 Task: Get directions from Columbia, South Carolina, United States to Pittsburgh, Pennsylvania, United States  and reverse  starting point and destination and check the best travel modes
Action: Mouse moved to (206, 21)
Screenshot: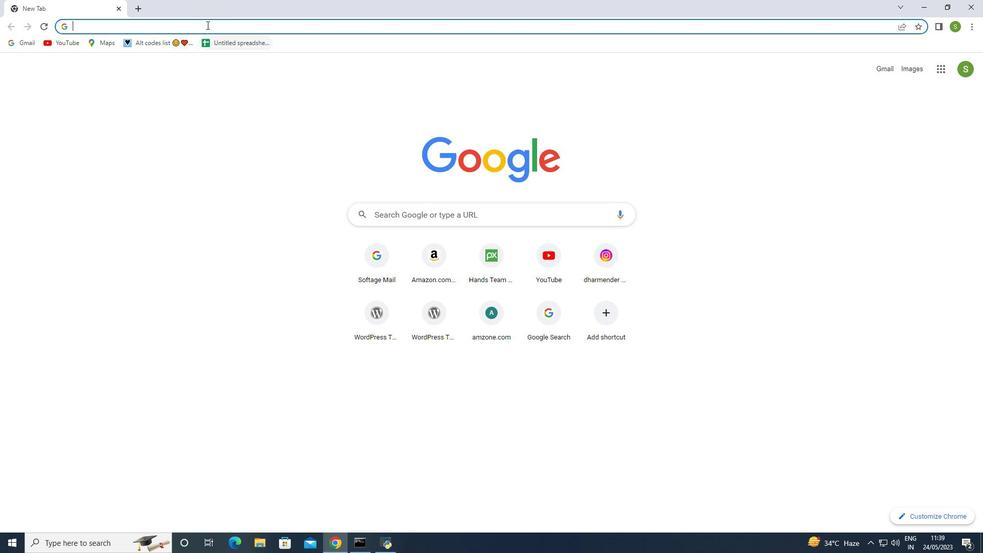 
Action: Mouse pressed left at (206, 21)
Screenshot: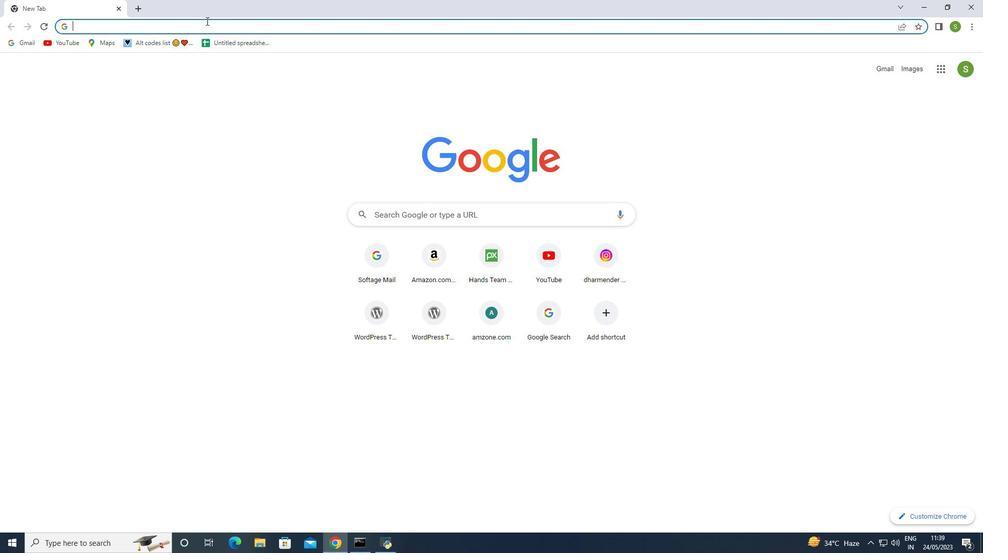 
Action: Key pressed google<Key.space>maps<Key.enter>
Screenshot: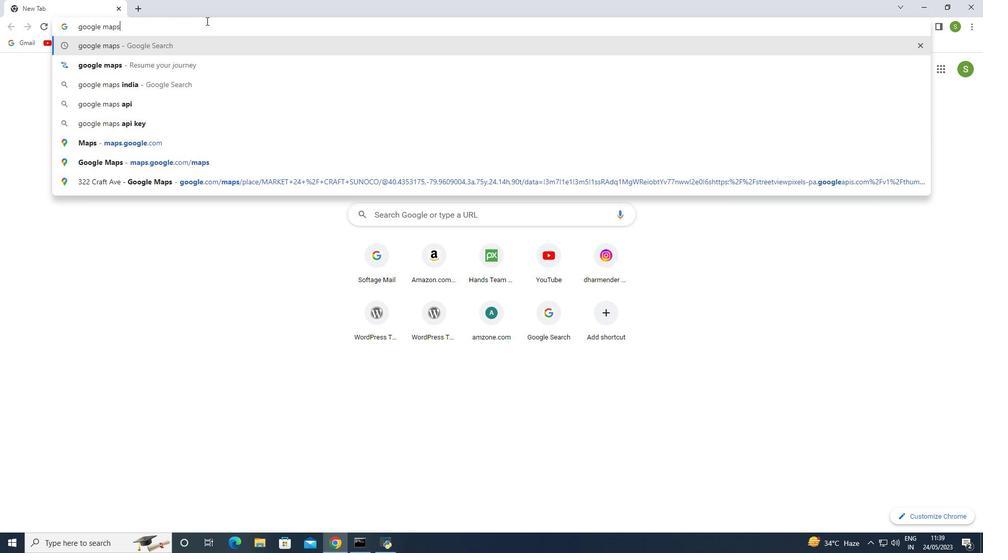 
Action: Mouse moved to (161, 233)
Screenshot: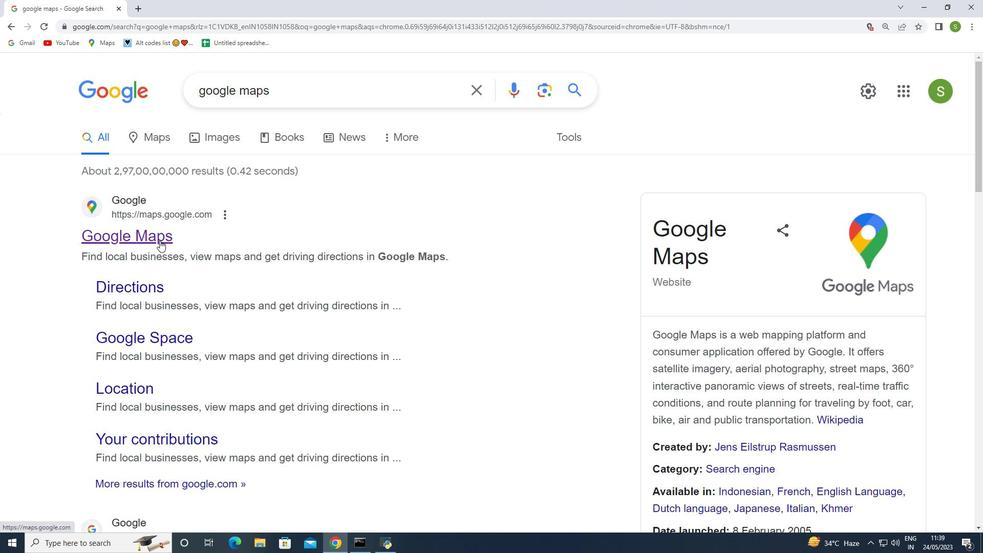 
Action: Mouse pressed left at (161, 233)
Screenshot: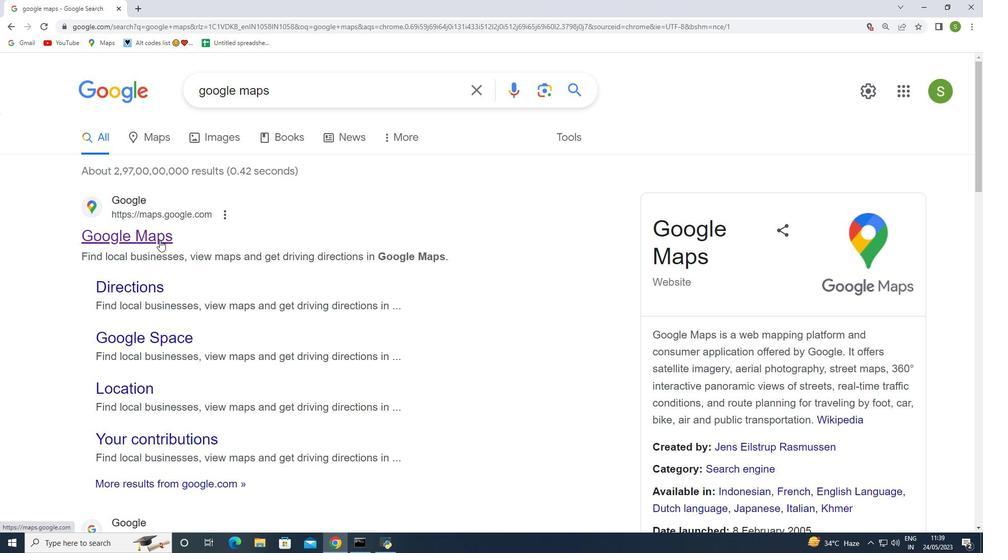 
Action: Mouse moved to (340, 81)
Screenshot: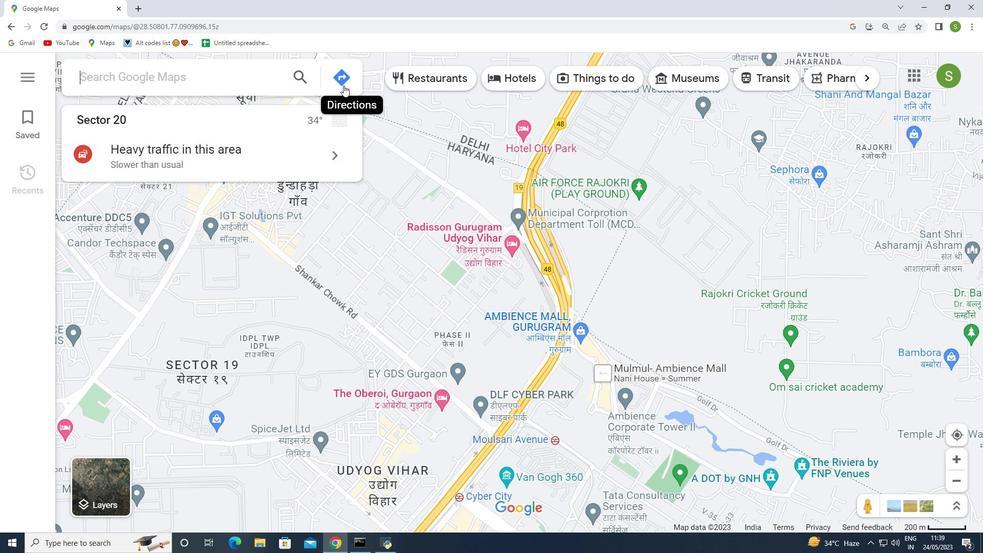 
Action: Mouse pressed left at (340, 81)
Screenshot: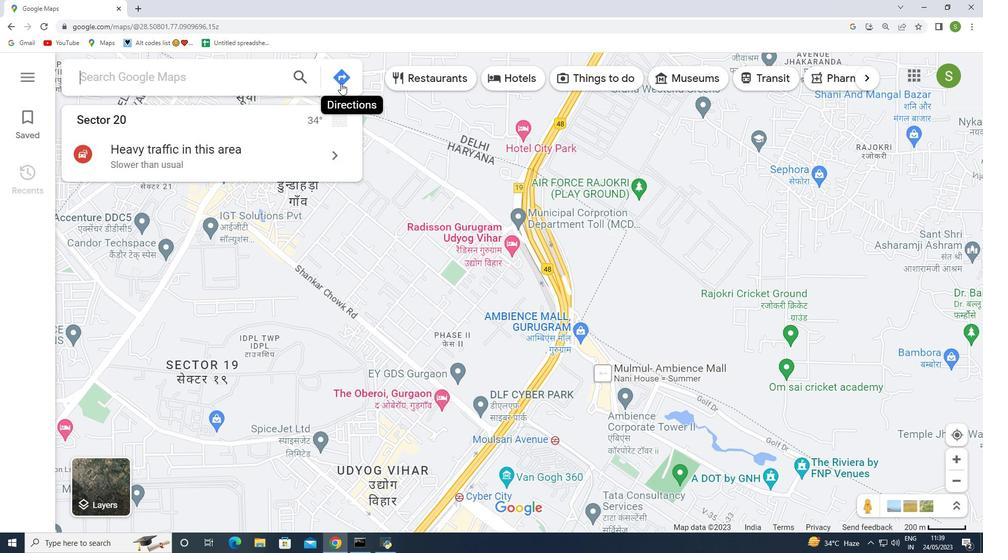 
Action: Mouse moved to (243, 126)
Screenshot: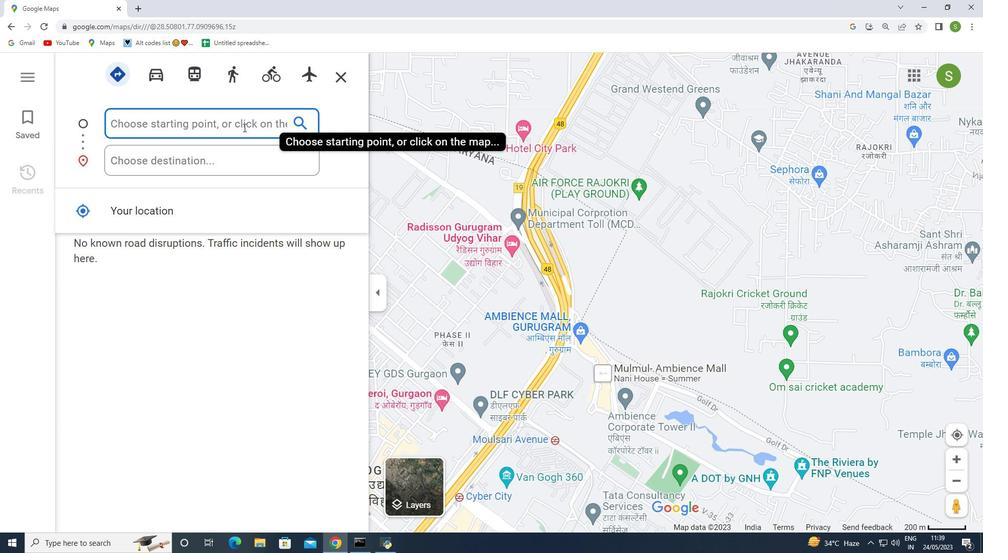 
Action: Mouse pressed left at (243, 126)
Screenshot: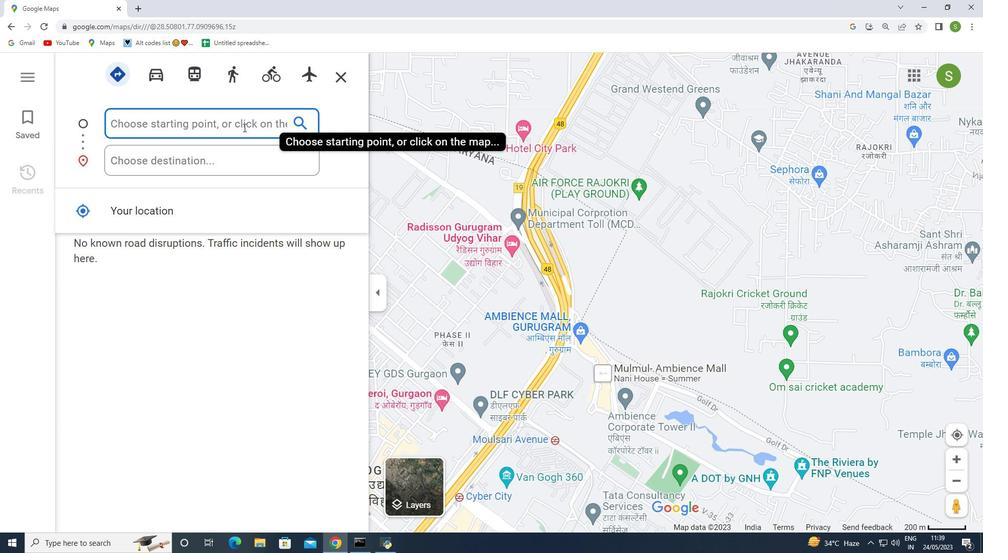 
Action: Mouse moved to (243, 123)
Screenshot: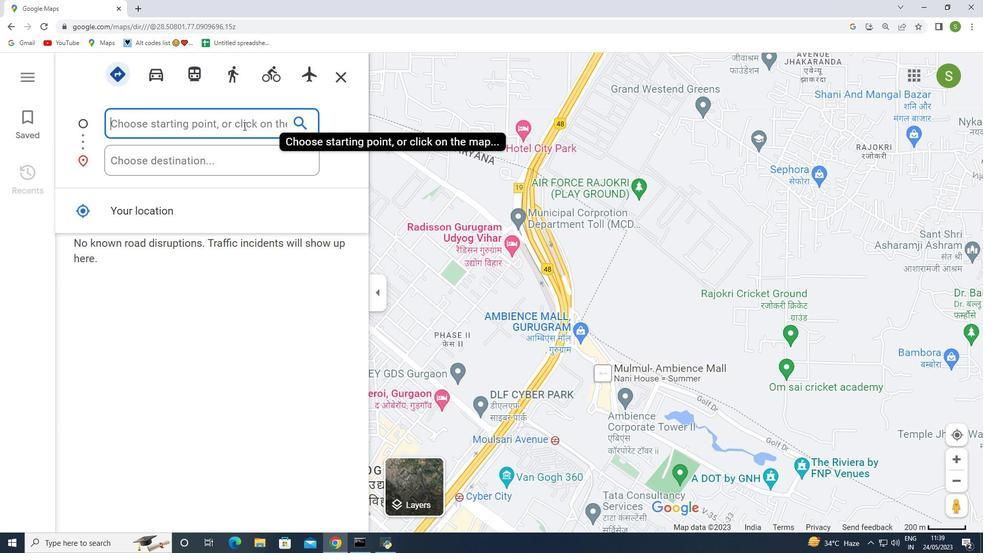 
Action: Key pressed <Key.shift>Columbia<Key.space>south<Key.space>carolina<Key.space>unti<Key.backspace><Key.backspace>ited<Key.space>states
Screenshot: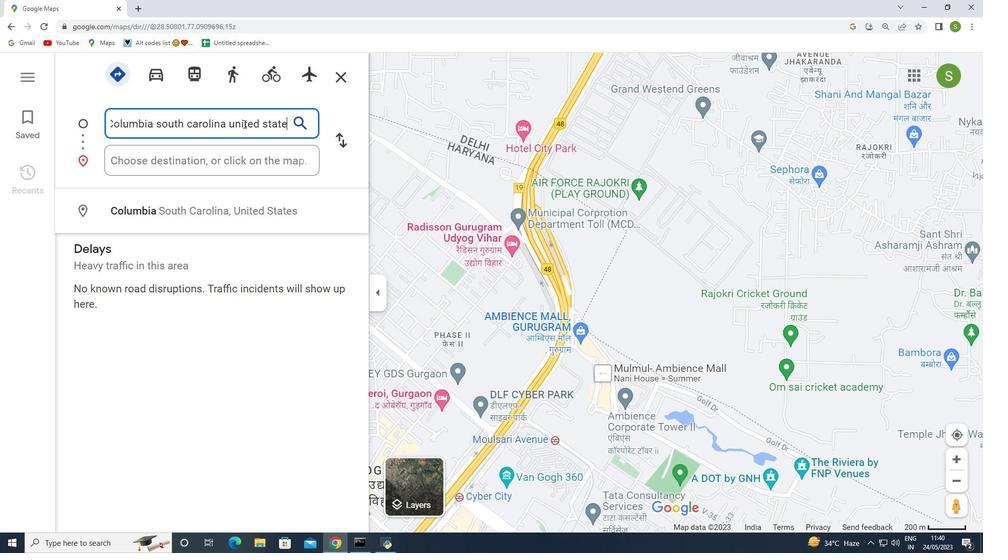
Action: Mouse moved to (217, 163)
Screenshot: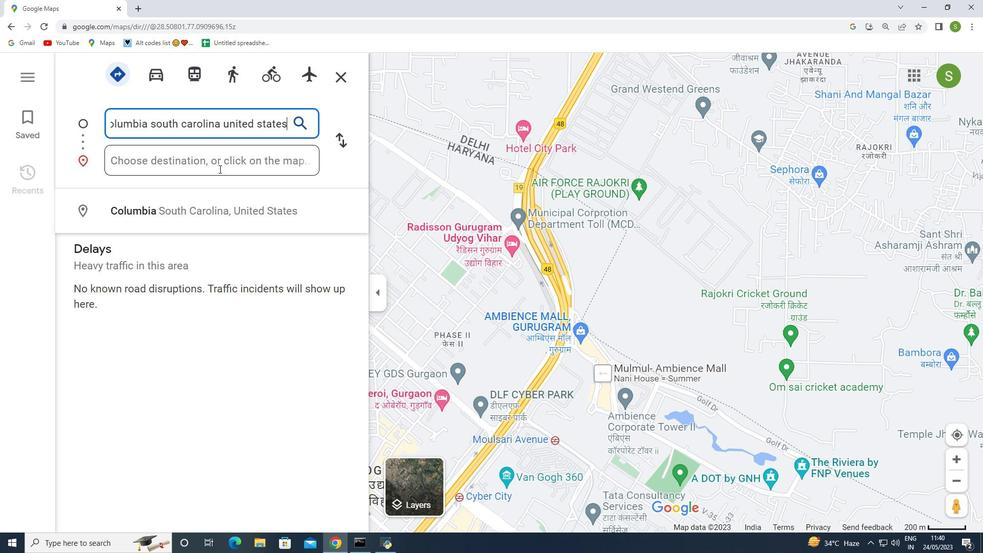 
Action: Mouse pressed left at (217, 163)
Screenshot: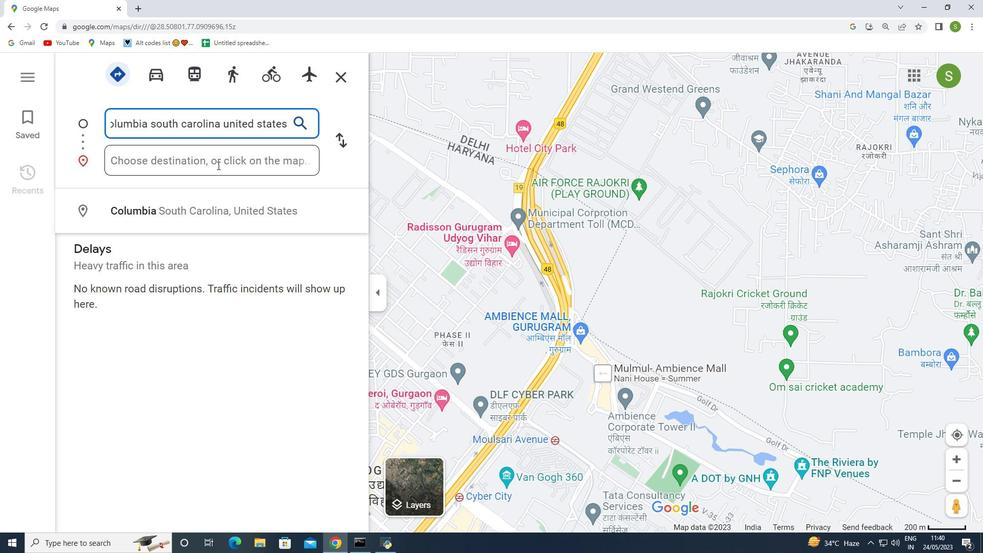 
Action: Mouse moved to (217, 163)
Screenshot: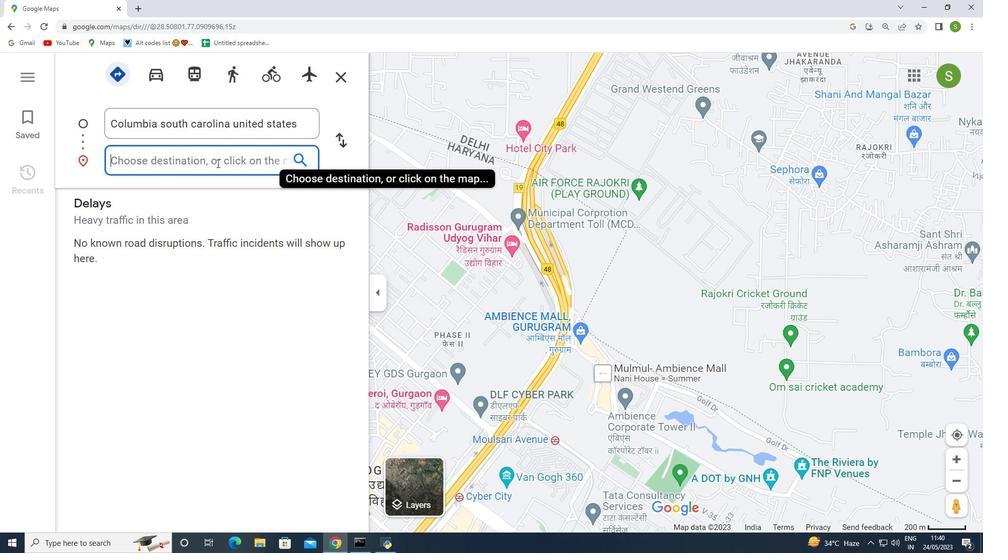 
Action: Key pressed pittsburgh<Key.space>pennsylvania<Key.space>united<Key.space>states
Screenshot: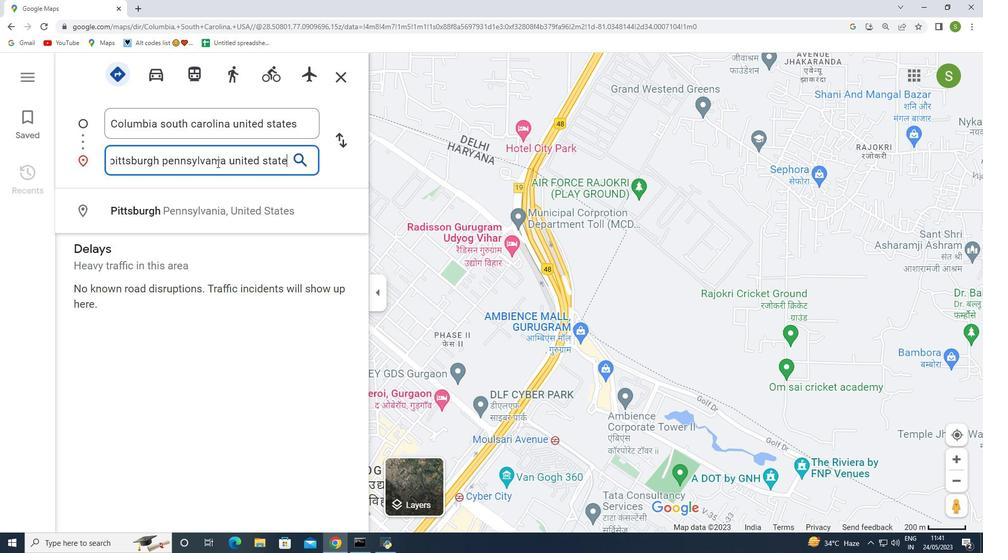 
Action: Mouse moved to (153, 78)
Screenshot: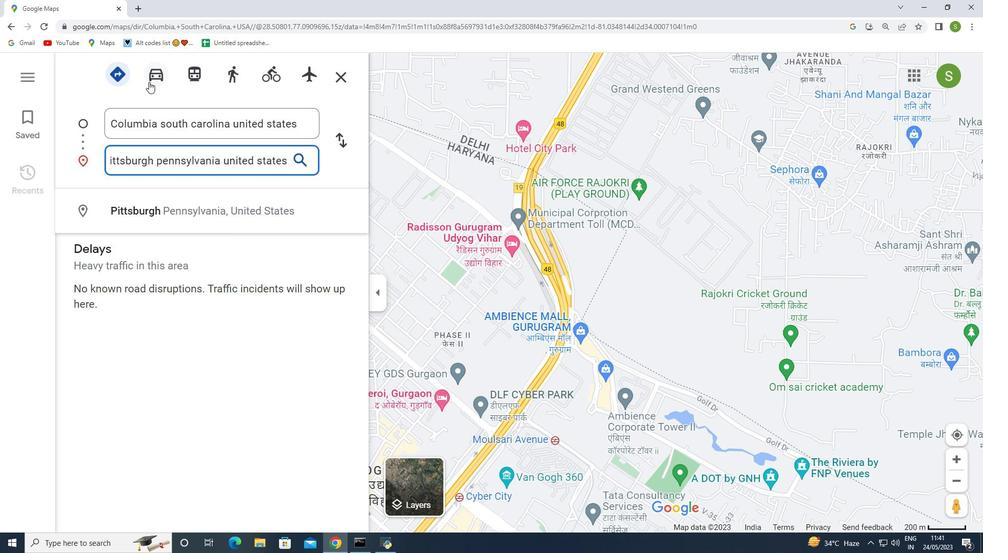 
Action: Mouse pressed left at (153, 78)
Screenshot: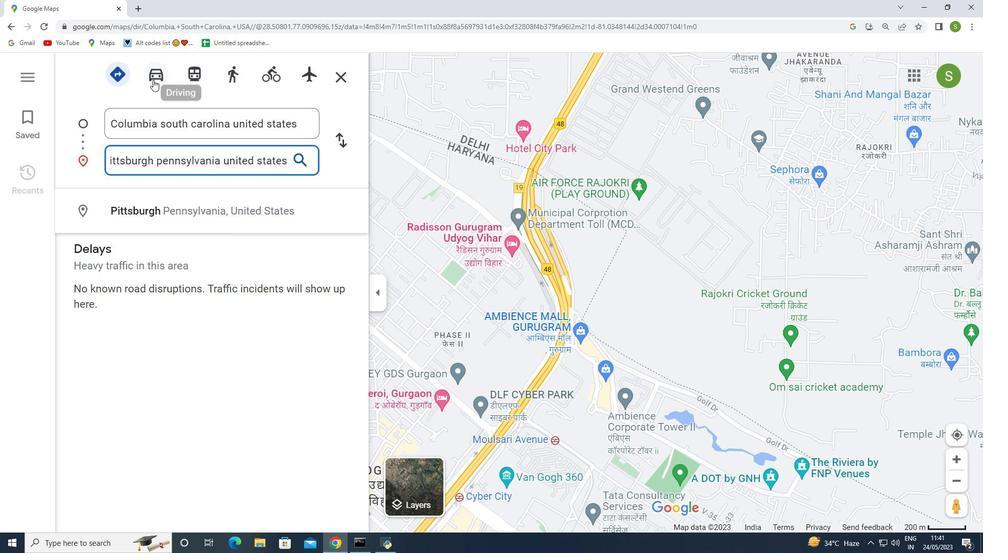 
Action: Mouse moved to (158, 79)
Screenshot: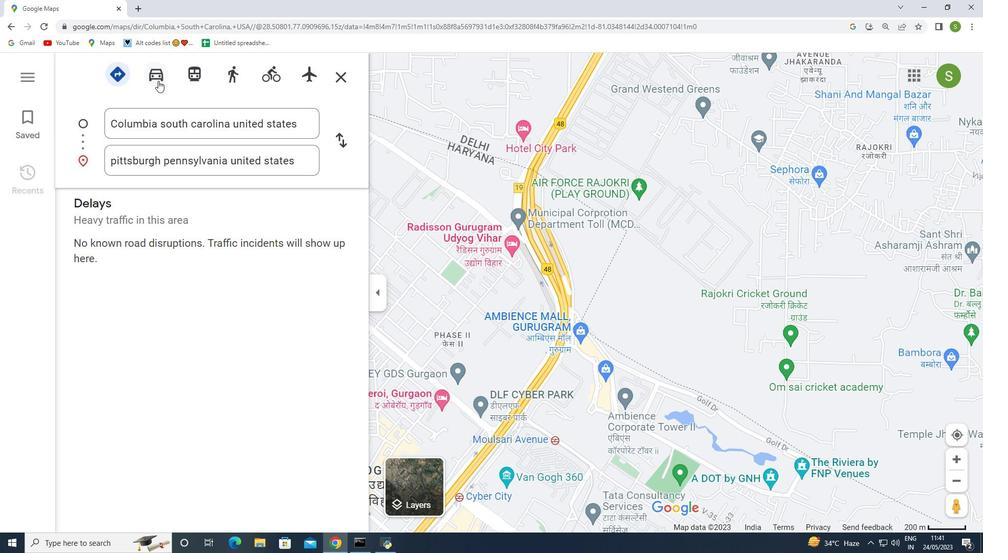 
Action: Mouse pressed left at (158, 79)
Screenshot: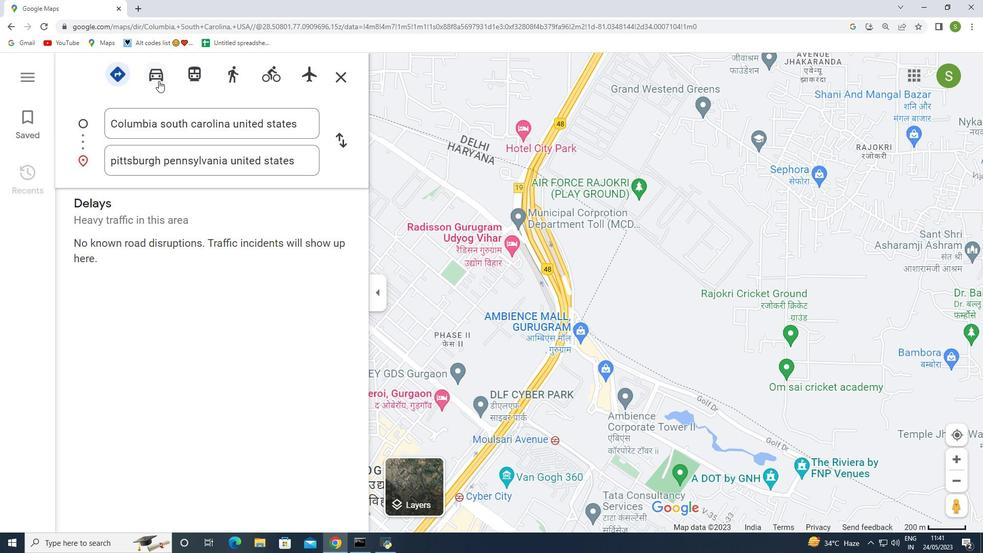 
Action: Mouse moved to (235, 340)
Screenshot: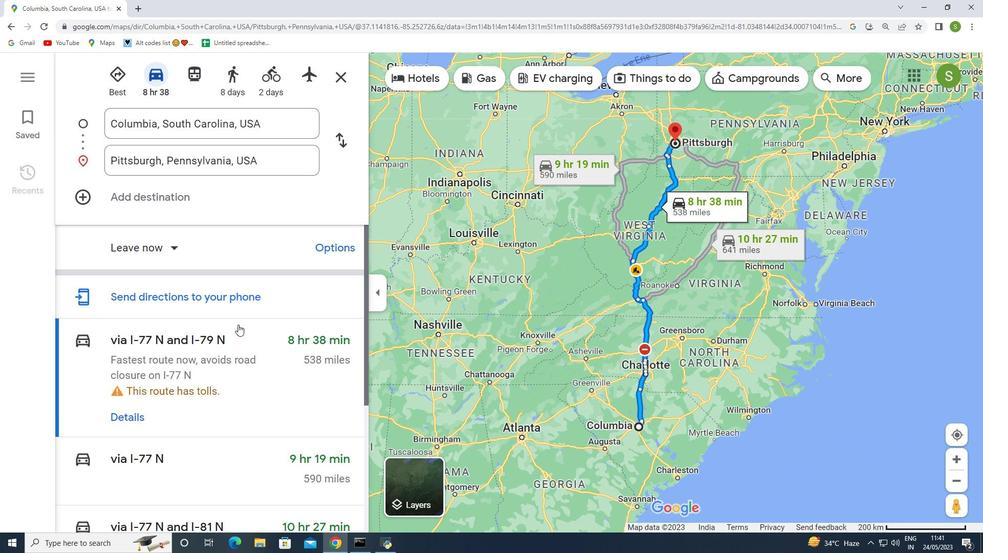 
Action: Mouse scrolled (235, 339) with delta (0, 0)
Screenshot: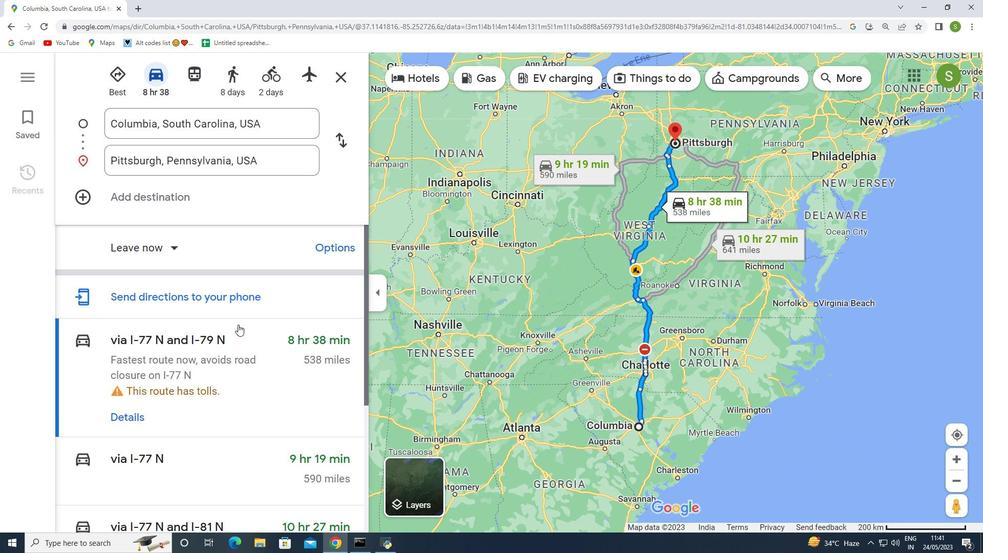 
Action: Mouse scrolled (235, 339) with delta (0, 0)
Screenshot: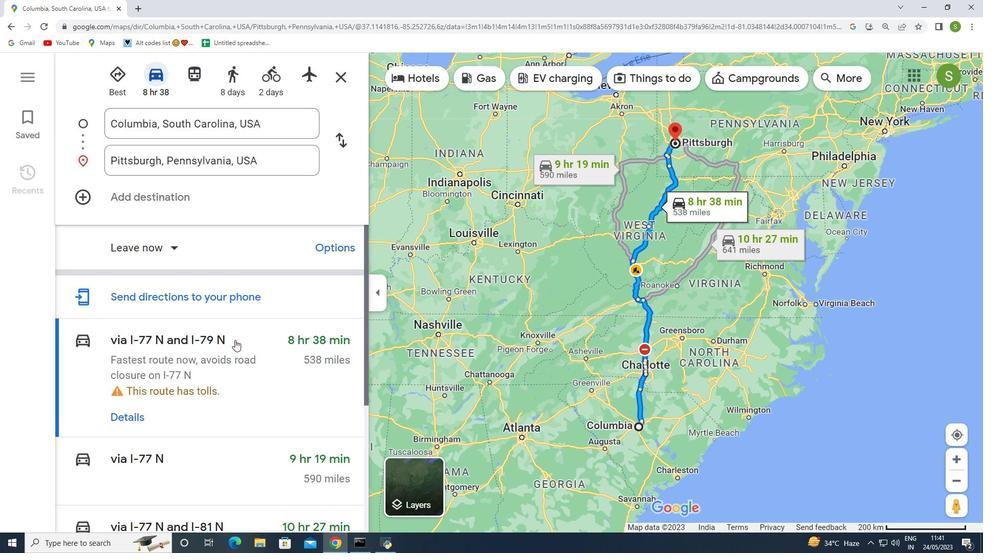 
Action: Mouse moved to (235, 340)
Screenshot: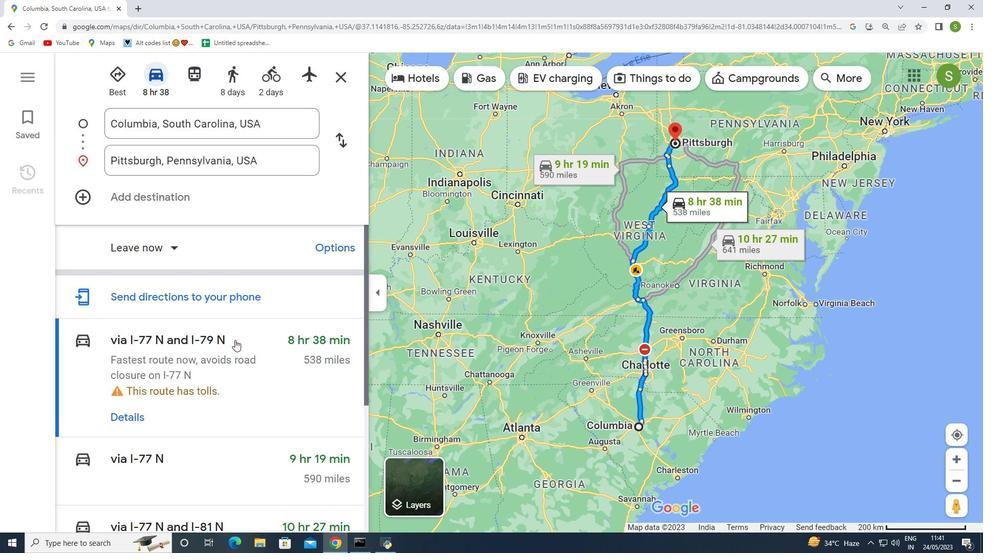 
Action: Mouse scrolled (235, 340) with delta (0, 0)
Screenshot: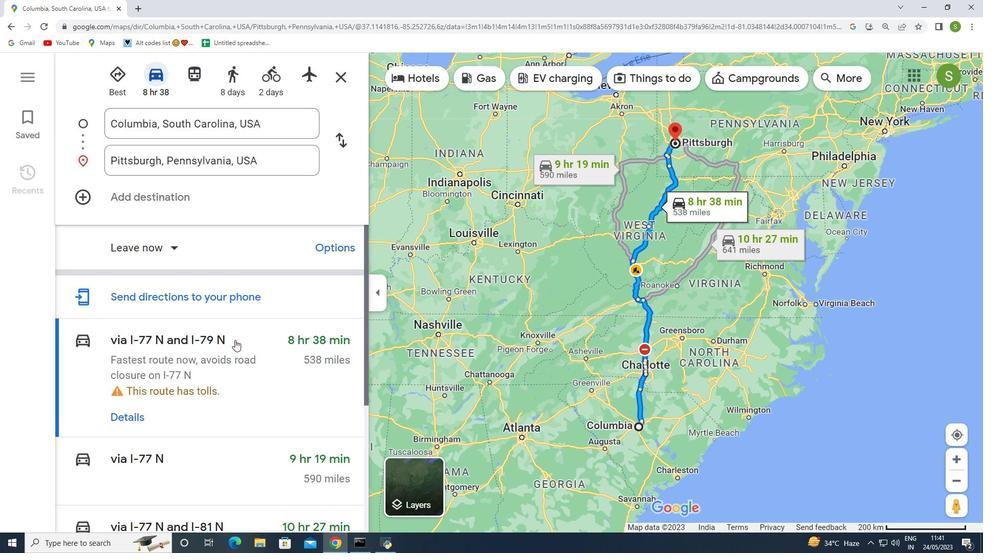 
Action: Mouse moved to (234, 341)
Screenshot: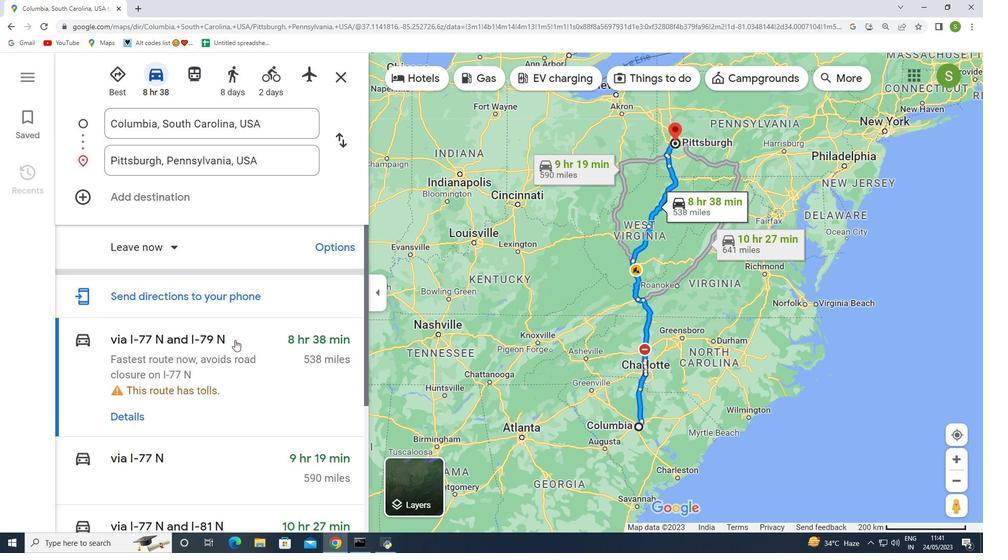 
Action: Mouse scrolled (234, 341) with delta (0, 0)
Screenshot: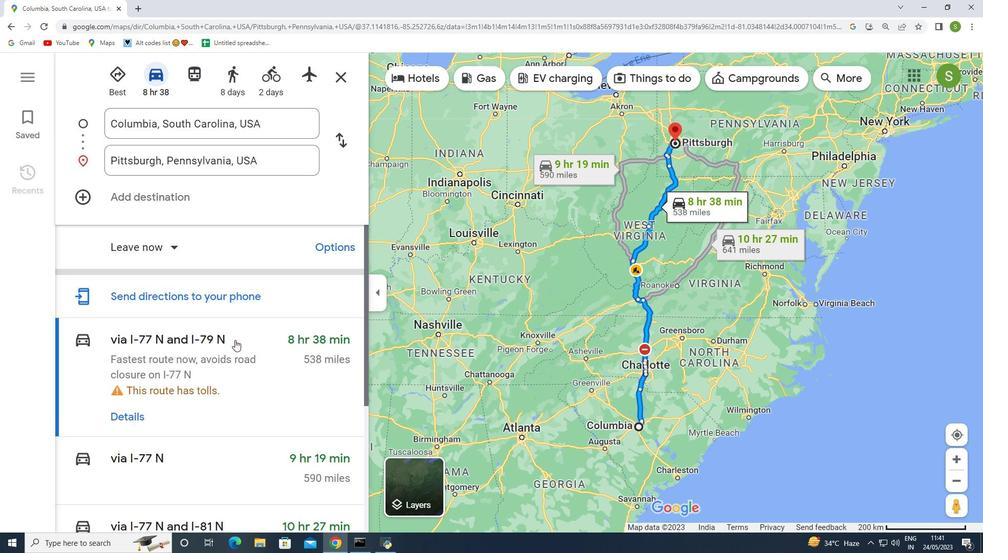 
Action: Mouse moved to (236, 342)
Screenshot: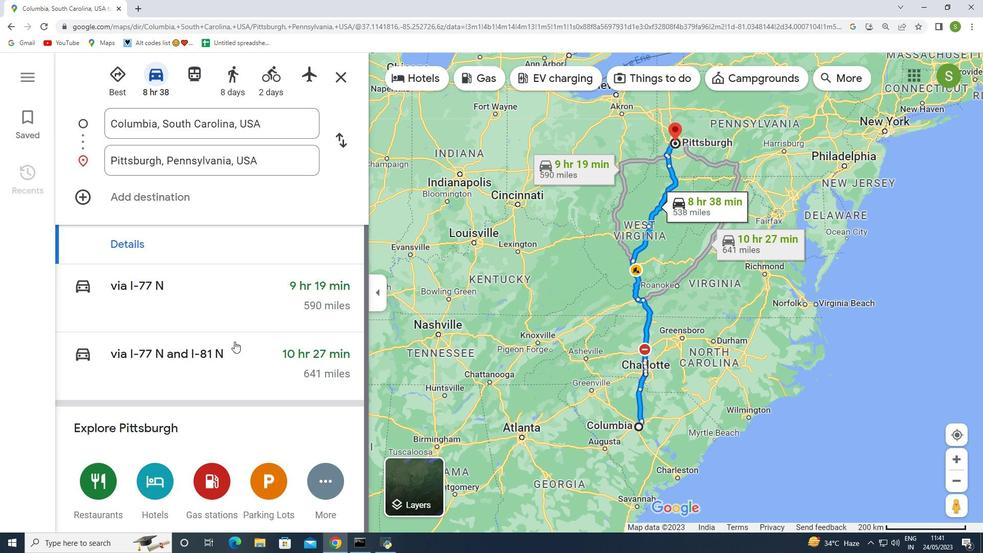 
Action: Mouse scrolled (236, 343) with delta (0, 0)
Screenshot: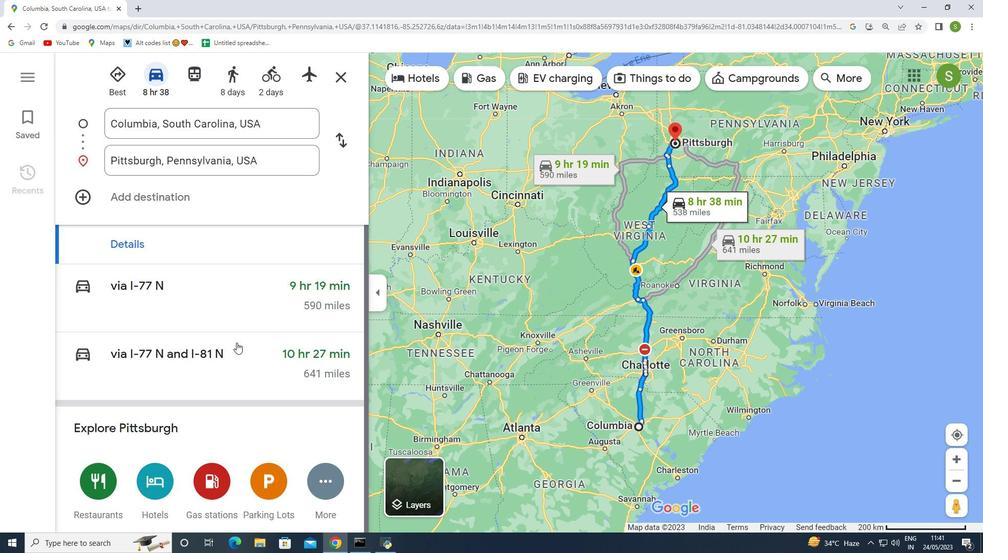 
Action: Mouse scrolled (236, 343) with delta (0, 0)
Screenshot: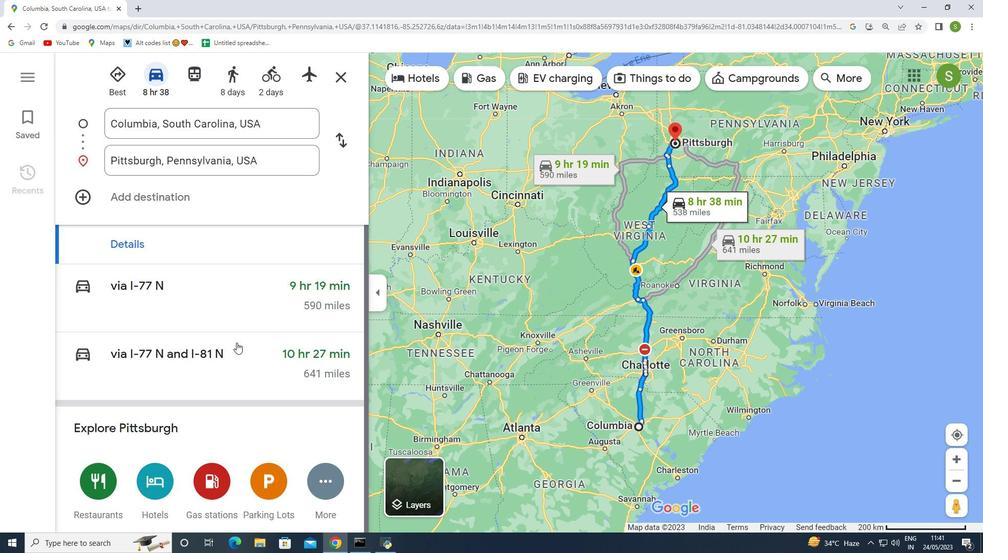 
Action: Mouse moved to (306, 266)
Screenshot: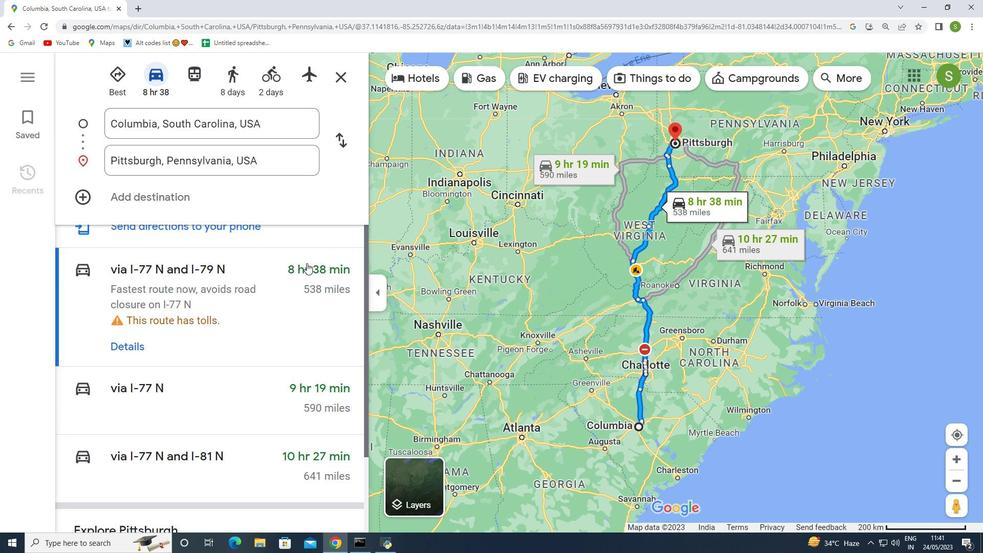 
Action: Mouse scrolled (306, 266) with delta (0, 0)
Screenshot: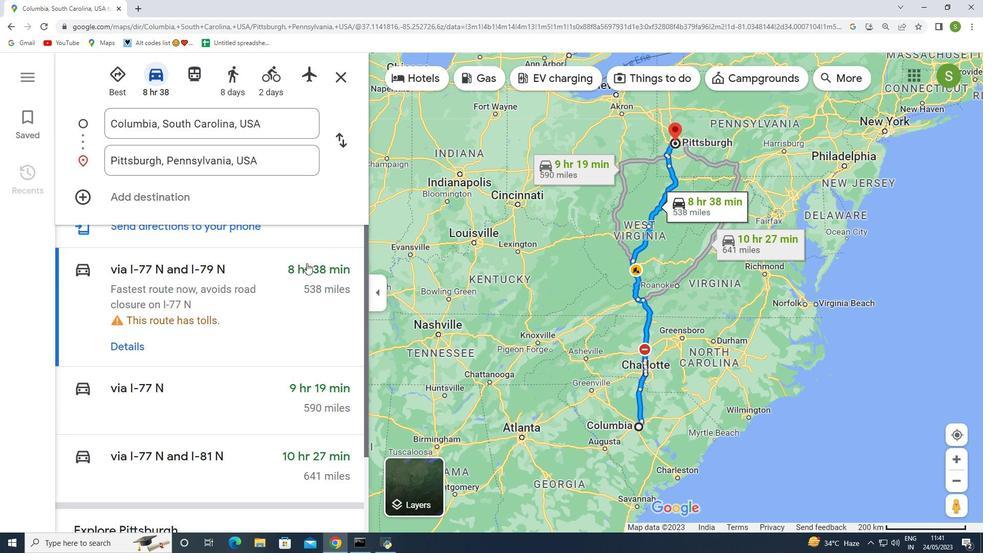 
Action: Mouse scrolled (306, 266) with delta (0, 0)
Screenshot: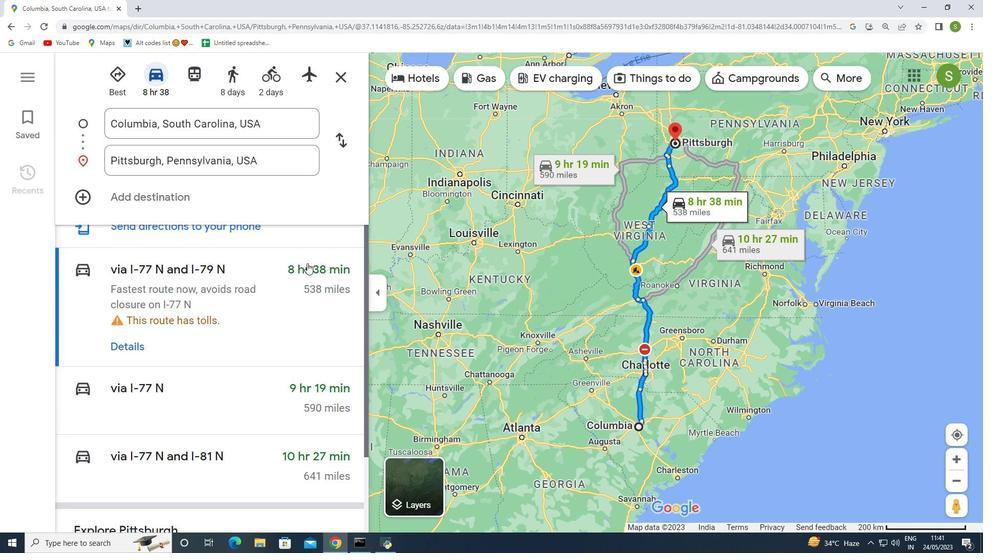 
Action: Mouse moved to (306, 266)
Screenshot: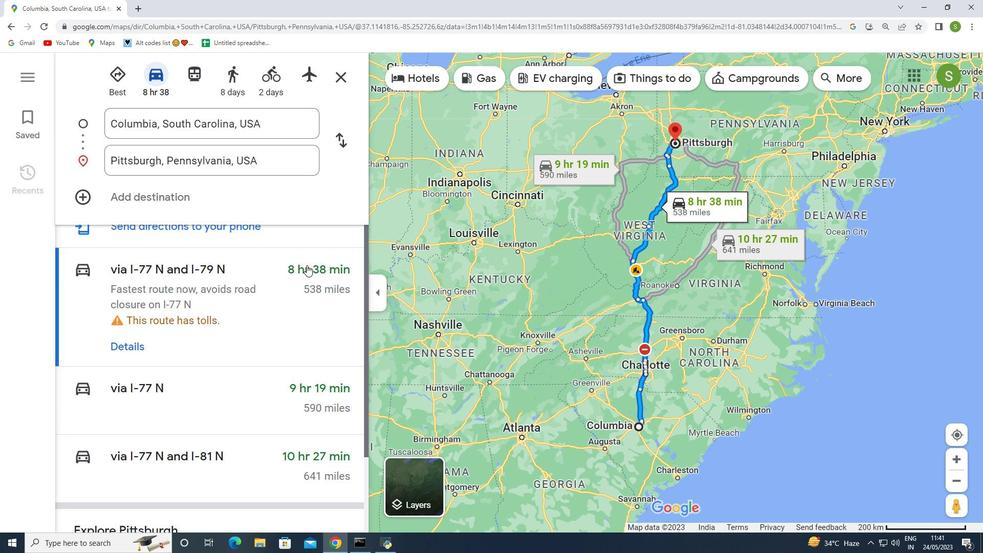 
Action: Mouse scrolled (306, 267) with delta (0, 0)
Screenshot: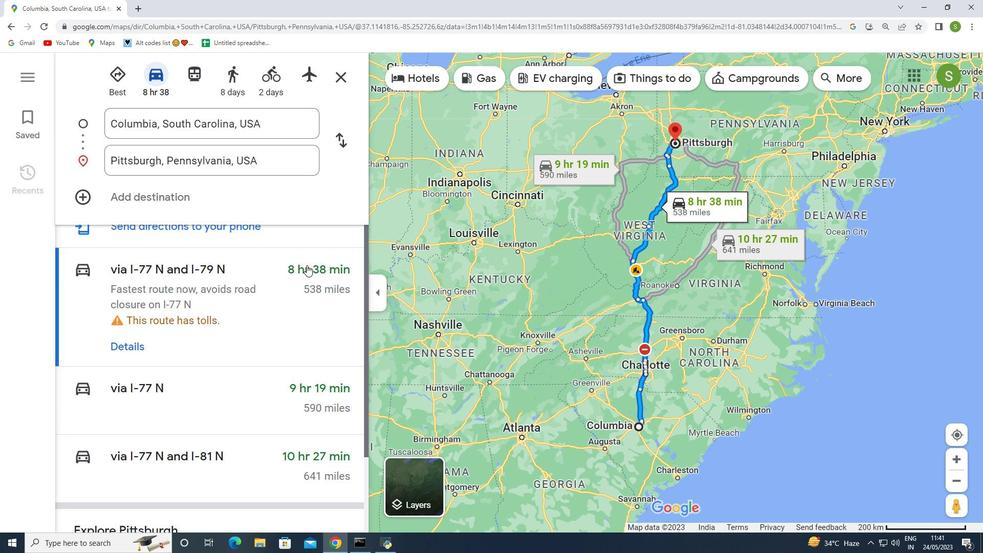 
Action: Mouse moved to (306, 266)
Screenshot: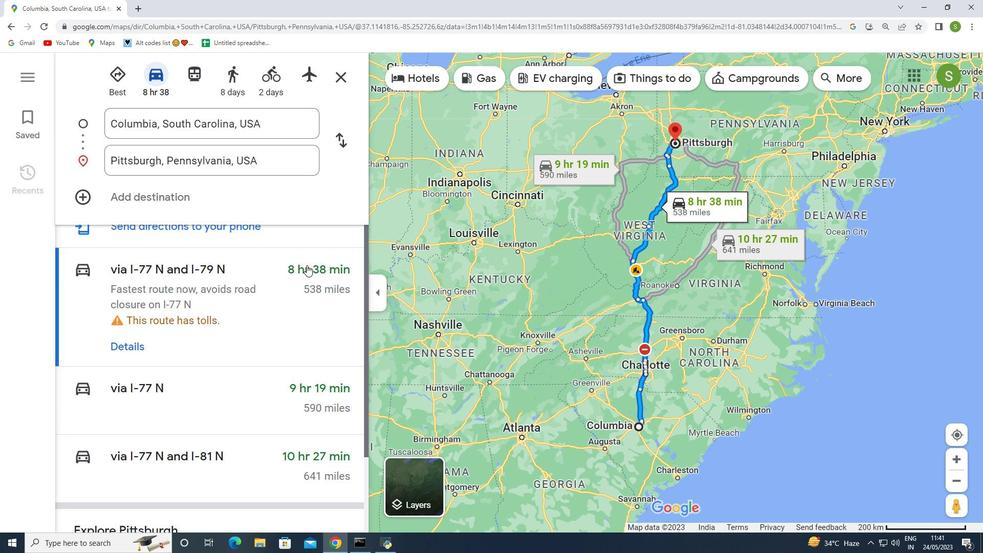 
Action: Mouse scrolled (306, 267) with delta (0, 0)
Screenshot: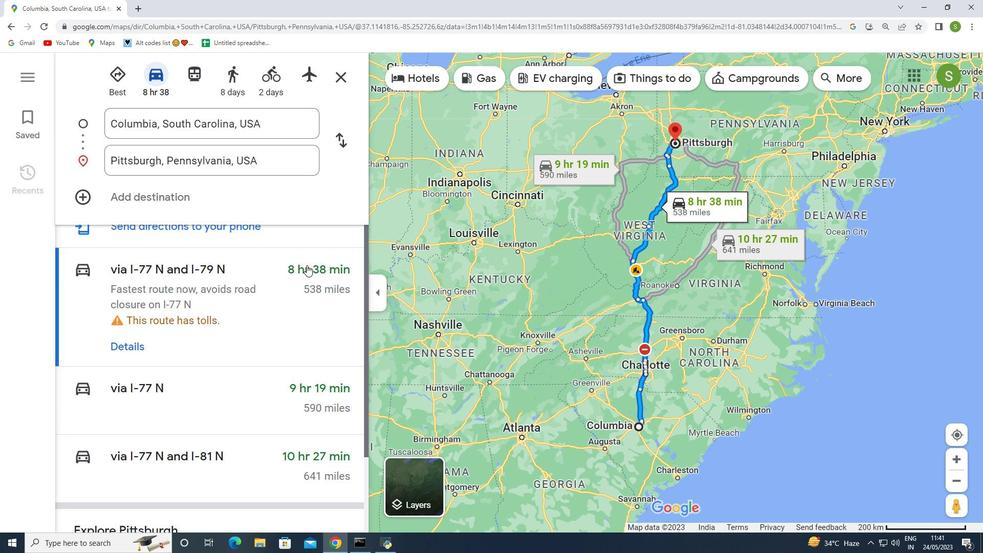 
Action: Mouse moved to (339, 350)
Screenshot: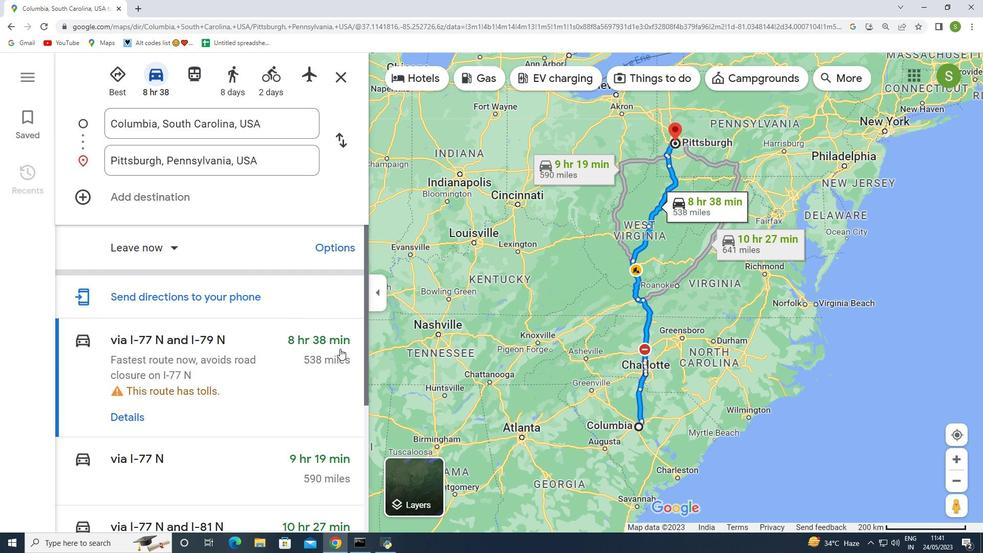 
Action: Mouse scrolled (339, 349) with delta (0, 0)
Screenshot: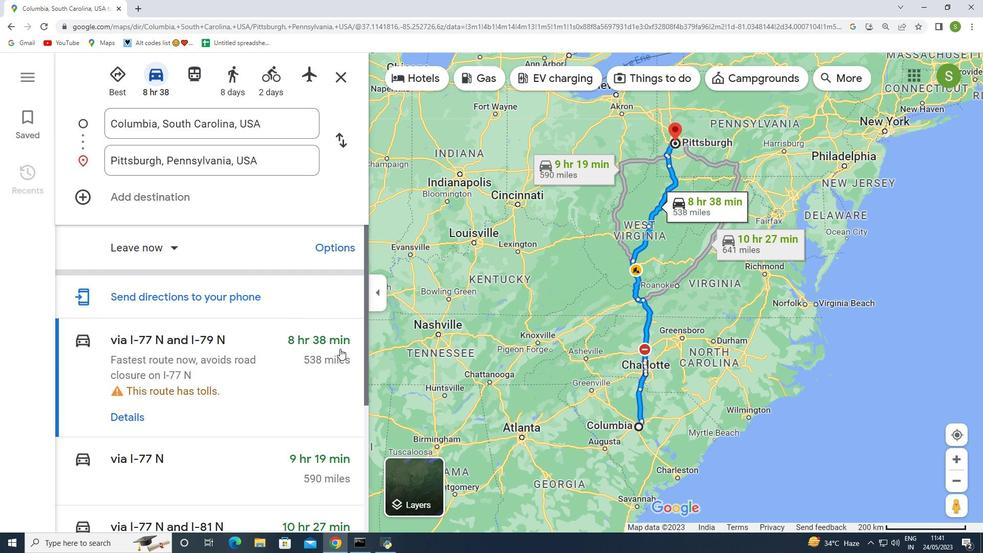 
Action: Mouse moved to (338, 350)
Screenshot: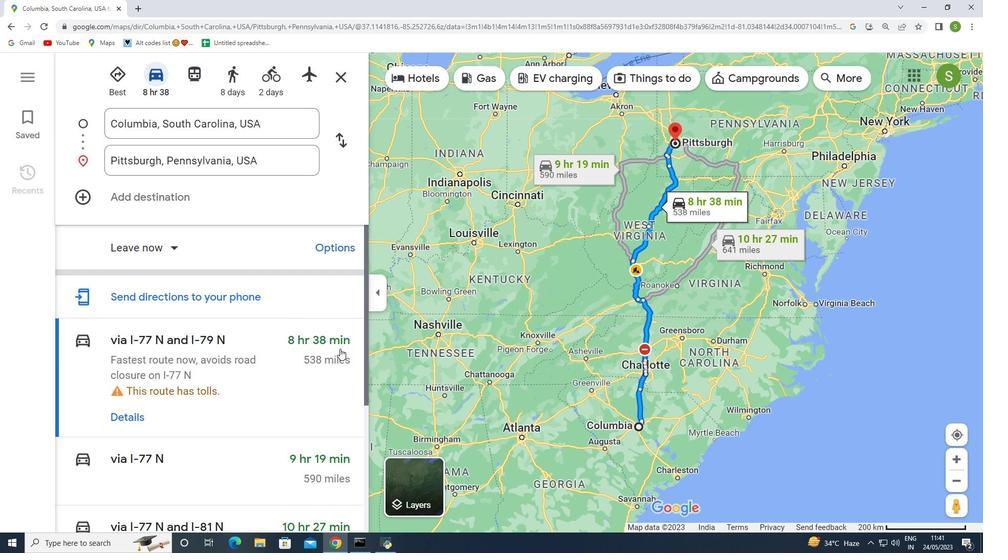 
Action: Mouse scrolled (338, 350) with delta (0, 0)
Screenshot: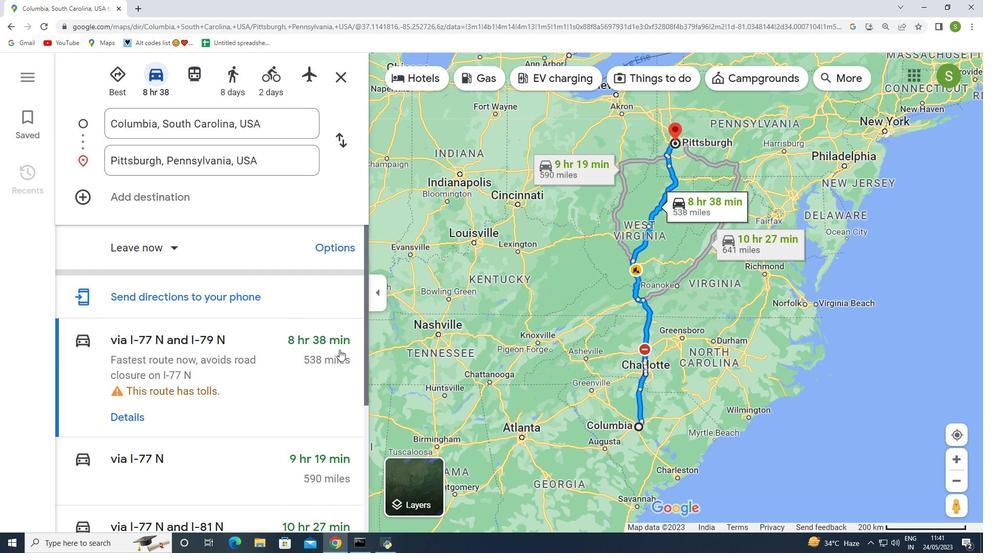 
Action: Mouse moved to (337, 353)
Screenshot: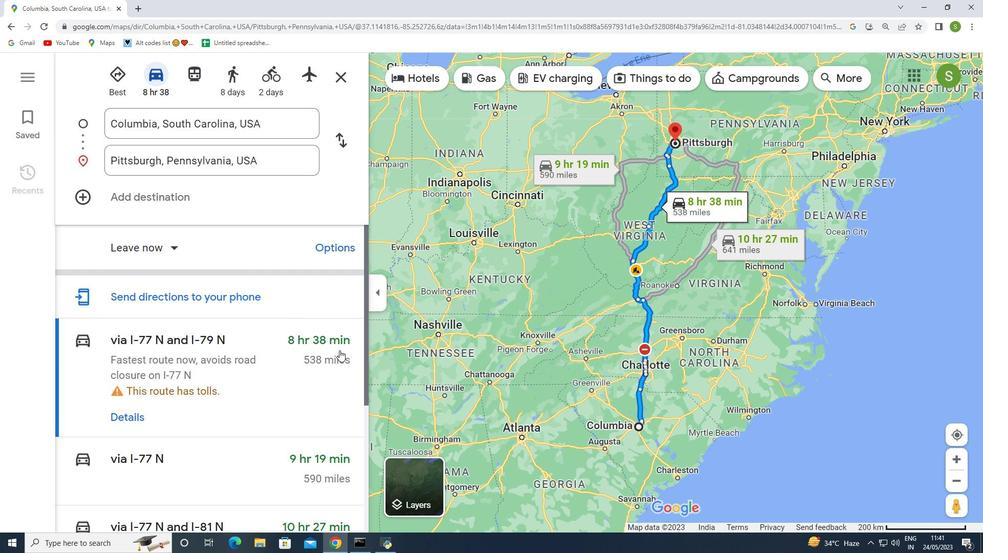 
Action: Mouse scrolled (337, 352) with delta (0, 0)
Screenshot: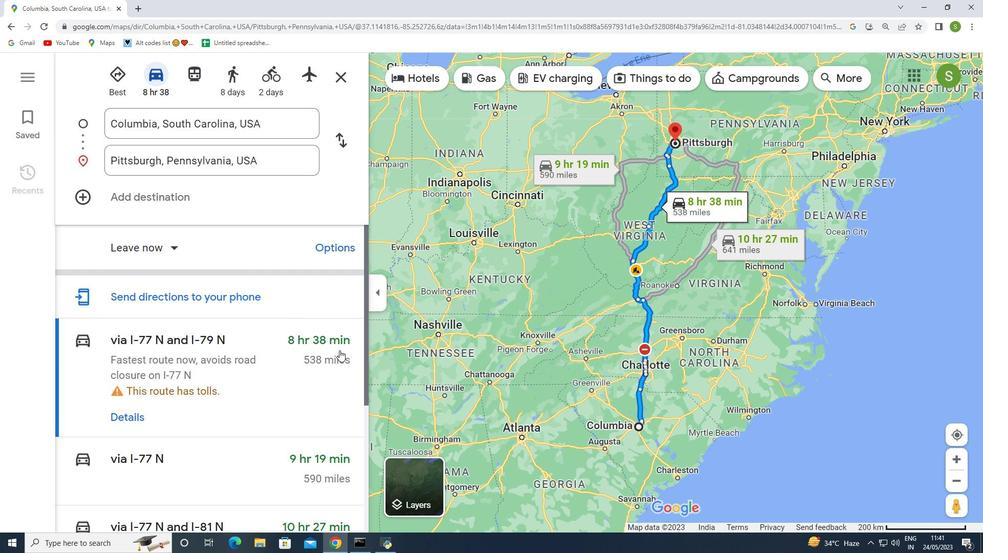 
Action: Mouse moved to (304, 343)
Screenshot: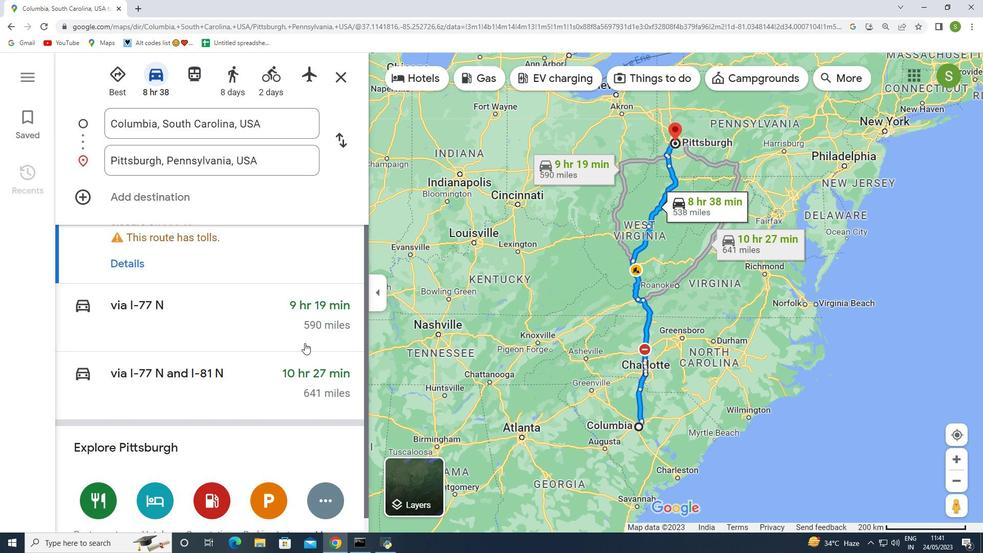 
Action: Mouse scrolled (304, 342) with delta (0, 0)
Screenshot: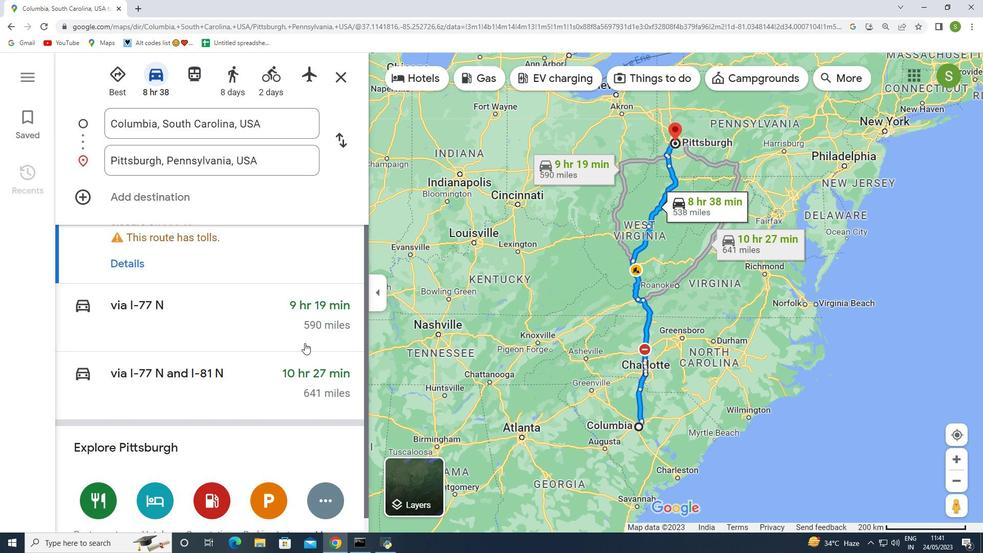 
Action: Mouse moved to (304, 343)
Screenshot: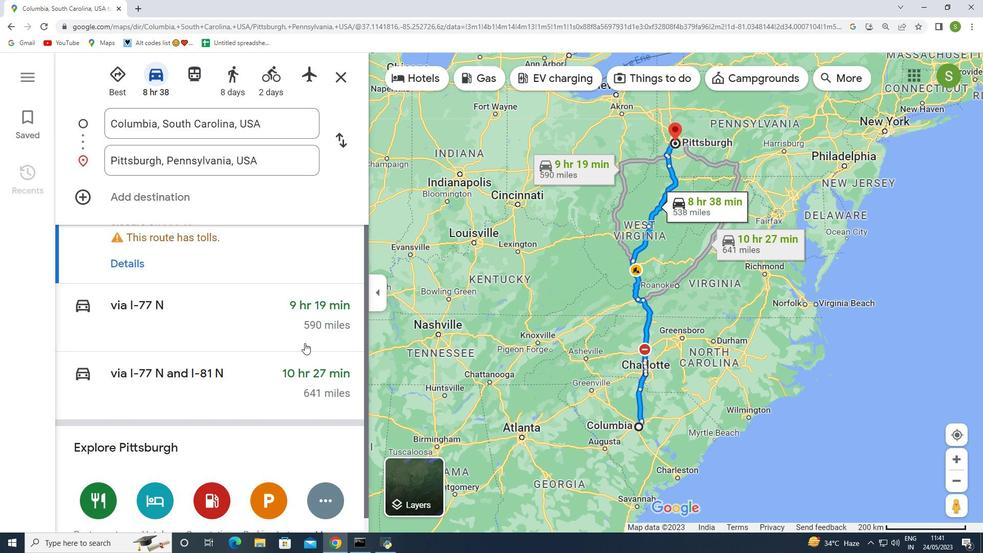 
Action: Mouse scrolled (304, 342) with delta (0, 0)
Screenshot: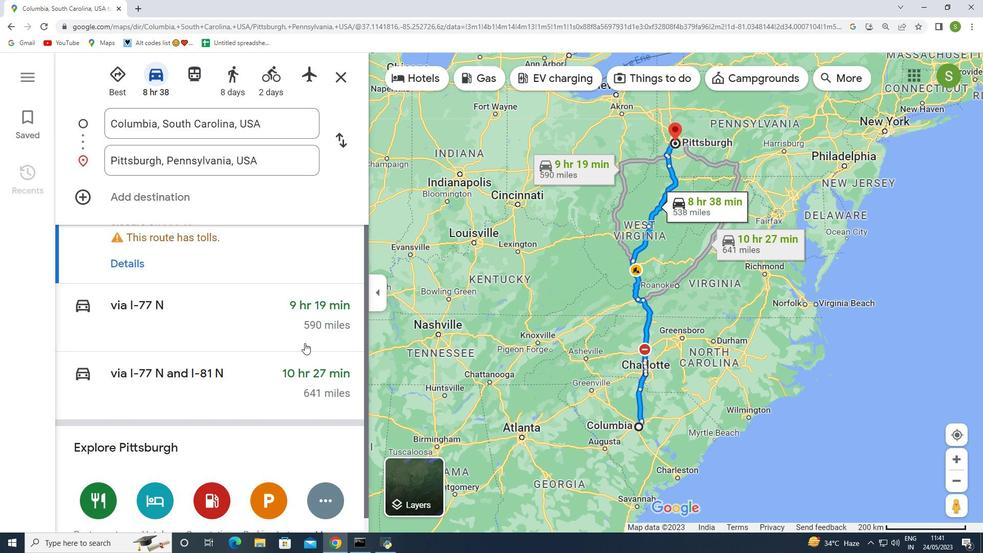 
Action: Mouse moved to (304, 343)
Screenshot: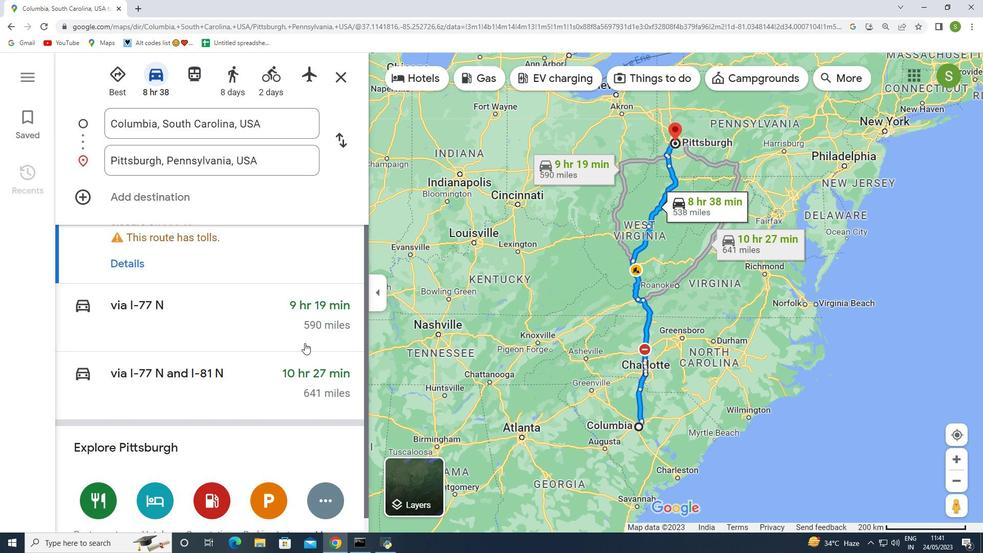 
Action: Mouse scrolled (304, 343) with delta (0, 0)
Screenshot: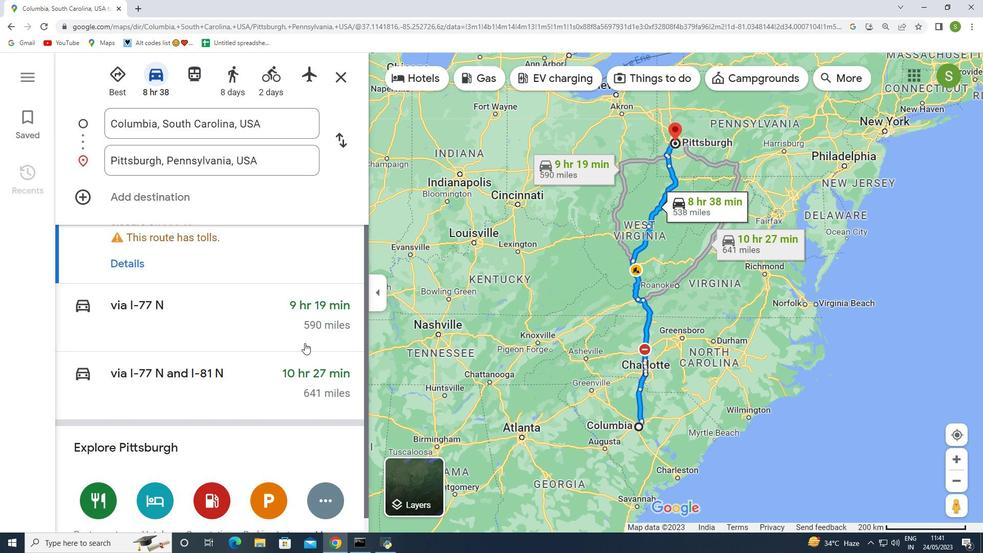 
Action: Mouse moved to (305, 358)
Screenshot: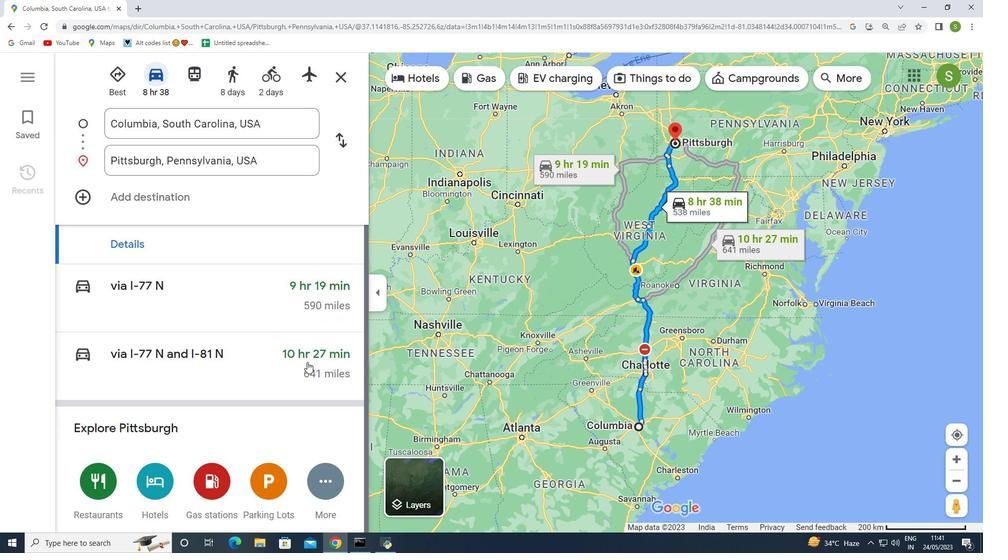 
Action: Mouse scrolled (305, 359) with delta (0, 0)
Screenshot: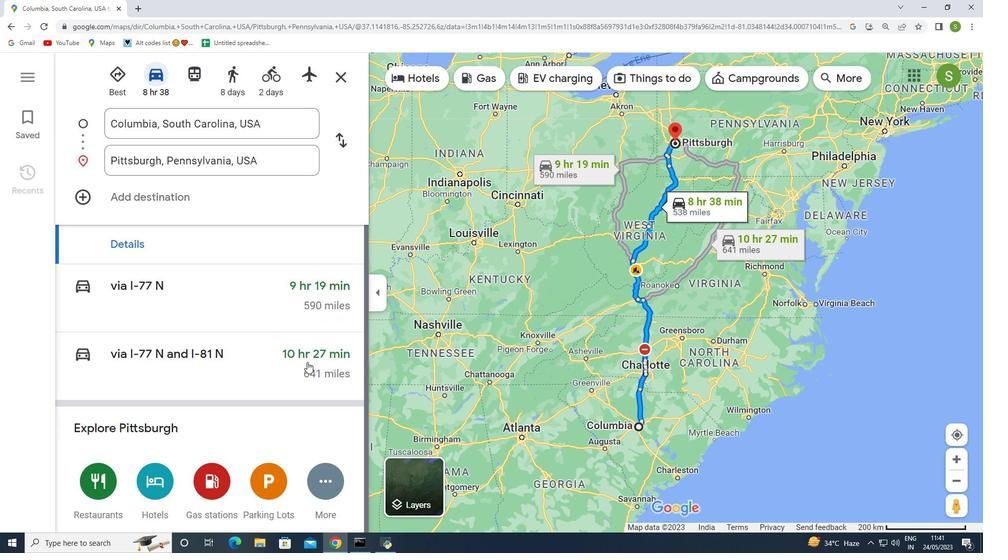 
Action: Mouse scrolled (305, 359) with delta (0, 0)
Screenshot: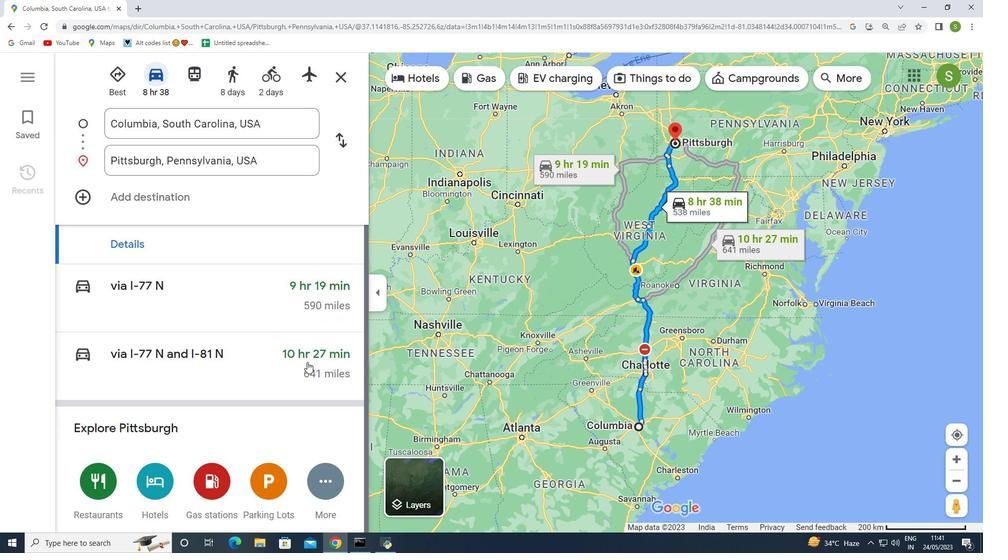 
Action: Mouse moved to (305, 358)
Screenshot: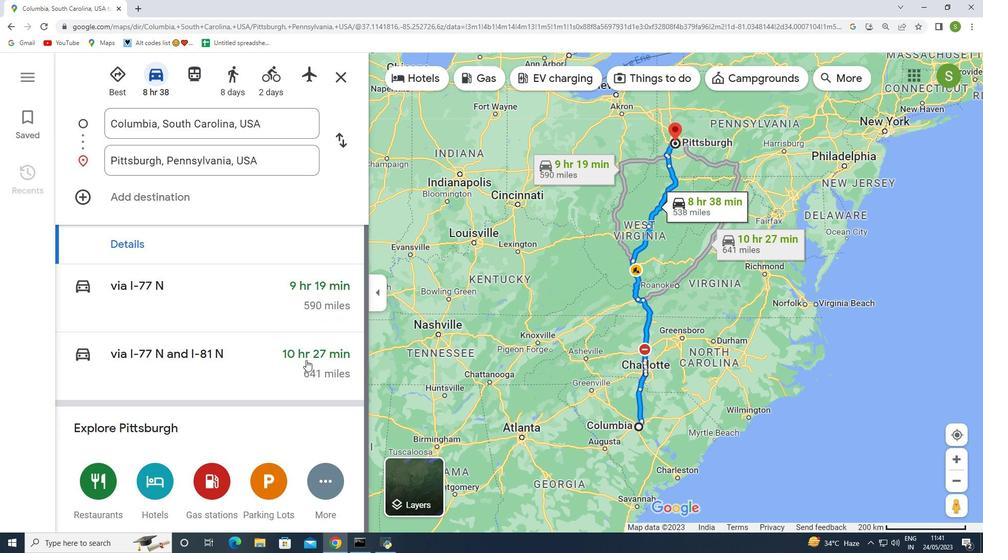 
Action: Mouse scrolled (305, 358) with delta (0, 0)
Screenshot: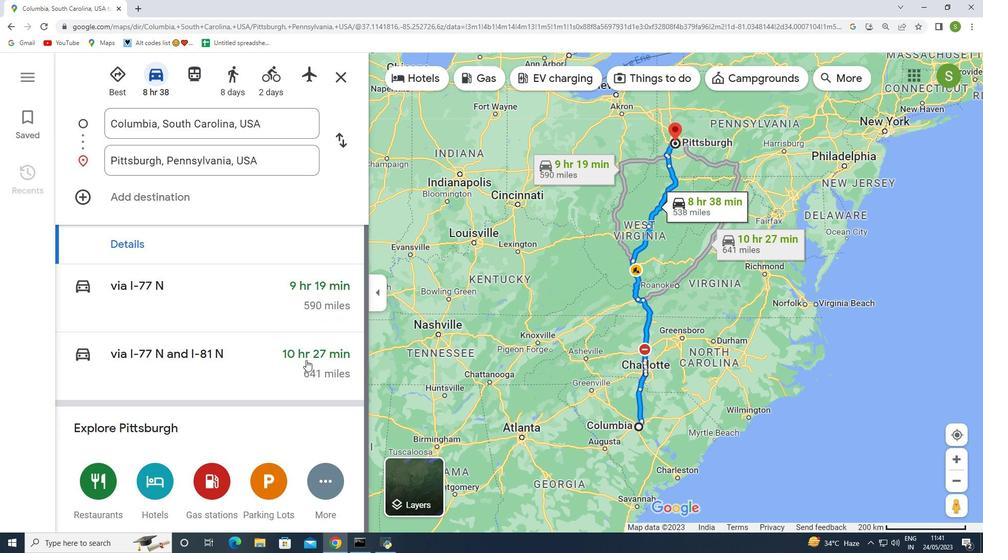 
Action: Mouse scrolled (305, 358) with delta (0, 0)
Screenshot: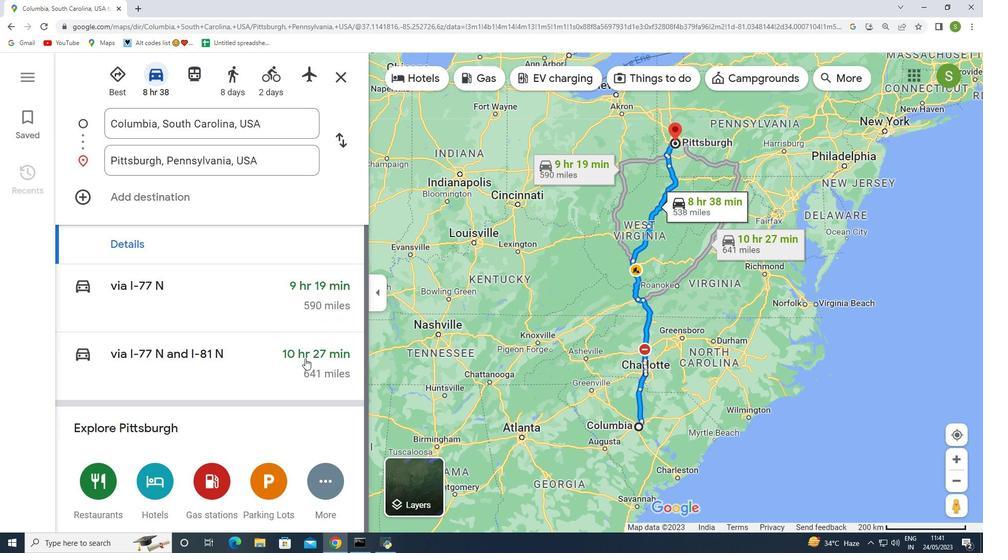
Action: Mouse moved to (293, 346)
Screenshot: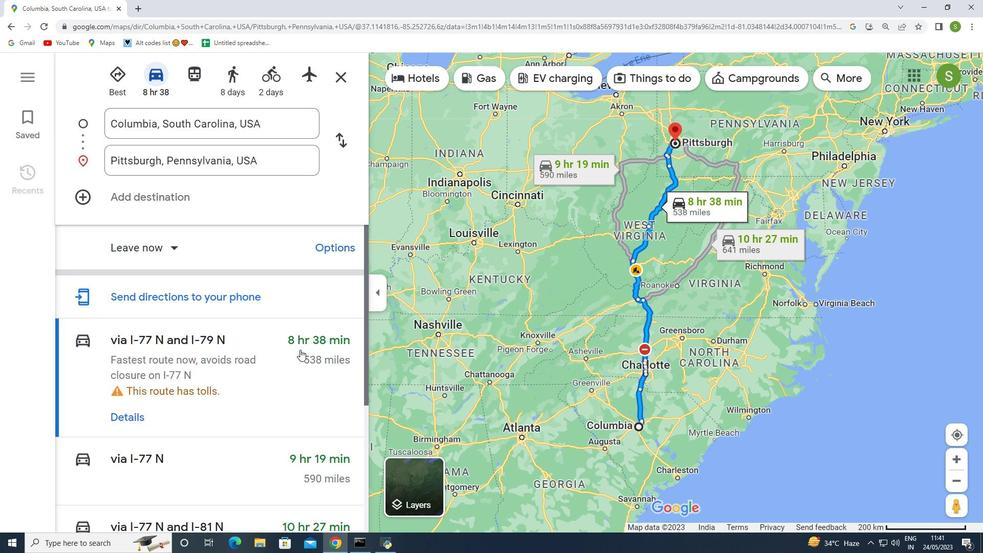 
Action: Mouse scrolled (293, 347) with delta (0, 0)
Screenshot: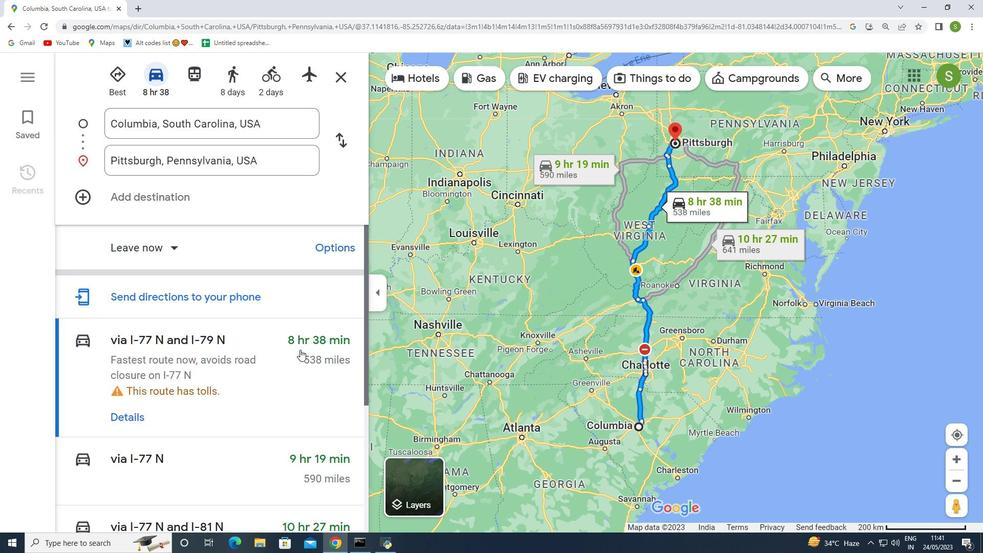 
Action: Mouse moved to (293, 346)
Screenshot: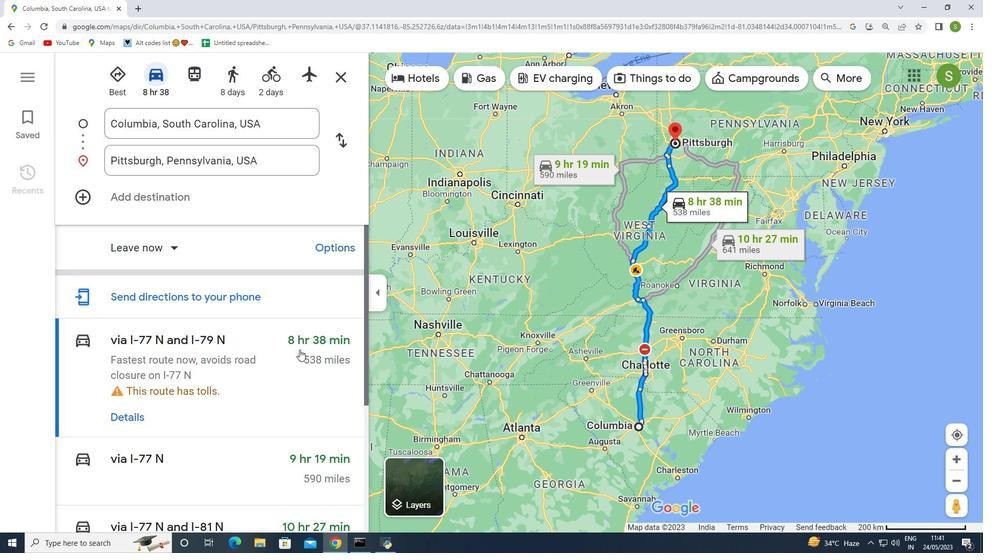
Action: Mouse scrolled (293, 347) with delta (0, 0)
Screenshot: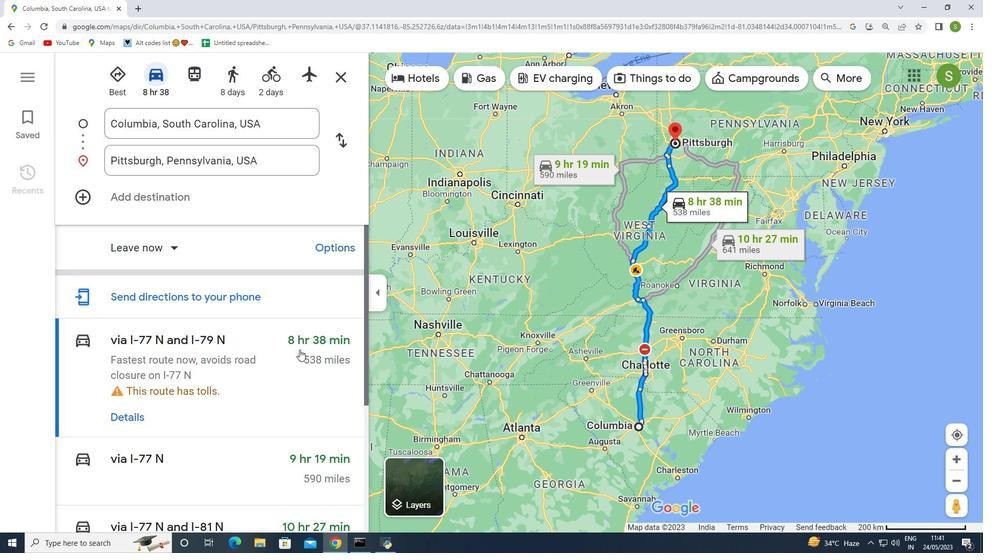 
Action: Mouse moved to (292, 346)
Screenshot: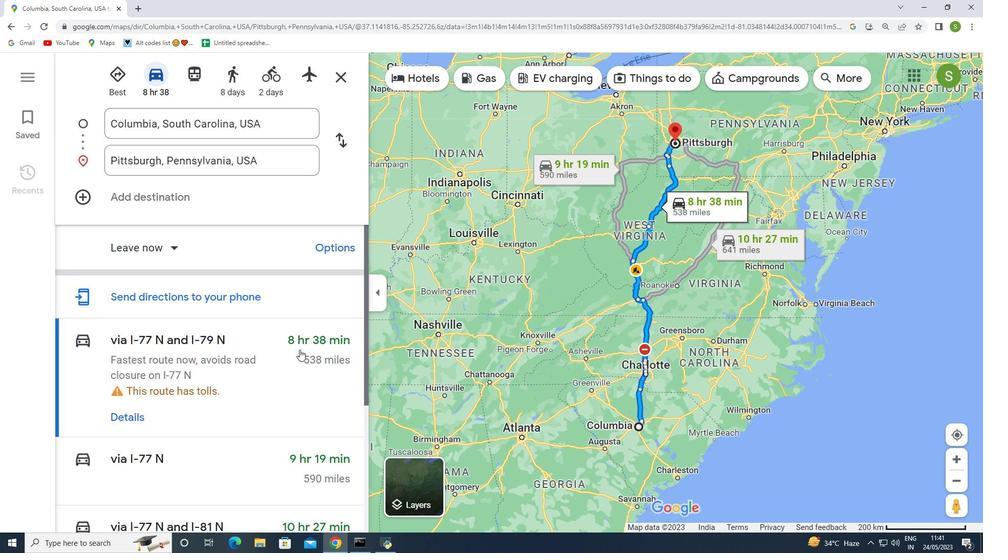 
Action: Mouse scrolled (292, 346) with delta (0, 0)
Screenshot: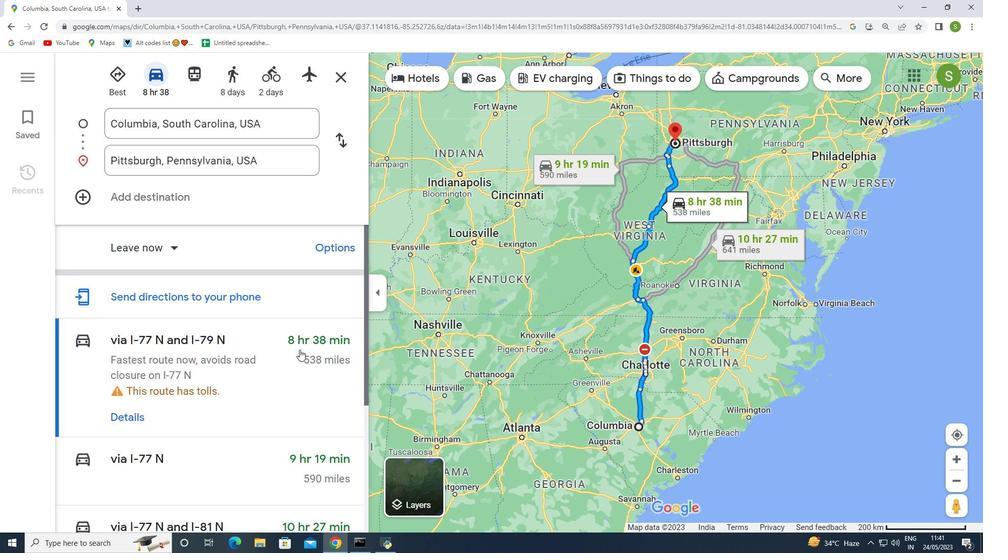 
Action: Mouse moved to (291, 344)
Screenshot: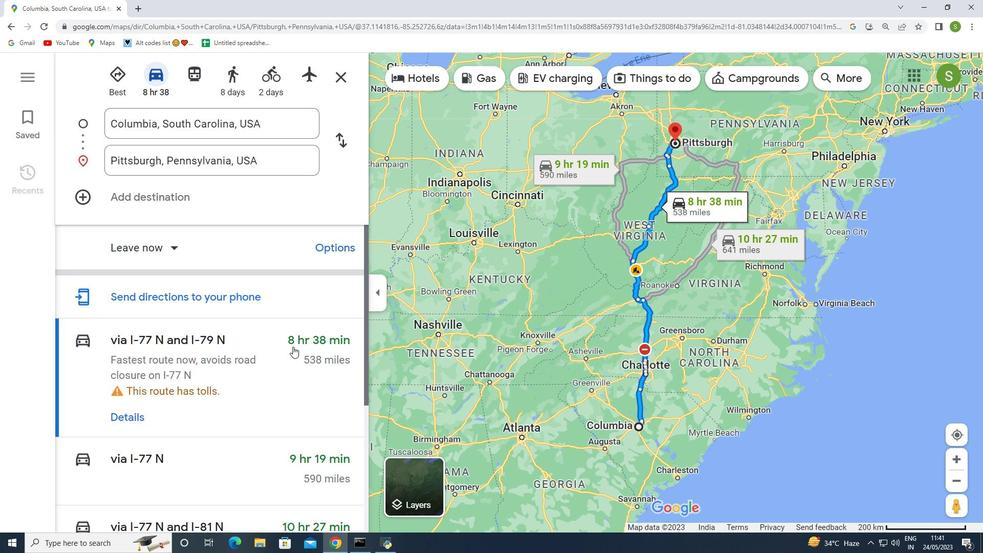 
Action: Mouse scrolled (291, 345) with delta (0, 0)
Screenshot: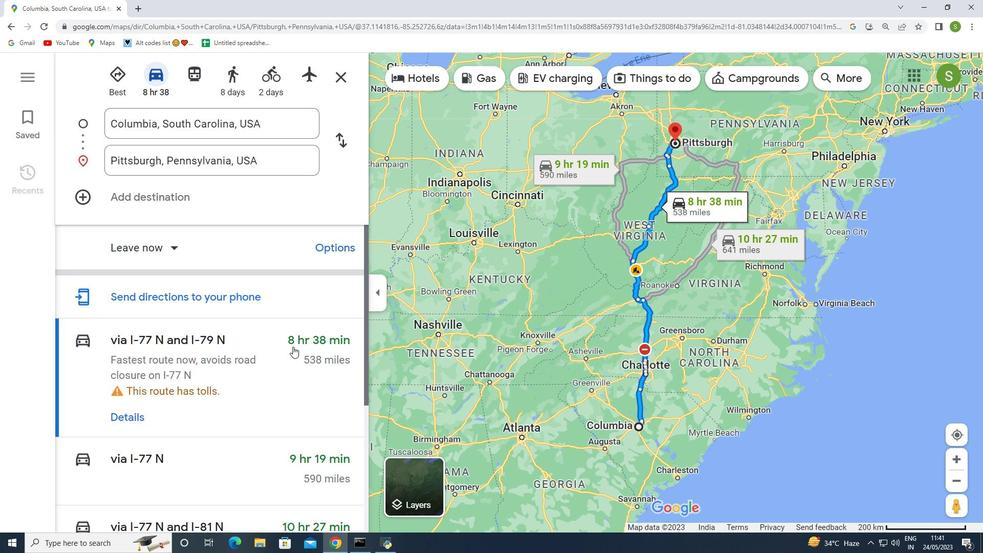 
Action: Mouse moved to (223, 287)
Screenshot: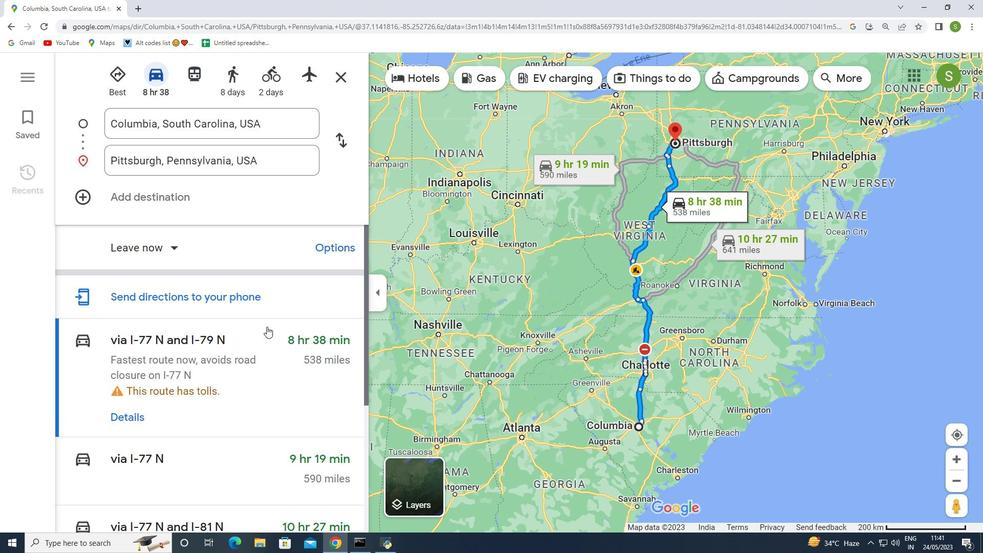 
Action: Mouse scrolled (223, 288) with delta (0, 0)
Screenshot: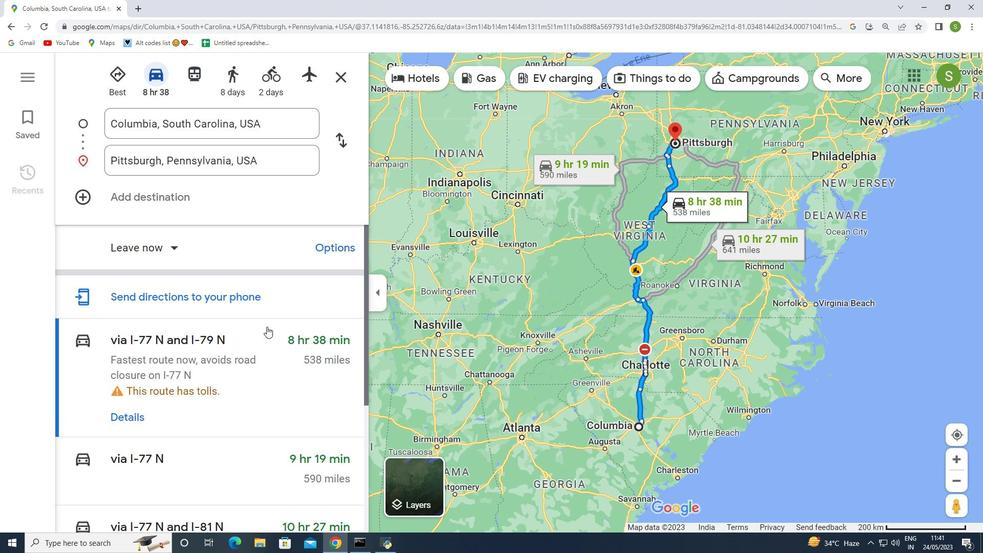 
Action: Mouse moved to (223, 287)
Screenshot: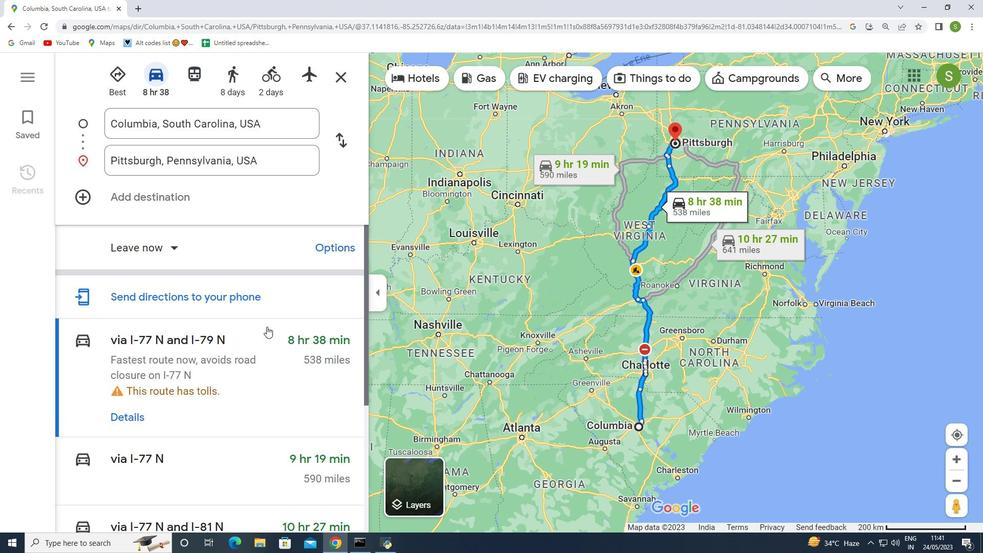 
Action: Mouse scrolled (223, 287) with delta (0, 0)
Screenshot: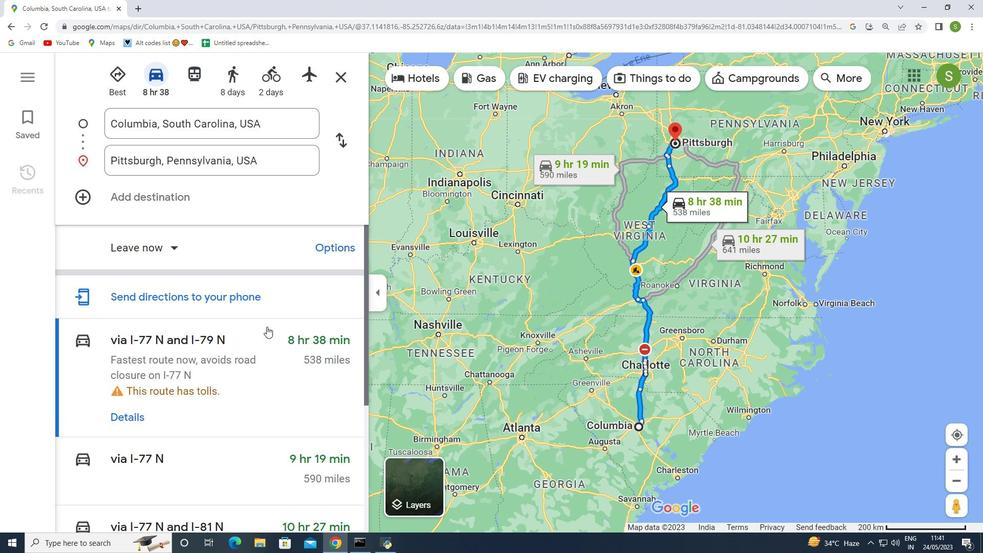 
Action: Mouse moved to (223, 286)
Screenshot: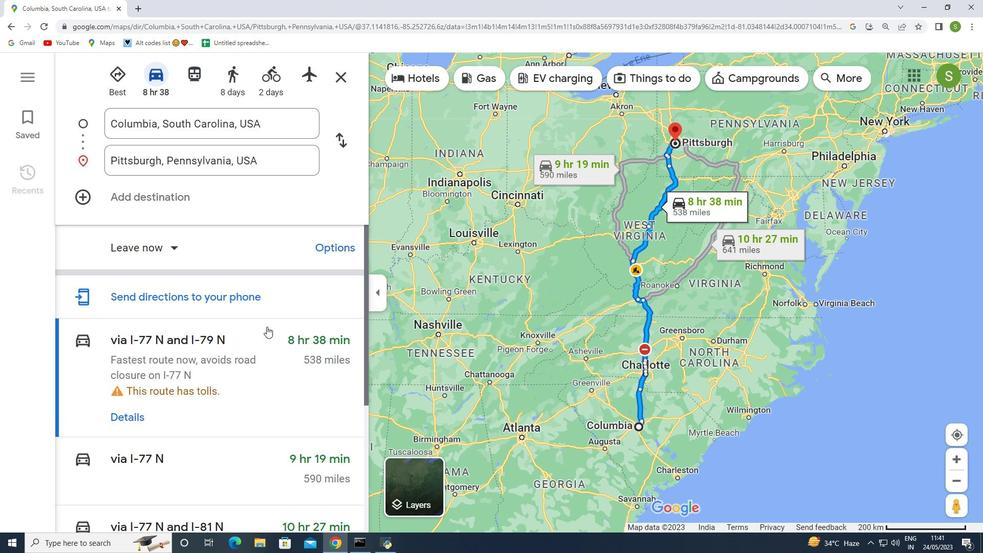 
Action: Mouse scrolled (223, 287) with delta (0, 0)
Screenshot: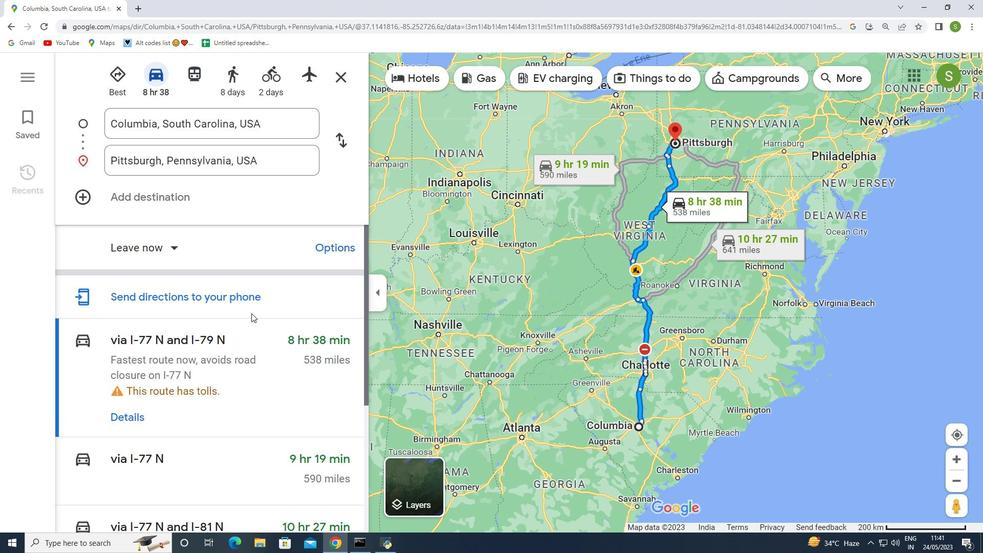 
Action: Mouse moved to (222, 285)
Screenshot: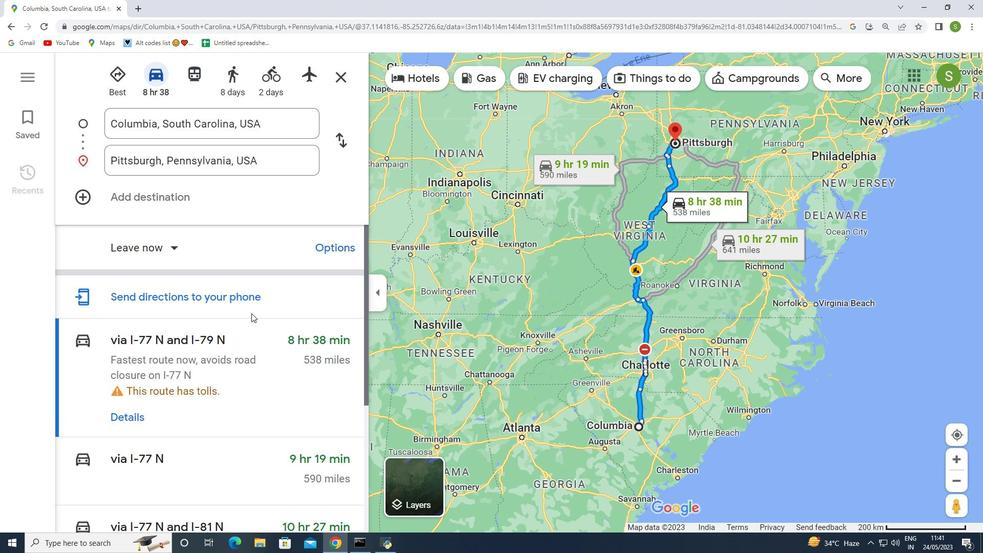 
Action: Mouse scrolled (222, 285) with delta (0, 0)
Screenshot: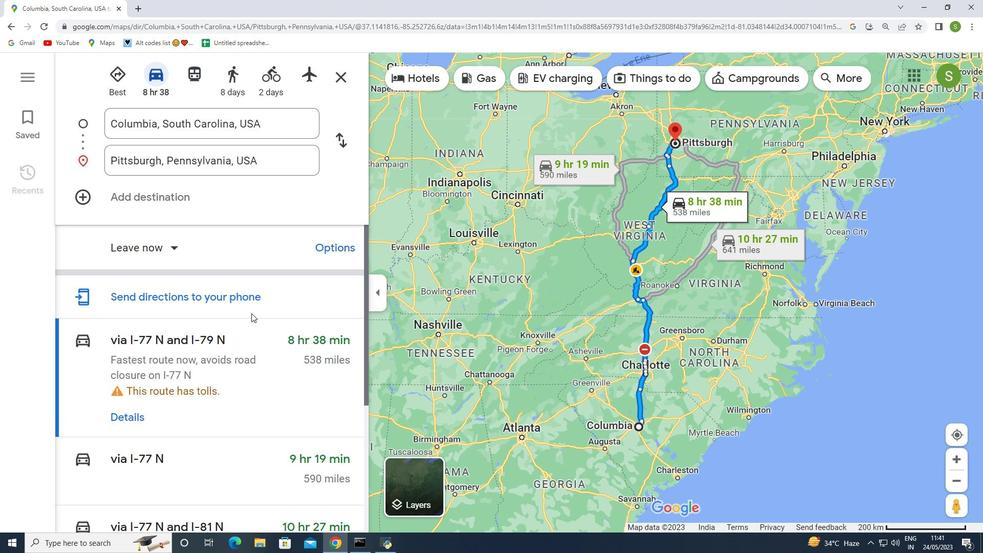 
Action: Mouse moved to (192, 78)
Screenshot: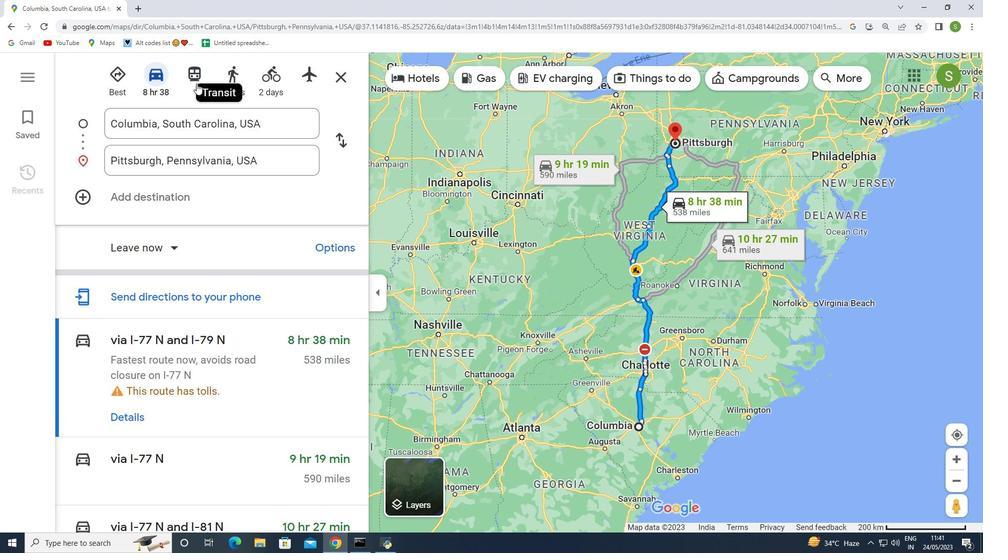 
Action: Mouse pressed left at (192, 78)
Screenshot: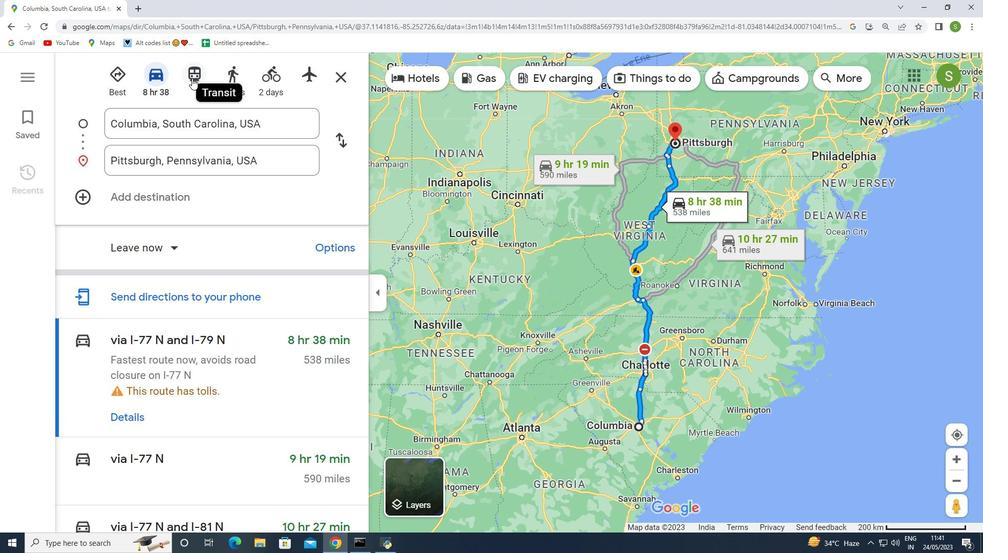 
Action: Mouse moved to (302, 320)
Screenshot: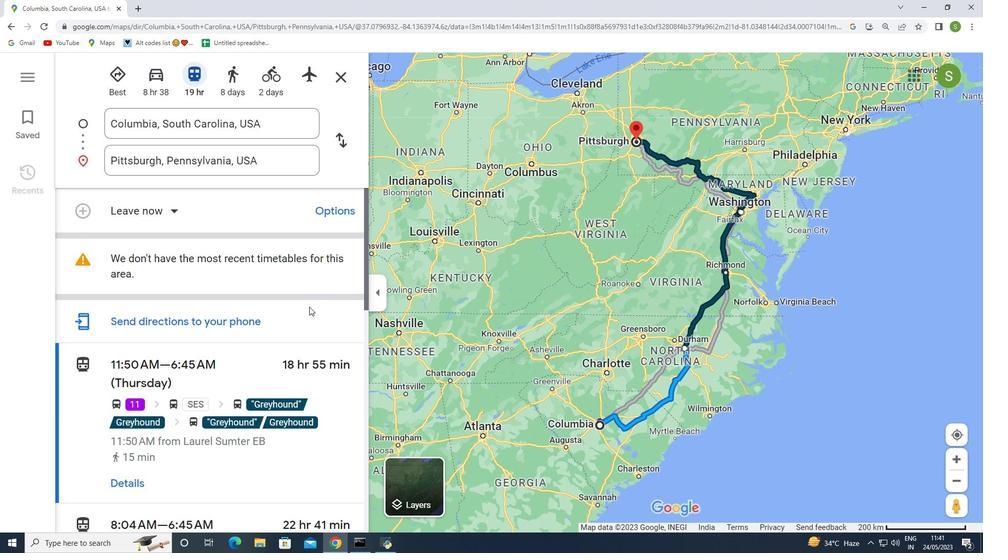 
Action: Mouse scrolled (302, 320) with delta (0, 0)
Screenshot: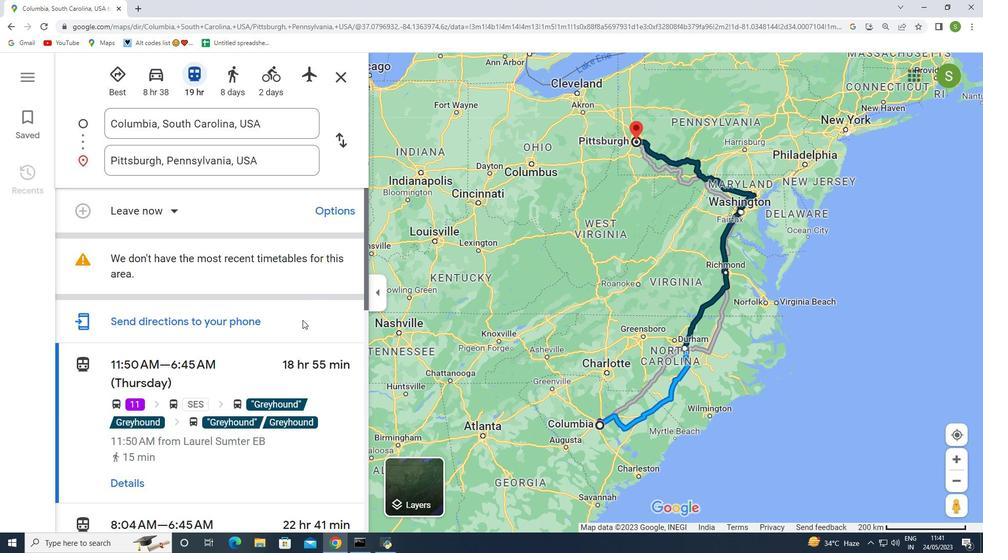 
Action: Mouse scrolled (302, 320) with delta (0, 0)
Screenshot: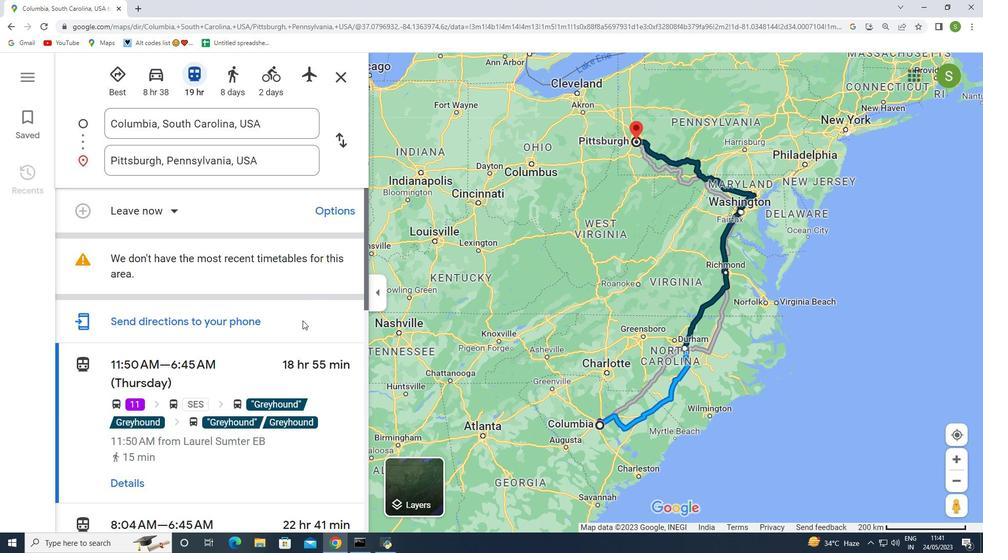
Action: Mouse moved to (299, 356)
Screenshot: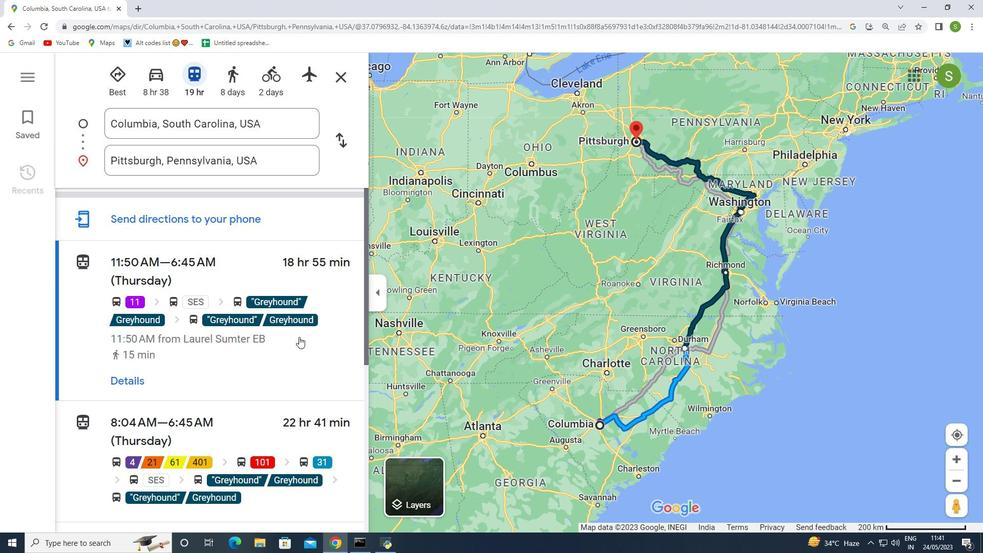 
Action: Mouse pressed left at (299, 356)
Screenshot: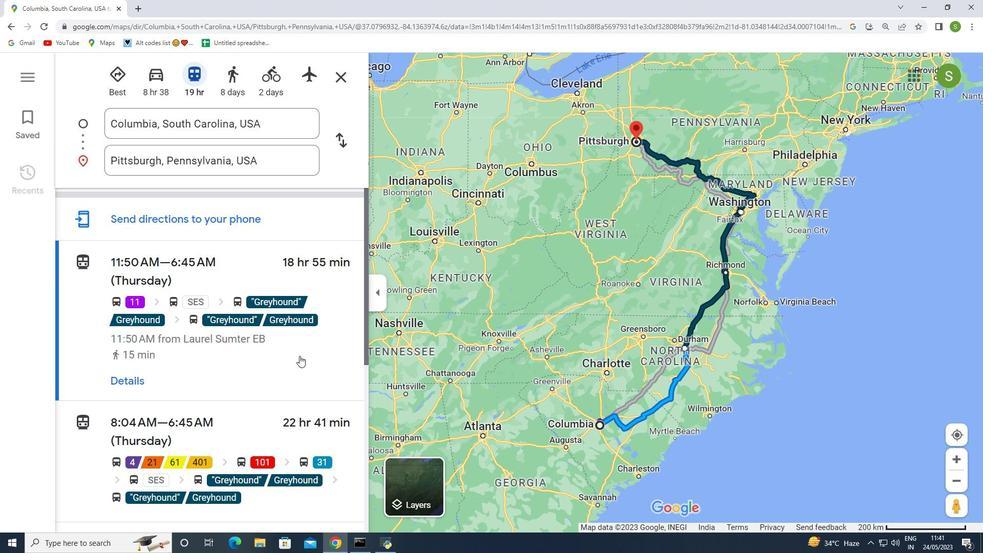 
Action: Mouse moved to (305, 296)
Screenshot: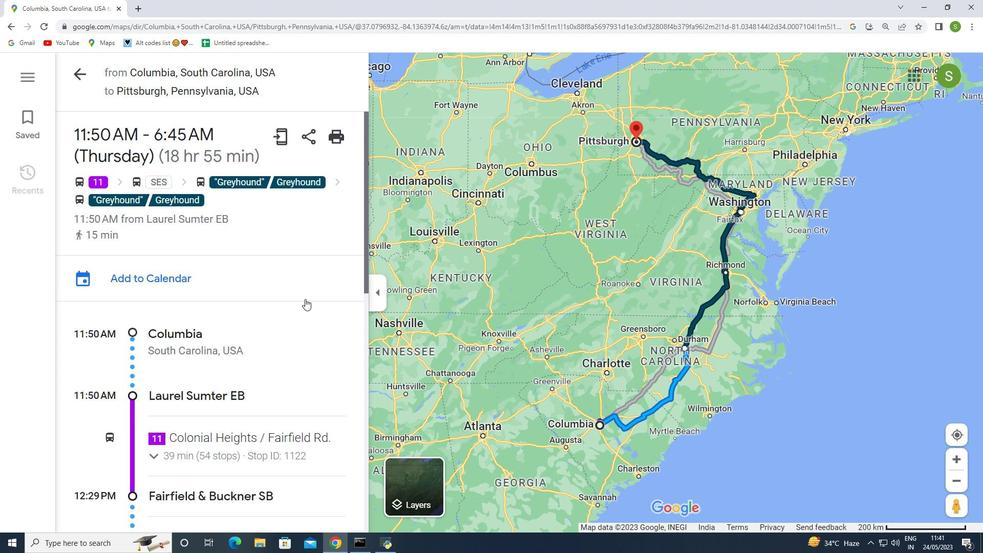 
Action: Mouse scrolled (305, 296) with delta (0, 0)
Screenshot: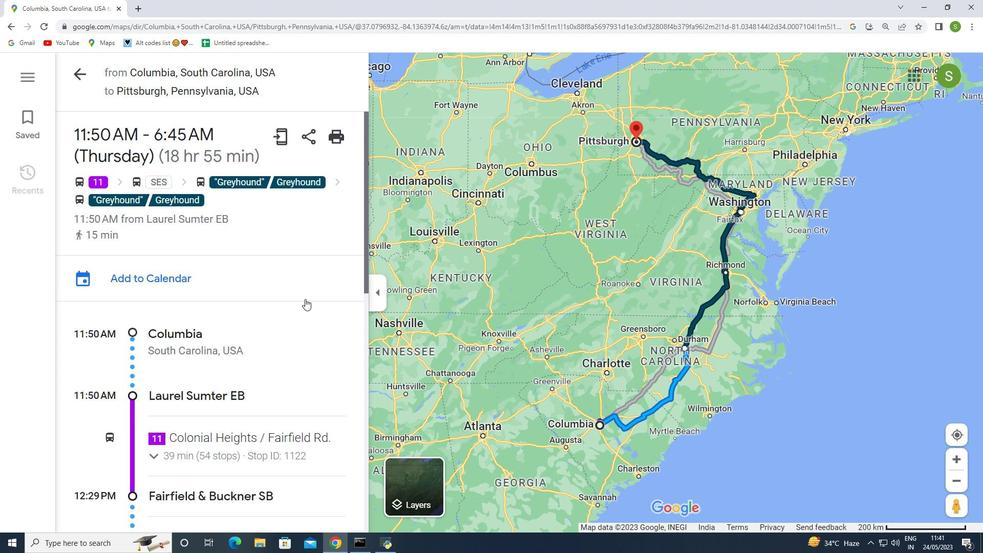 
Action: Mouse scrolled (305, 296) with delta (0, 0)
Screenshot: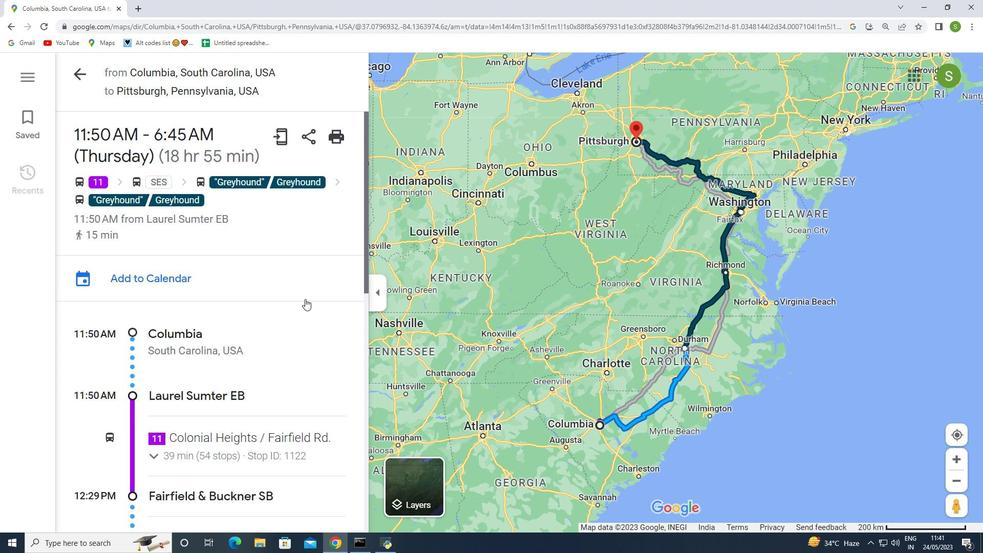
Action: Mouse scrolled (305, 296) with delta (0, 0)
Screenshot: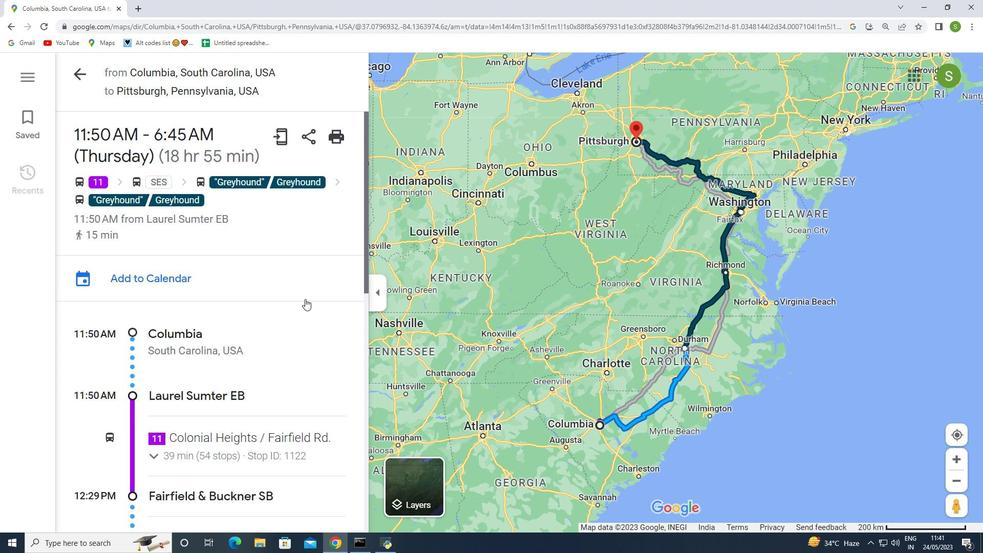 
Action: Mouse moved to (305, 294)
Screenshot: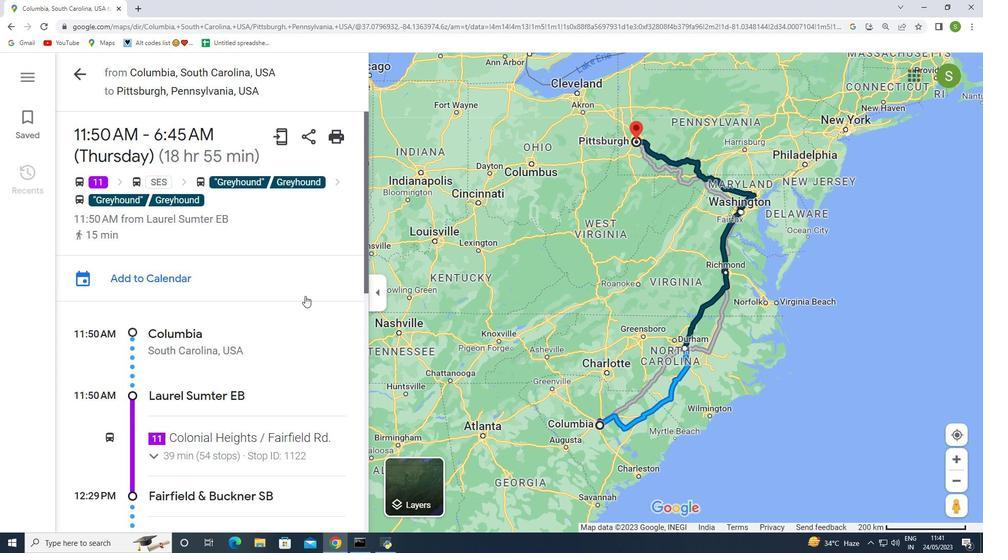
Action: Mouse scrolled (305, 294) with delta (0, 0)
Screenshot: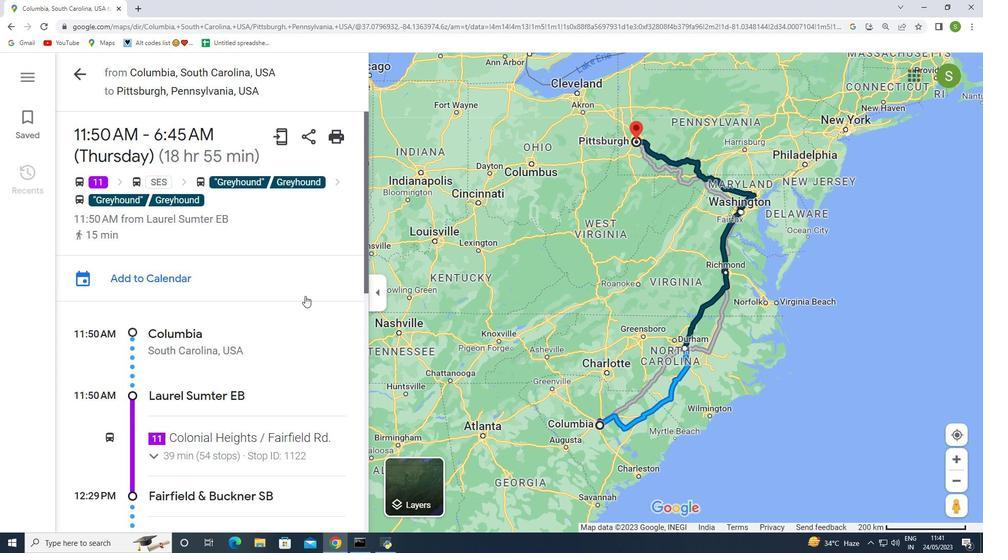 
Action: Mouse moved to (303, 254)
Screenshot: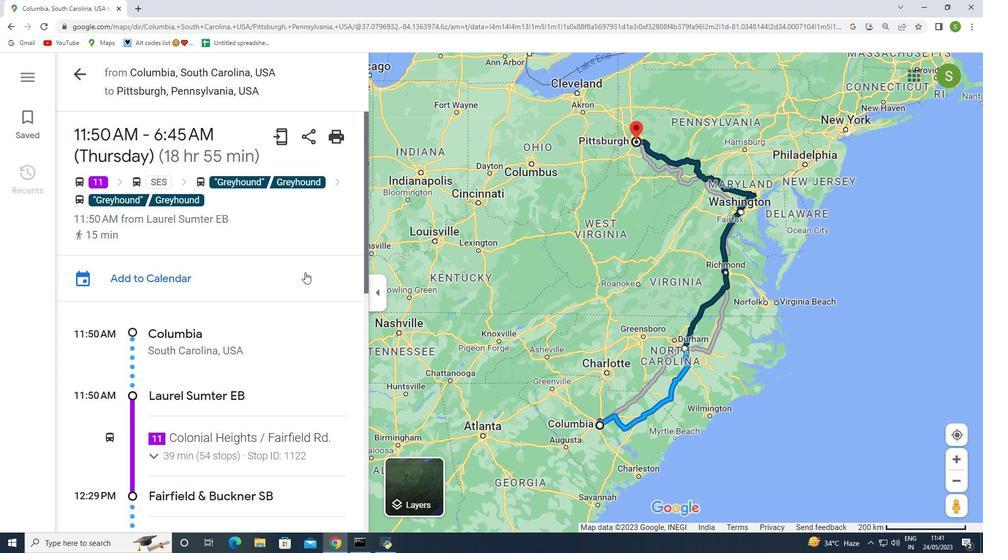 
Action: Mouse scrolled (303, 255) with delta (0, 0)
Screenshot: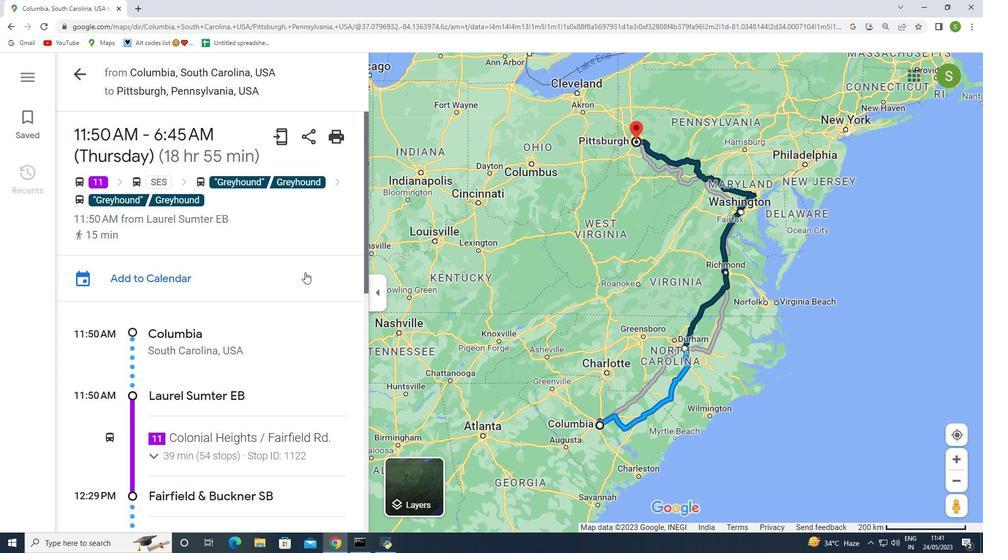 
Action: Mouse scrolled (303, 255) with delta (0, 0)
Screenshot: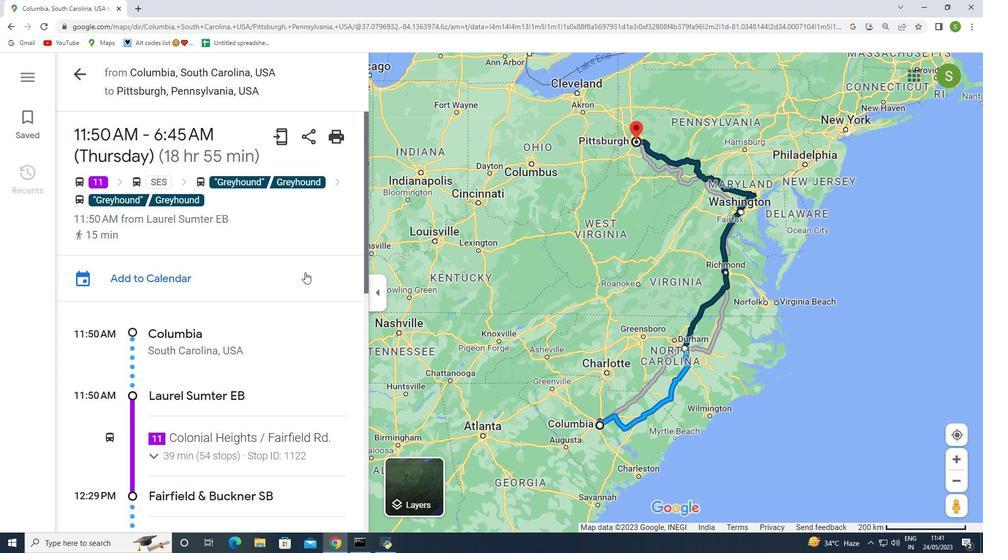 
Action: Mouse moved to (303, 251)
Screenshot: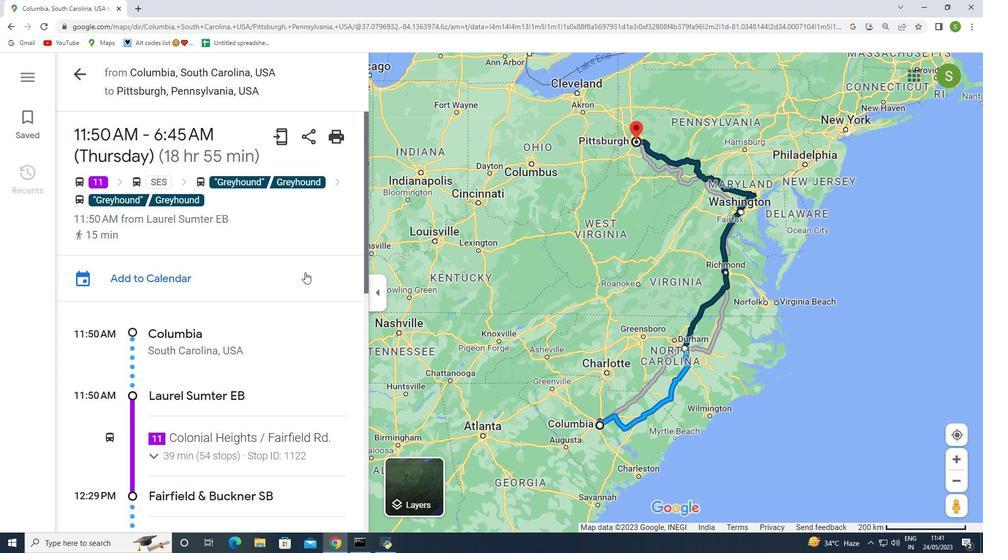 
Action: Mouse scrolled (303, 252) with delta (0, 0)
Screenshot: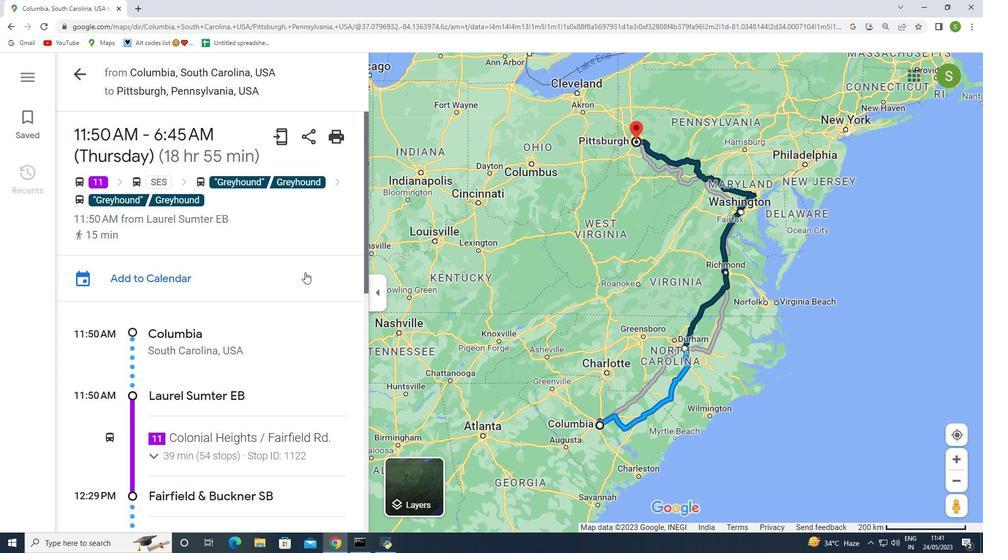 
Action: Mouse moved to (241, 150)
Screenshot: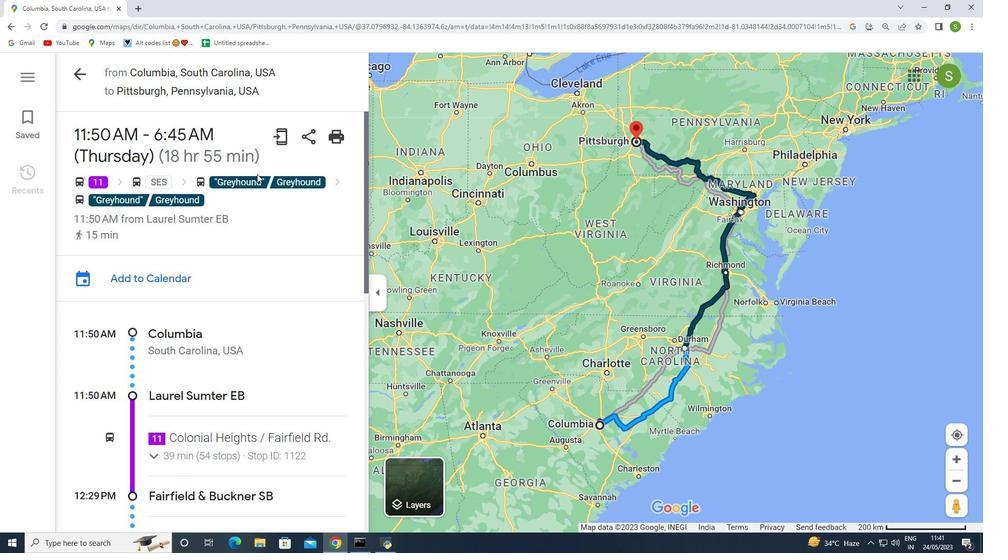 
Action: Mouse scrolled (241, 150) with delta (0, 0)
Screenshot: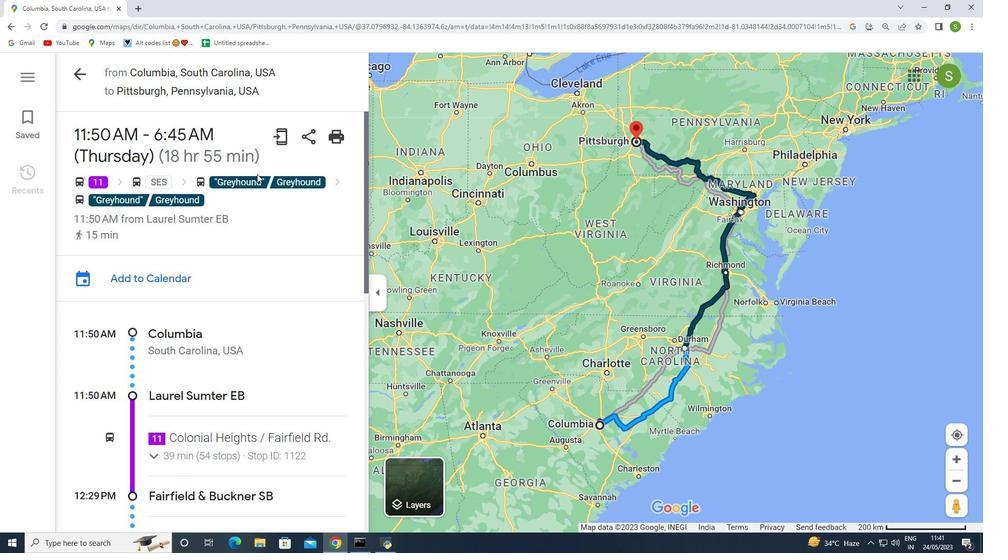 
Action: Mouse moved to (75, 79)
Screenshot: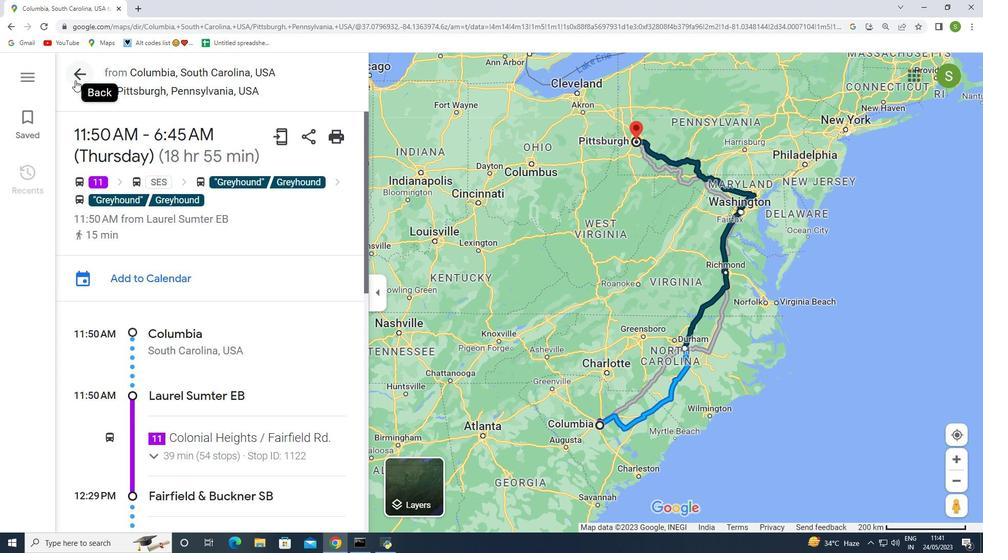 
Action: Mouse pressed left at (75, 79)
Screenshot: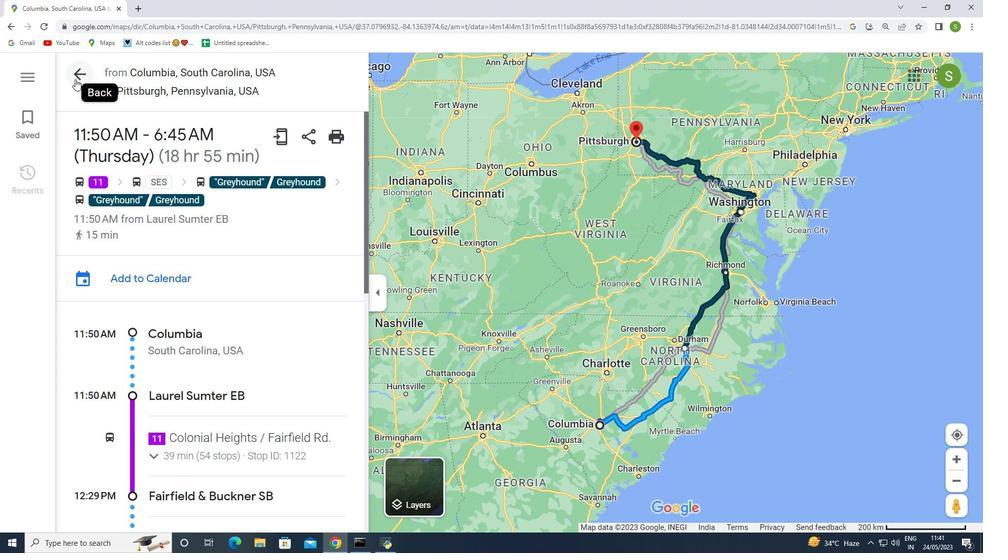 
Action: Mouse moved to (231, 86)
Screenshot: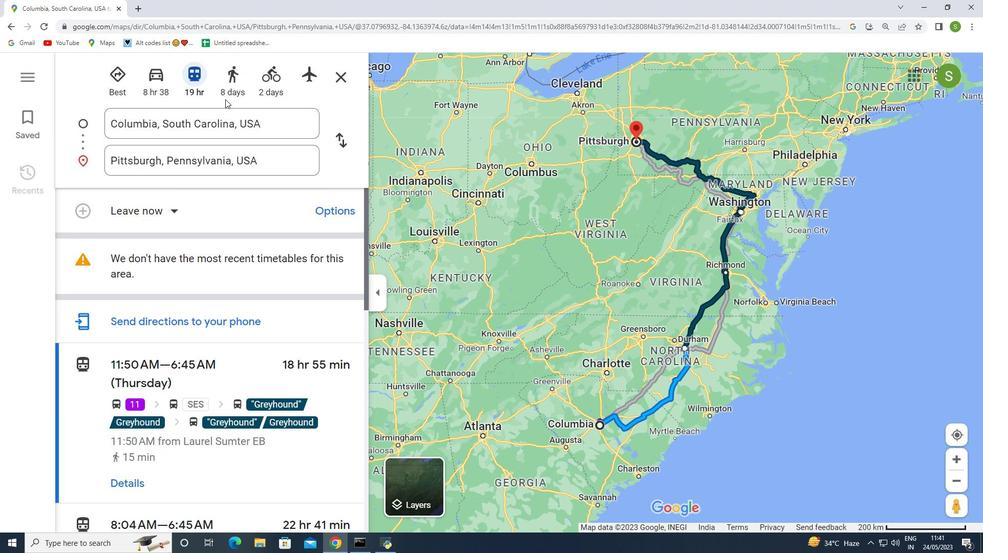 
Action: Mouse pressed left at (231, 86)
Screenshot: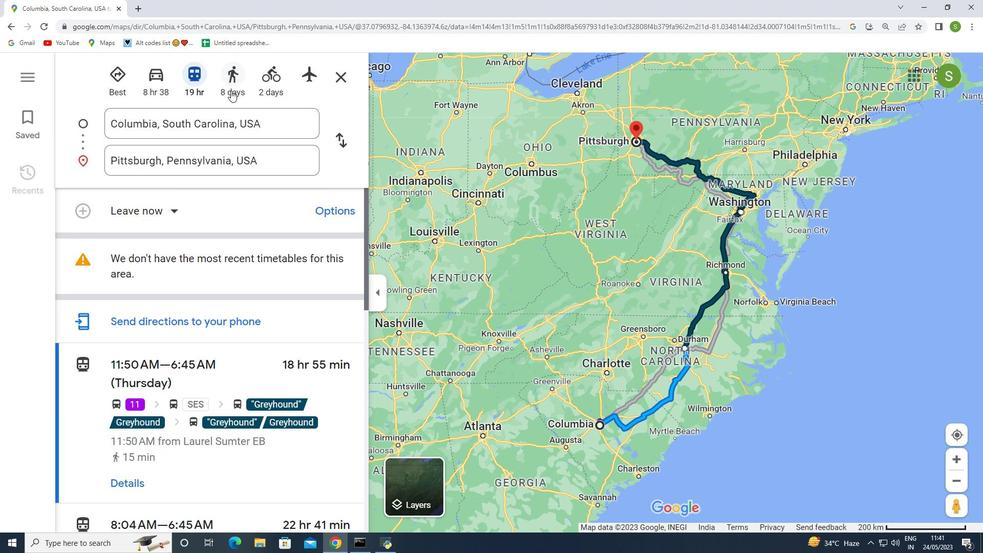 
Action: Mouse moved to (271, 260)
Screenshot: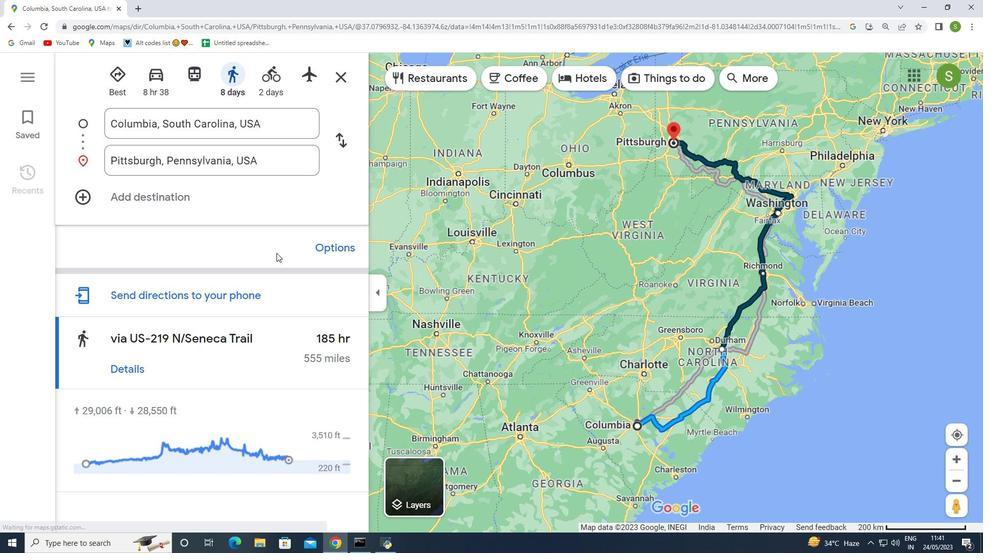 
Action: Mouse scrolled (272, 259) with delta (0, 0)
Screenshot: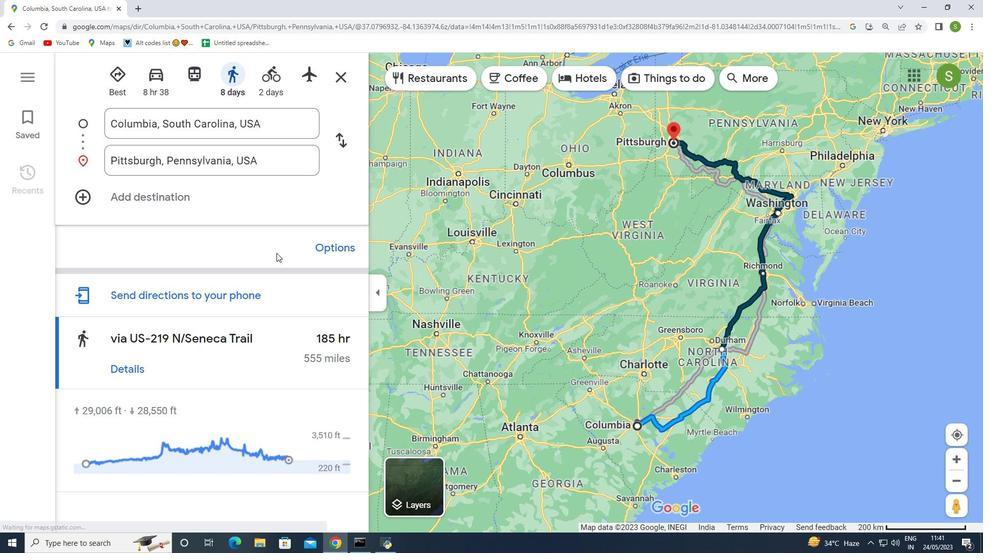 
Action: Mouse moved to (261, 308)
Screenshot: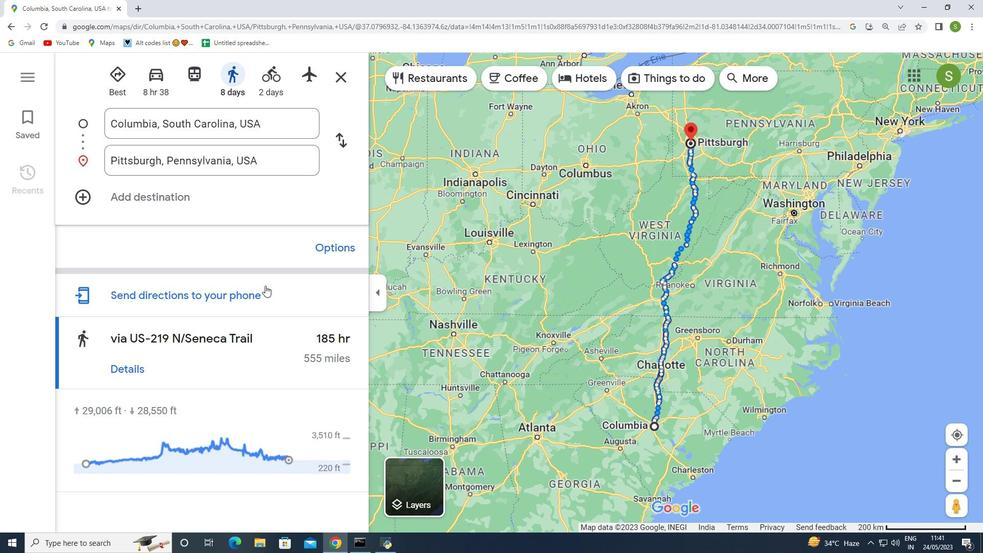 
Action: Mouse scrolled (261, 307) with delta (0, 0)
Screenshot: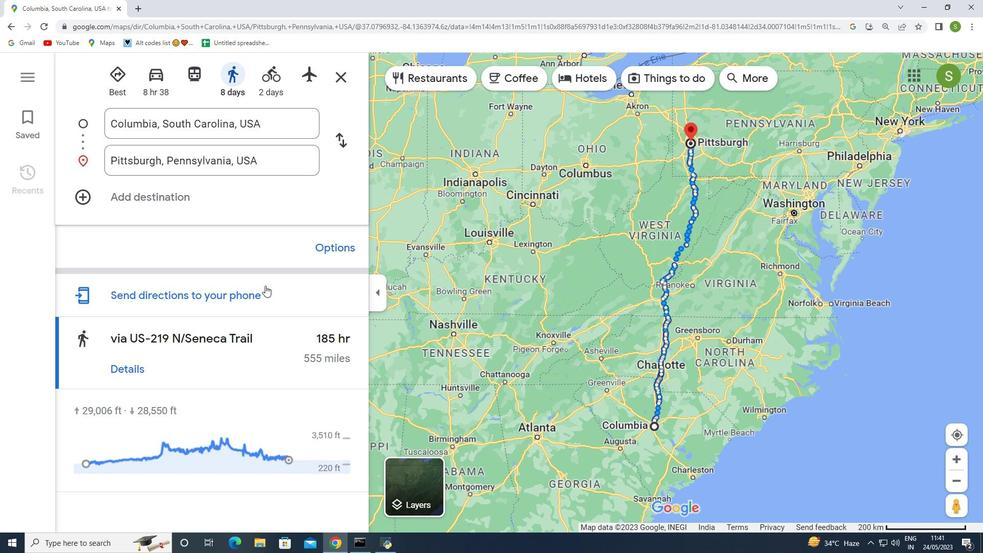 
Action: Mouse moved to (260, 317)
Screenshot: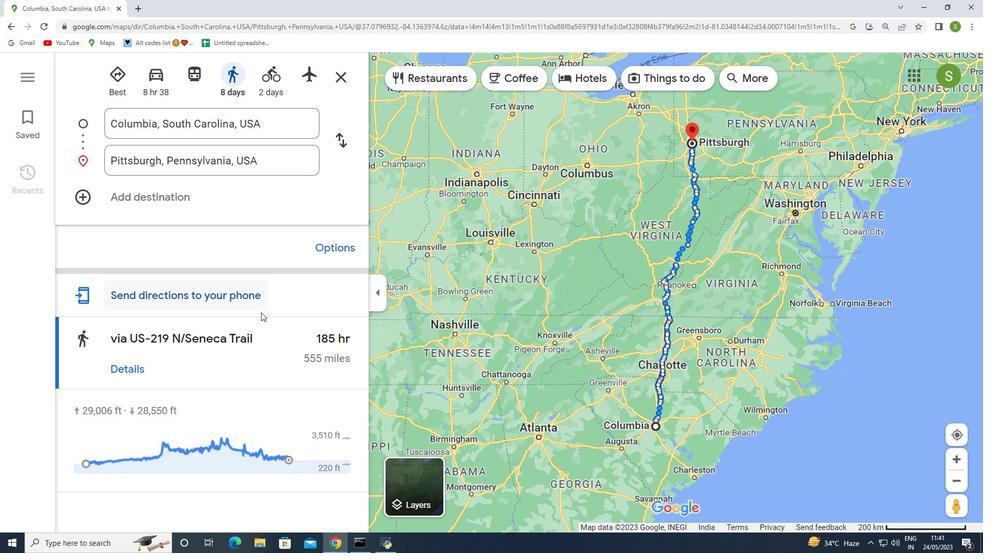 
Action: Mouse scrolled (260, 316) with delta (0, 0)
Screenshot: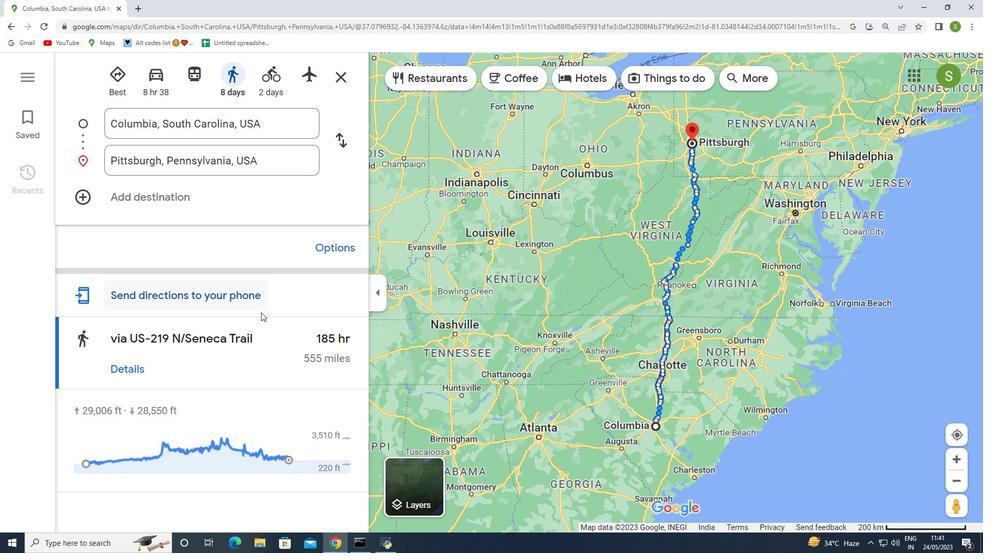 
Action: Mouse moved to (256, 347)
Screenshot: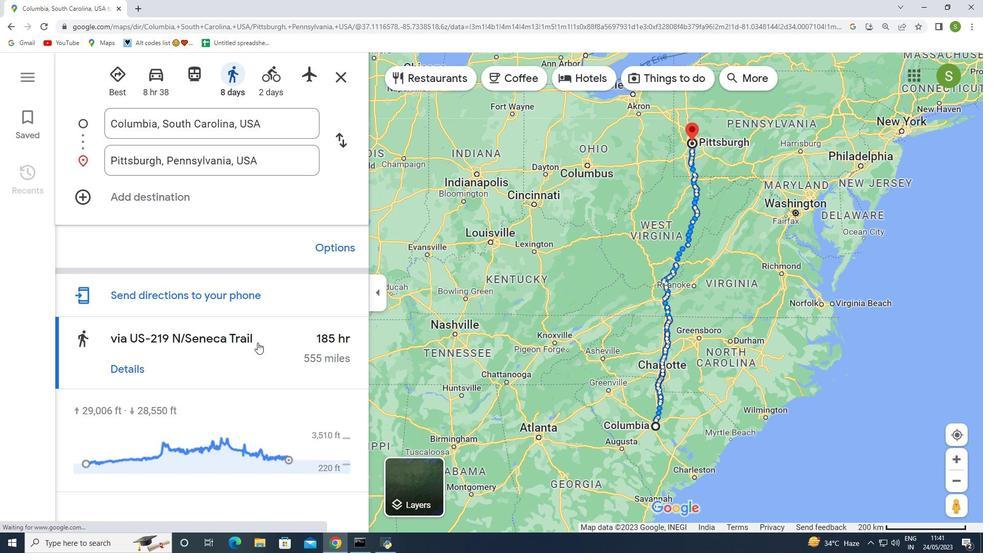 
Action: Mouse scrolled (256, 346) with delta (0, 0)
Screenshot: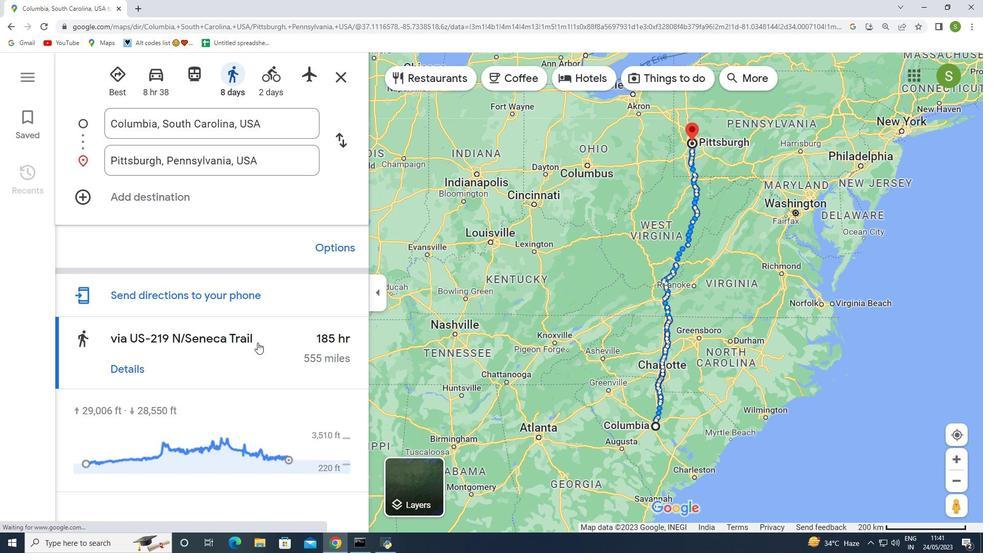 
Action: Mouse moved to (254, 353)
Screenshot: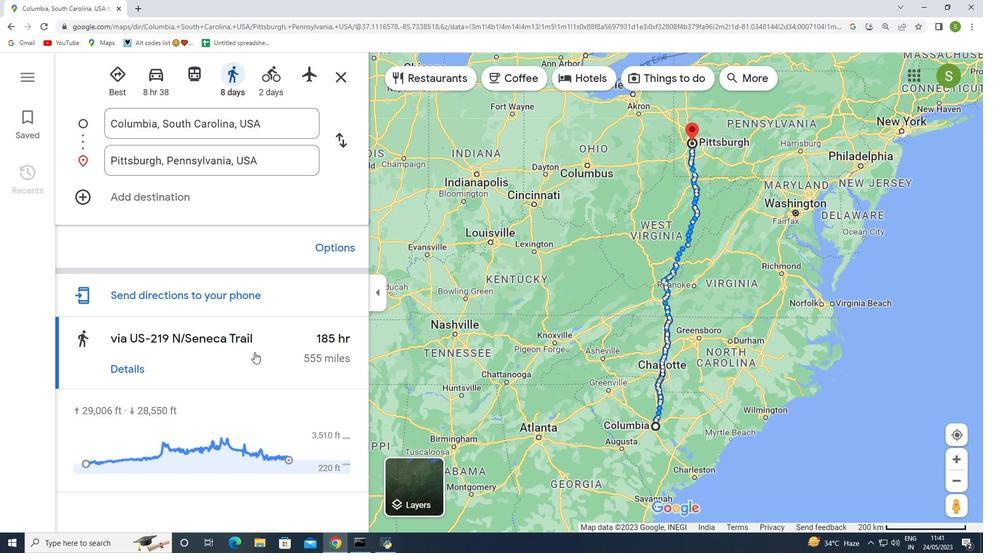 
Action: Mouse scrolled (254, 353) with delta (0, 0)
Screenshot: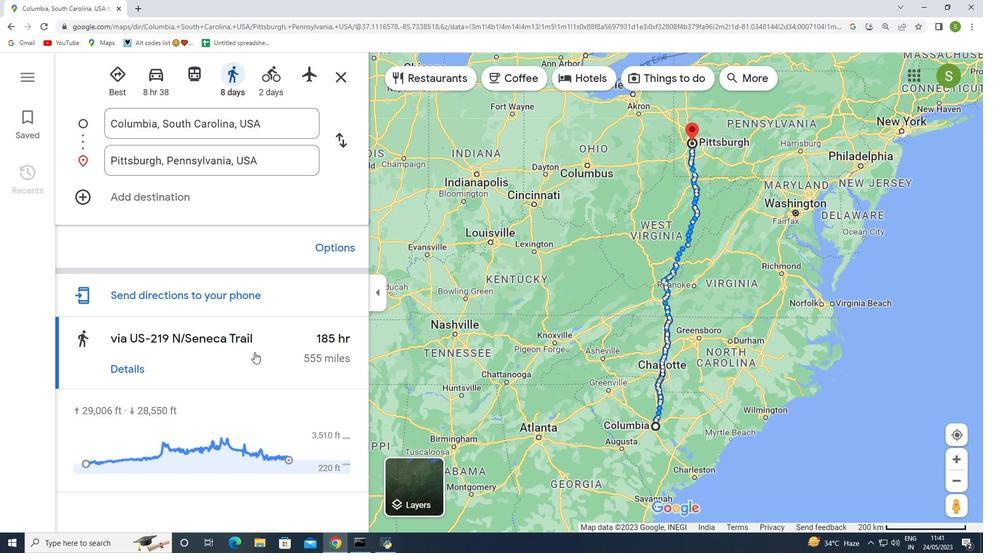 
Action: Mouse moved to (259, 352)
Screenshot: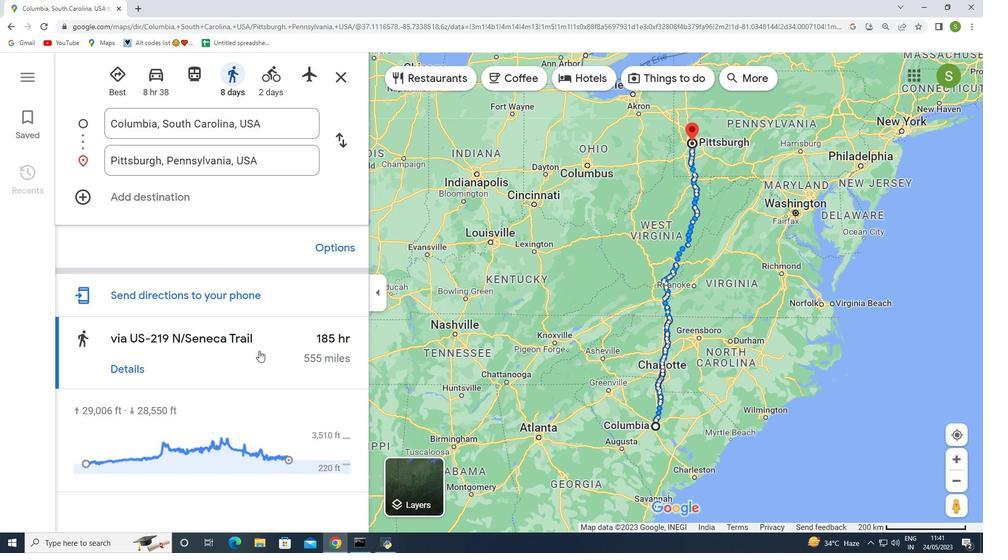 
Action: Mouse scrolled (259, 352) with delta (0, 0)
Screenshot: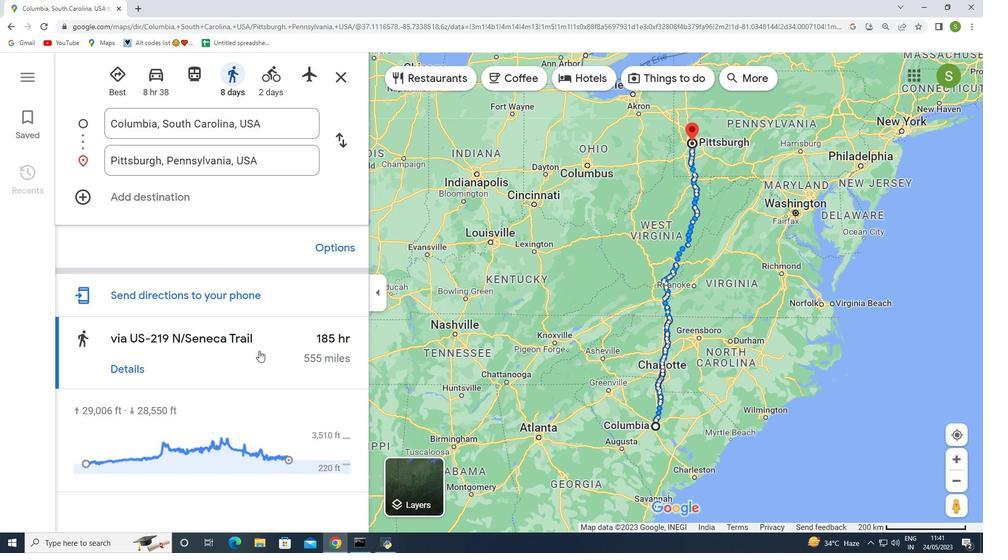 
Action: Mouse moved to (258, 355)
Screenshot: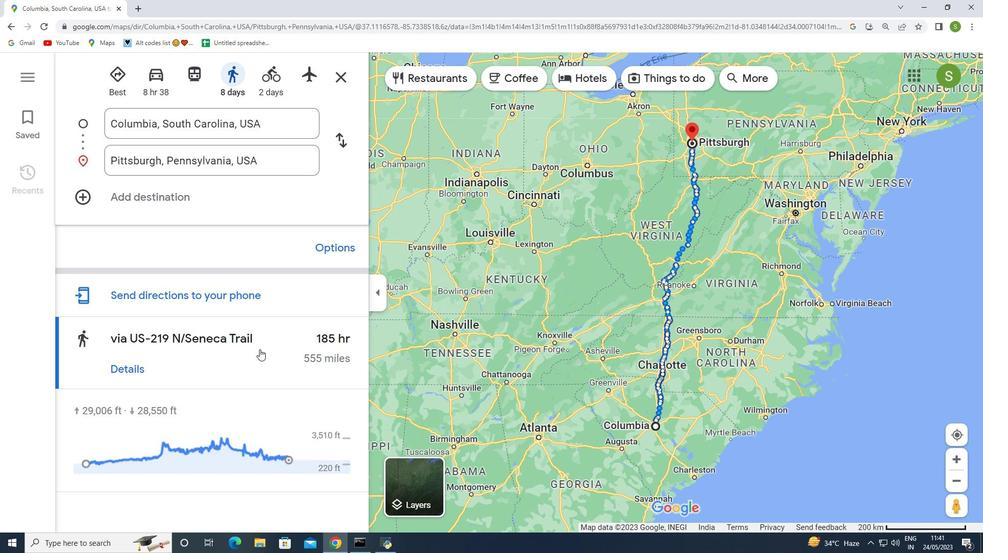 
Action: Mouse scrolled (258, 355) with delta (0, 0)
Screenshot: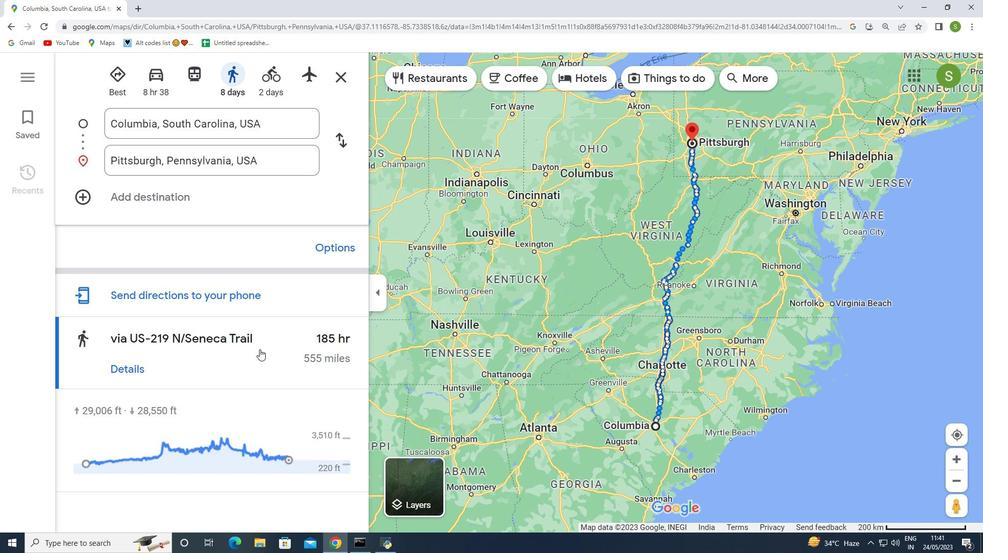 
Action: Mouse scrolled (258, 355) with delta (0, 0)
Screenshot: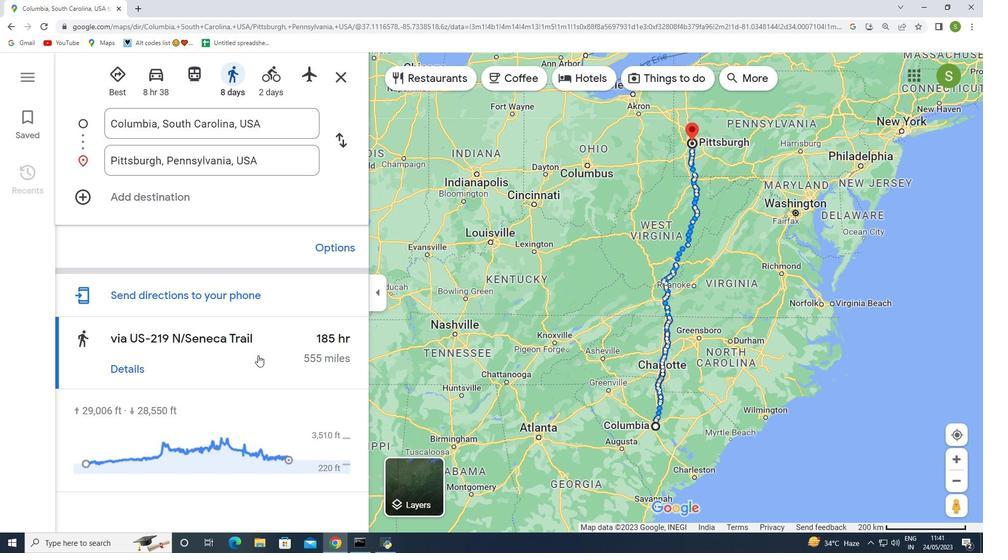 
Action: Mouse moved to (258, 355)
Screenshot: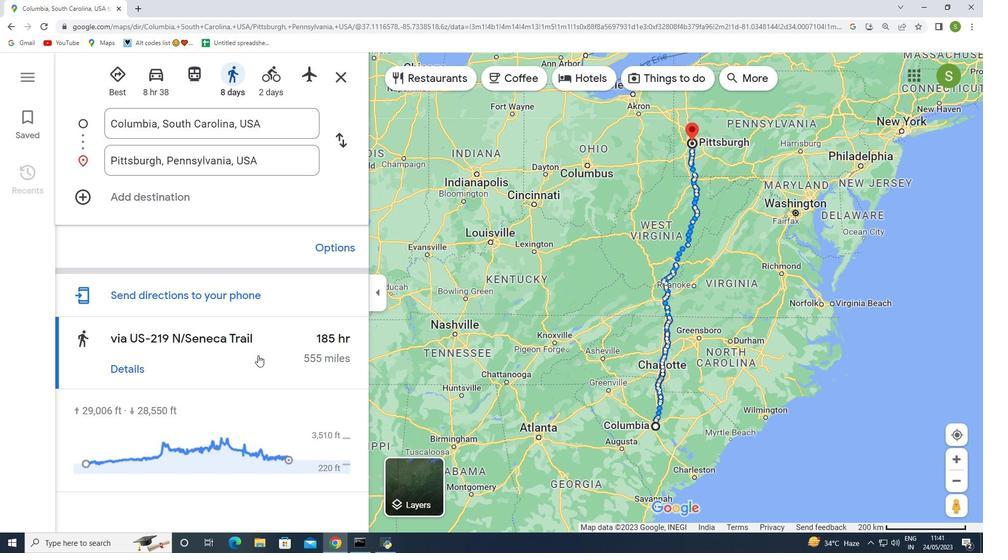 
Action: Mouse scrolled (258, 355) with delta (0, 0)
Screenshot: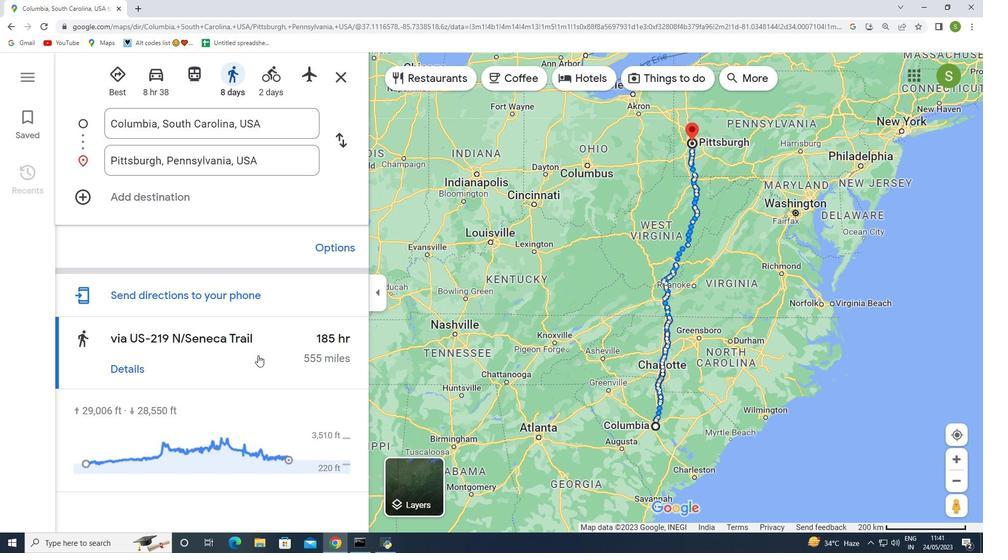 
Action: Mouse moved to (267, 93)
Screenshot: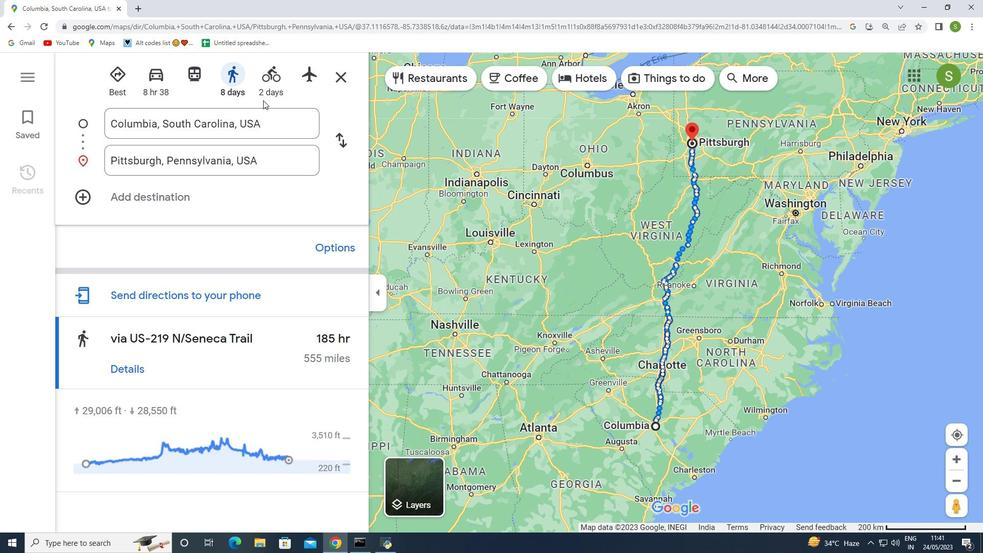 
Action: Mouse pressed left at (267, 93)
Screenshot: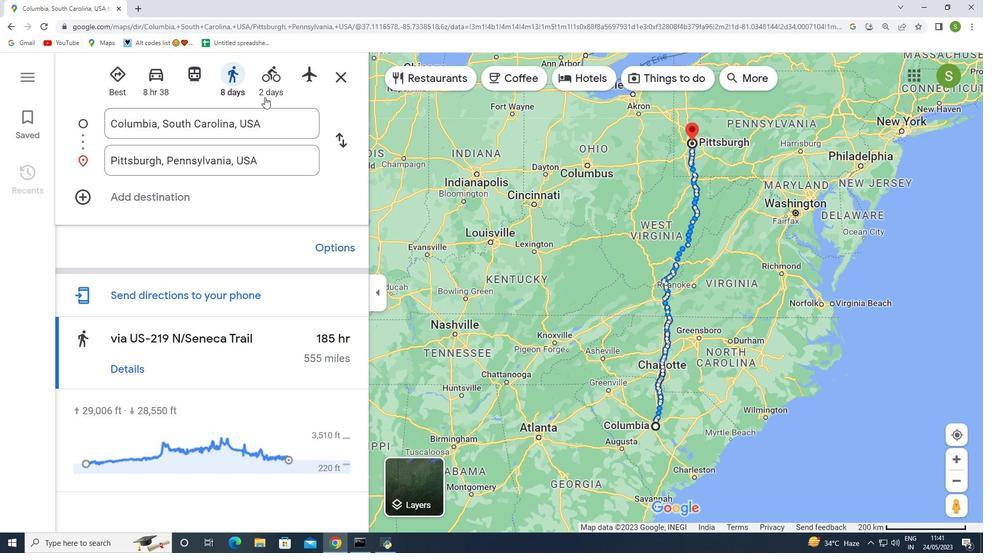 
Action: Mouse moved to (209, 350)
Screenshot: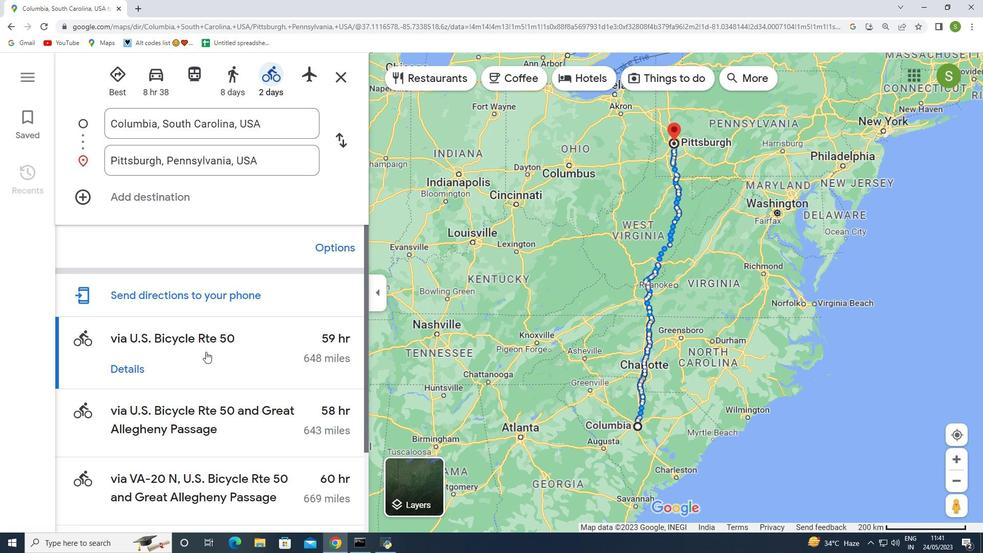 
Action: Mouse scrolled (209, 349) with delta (0, 0)
Screenshot: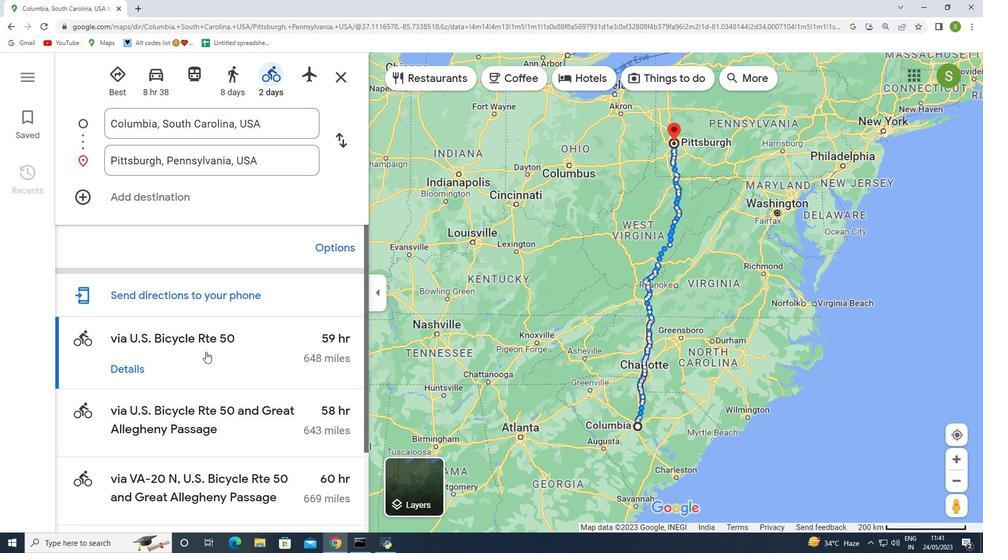 
Action: Mouse scrolled (209, 349) with delta (0, 0)
Screenshot: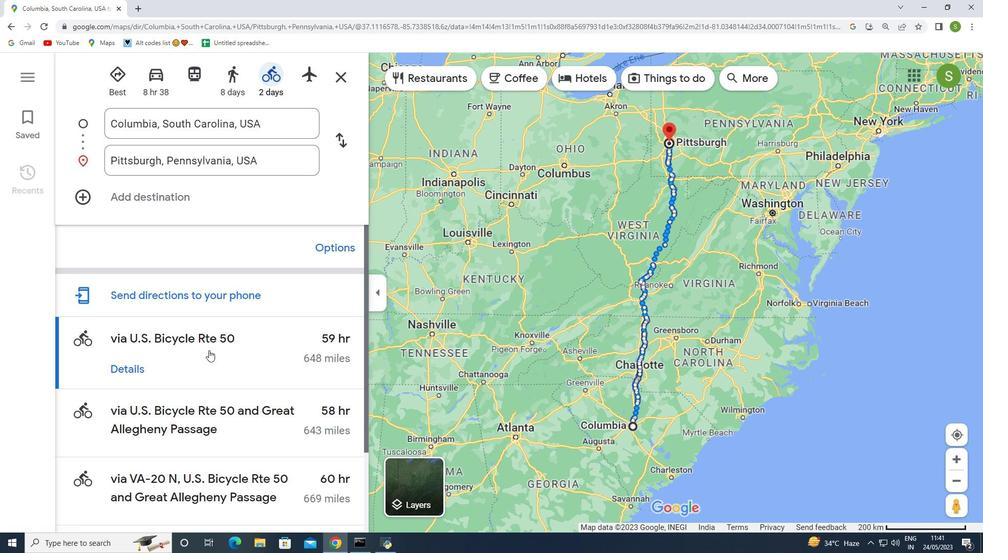 
Action: Mouse moved to (212, 349)
Screenshot: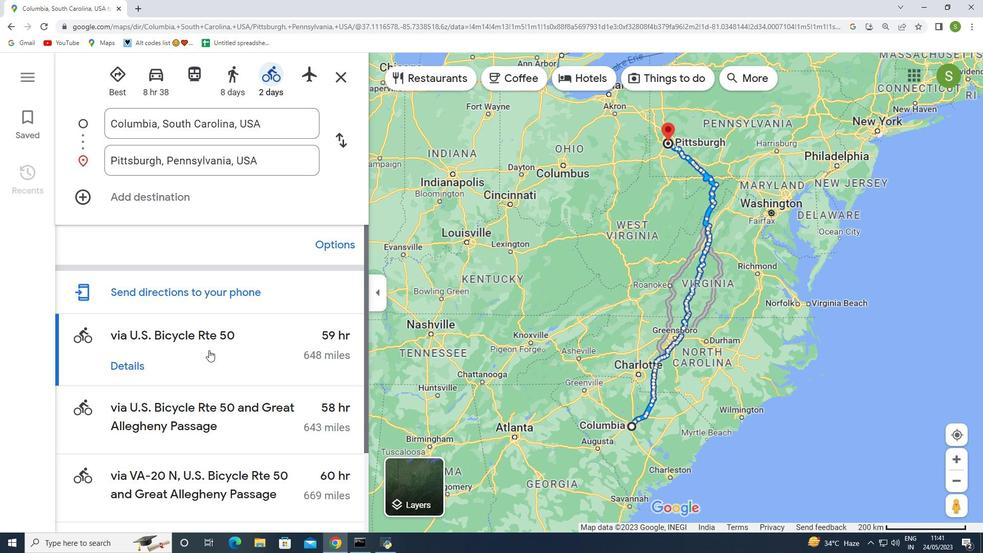 
Action: Mouse scrolled (212, 349) with delta (0, 0)
Screenshot: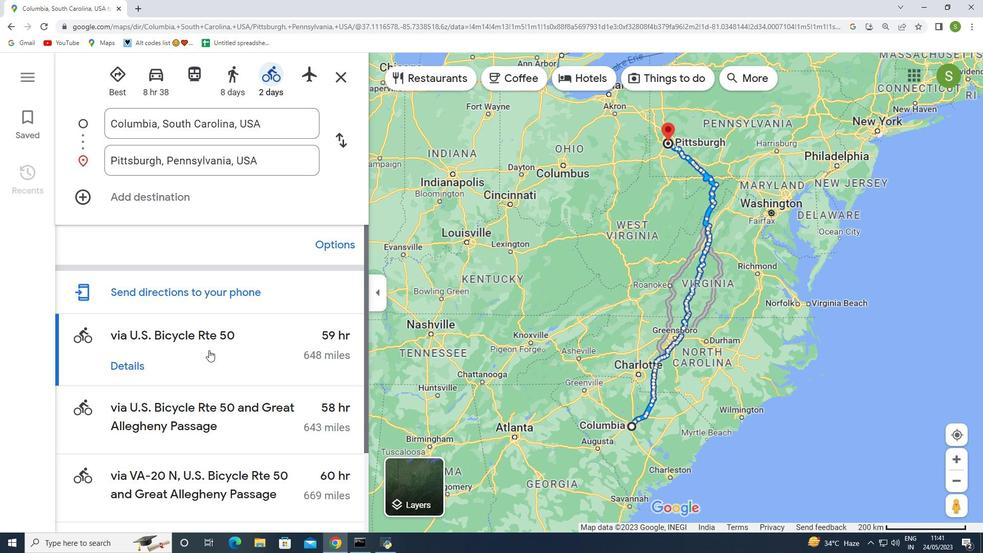 
Action: Mouse moved to (222, 344)
Screenshot: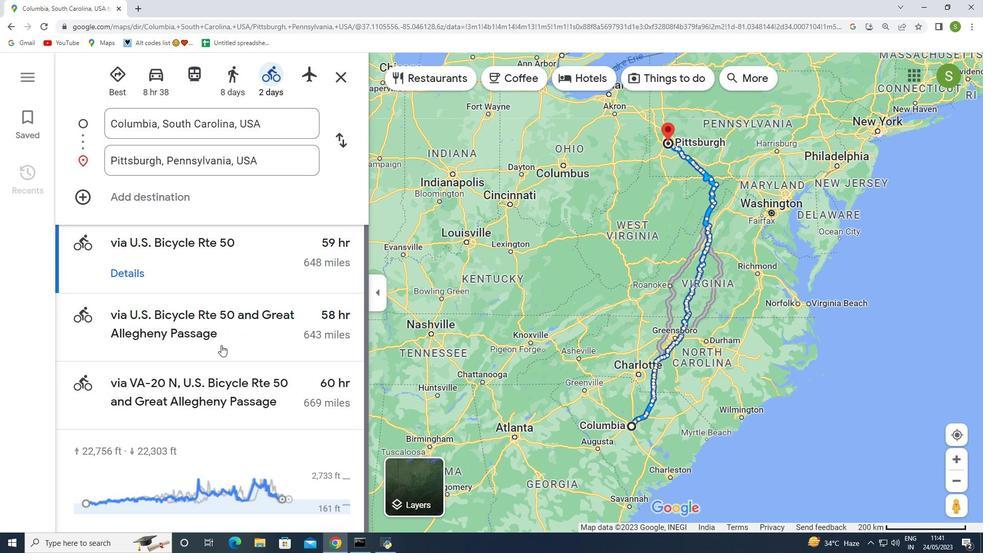 
Action: Mouse scrolled (222, 344) with delta (0, 0)
Screenshot: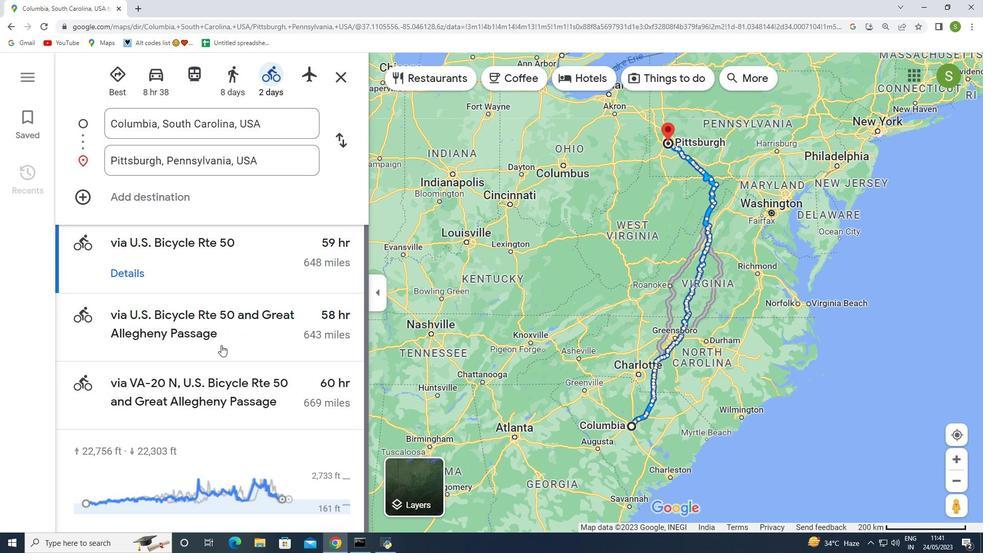 
Action: Mouse scrolled (222, 344) with delta (0, 0)
Screenshot: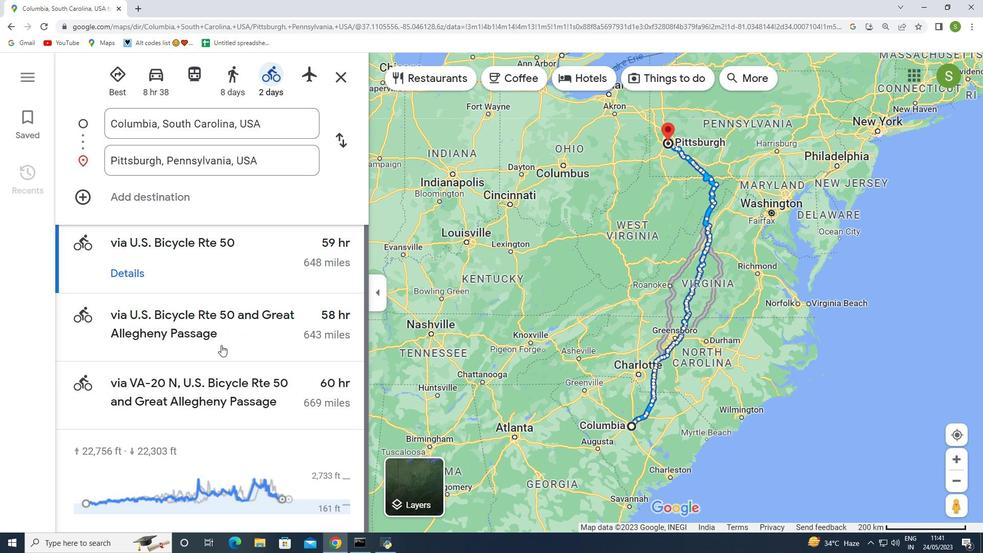 
Action: Mouse scrolled (222, 344) with delta (0, 0)
Screenshot: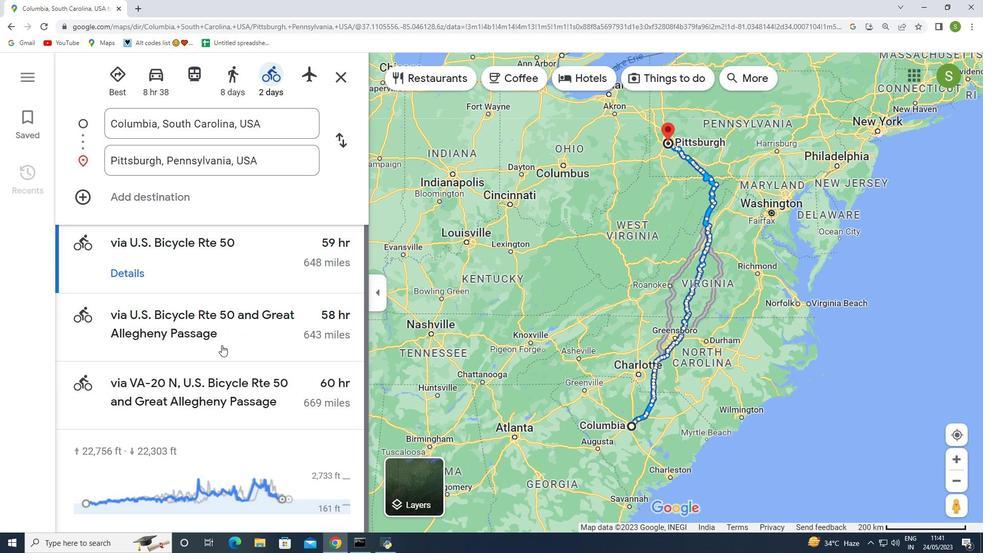 
Action: Mouse scrolled (222, 344) with delta (0, 0)
Screenshot: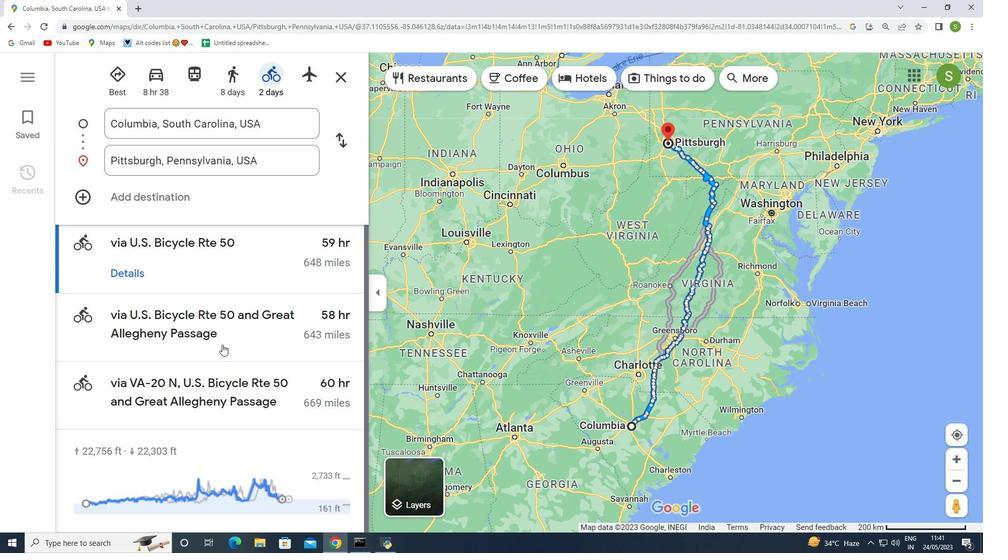 
Action: Mouse moved to (222, 344)
Screenshot: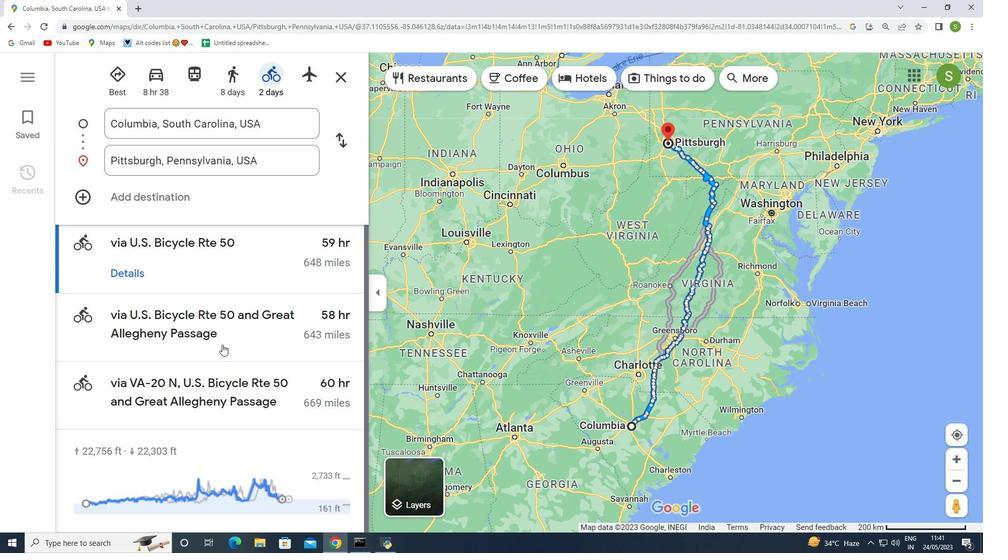 
Action: Mouse scrolled (222, 344) with delta (0, 0)
Screenshot: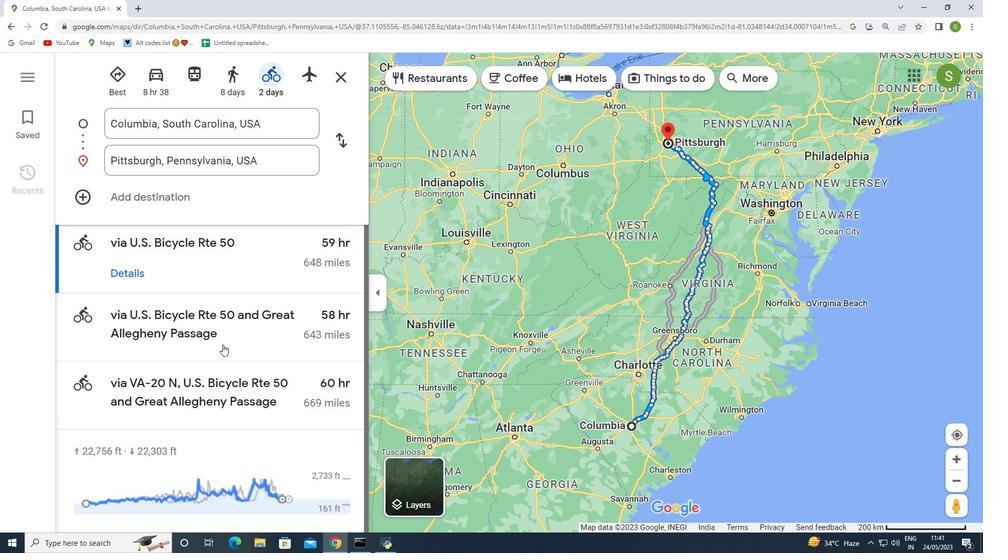
Action: Mouse moved to (222, 344)
Screenshot: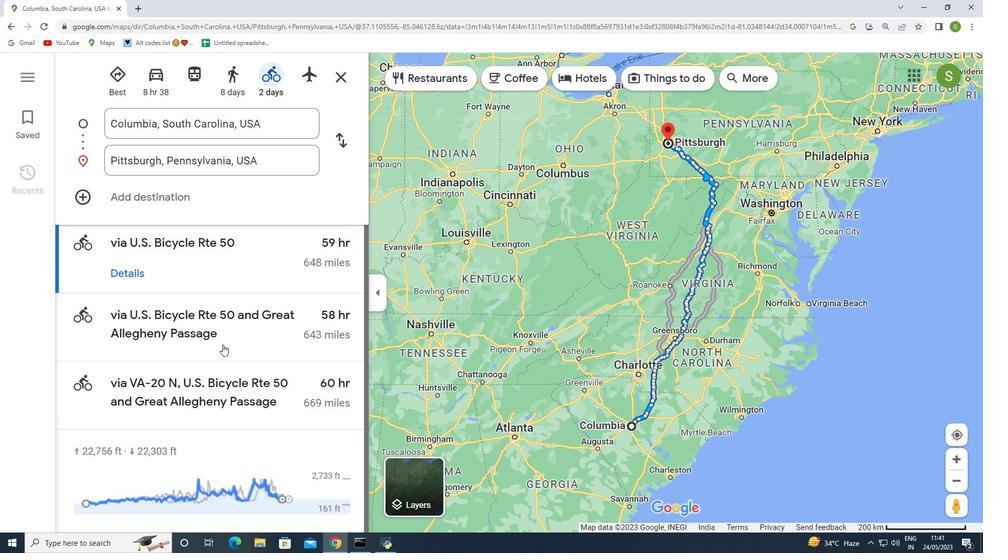 
Action: Mouse scrolled (222, 344) with delta (0, 0)
Screenshot: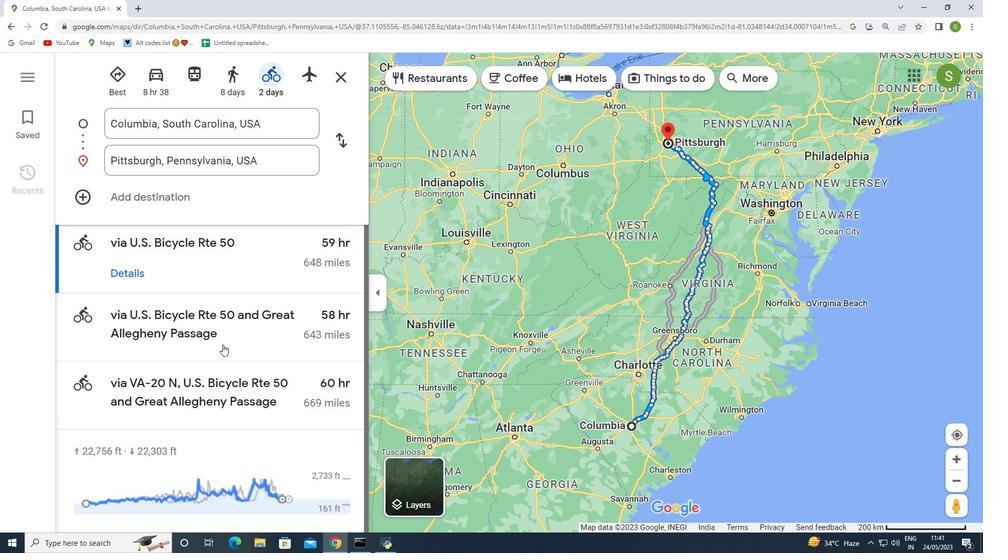 
Action: Mouse moved to (231, 336)
Screenshot: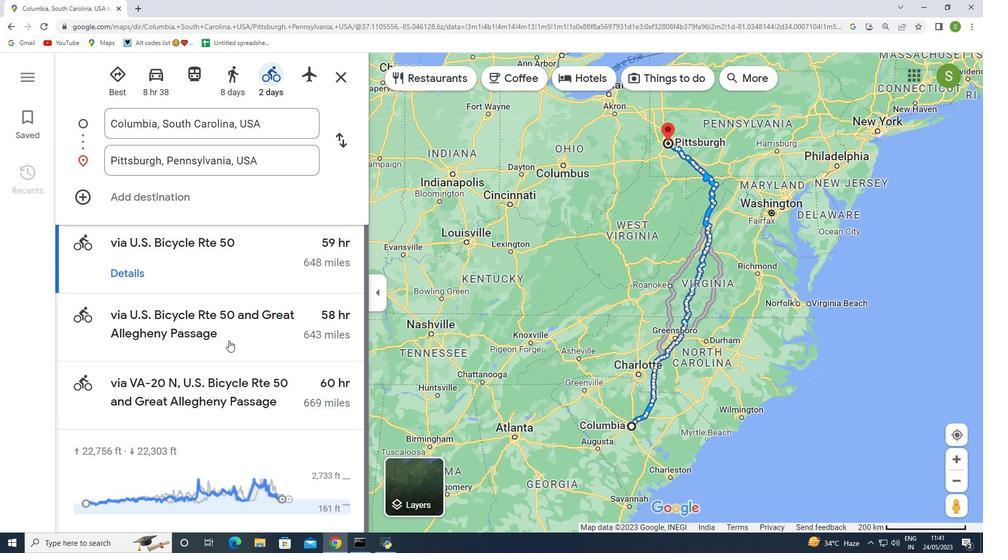 
Action: Mouse scrolled (231, 336) with delta (0, 0)
Screenshot: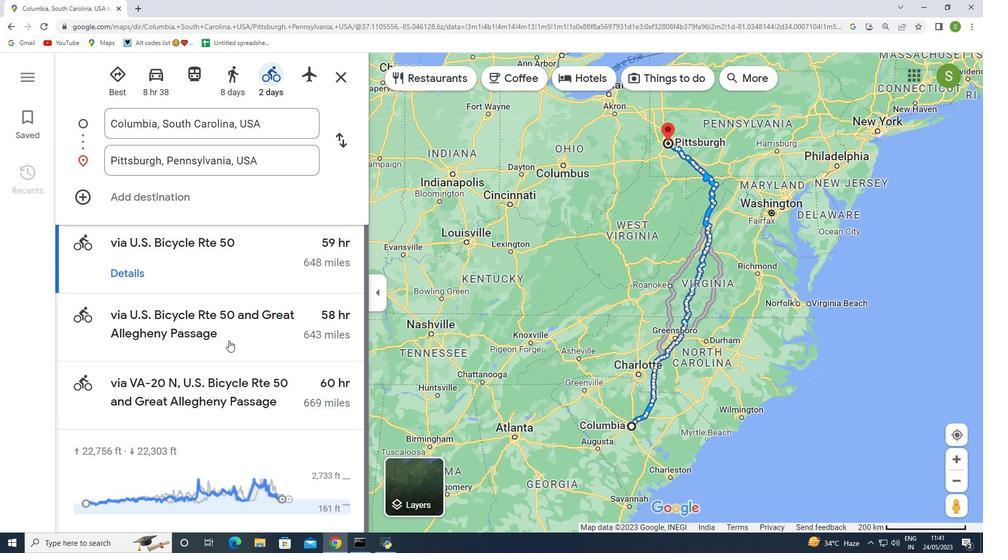 
Action: Mouse scrolled (231, 336) with delta (0, 0)
Screenshot: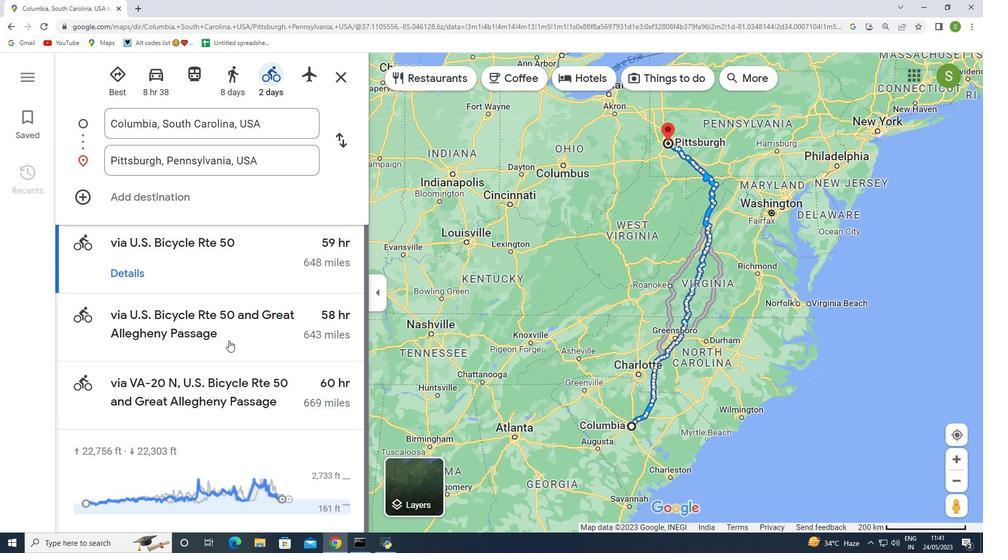 
Action: Mouse scrolled (231, 336) with delta (0, 0)
Screenshot: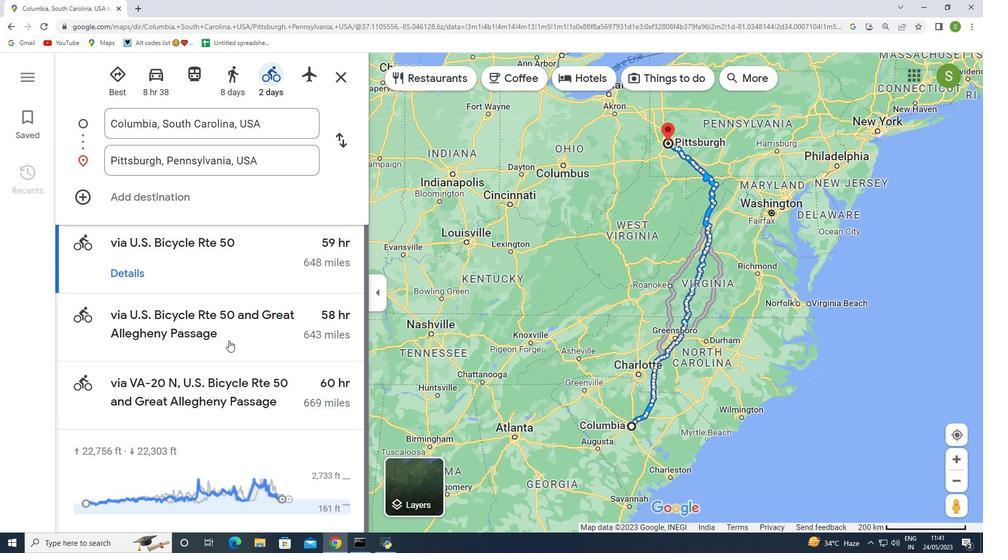 
Action: Mouse moved to (236, 329)
Screenshot: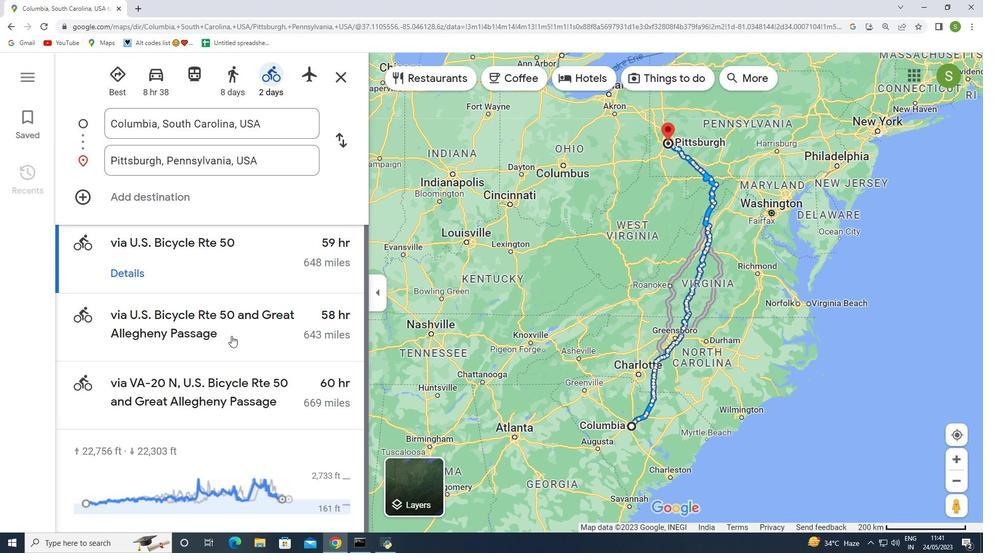 
Action: Mouse scrolled (236, 330) with delta (0, 0)
Screenshot: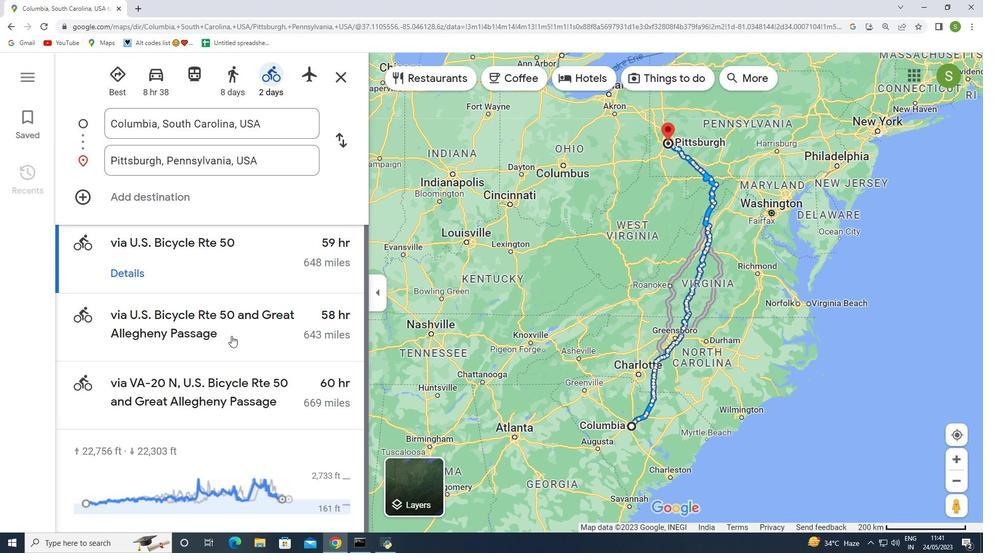 
Action: Mouse moved to (310, 77)
Screenshot: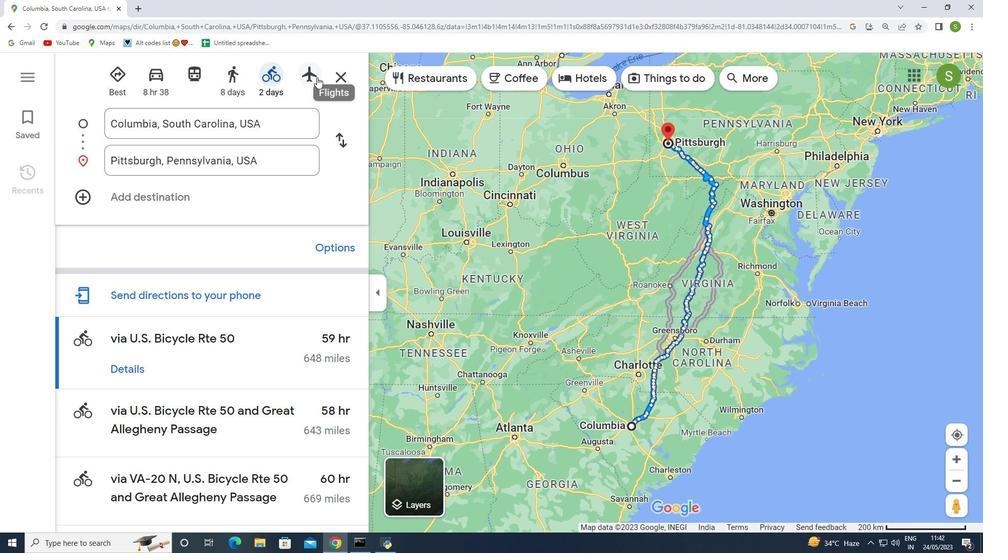 
Action: Mouse pressed left at (310, 77)
Screenshot: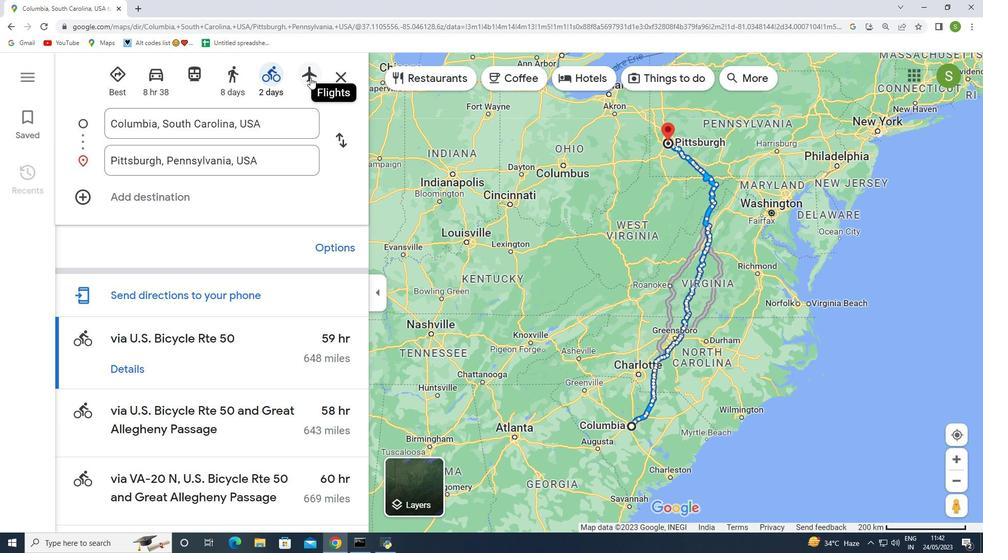 
Action: Mouse moved to (224, 274)
Screenshot: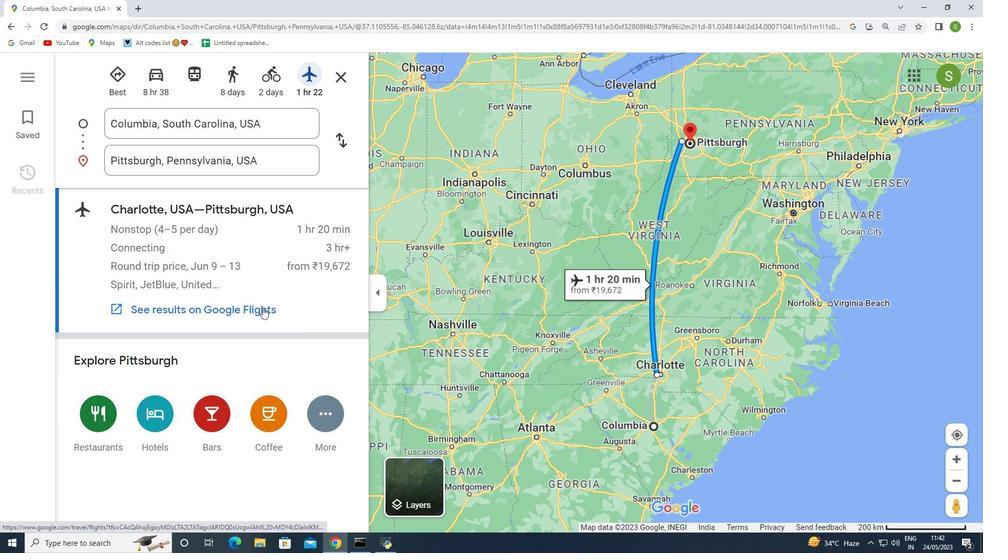 
Action: Mouse scrolled (224, 275) with delta (0, 0)
Screenshot: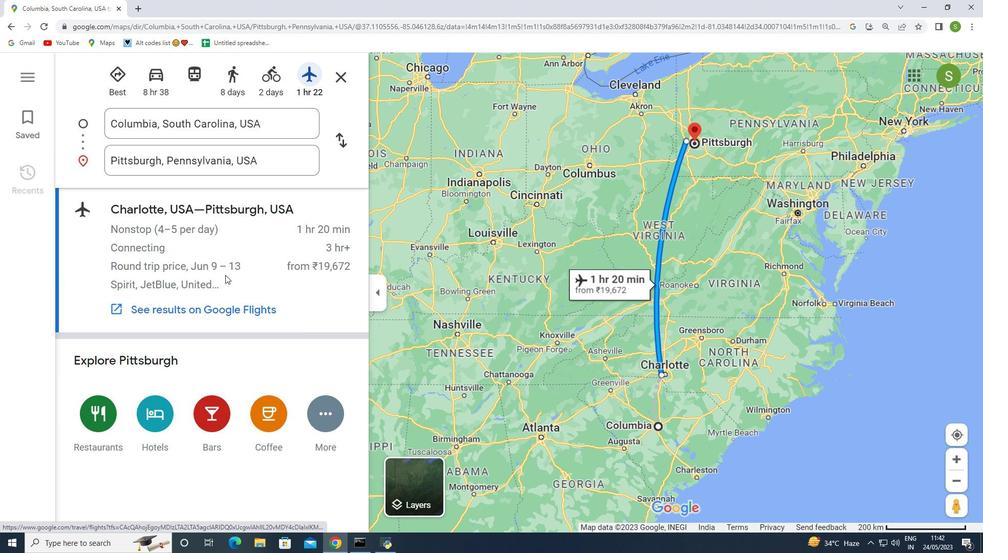 
Action: Mouse moved to (224, 274)
Screenshot: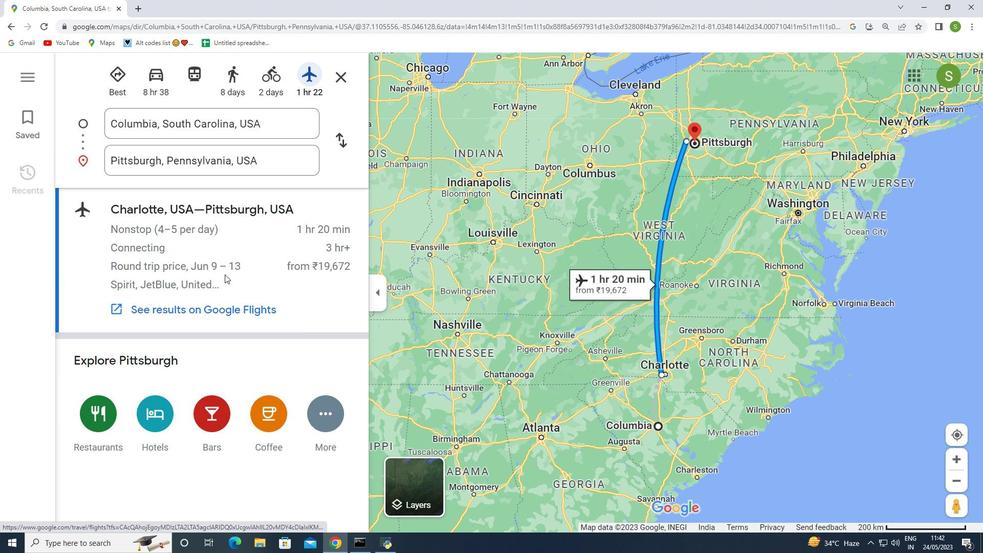 
Action: Mouse scrolled (224, 275) with delta (0, 0)
Screenshot: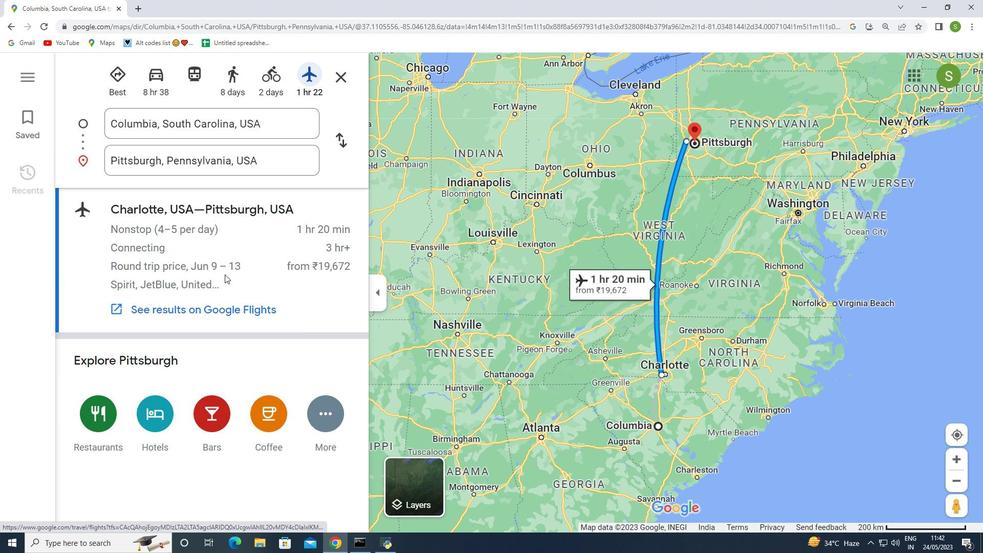 
Action: Mouse moved to (225, 275)
Screenshot: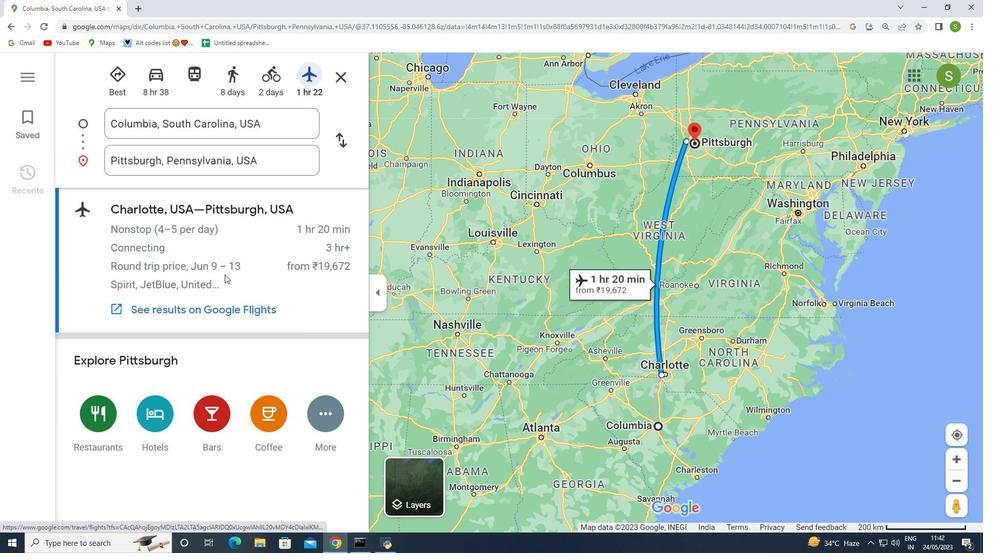 
Action: Mouse scrolled (225, 275) with delta (0, 0)
Screenshot: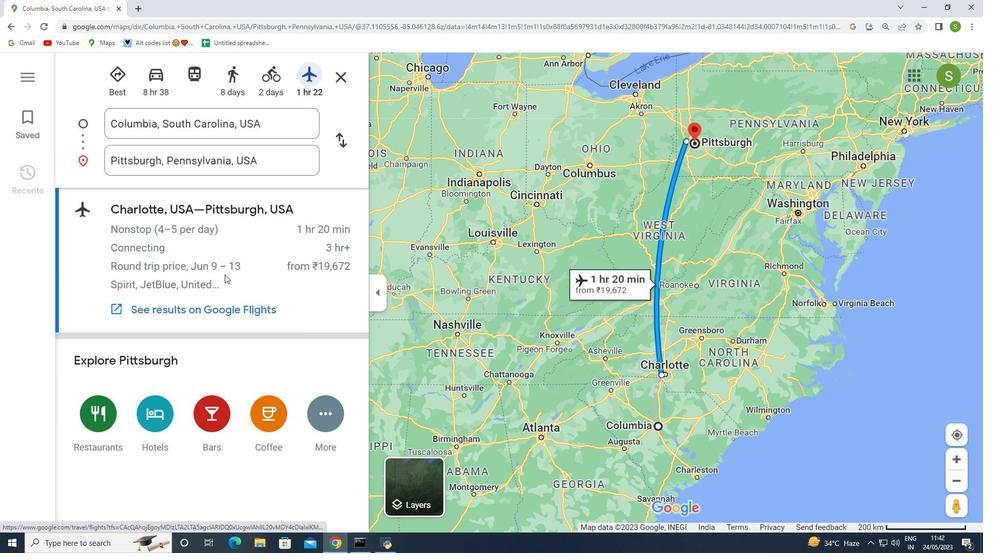 
Action: Mouse moved to (228, 276)
Screenshot: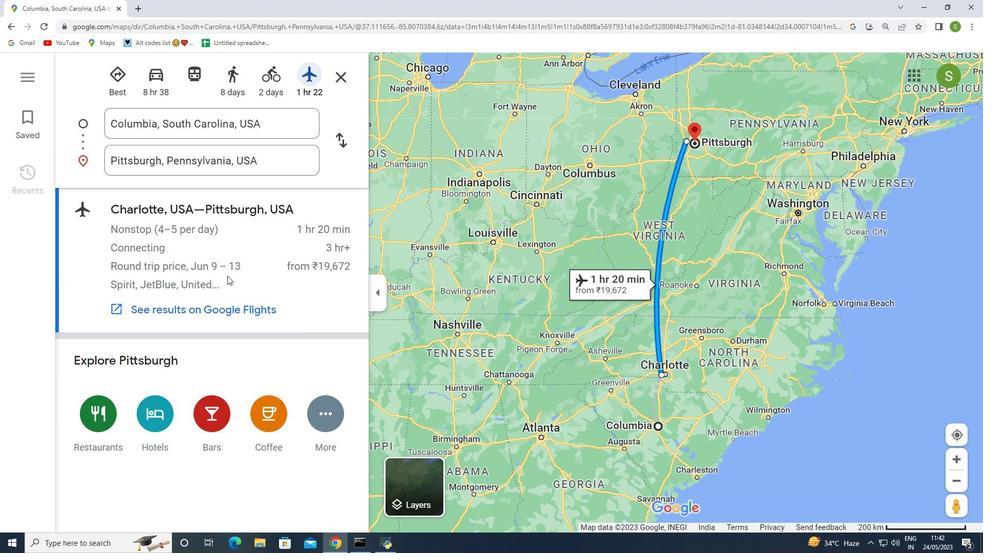 
Action: Mouse scrolled (228, 277) with delta (0, 0)
Screenshot: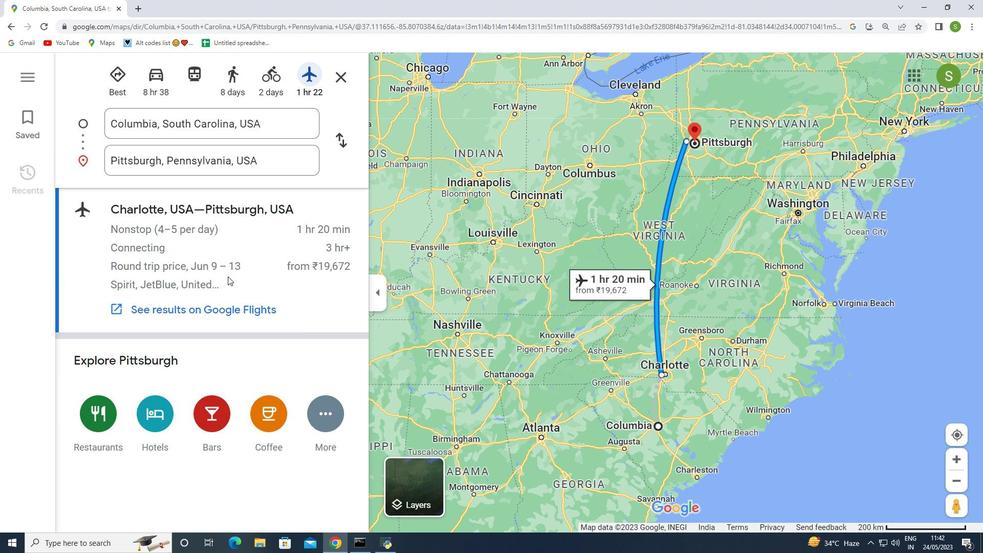 
Action: Mouse scrolled (228, 277) with delta (0, 0)
Screenshot: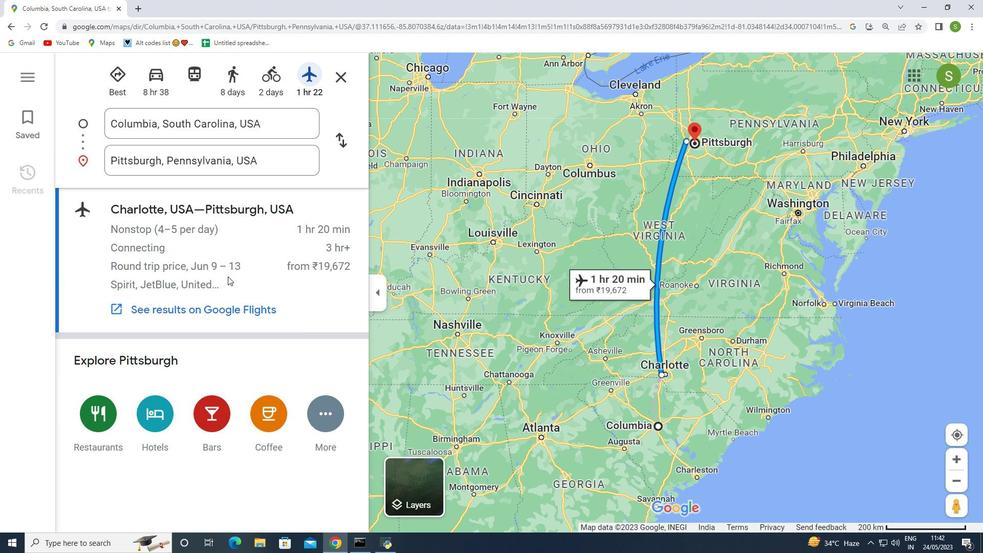 
Action: Mouse moved to (342, 138)
Screenshot: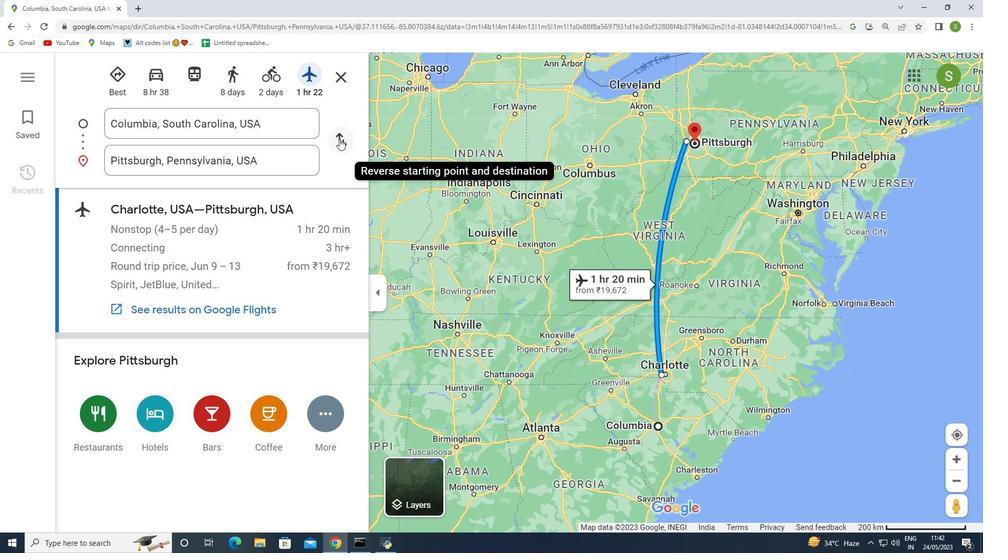 
Action: Mouse pressed left at (342, 138)
Screenshot: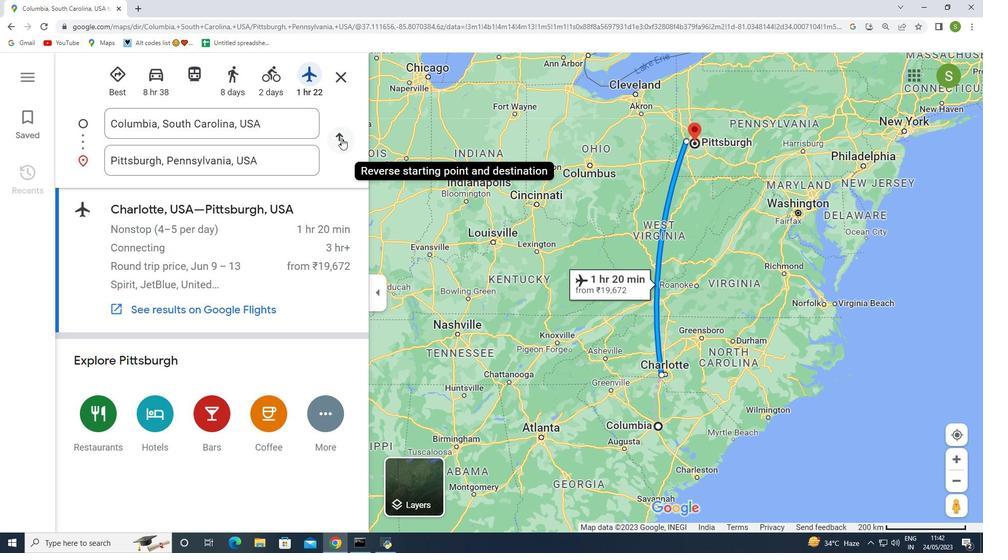
Action: Mouse moved to (120, 88)
Screenshot: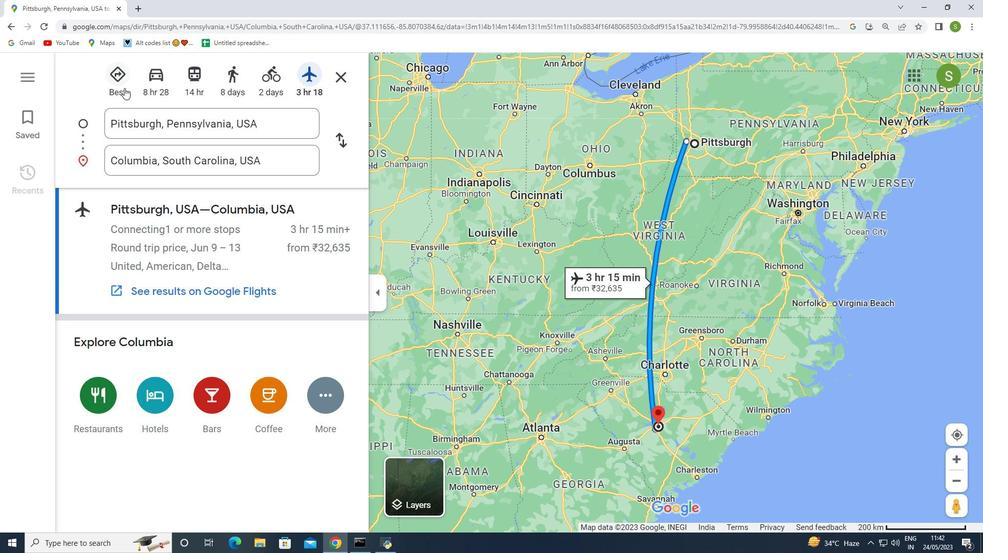
Action: Mouse pressed left at (120, 88)
Screenshot: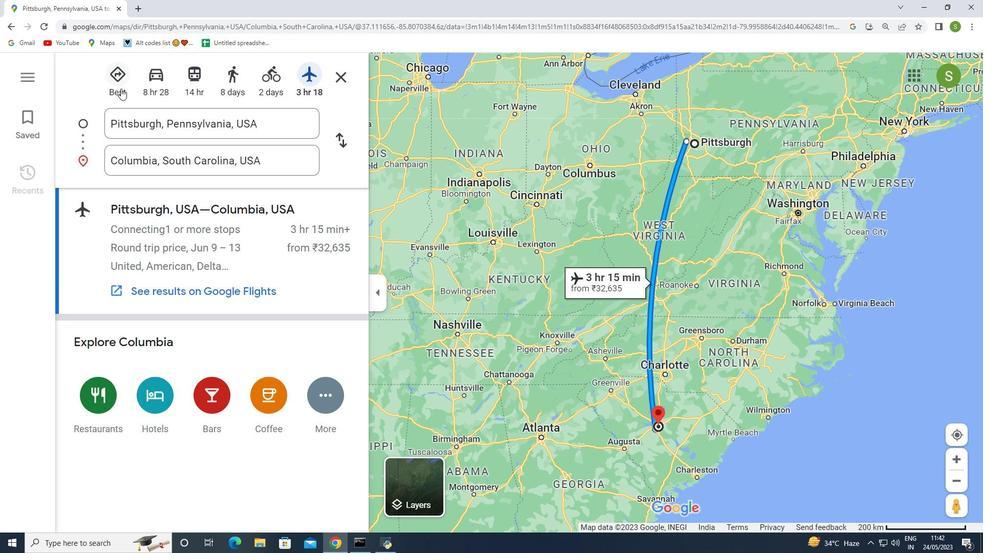 
Action: Mouse moved to (303, 338)
Screenshot: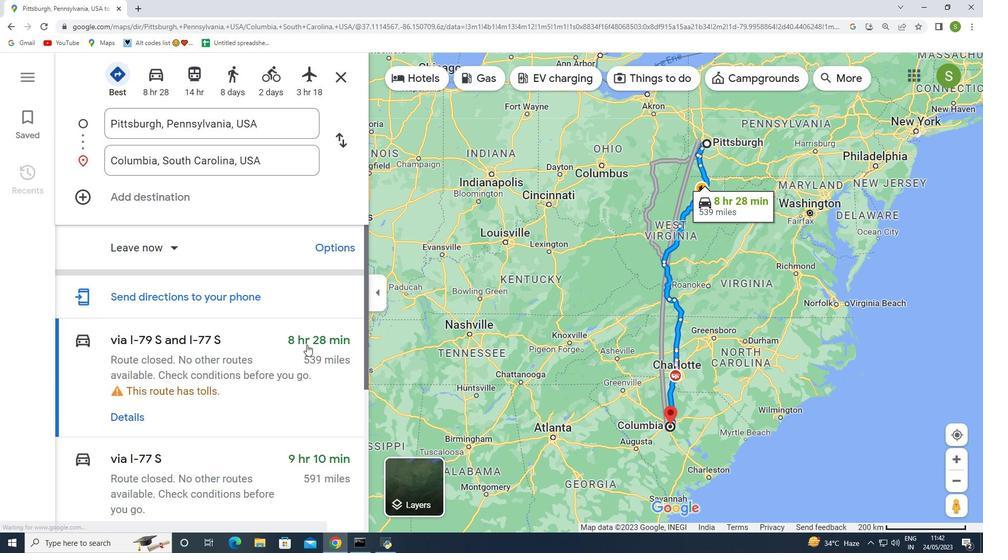 
Action: Mouse scrolled (303, 337) with delta (0, 0)
Screenshot: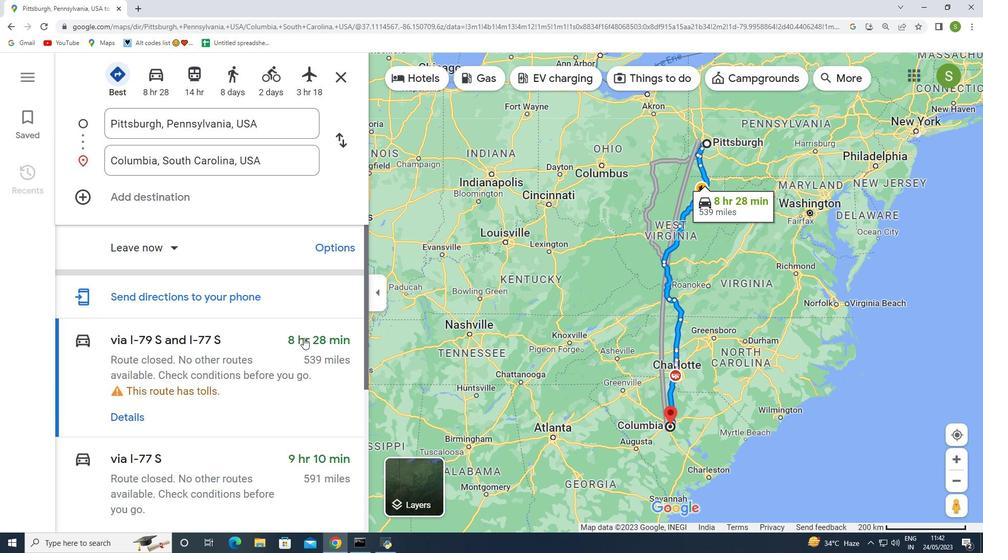 
Action: Mouse scrolled (303, 337) with delta (0, 0)
Screenshot: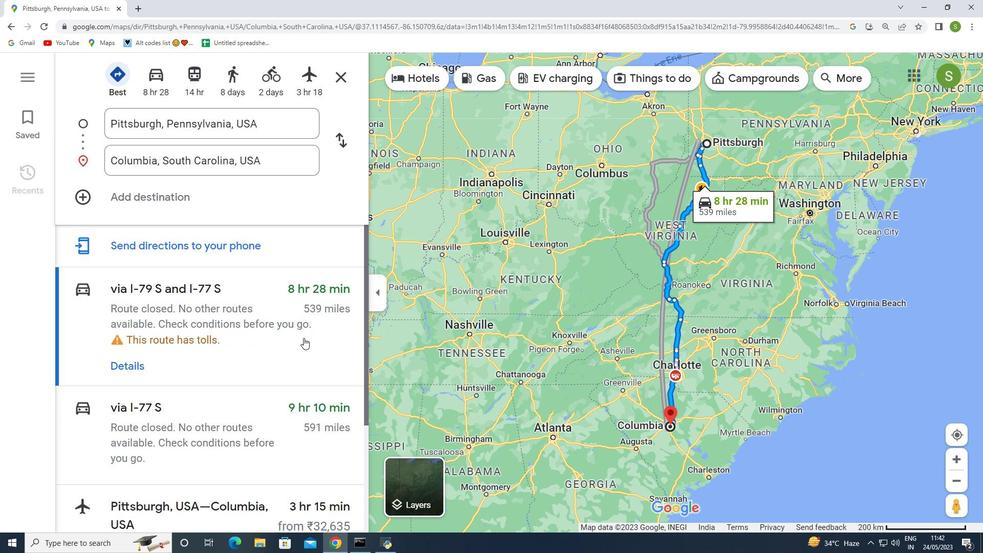 
Action: Mouse moved to (304, 342)
Screenshot: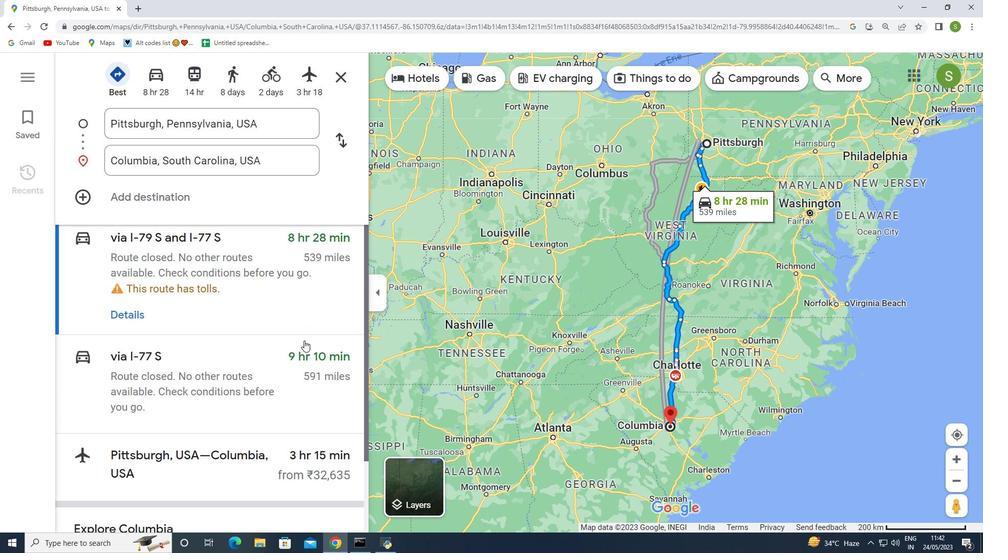 
Action: Mouse scrolled (304, 342) with delta (0, 0)
Screenshot: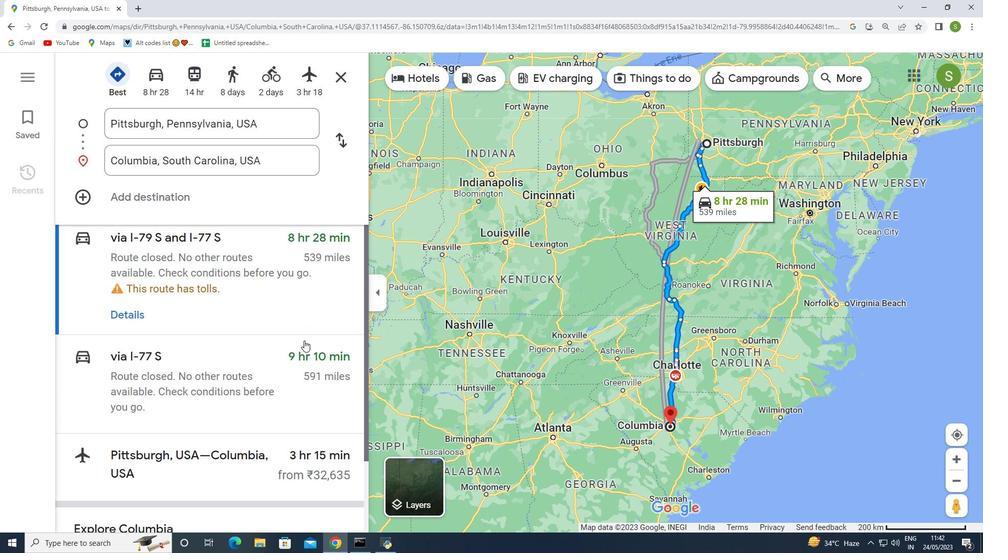 
Action: Mouse moved to (305, 345)
Screenshot: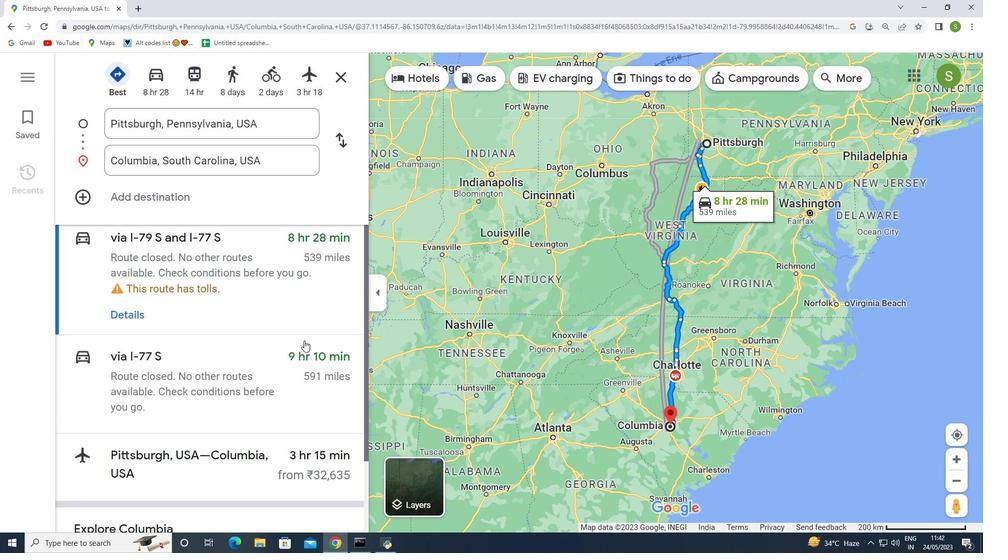 
Action: Mouse scrolled (305, 345) with delta (0, 0)
Screenshot: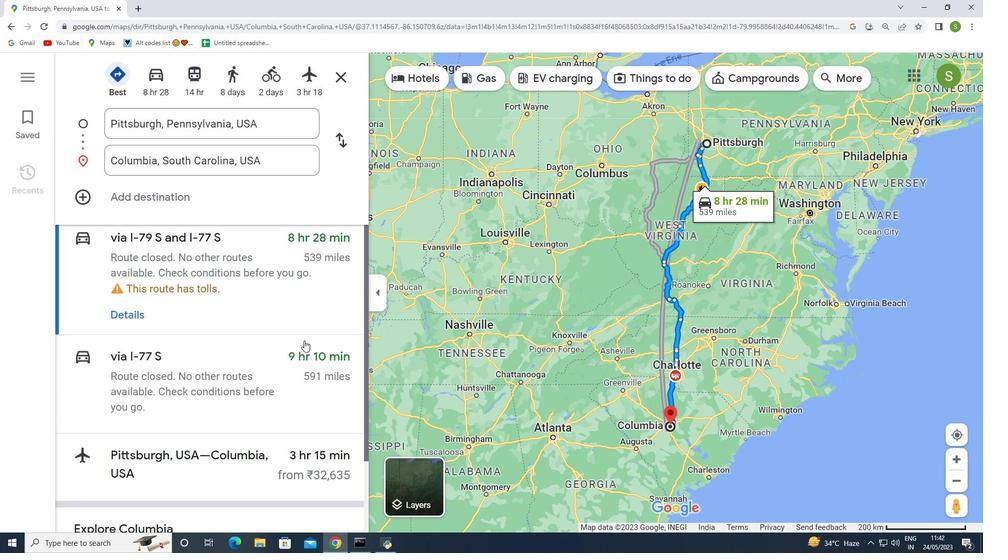 
Action: Mouse scrolled (305, 345) with delta (0, 0)
Screenshot: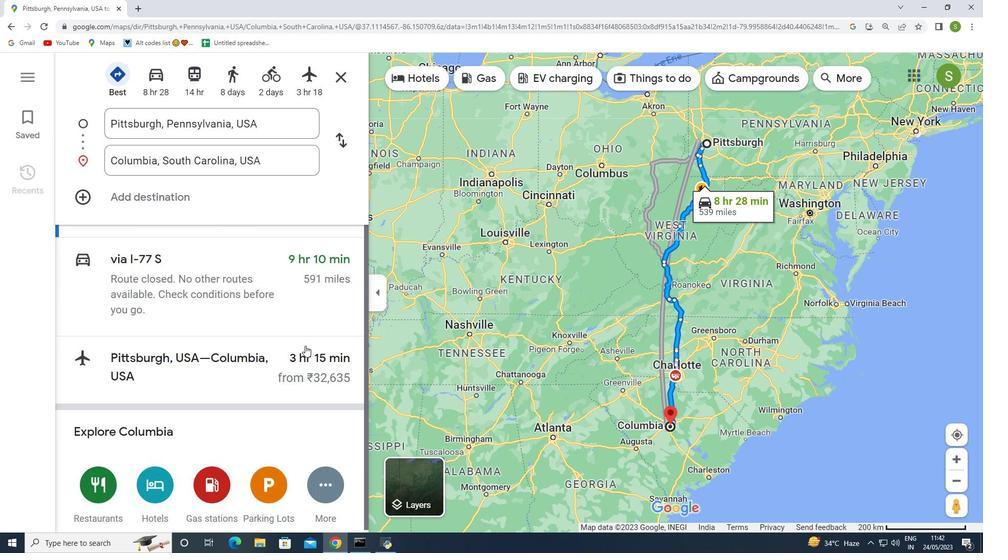 
Action: Mouse scrolled (305, 345) with delta (0, 0)
Screenshot: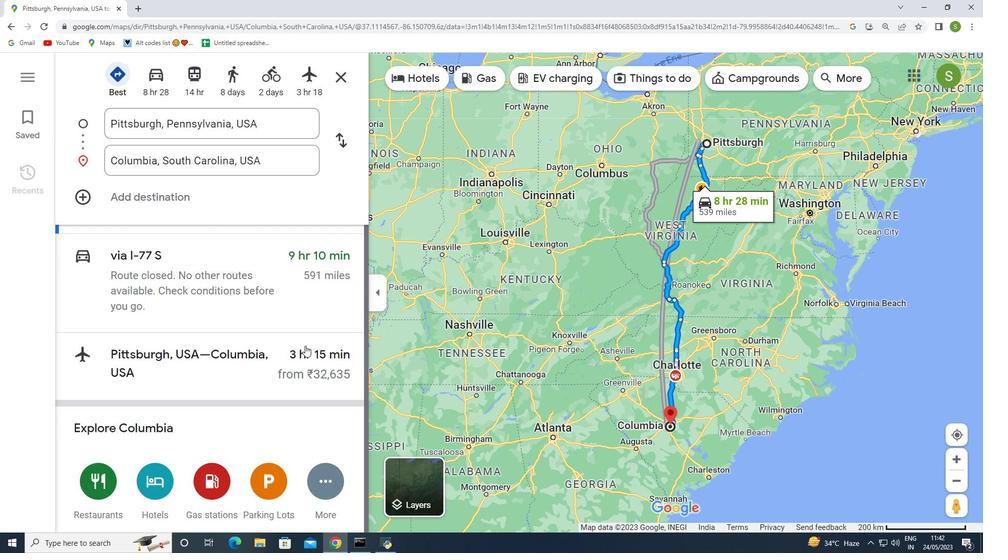 
Action: Mouse moved to (308, 352)
Screenshot: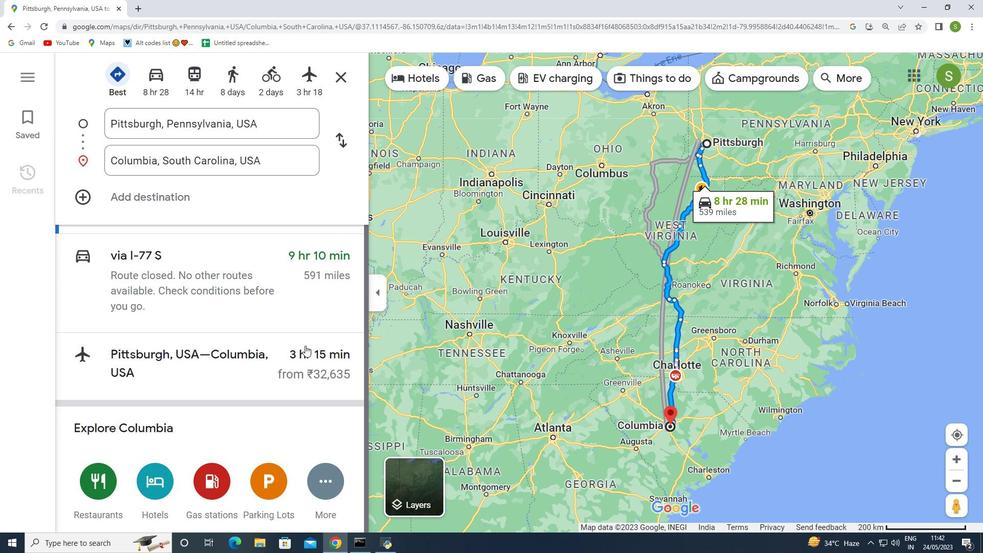 
Action: Mouse scrolled (308, 352) with delta (0, 0)
Screenshot: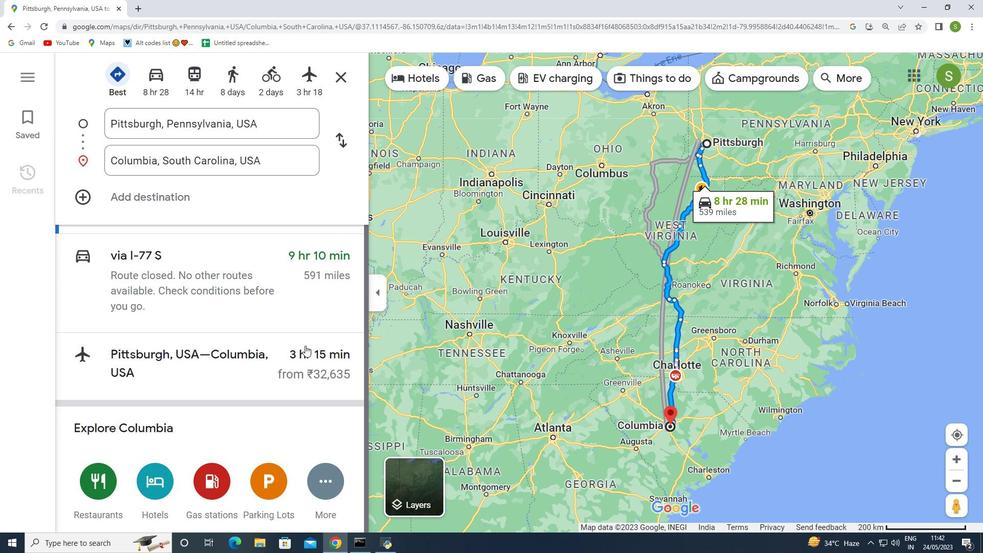 
Action: Mouse moved to (311, 357)
Screenshot: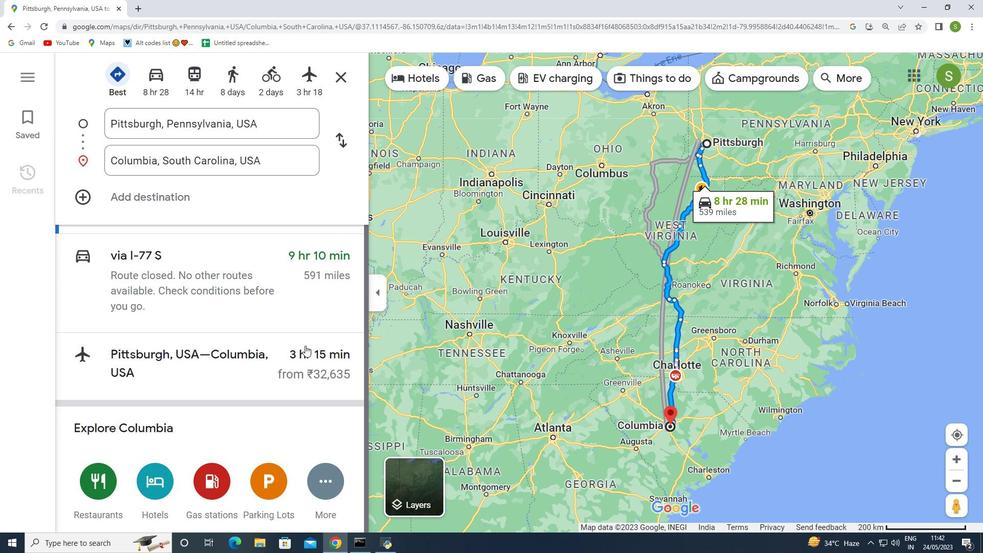 
Action: Mouse scrolled (311, 357) with delta (0, 0)
Screenshot: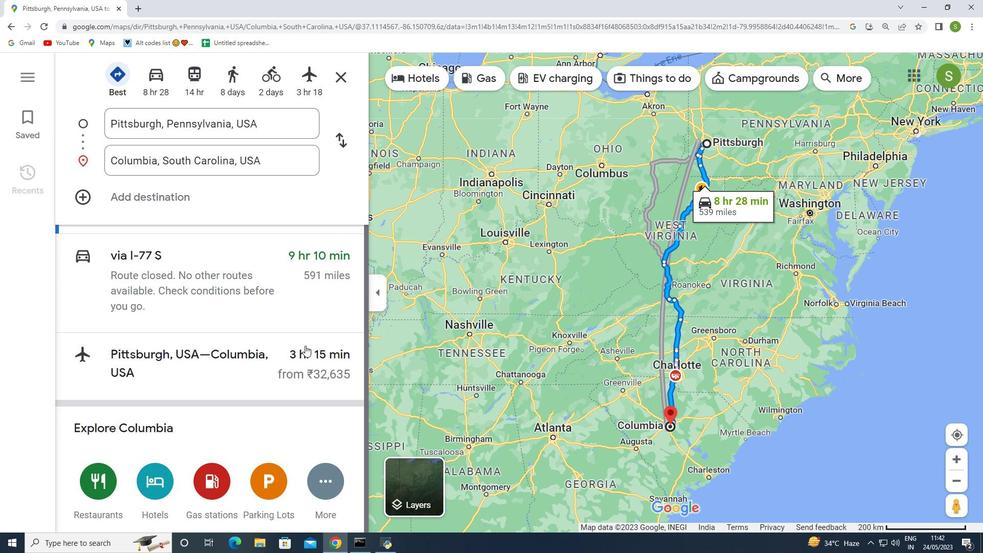
Action: Mouse moved to (312, 360)
Screenshot: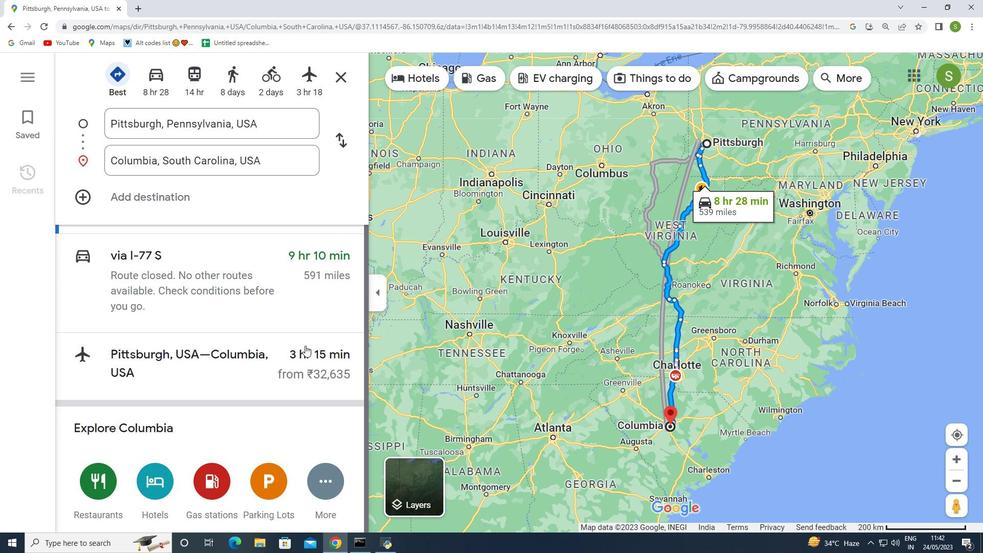 
Action: Mouse scrolled (312, 359) with delta (0, 0)
Screenshot: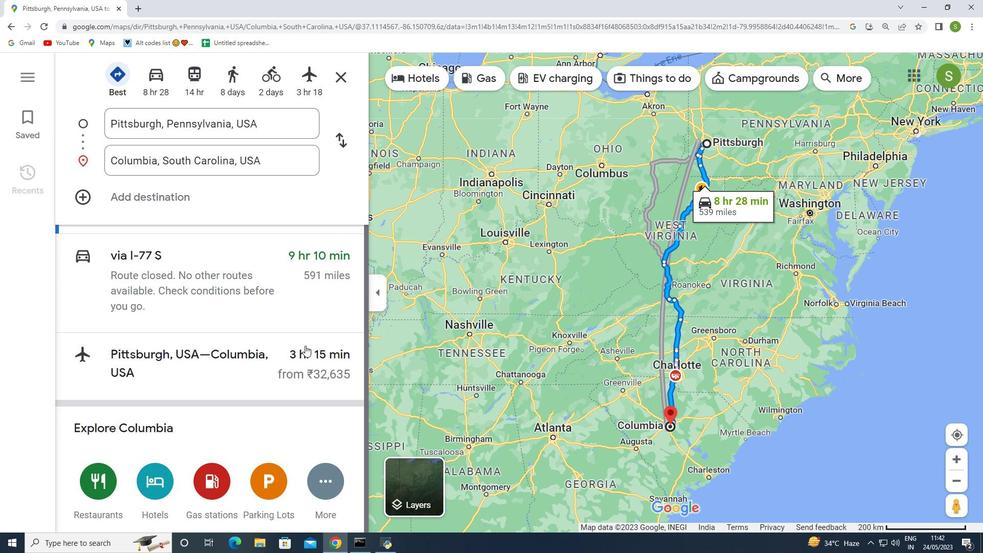 
Action: Mouse moved to (284, 268)
Screenshot: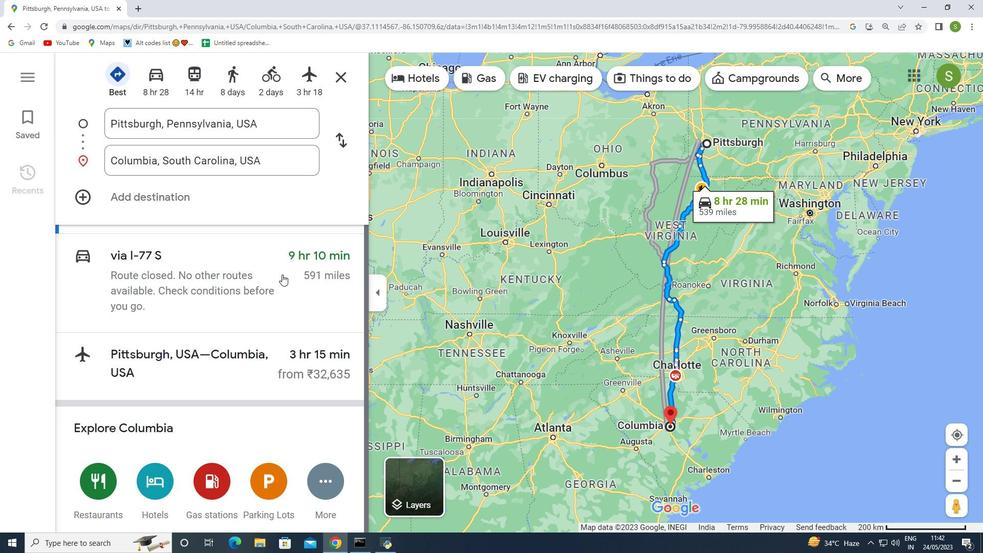 
Action: Mouse scrolled (284, 268) with delta (0, 0)
Screenshot: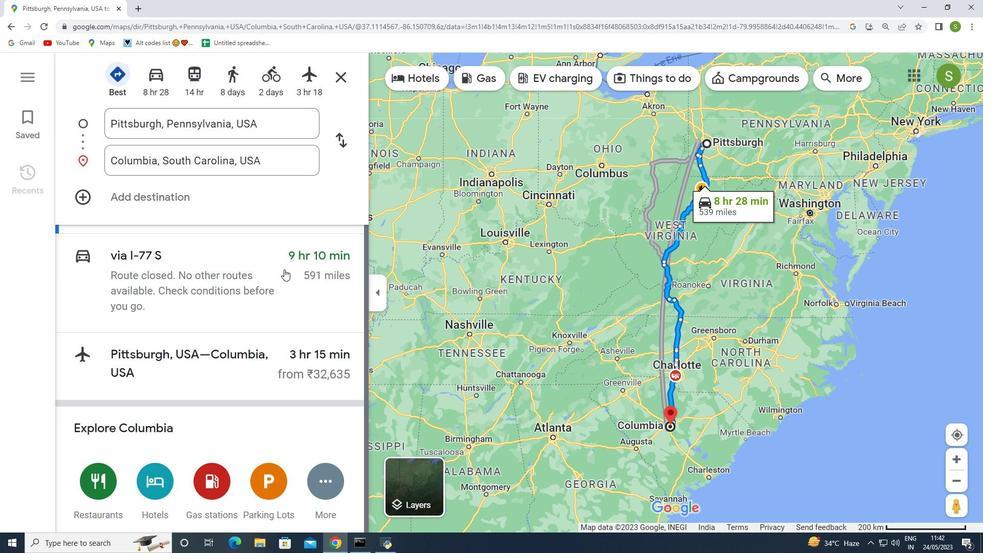 
Action: Mouse scrolled (284, 268) with delta (0, 0)
Screenshot: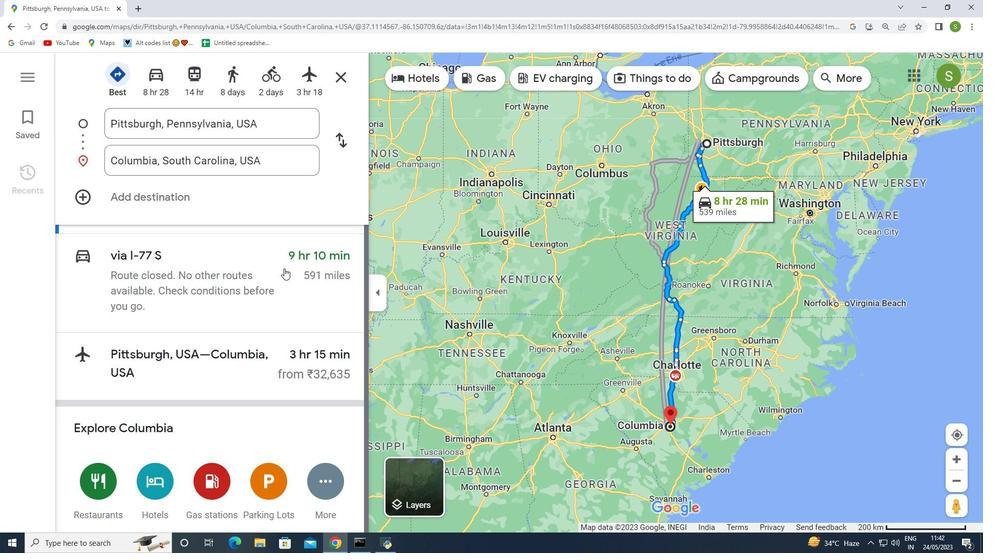 
Action: Mouse moved to (259, 226)
Screenshot: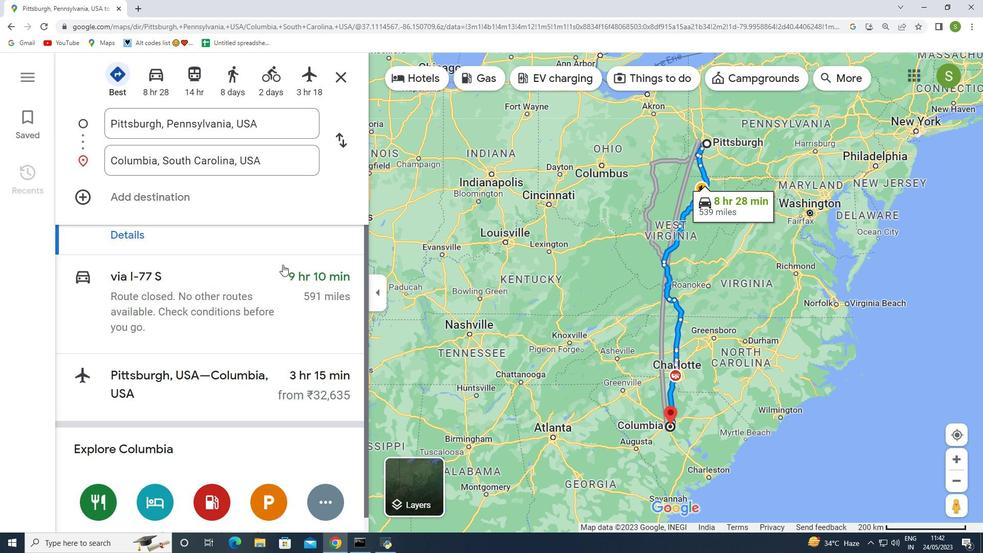 
Action: Mouse scrolled (259, 226) with delta (0, 0)
Screenshot: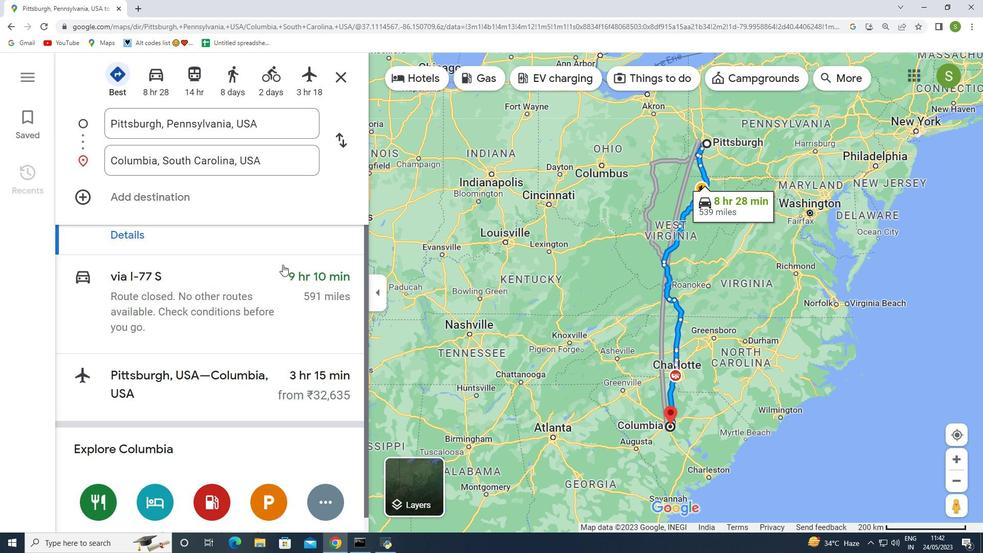 
Action: Mouse moved to (260, 226)
Screenshot: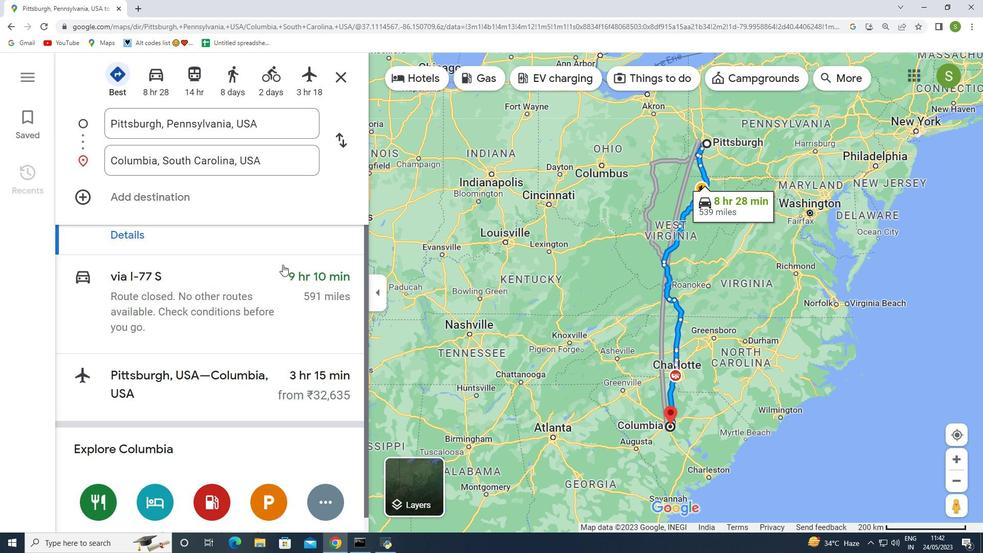 
Action: Mouse scrolled (260, 226) with delta (0, 0)
Screenshot: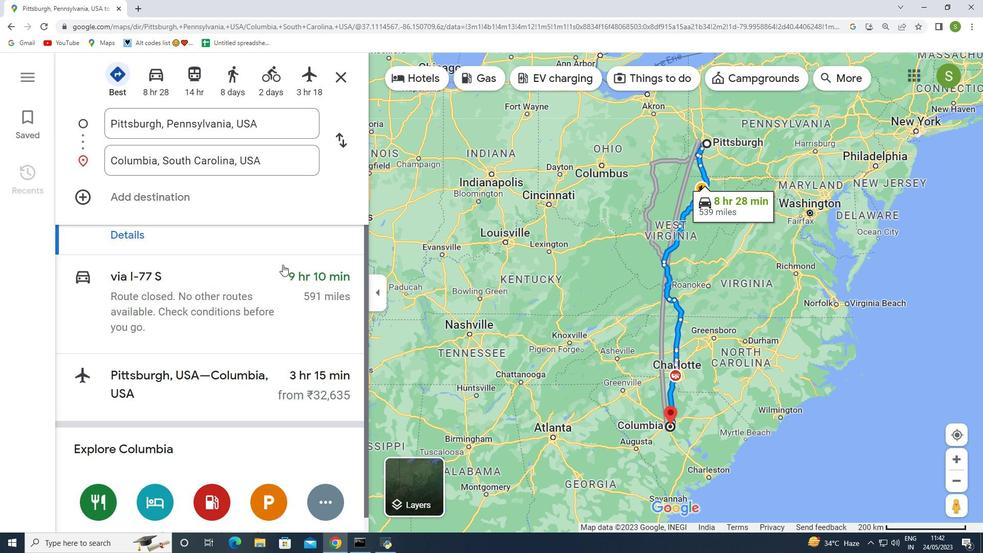 
Action: Mouse moved to (261, 226)
Screenshot: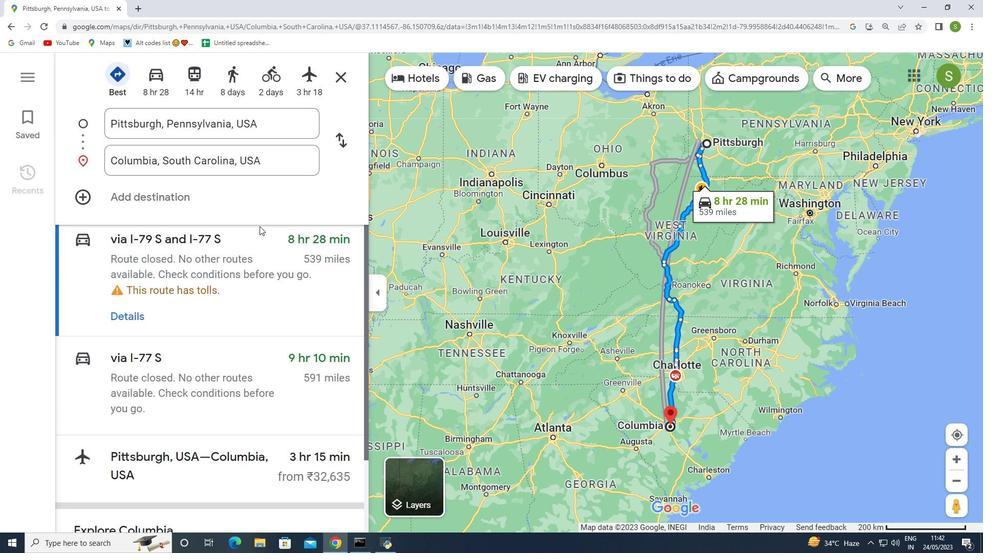 
Action: Mouse scrolled (261, 226) with delta (0, 0)
Screenshot: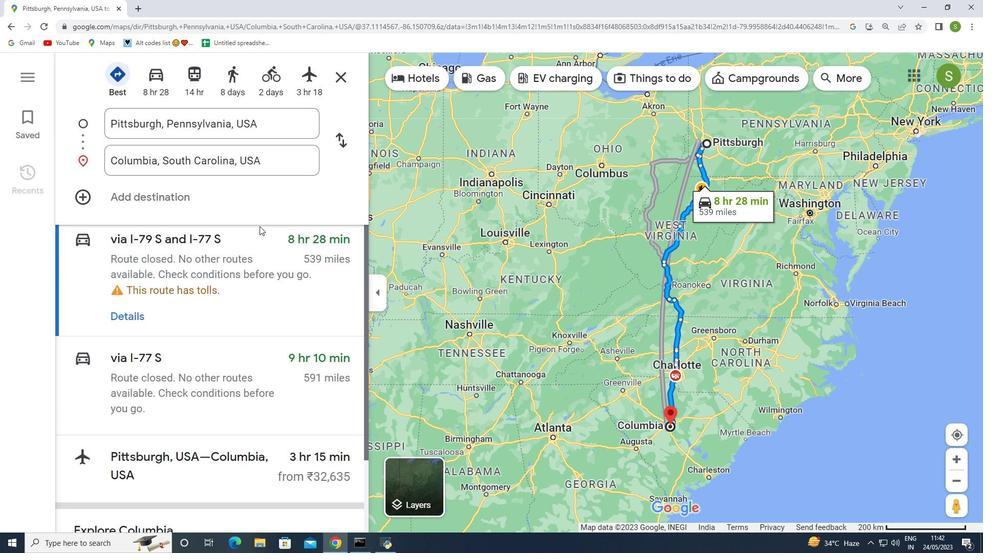 
Action: Mouse moved to (248, 244)
Screenshot: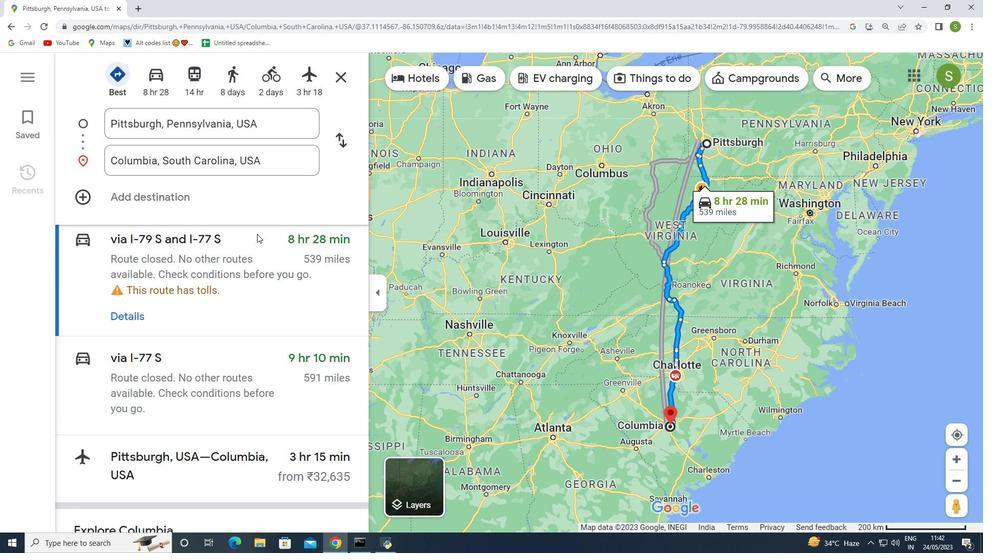 
Action: Mouse scrolled (248, 244) with delta (0, 0)
Screenshot: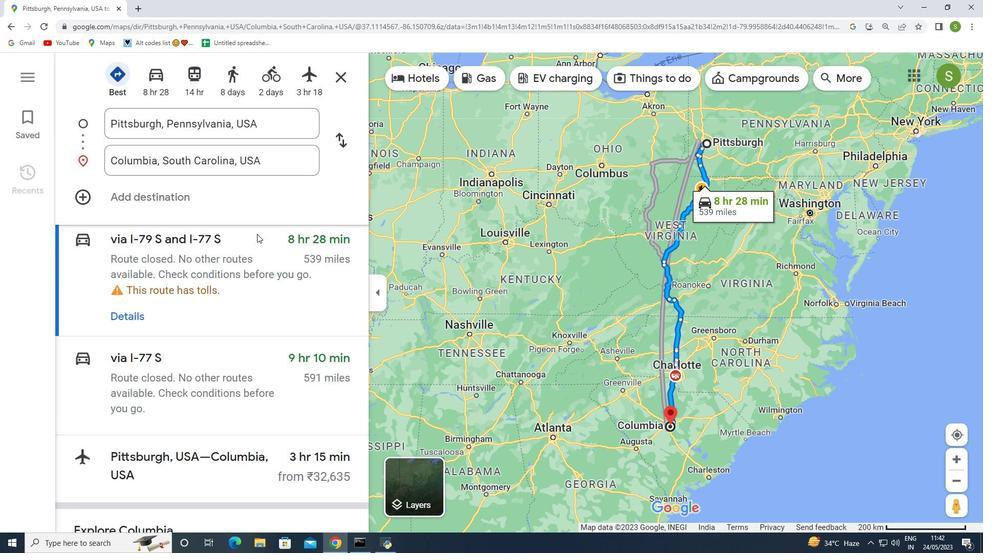 
Action: Mouse scrolled (248, 244) with delta (0, 0)
Screenshot: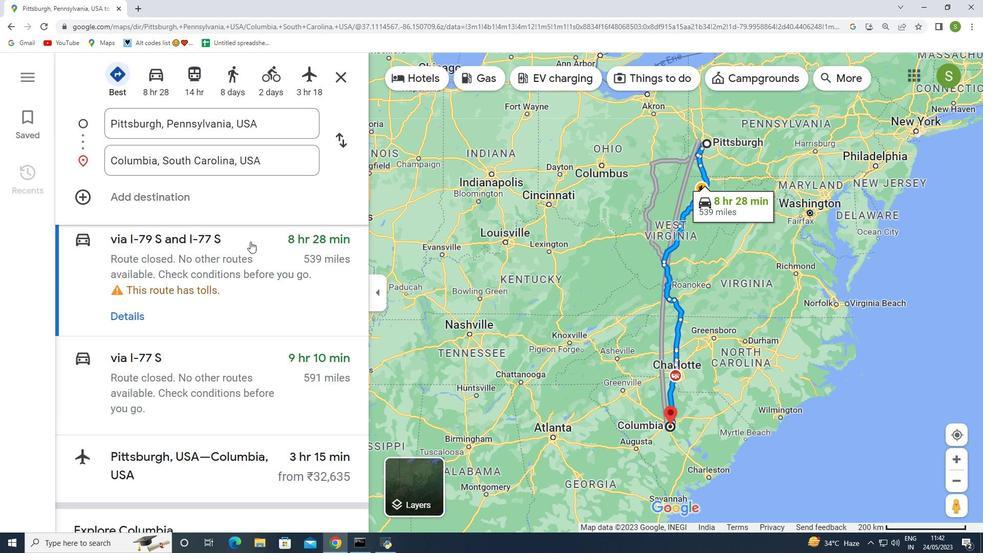 
Action: Mouse scrolled (248, 244) with delta (0, 0)
Screenshot: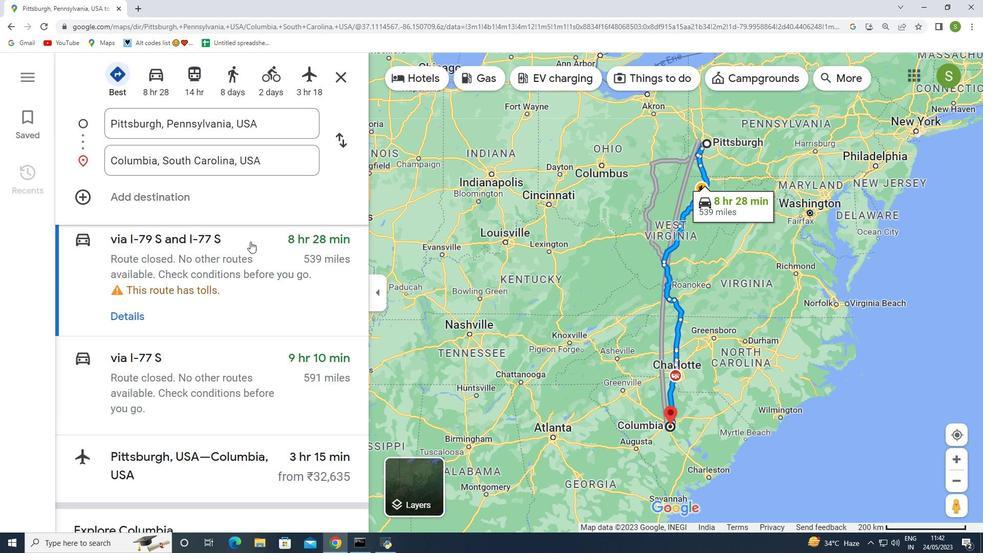 
Action: Mouse moved to (248, 244)
Screenshot: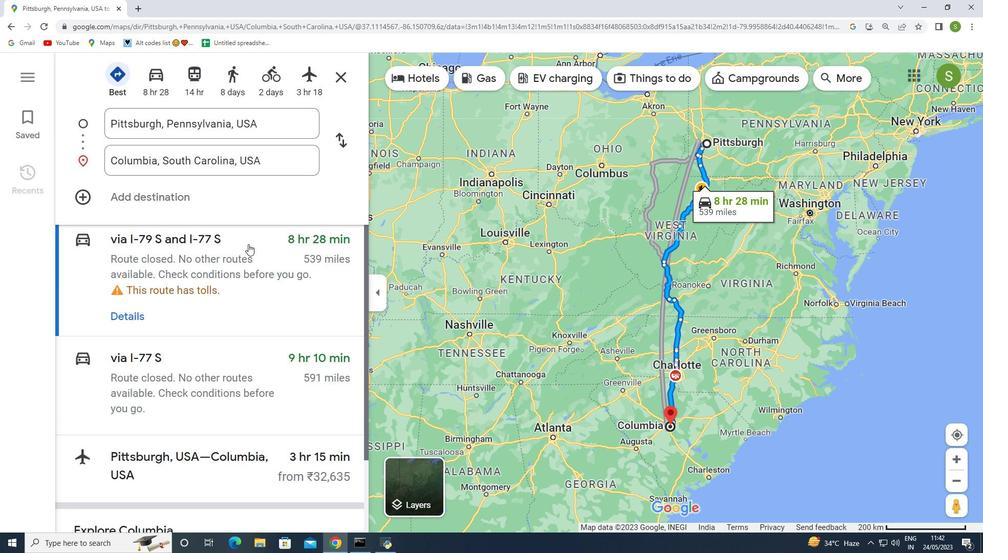 
Action: Mouse scrolled (248, 244) with delta (0, 0)
Screenshot: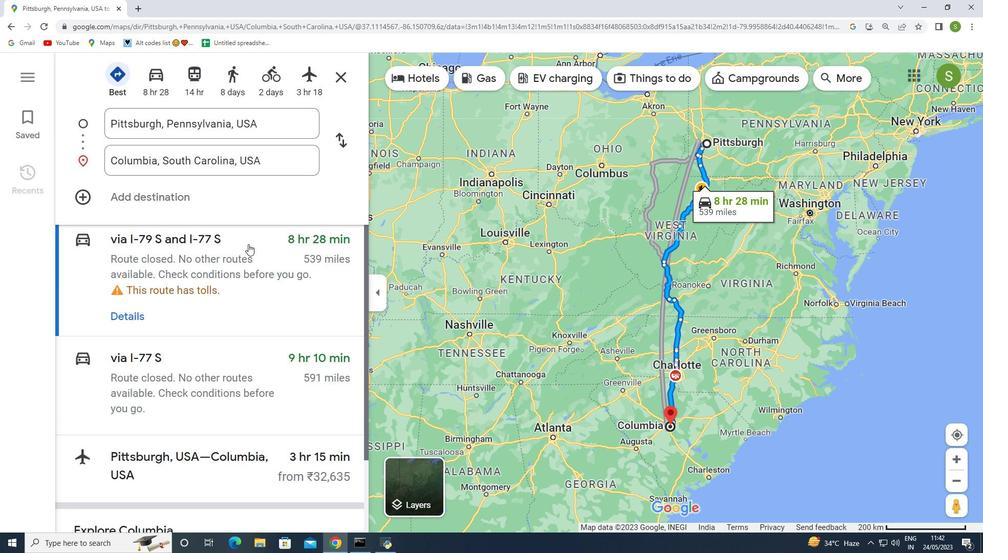 
Action: Mouse moved to (234, 274)
Screenshot: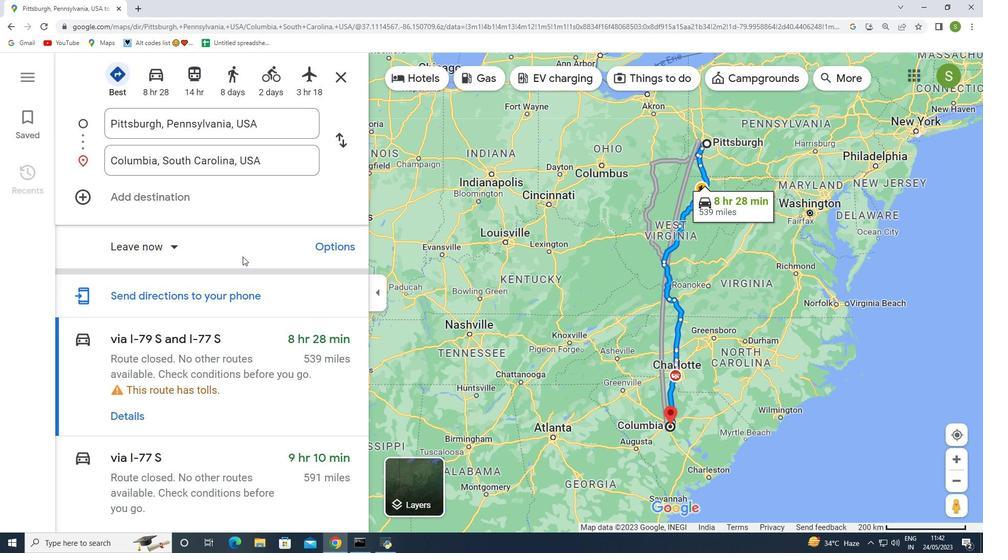 
Action: Mouse scrolled (234, 275) with delta (0, 0)
Screenshot: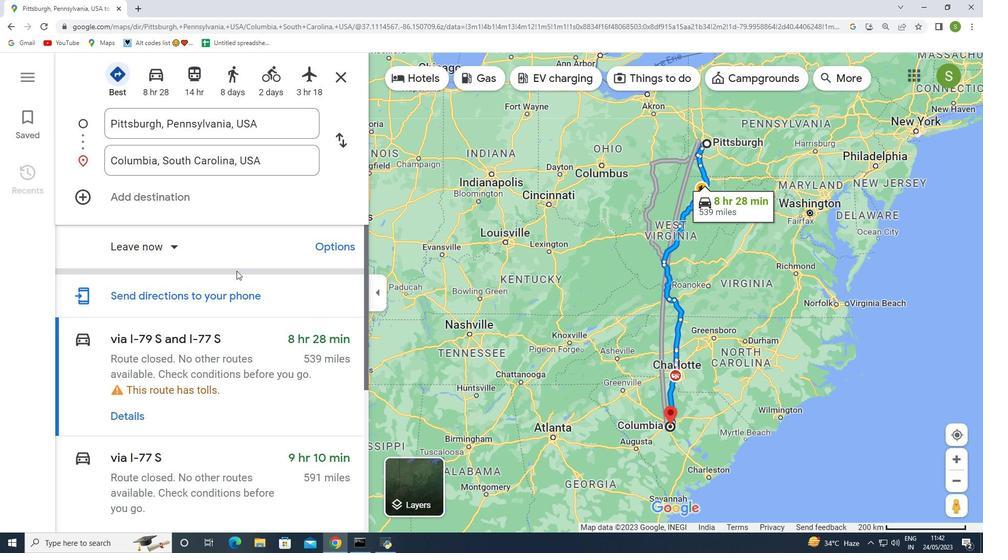 
Action: Mouse scrolled (234, 275) with delta (0, 0)
Screenshot: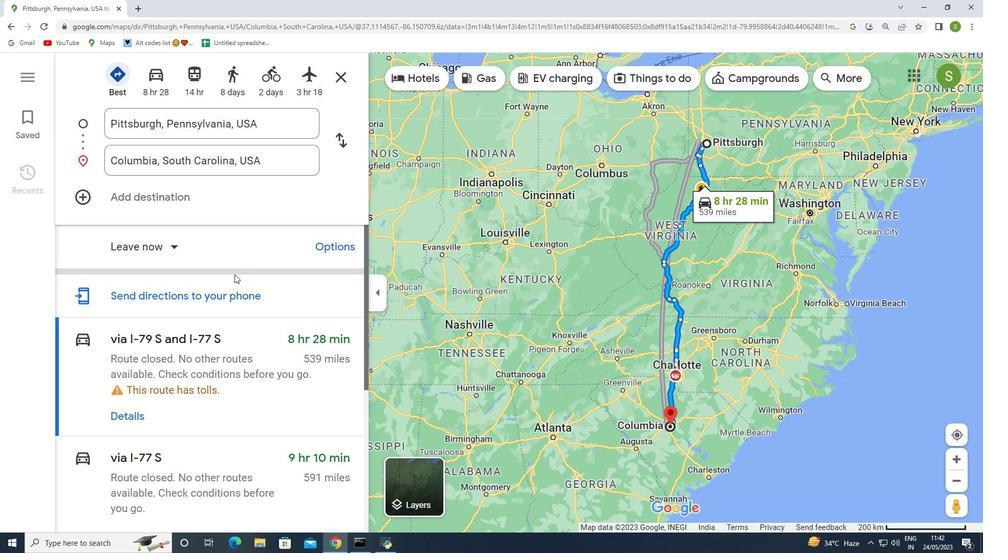 
Action: Mouse scrolled (234, 275) with delta (0, 0)
Screenshot: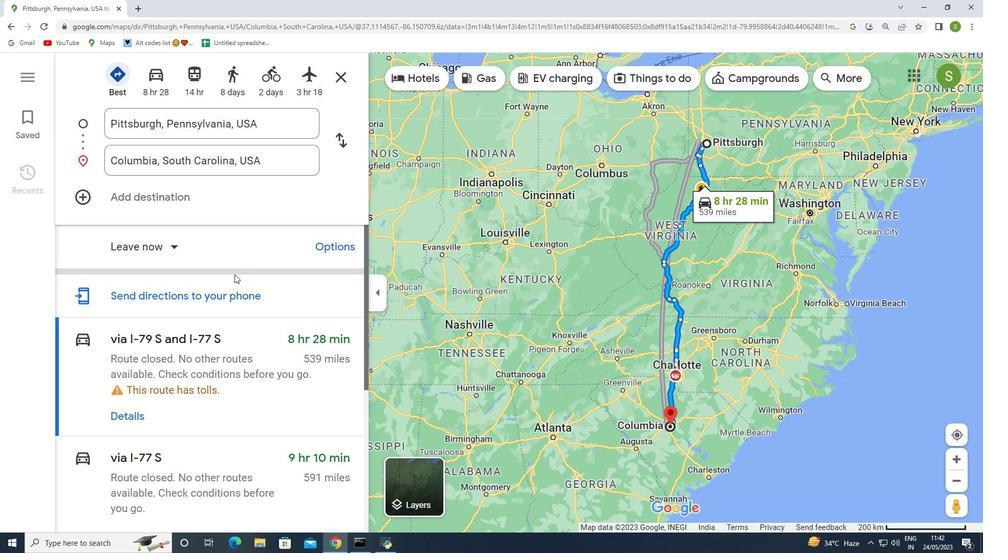 
Action: Mouse moved to (137, 420)
Screenshot: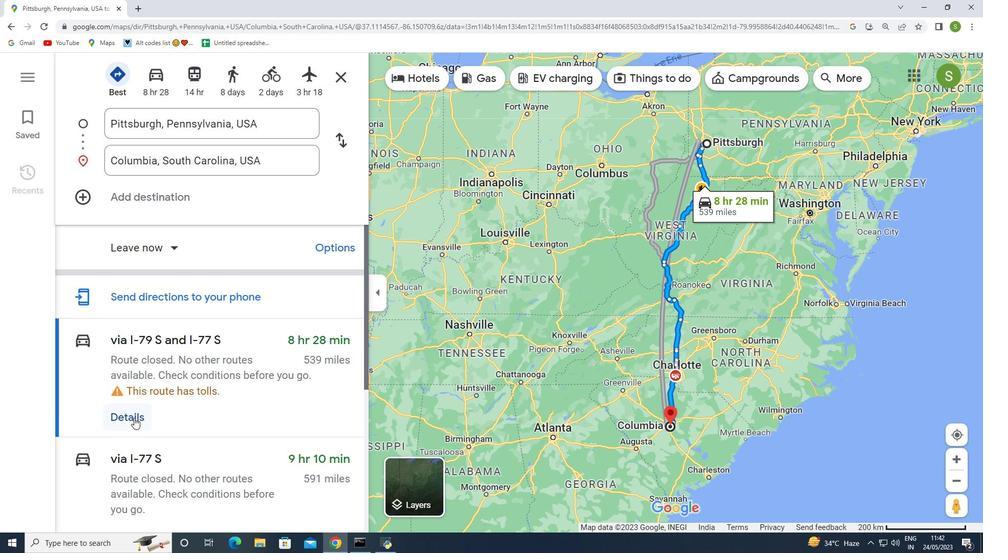 
Action: Mouse scrolled (137, 419) with delta (0, 0)
Screenshot: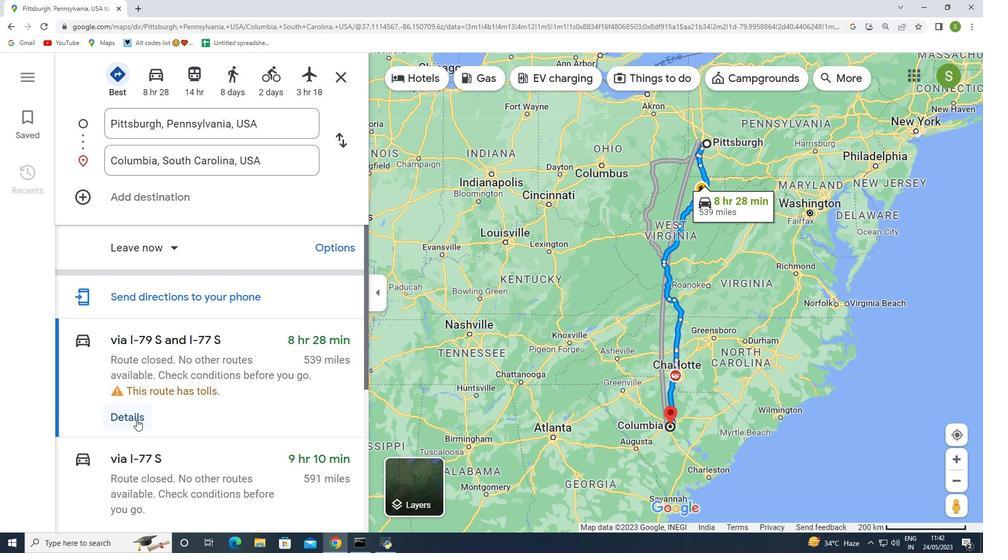 
Action: Mouse moved to (139, 422)
Screenshot: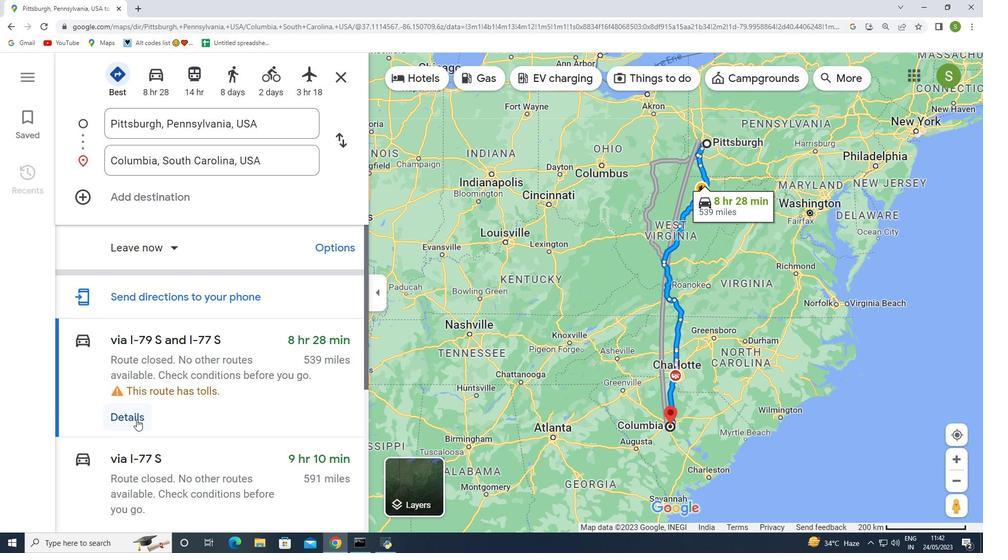 
Action: Mouse scrolled (139, 421) with delta (0, 0)
Screenshot: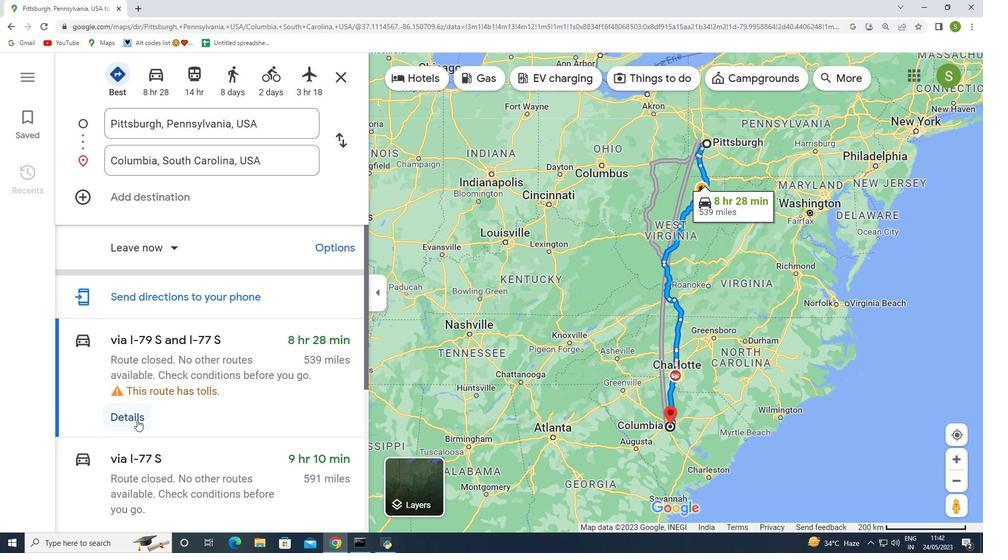 
Action: Mouse moved to (242, 423)
Screenshot: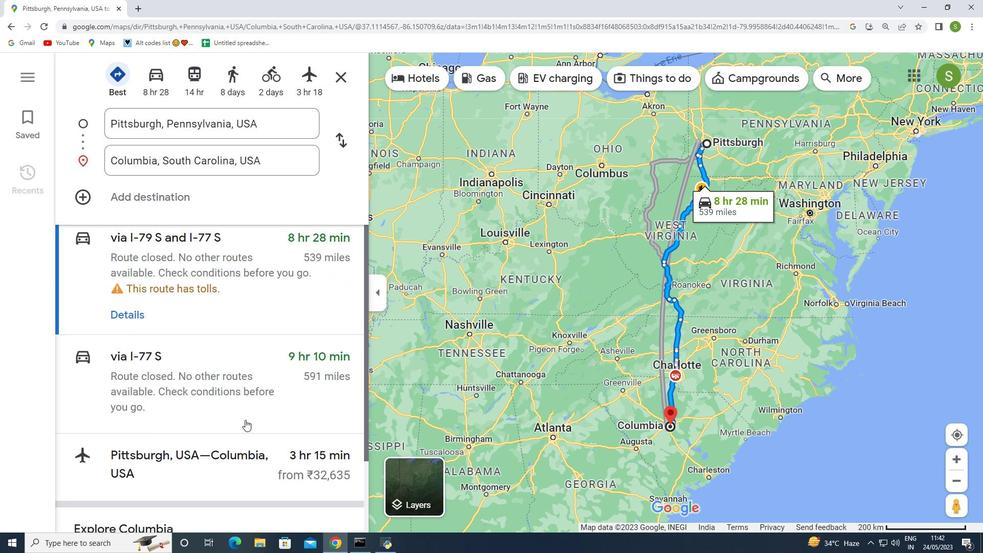 
Action: Mouse scrolled (242, 422) with delta (0, 0)
Screenshot: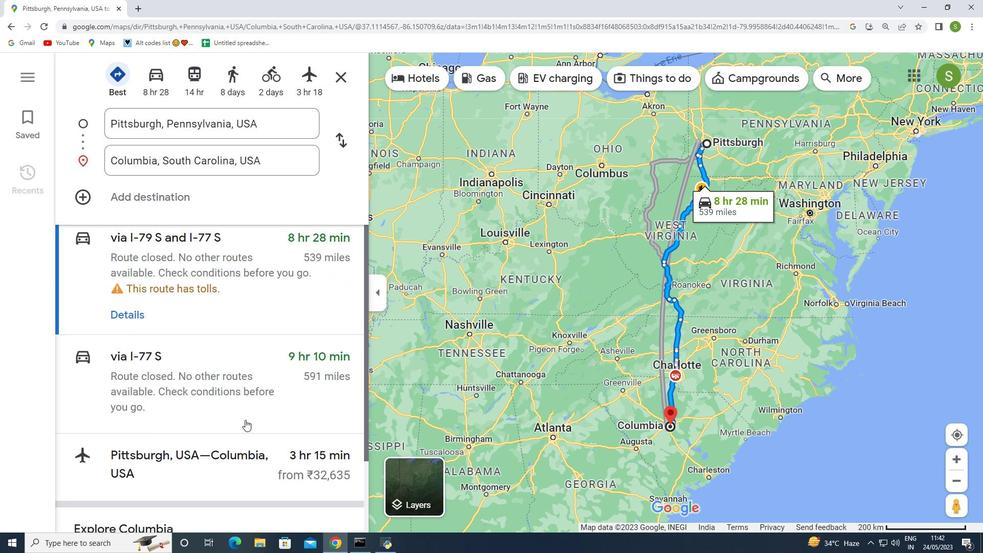 
Action: Mouse scrolled (242, 422) with delta (0, 0)
Screenshot: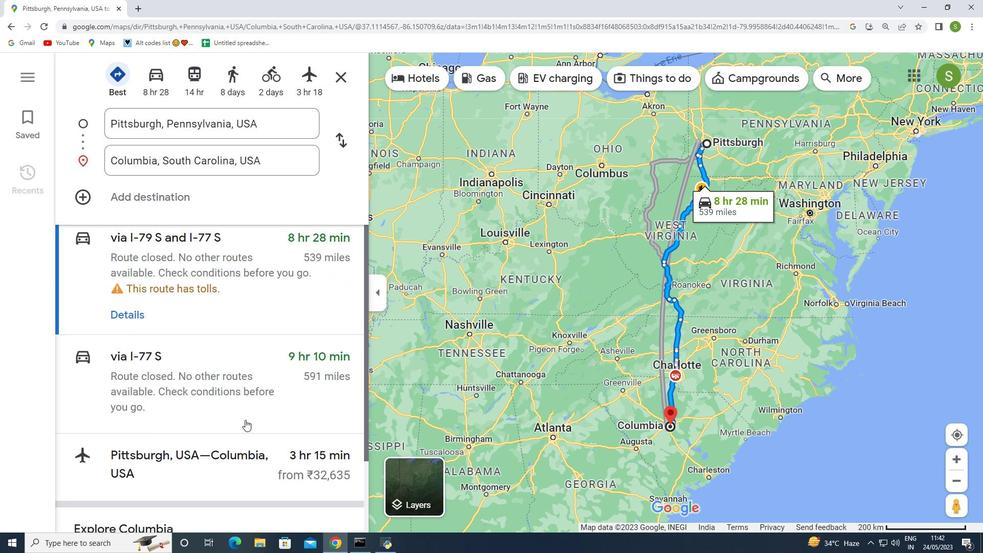 
Action: Mouse moved to (294, 360)
Screenshot: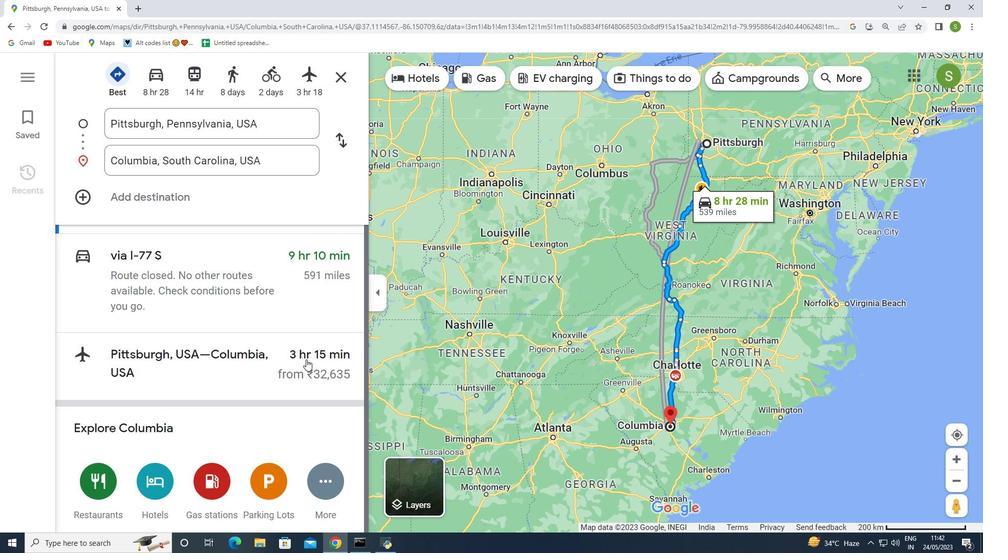 
Action: Mouse scrolled (294, 360) with delta (0, 0)
Screenshot: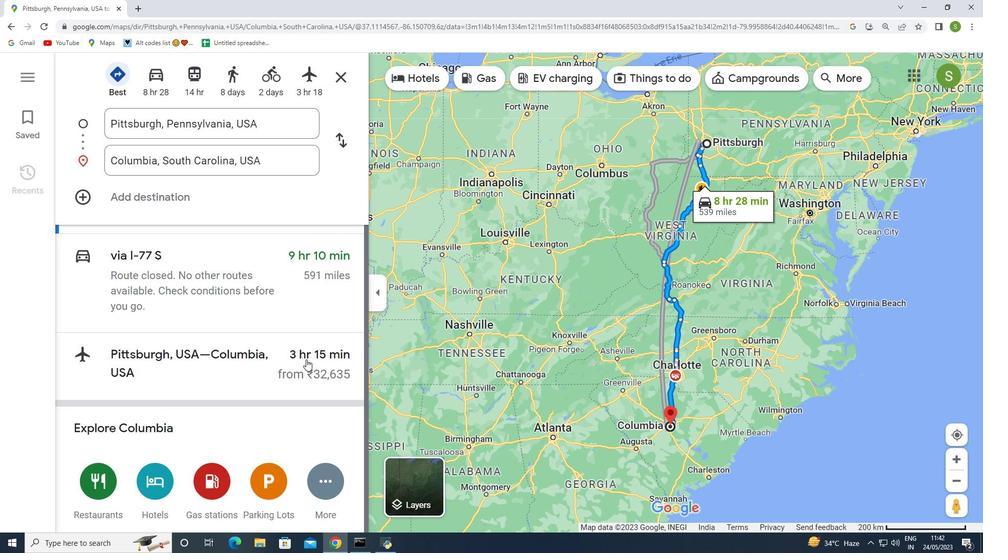 
Action: Mouse scrolled (294, 360) with delta (0, 0)
Screenshot: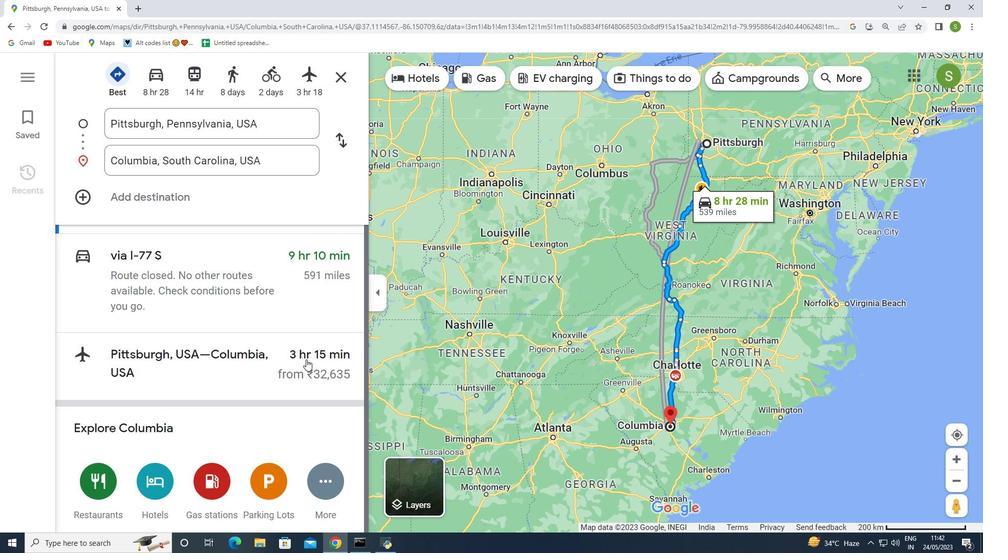 
Action: Mouse moved to (294, 359)
Screenshot: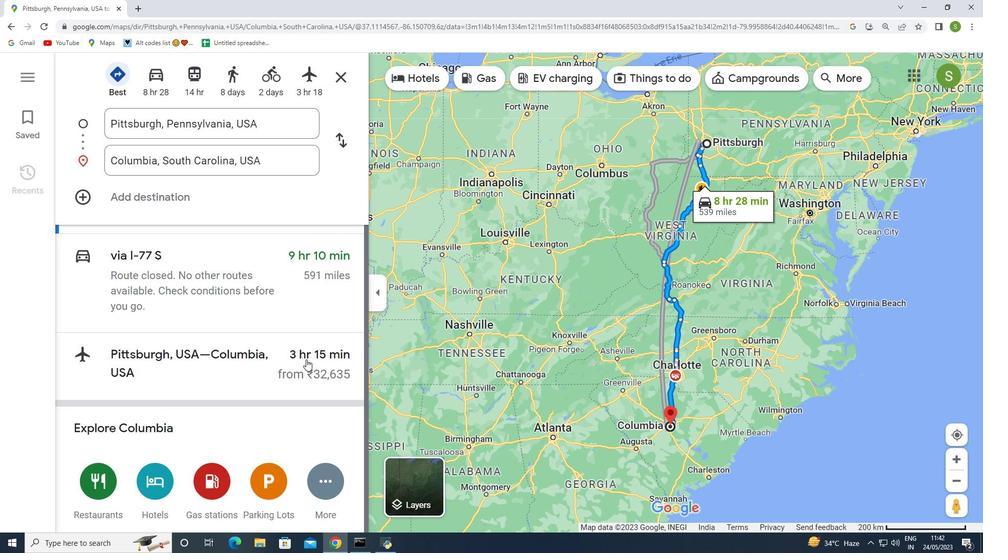 
Action: Mouse scrolled (294, 360) with delta (0, 0)
Screenshot: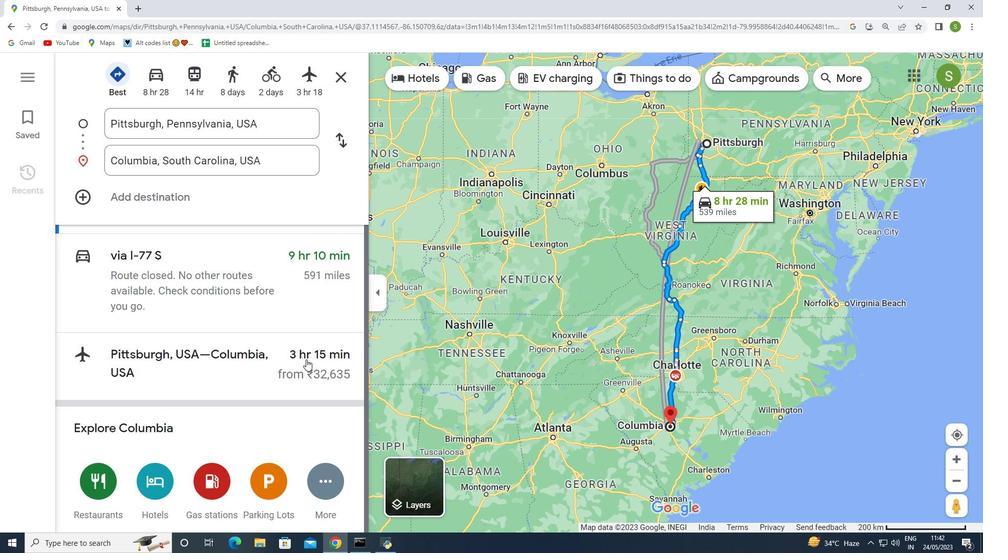 
Action: Mouse scrolled (294, 360) with delta (0, 0)
Screenshot: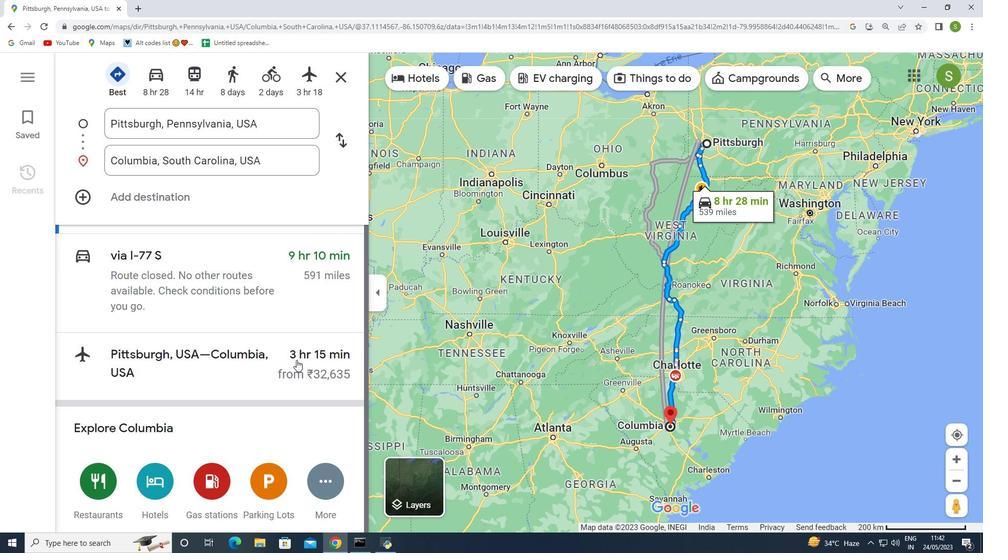 
Action: Mouse moved to (190, 343)
Screenshot: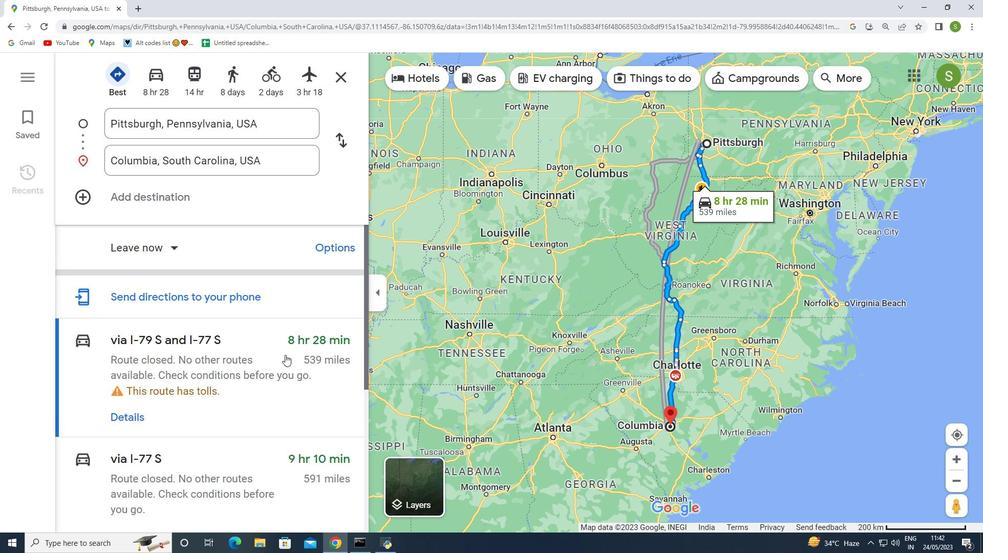 
Action: Mouse scrolled (193, 344) with delta (0, 0)
Screenshot: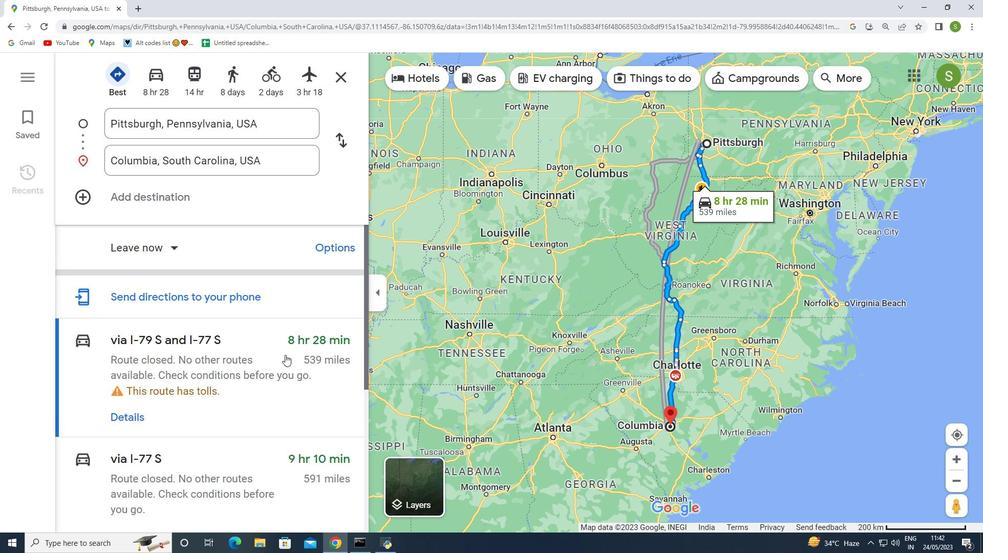 
Action: Mouse moved to (187, 342)
Screenshot: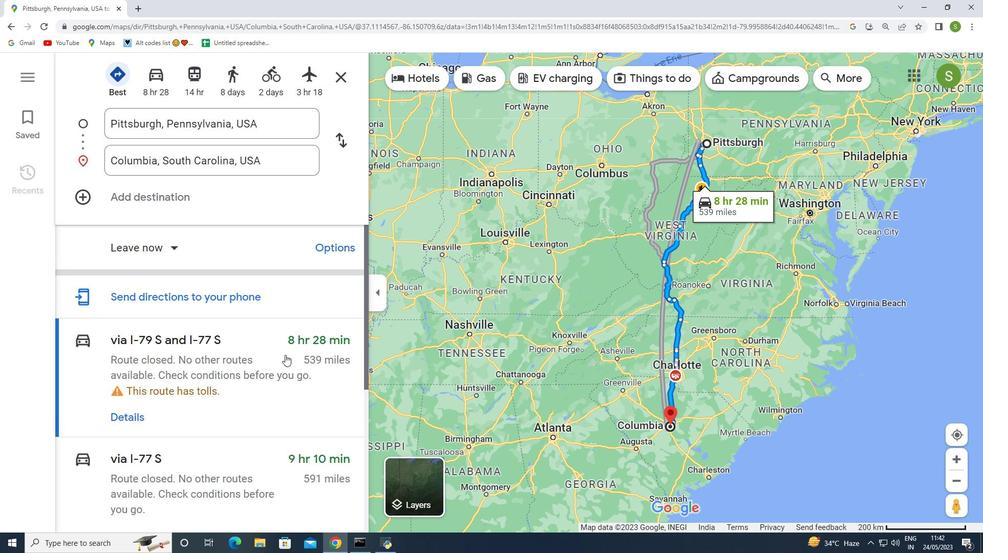 
Action: Mouse scrolled (188, 343) with delta (0, 0)
Screenshot: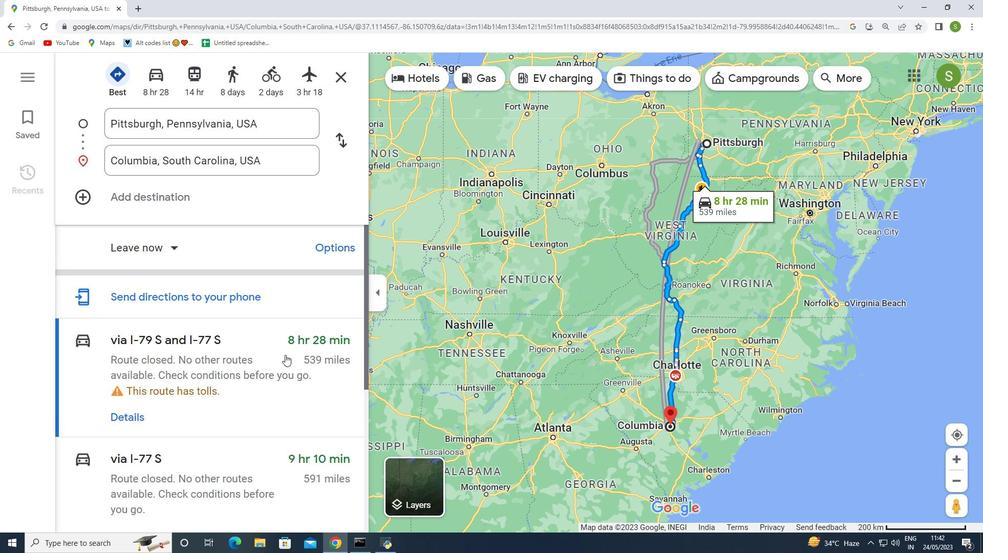 
Action: Mouse moved to (187, 342)
Screenshot: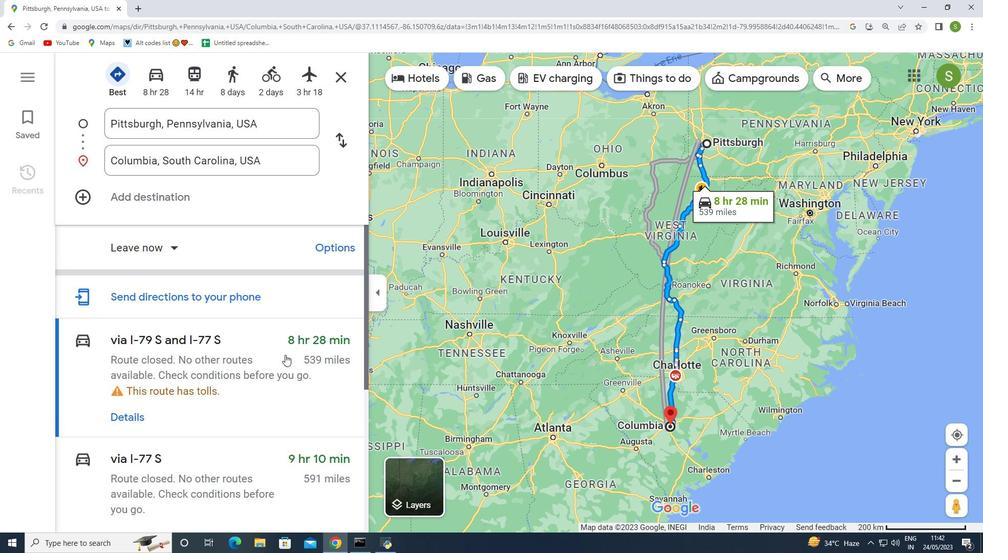 
Action: Mouse scrolled (187, 343) with delta (0, 0)
Screenshot: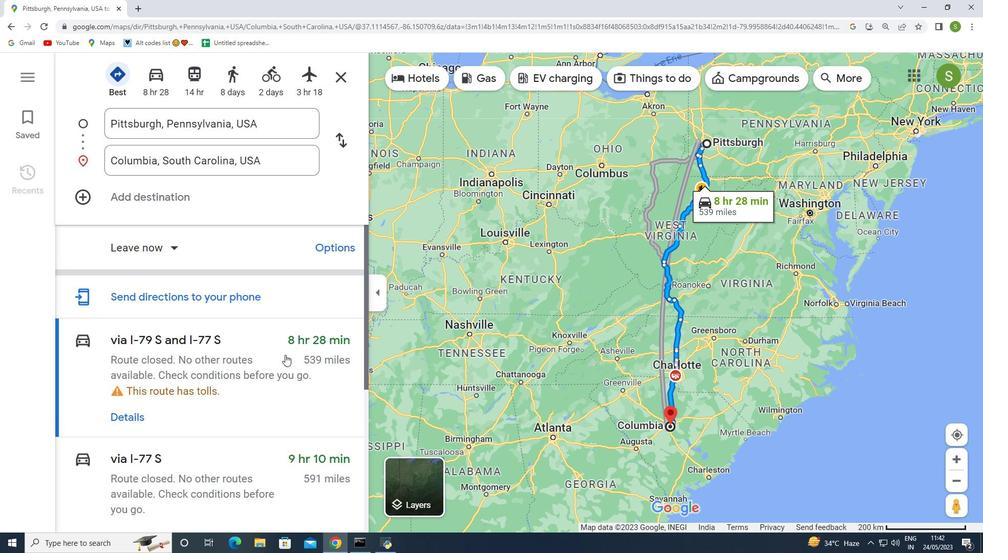 
Action: Mouse scrolled (187, 343) with delta (0, 0)
Screenshot: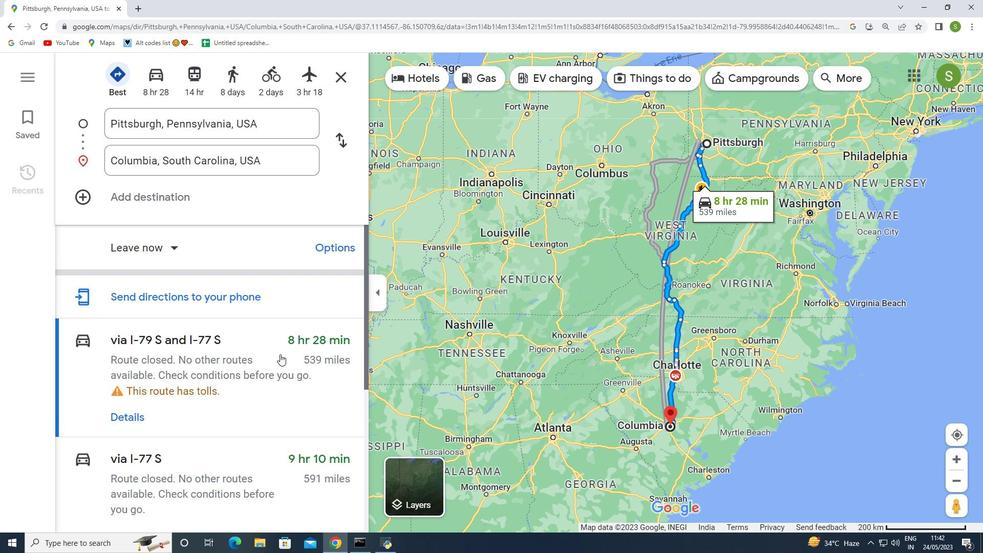 
Action: Mouse moved to (268, 365)
Screenshot: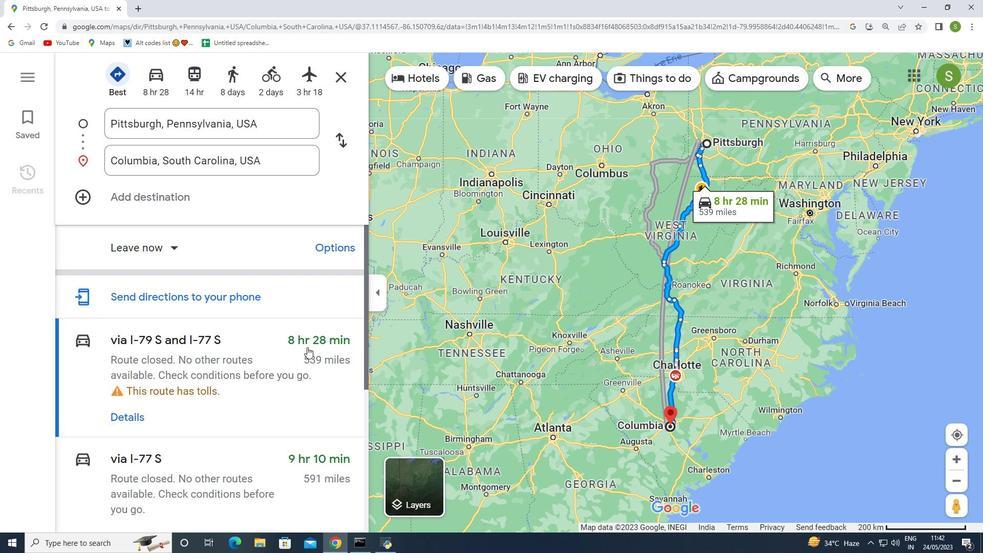 
Action: Mouse scrolled (268, 364) with delta (0, 0)
Screenshot: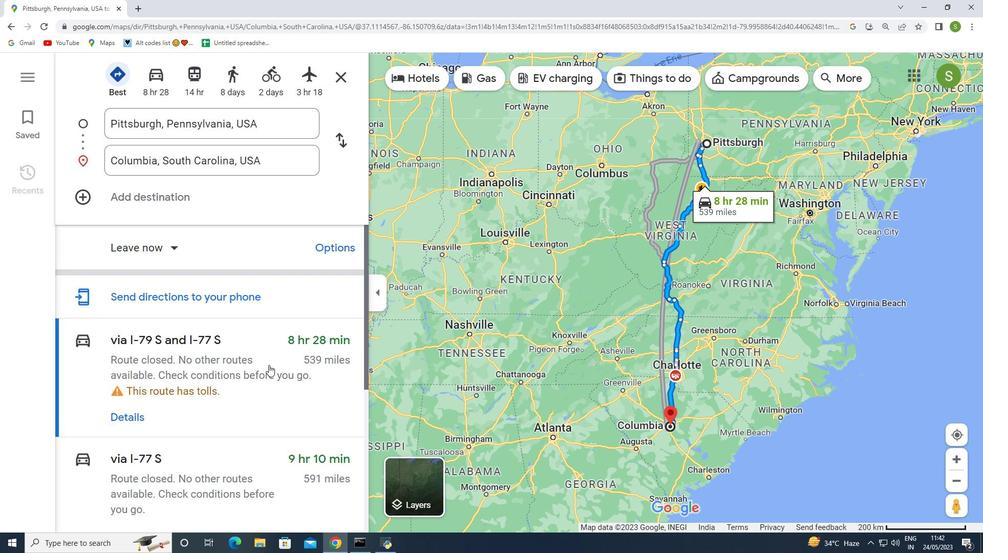 
Action: Mouse scrolled (268, 364) with delta (0, 0)
Screenshot: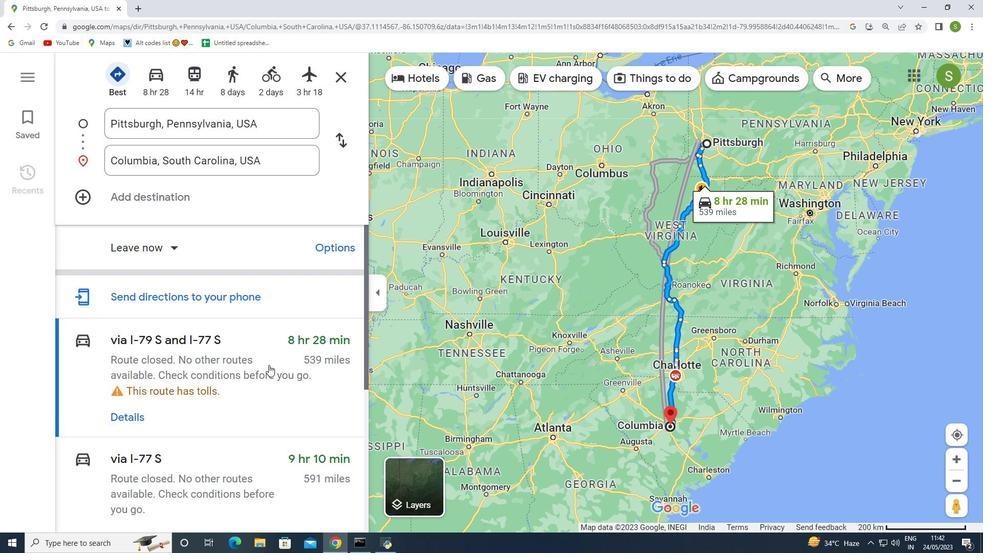 
Action: Mouse moved to (184, 423)
Screenshot: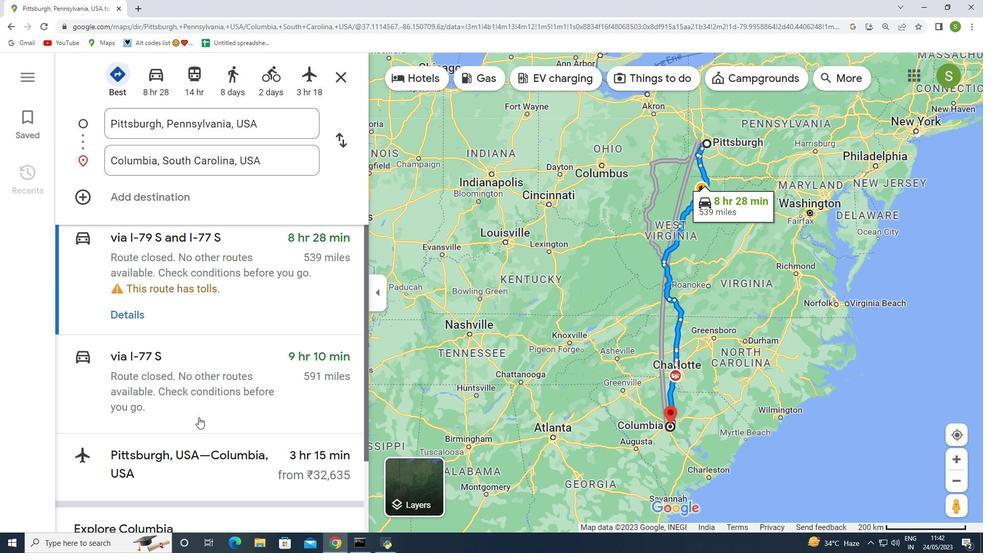 
Action: Mouse scrolled (184, 423) with delta (0, 0)
Screenshot: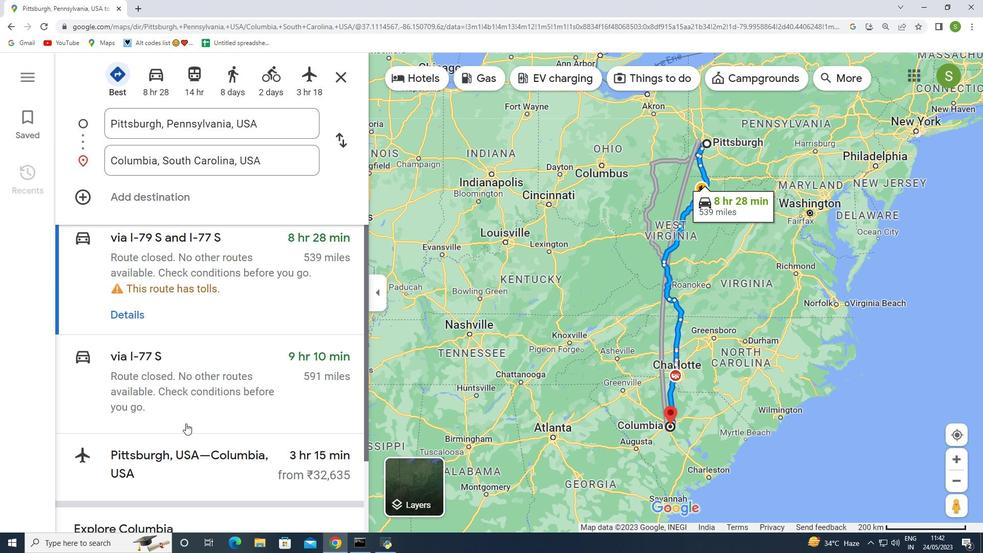 
Action: Mouse scrolled (184, 423) with delta (0, 0)
Screenshot: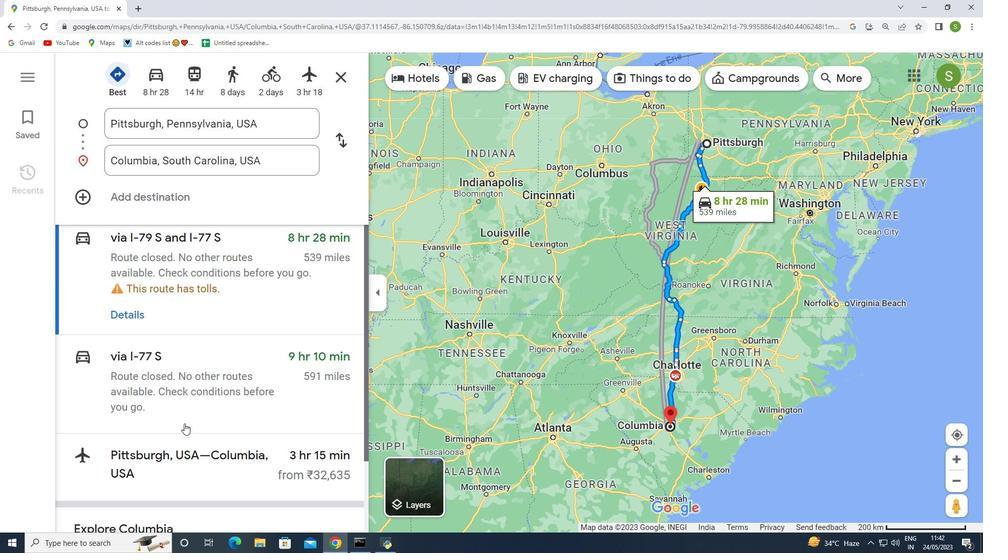 
Action: Mouse scrolled (184, 423) with delta (0, 0)
Screenshot: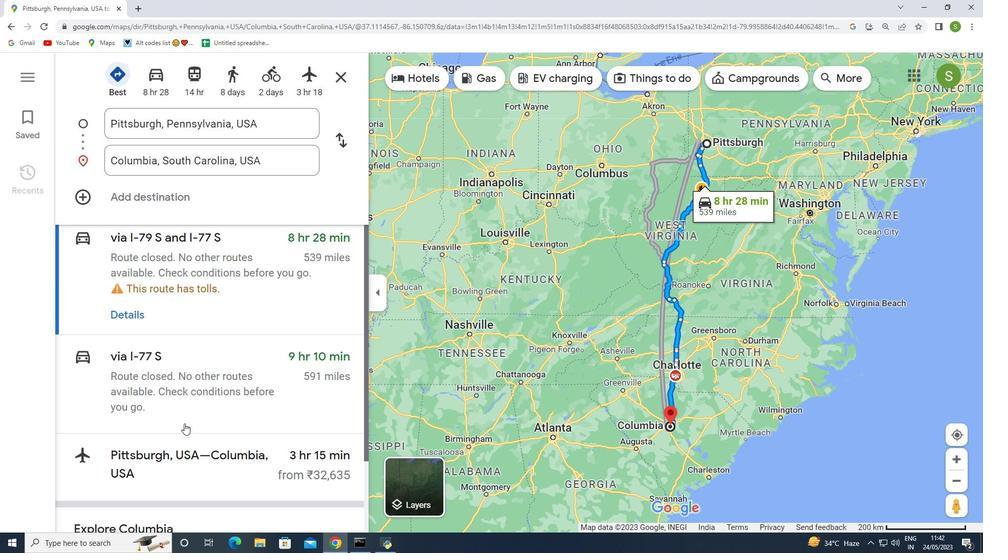 
Action: Mouse moved to (247, 365)
Screenshot: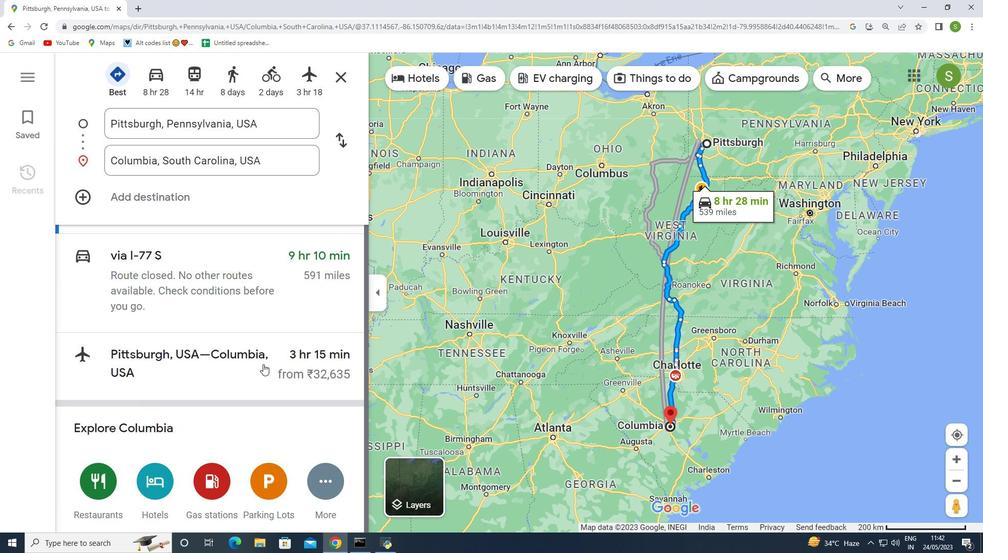 
Action: Mouse scrolled (247, 365) with delta (0, 0)
Screenshot: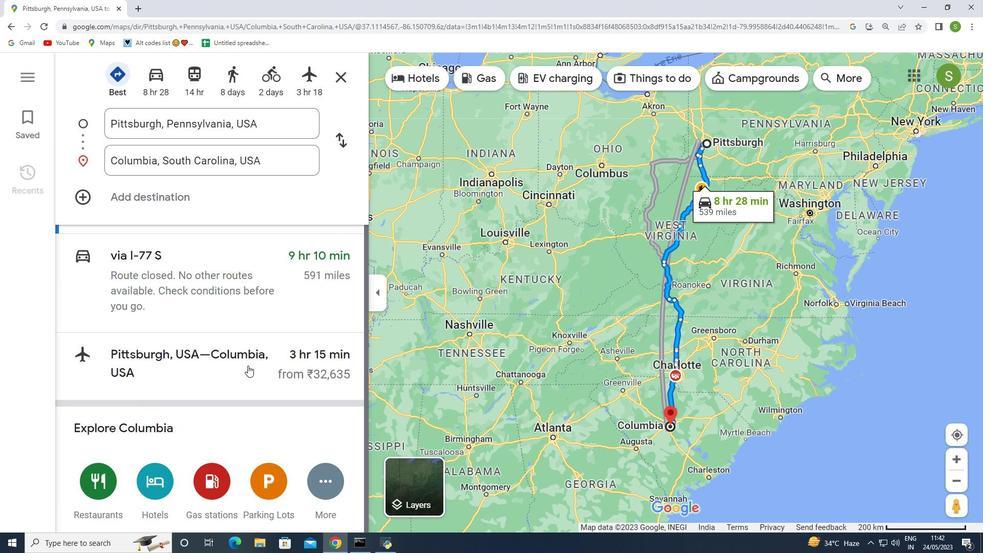 
Action: Mouse scrolled (247, 365) with delta (0, 0)
Screenshot: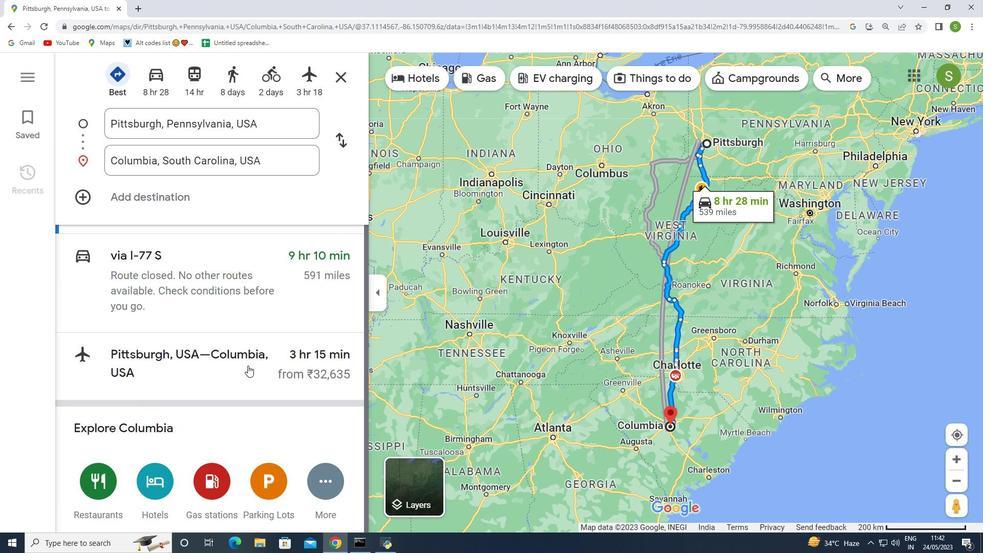 
Action: Mouse moved to (244, 367)
Screenshot: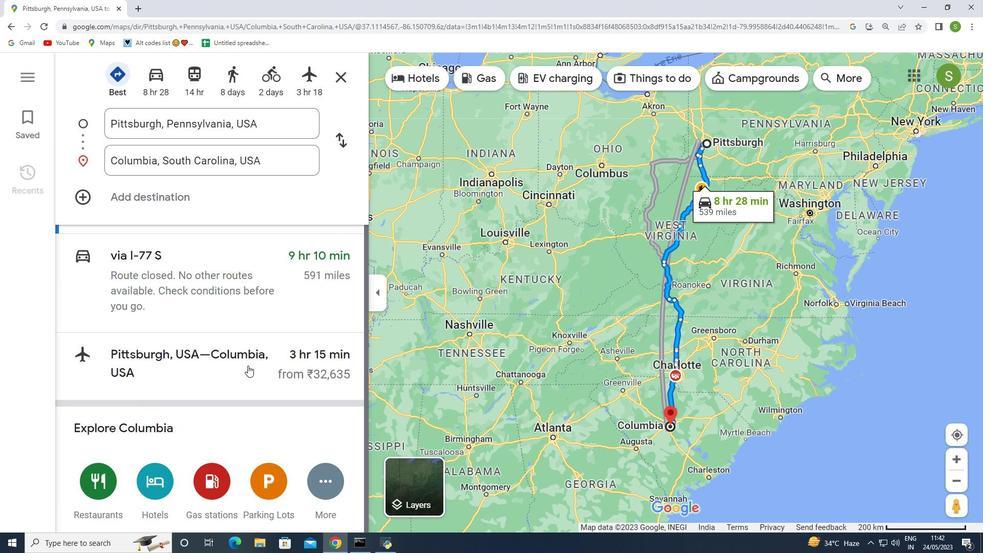 
Action: Mouse scrolled (244, 366) with delta (0, 0)
Screenshot: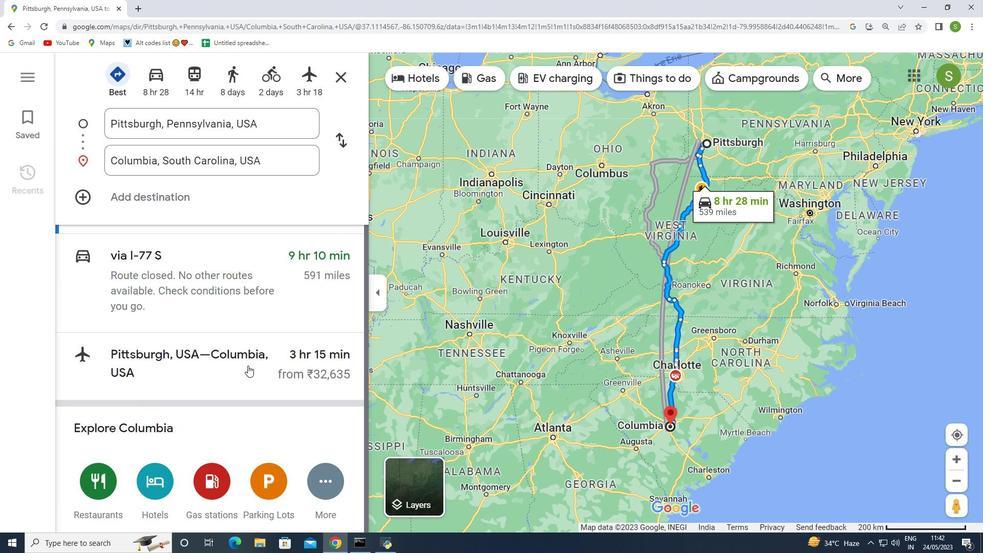 
Action: Mouse moved to (220, 377)
Screenshot: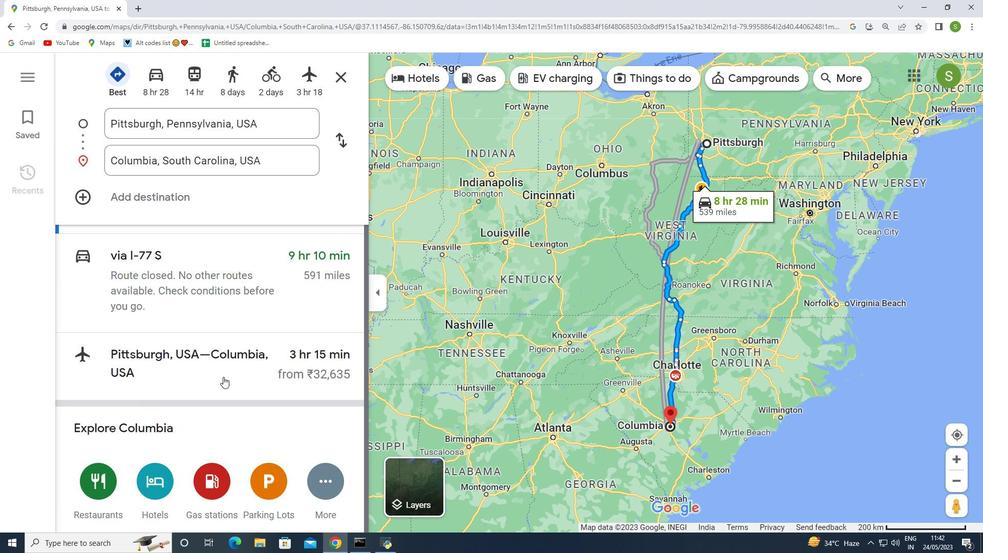 
Action: Mouse scrolled (220, 377) with delta (0, 0)
Screenshot: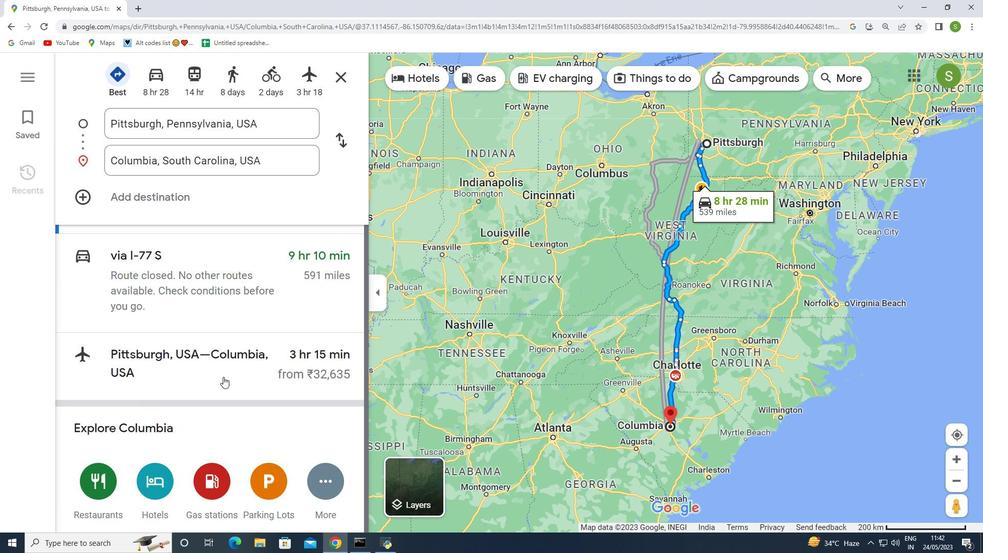 
Action: Mouse scrolled (220, 377) with delta (0, 0)
Screenshot: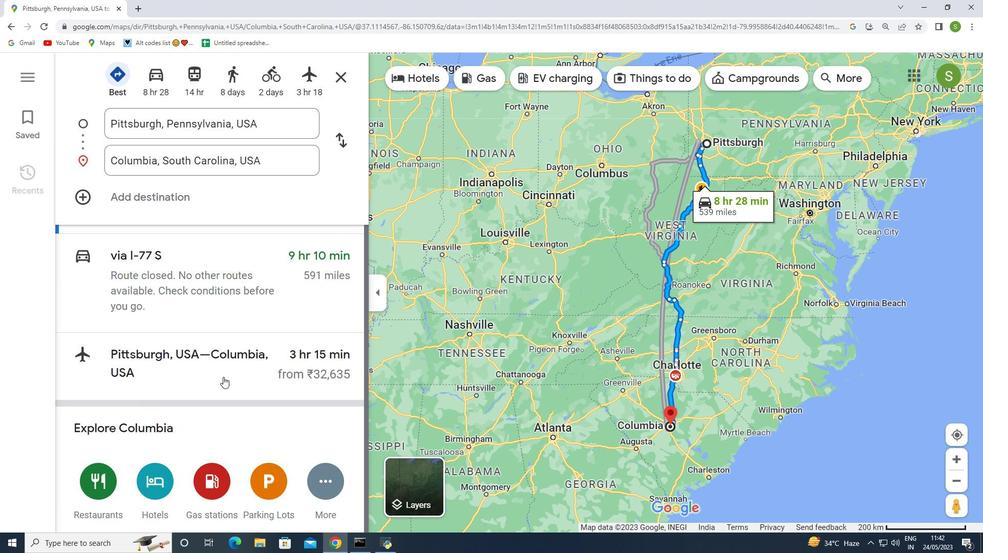
Action: Mouse moved to (221, 373)
Screenshot: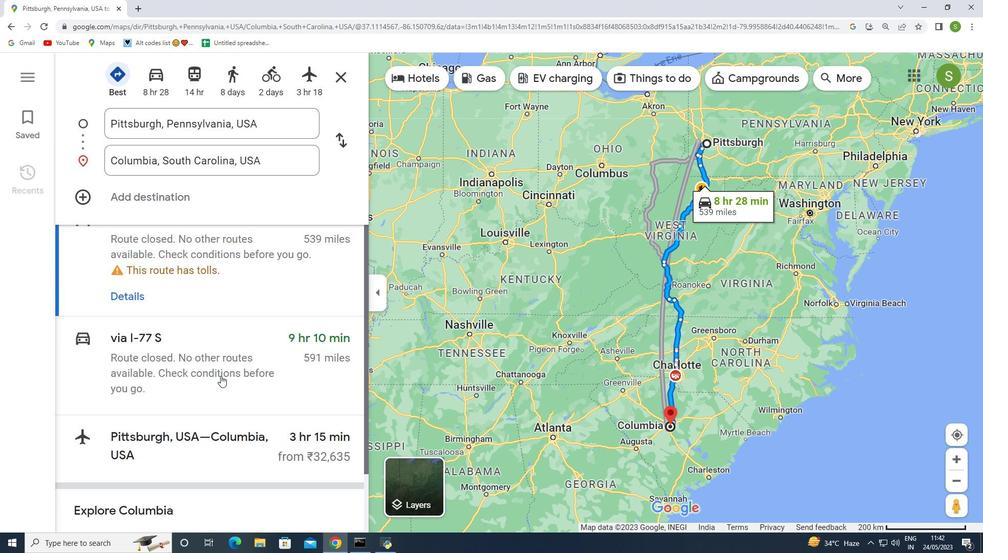 
Action: Mouse scrolled (221, 374) with delta (0, 0)
Screenshot: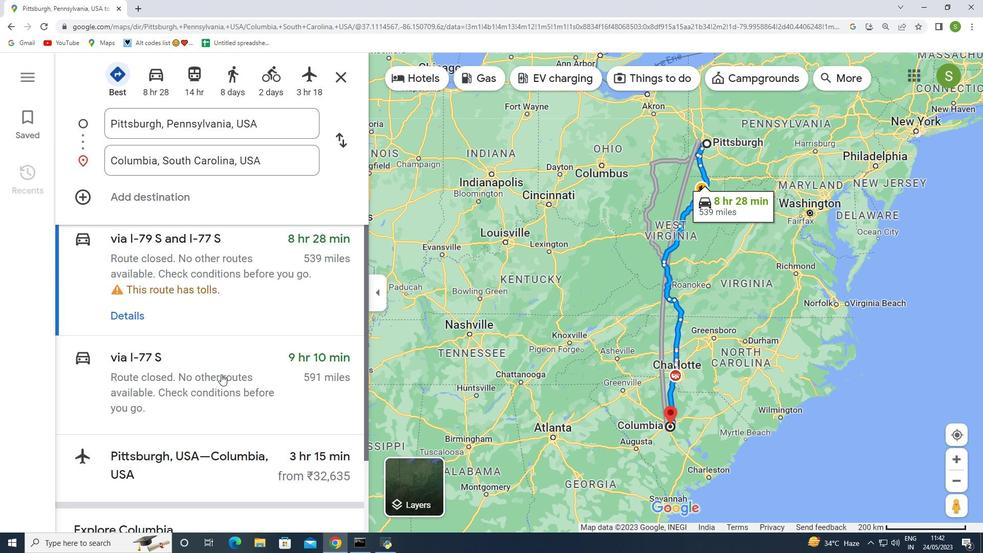 
Action: Mouse scrolled (221, 374) with delta (0, 0)
Screenshot: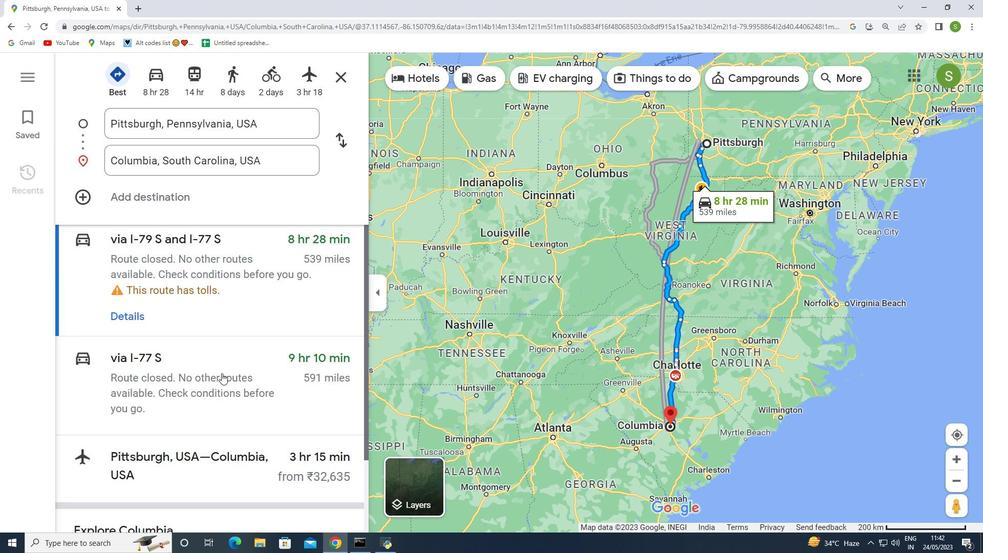 
Action: Mouse scrolled (221, 374) with delta (0, 0)
Screenshot: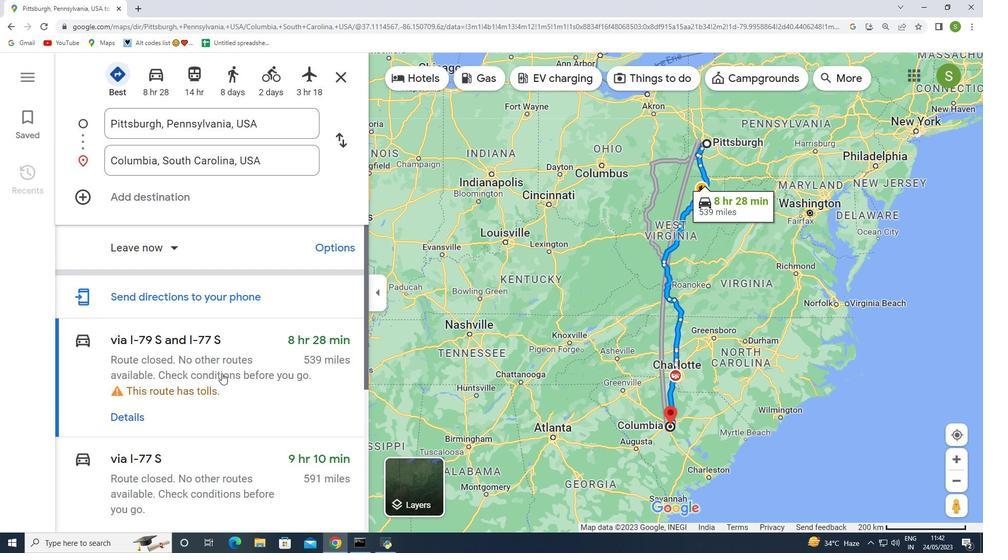 
Action: Mouse scrolled (221, 374) with delta (0, 0)
Screenshot: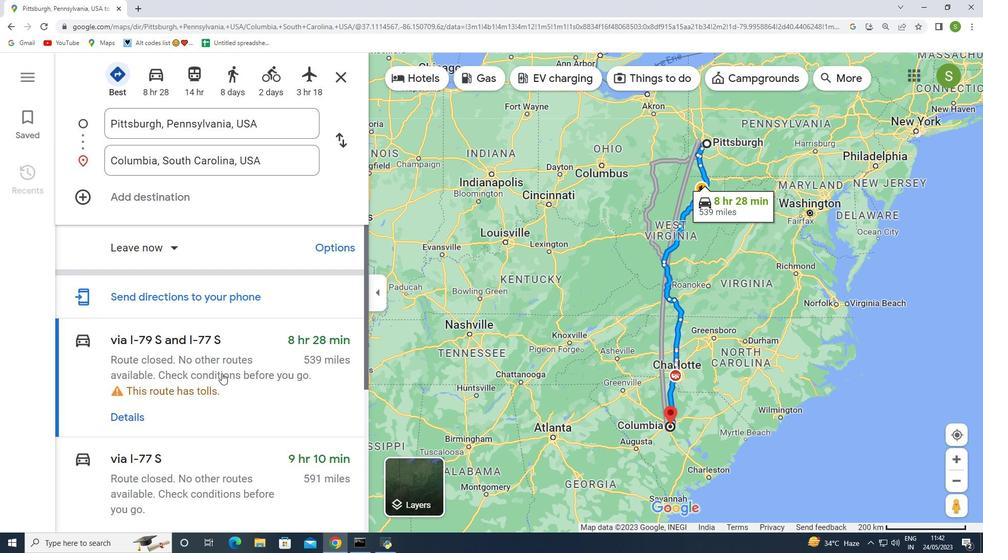 
Action: Mouse scrolled (221, 374) with delta (0, 0)
Screenshot: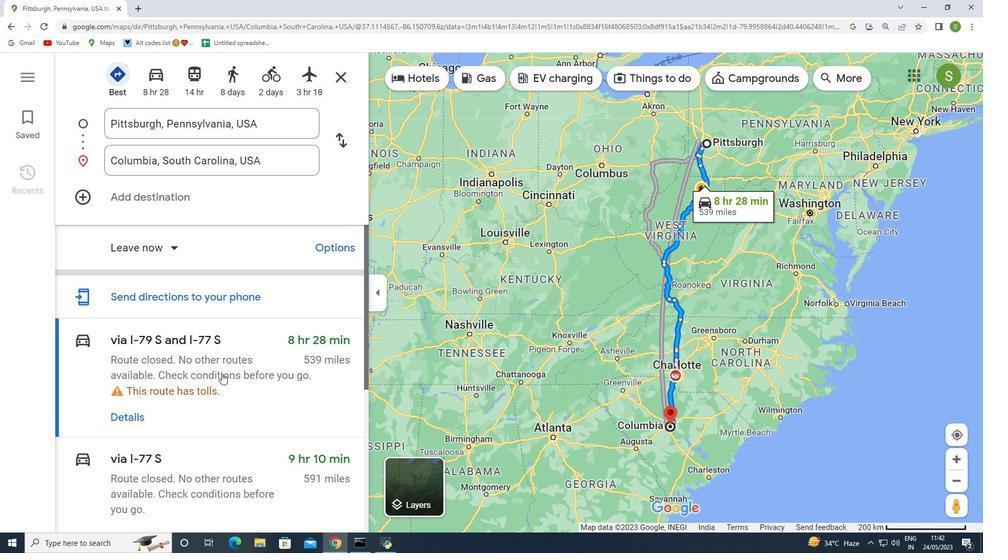 
Action: Mouse scrolled (221, 374) with delta (0, 0)
Screenshot: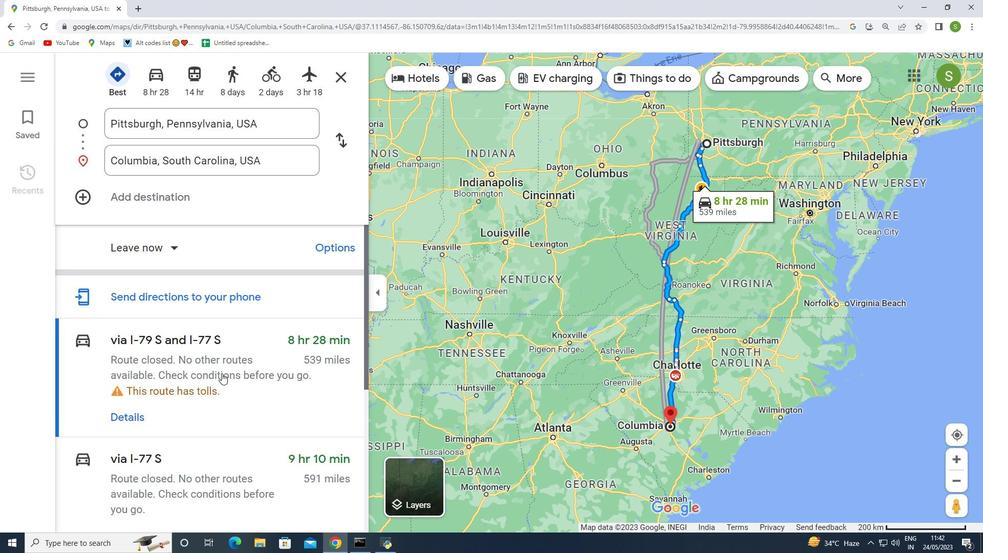 
Action: Mouse moved to (221, 359)
Screenshot: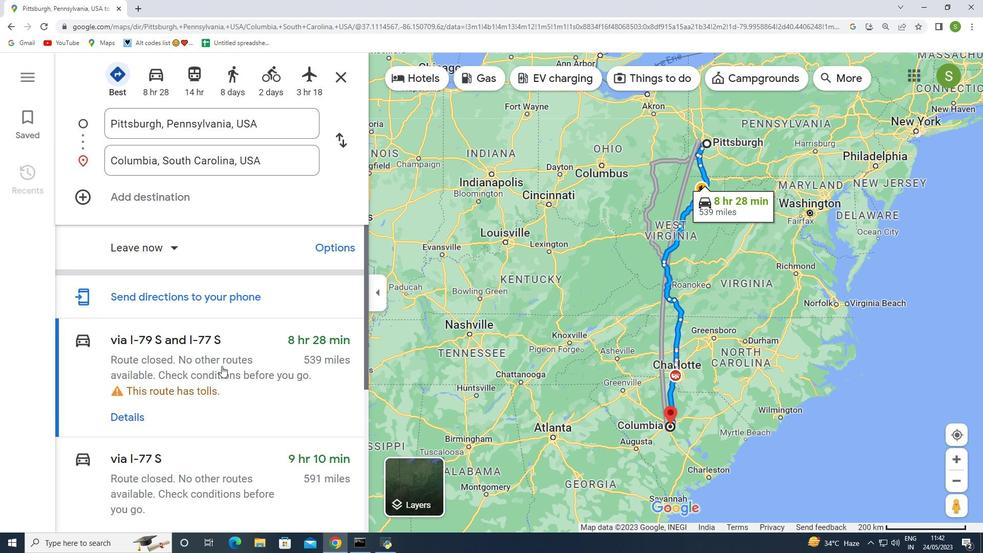 
Action: Mouse scrolled (221, 359) with delta (0, 0)
Screenshot: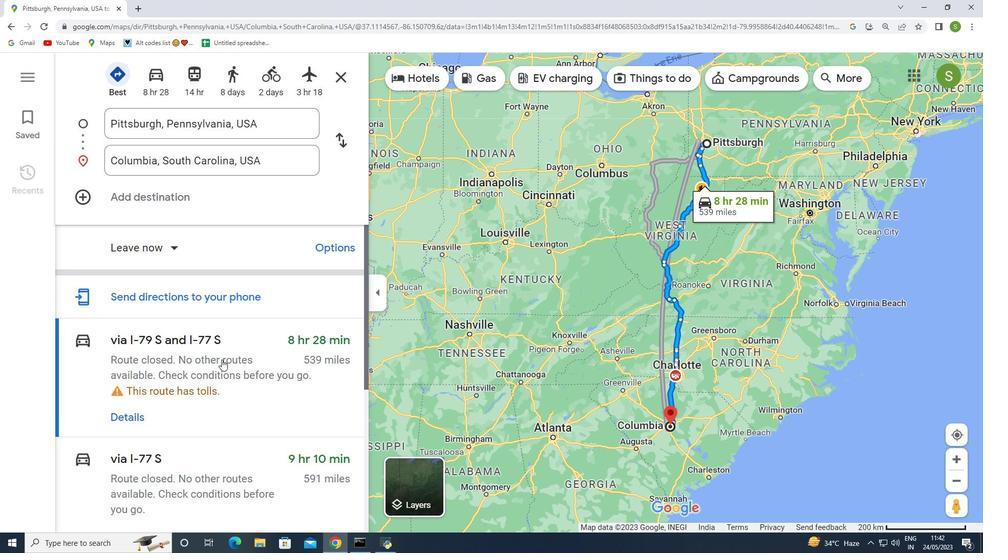 
Action: Mouse scrolled (221, 359) with delta (0, 0)
Screenshot: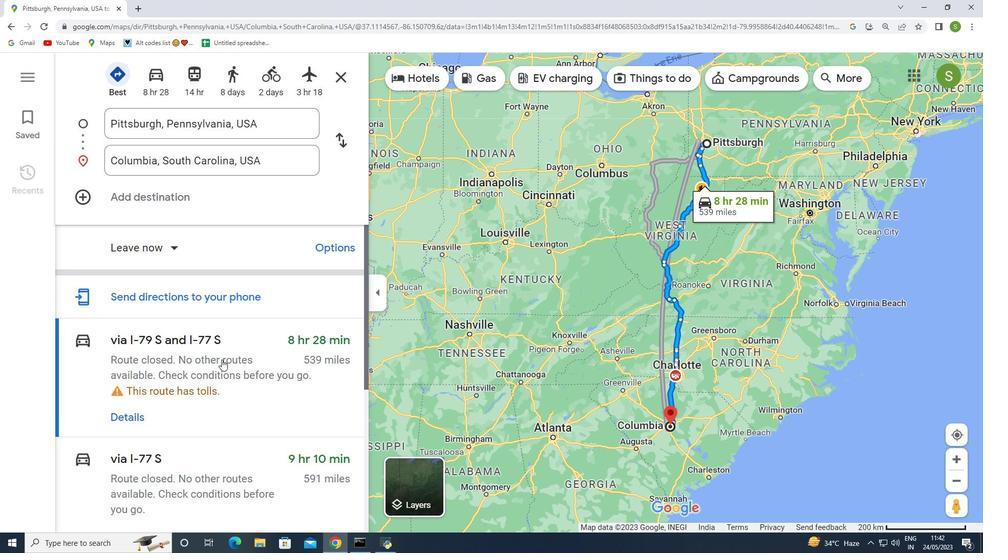 
Action: Mouse moved to (222, 359)
Screenshot: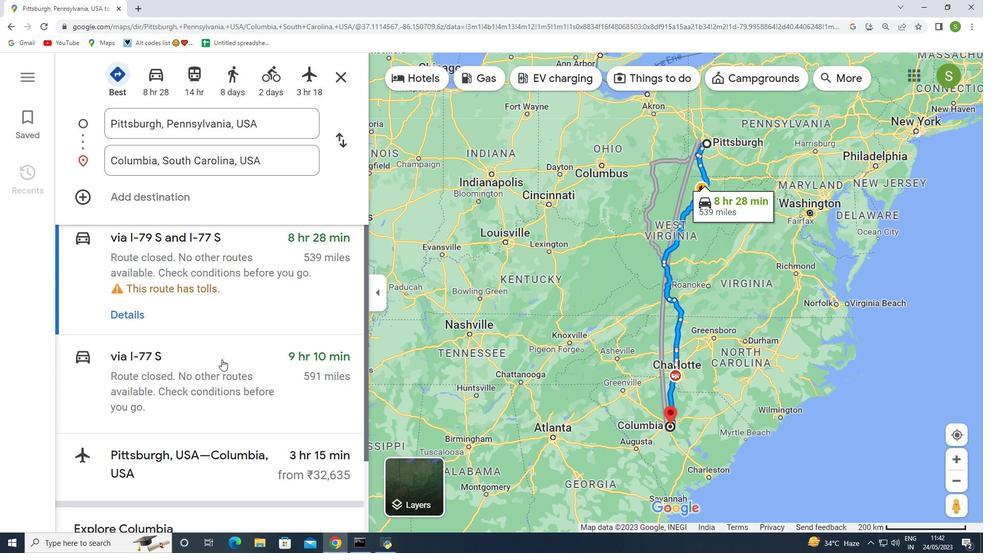 
Action: Mouse scrolled (222, 359) with delta (0, 0)
Screenshot: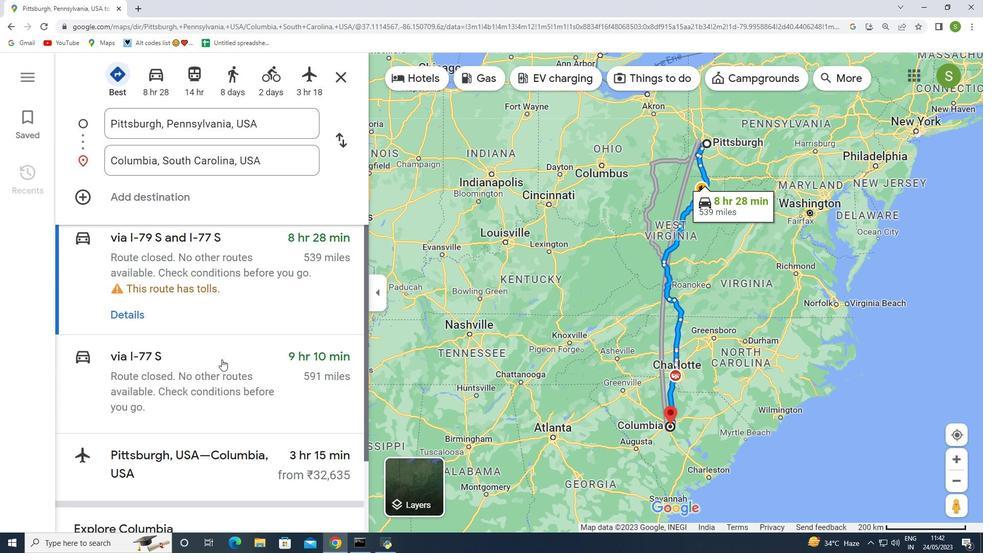 
Action: Mouse moved to (222, 359)
Screenshot: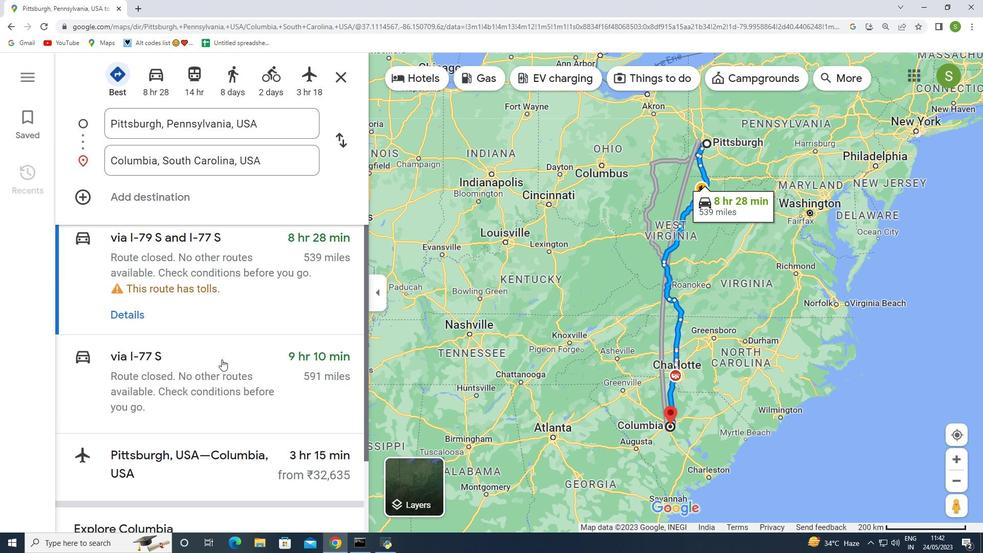 
Action: Mouse scrolled (222, 359) with delta (0, 0)
Screenshot: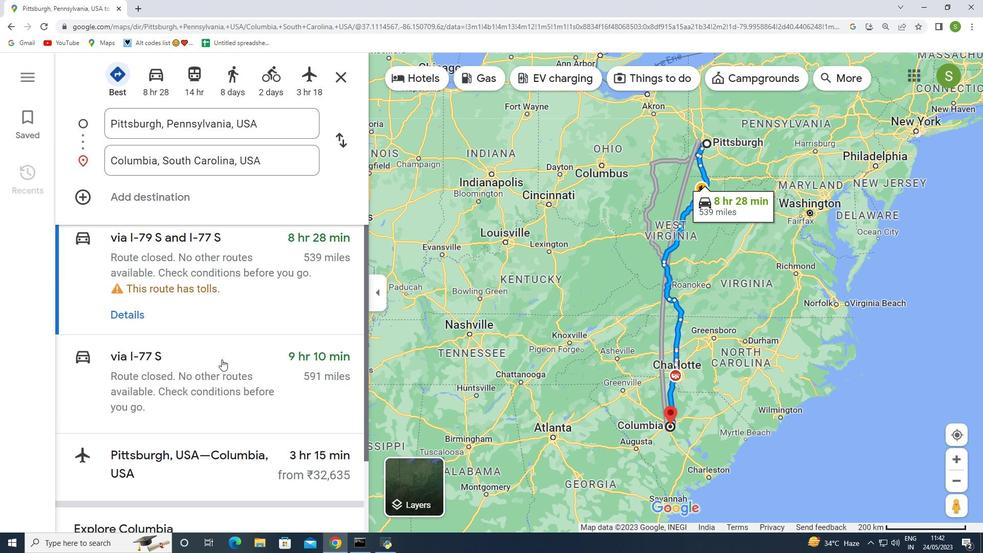 
Action: Mouse moved to (222, 364)
Screenshot: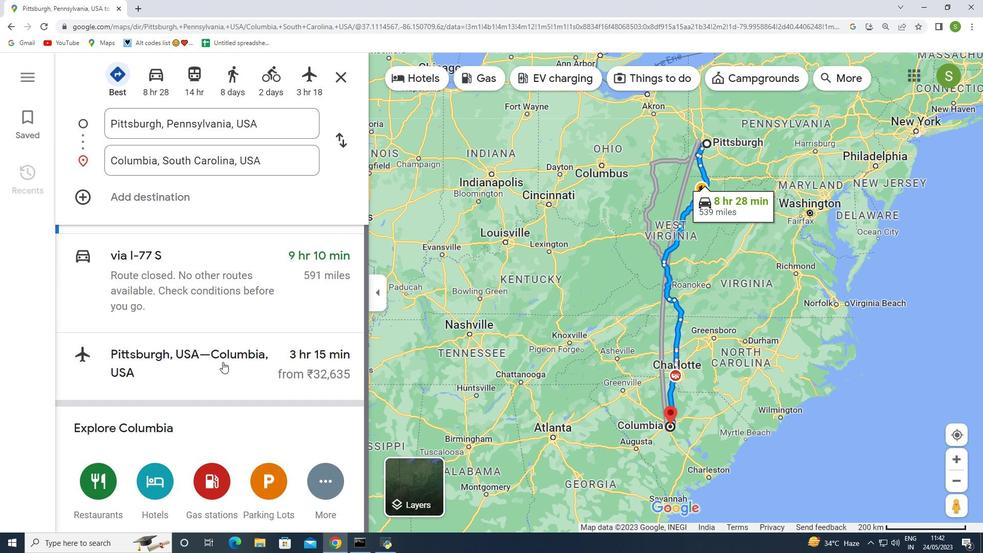 
Action: Mouse scrolled (222, 363) with delta (0, 0)
Screenshot: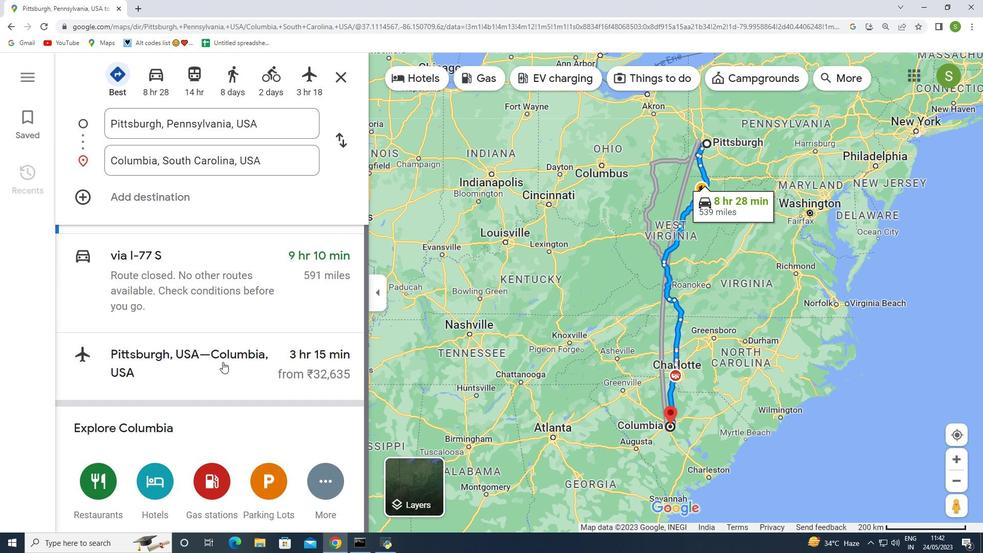 
Action: Mouse moved to (222, 364)
Screenshot: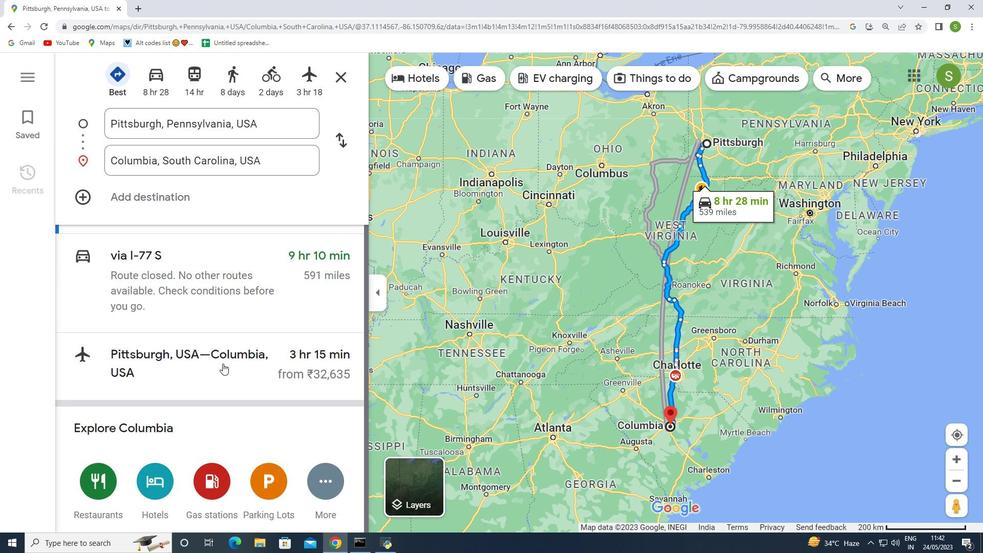 
Action: Mouse scrolled (222, 364) with delta (0, 0)
Screenshot: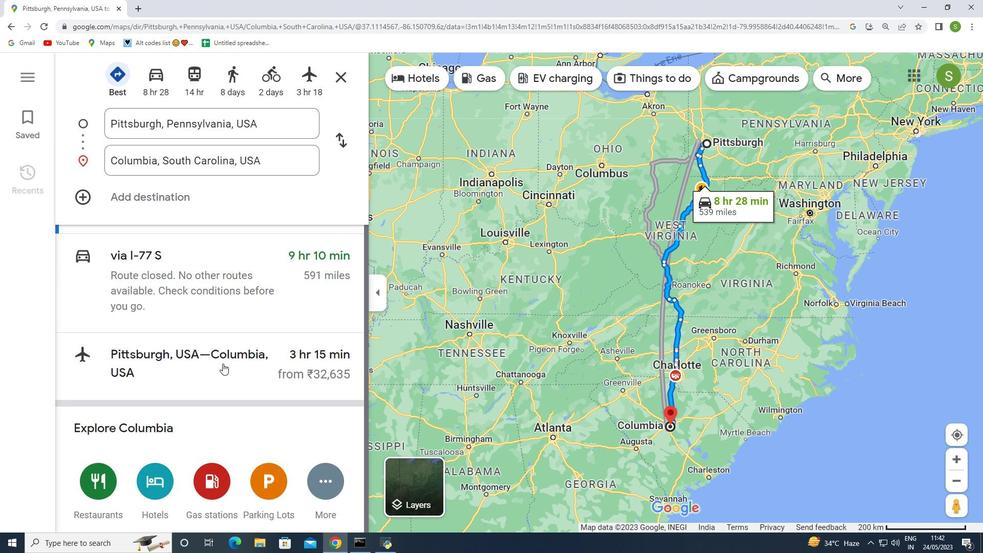 
Action: Mouse scrolled (222, 364) with delta (0, 0)
Screenshot: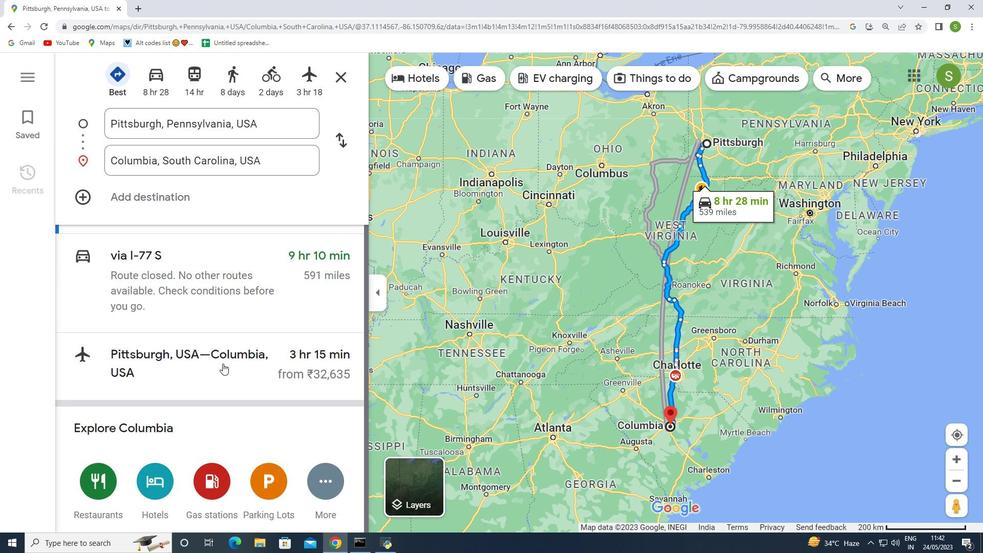 
Action: Mouse scrolled (222, 364) with delta (0, 0)
Screenshot: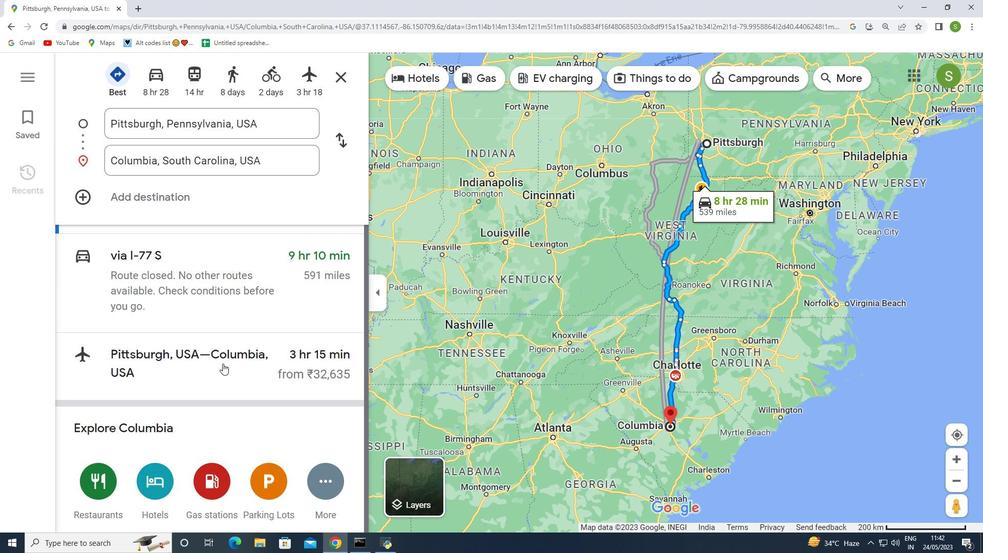
Action: Mouse moved to (222, 366)
Screenshot: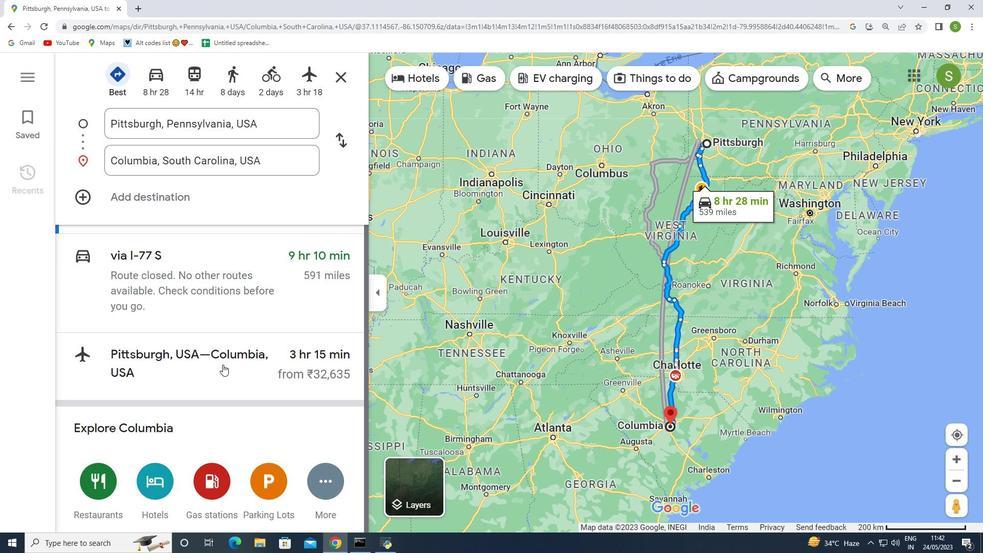 
Action: Mouse scrolled (222, 367) with delta (0, 0)
Screenshot: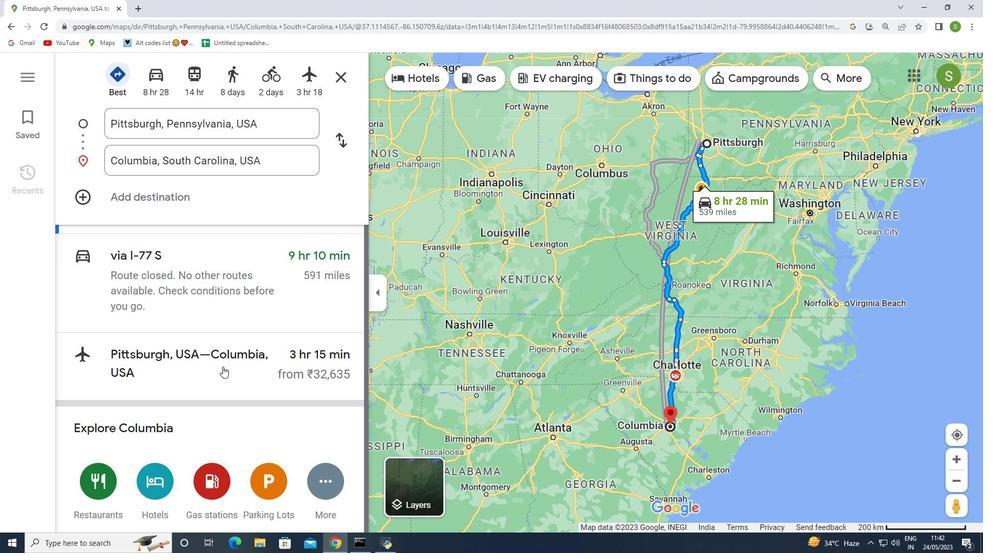 
Action: Mouse scrolled (222, 367) with delta (0, 0)
Screenshot: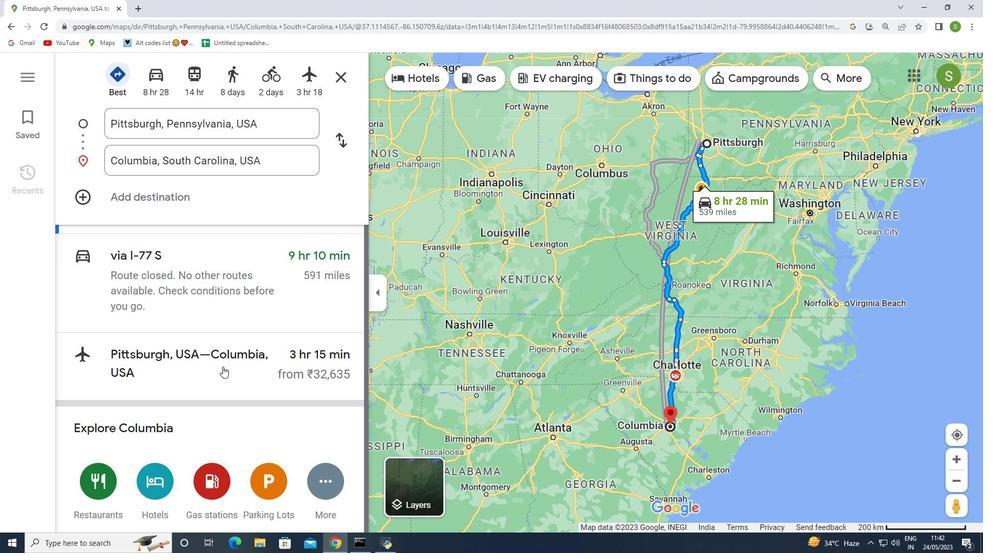 
Action: Mouse scrolled (222, 367) with delta (0, 0)
Screenshot: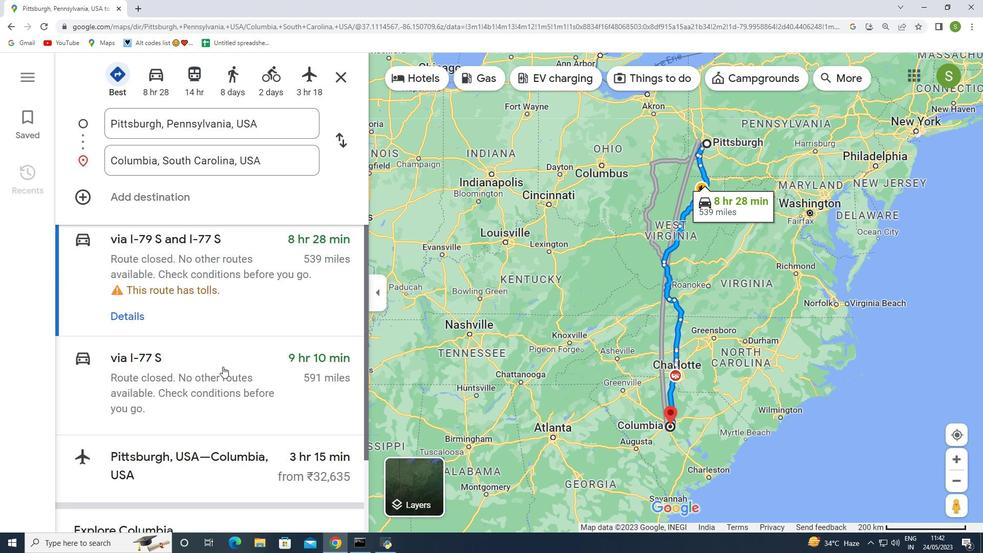 
Action: Mouse scrolled (222, 367) with delta (0, 0)
Screenshot: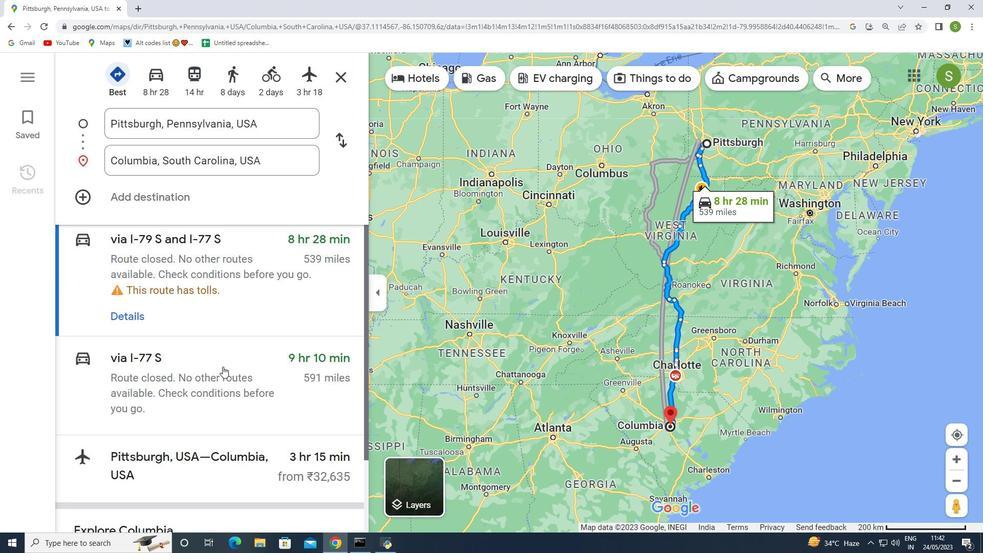 
Action: Mouse scrolled (222, 367) with delta (0, 0)
Screenshot: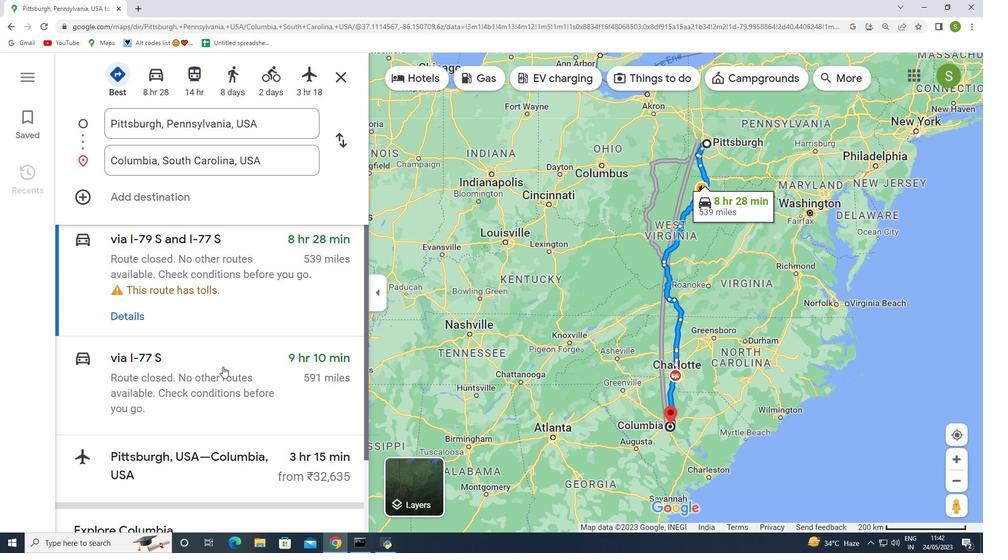 
Action: Mouse scrolled (222, 367) with delta (0, 0)
Screenshot: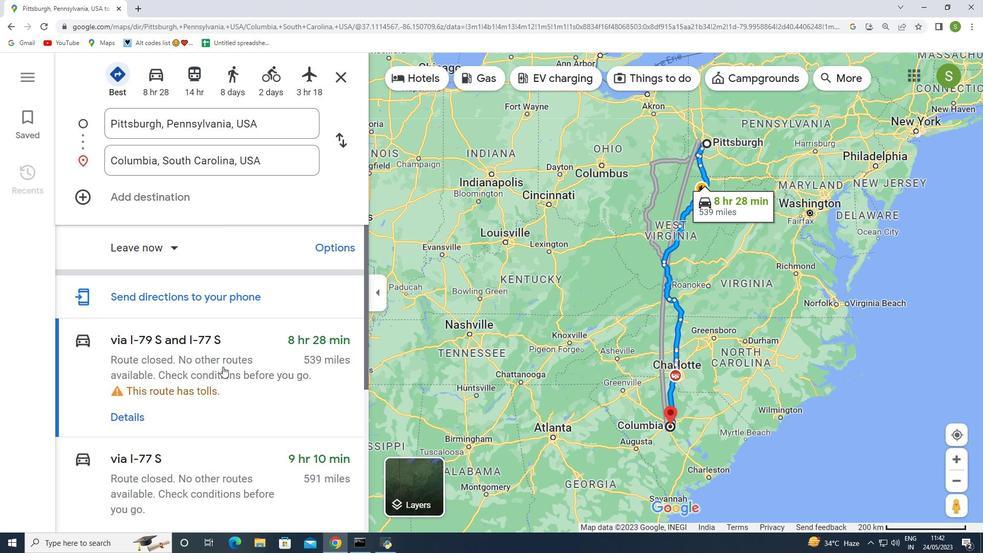 
Action: Mouse scrolled (222, 367) with delta (0, 0)
Screenshot: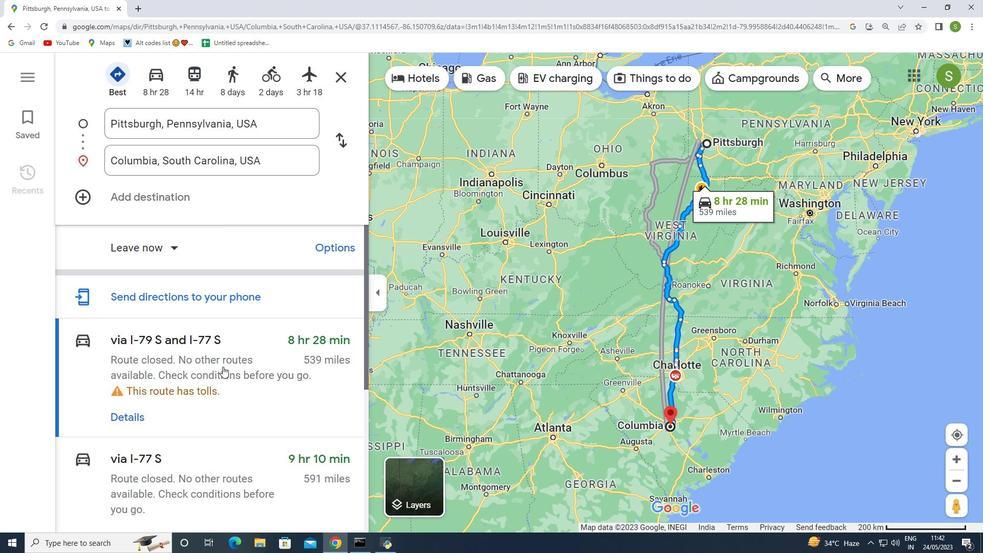
Action: Mouse scrolled (222, 367) with delta (0, 0)
Screenshot: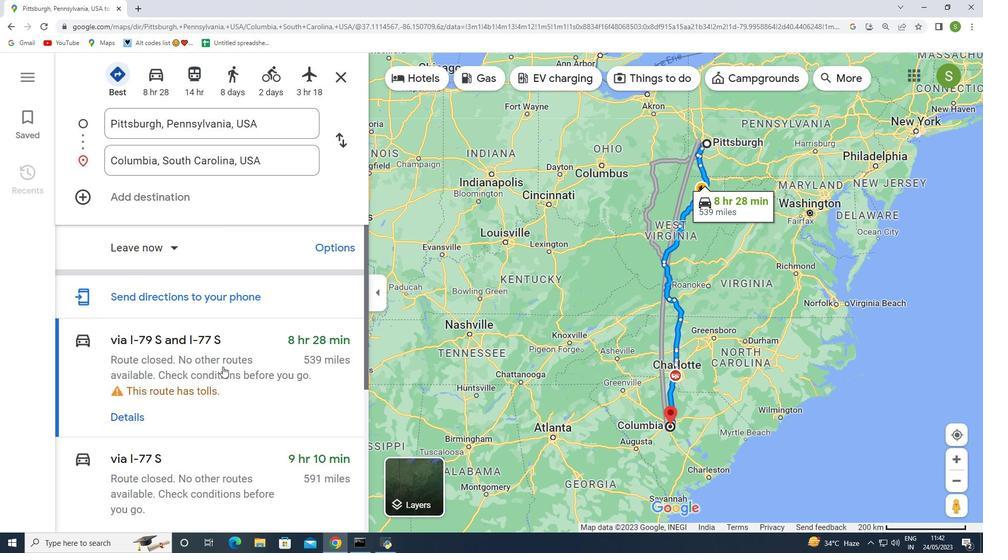 
Action: Mouse scrolled (222, 367) with delta (0, 0)
Screenshot: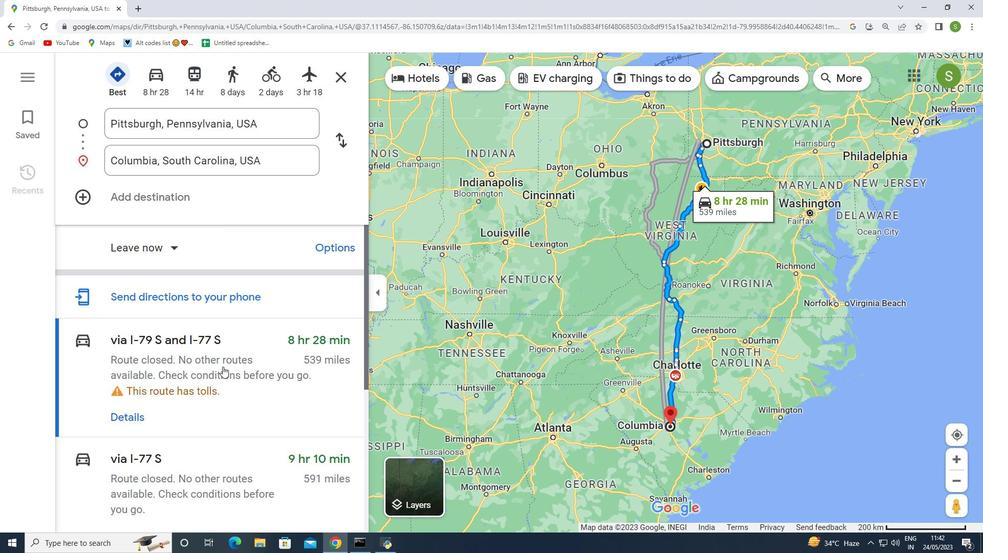 
Action: Mouse scrolled (222, 366) with delta (0, 0)
Screenshot: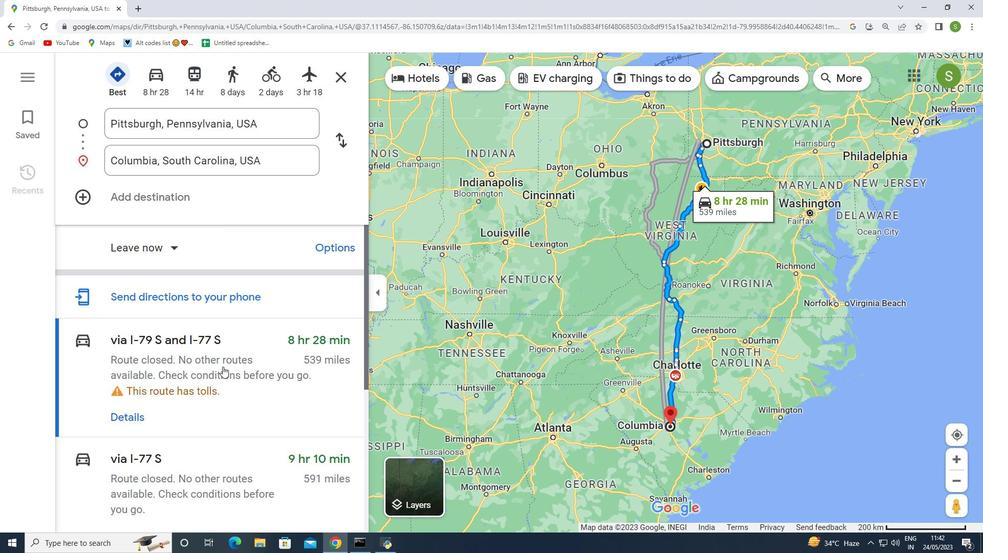 
Action: Mouse scrolled (222, 366) with delta (0, 0)
Screenshot: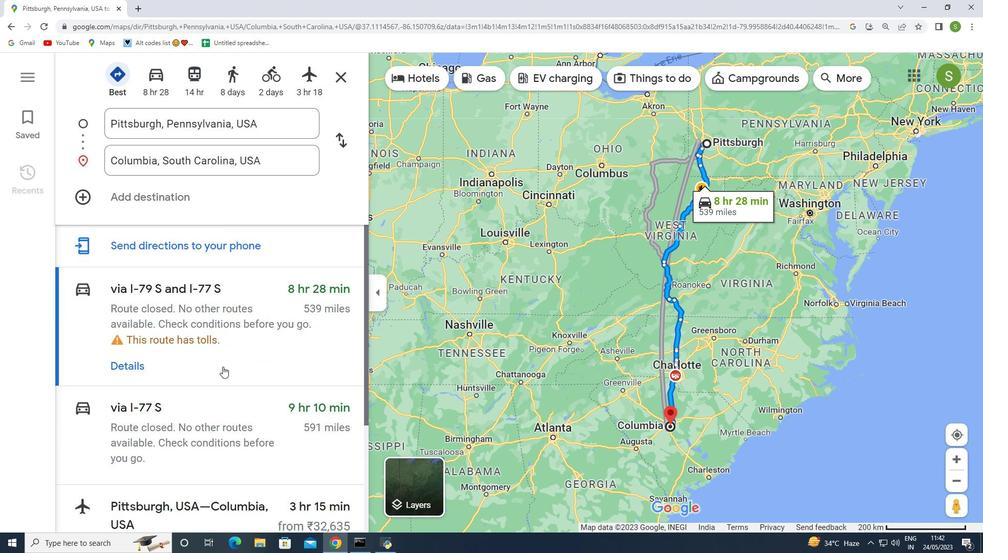 
Action: Mouse scrolled (222, 366) with delta (0, 0)
